 Task: Create a new task in the eCampus project with the summary 'discount and penalty remark option'.
Action: Mouse moved to (937, 14)
Screenshot: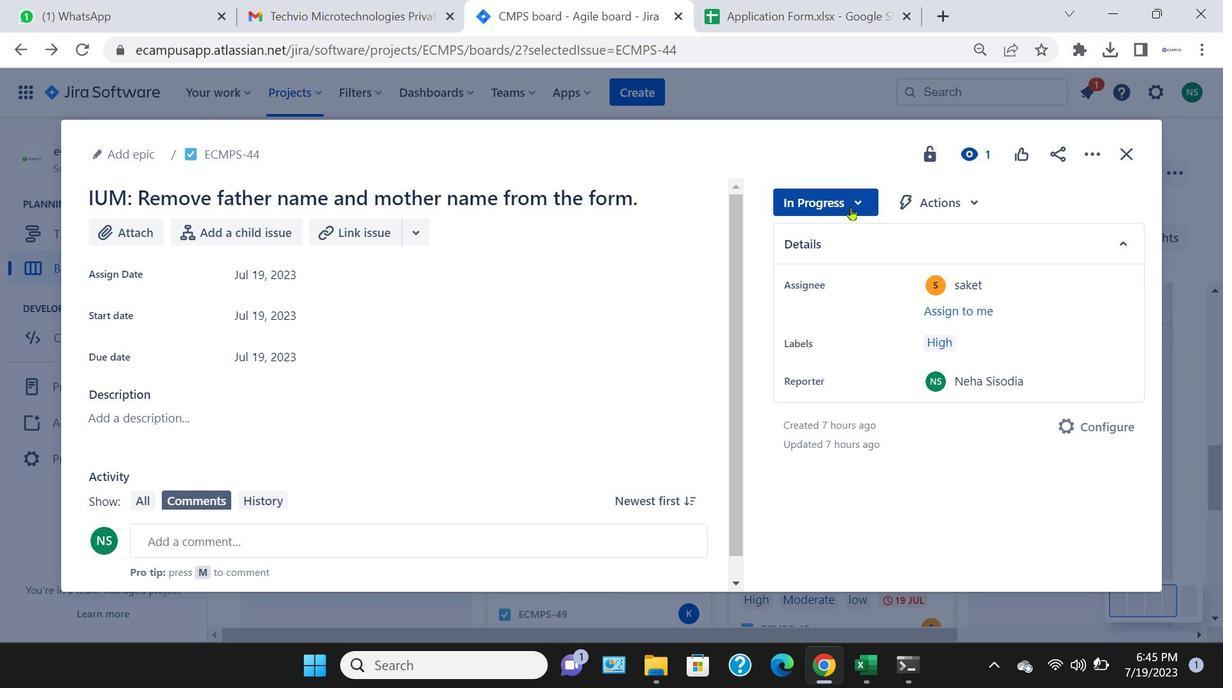 
Action: Mouse pressed left at (937, 14)
Screenshot: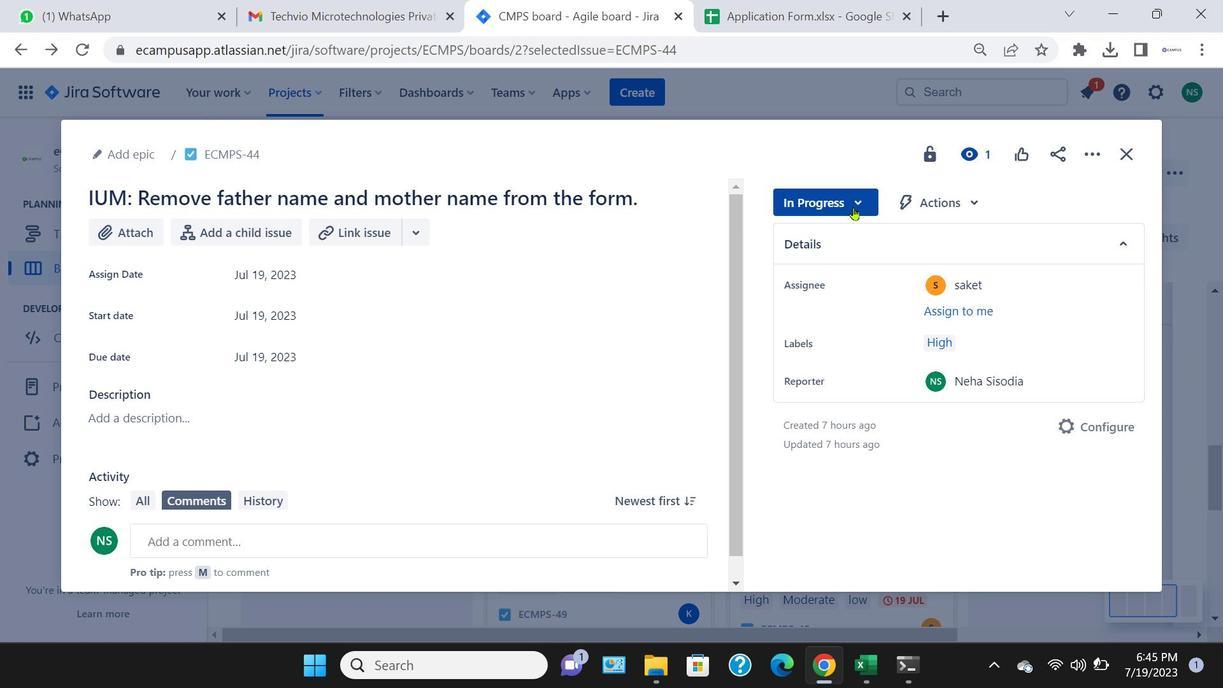 
Action: Mouse moved to (854, 207)
Screenshot: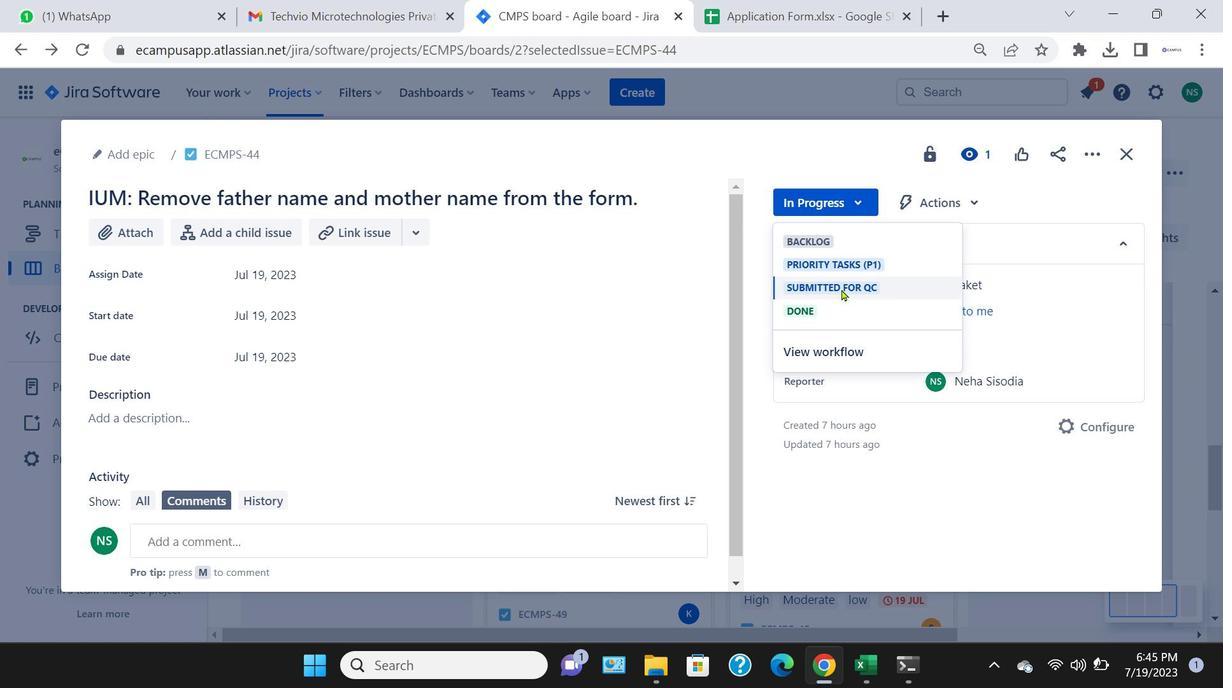 
Action: Mouse pressed left at (854, 207)
Screenshot: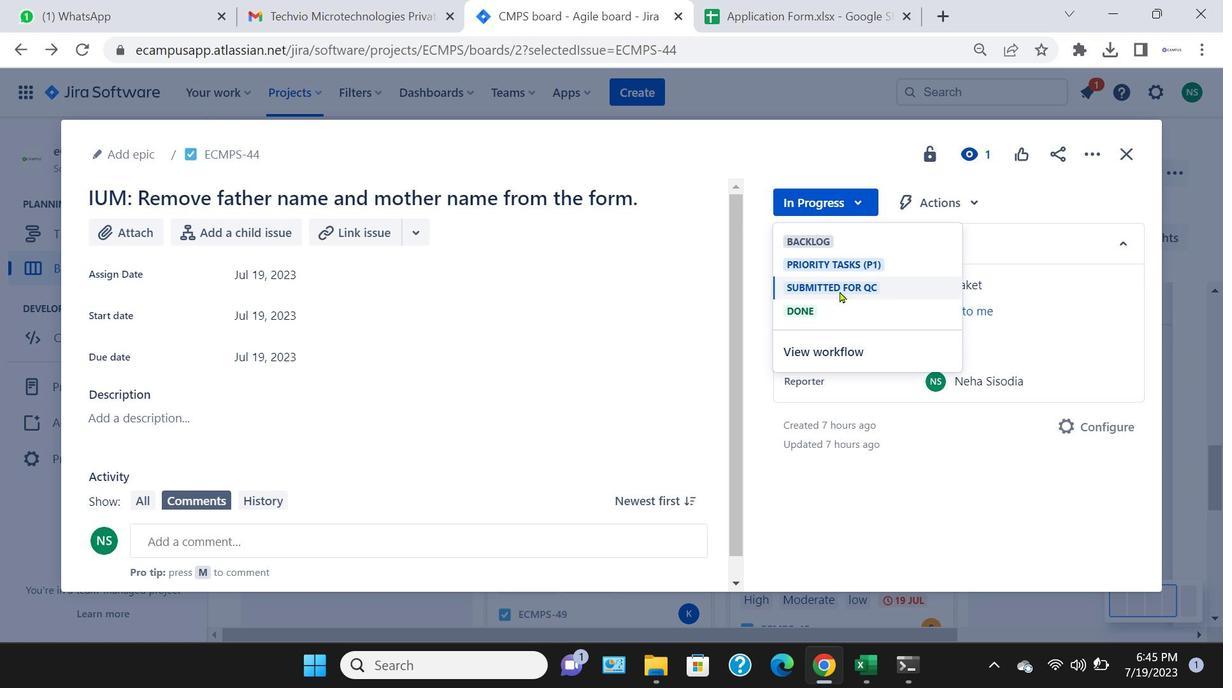
Action: Mouse moved to (821, 306)
Screenshot: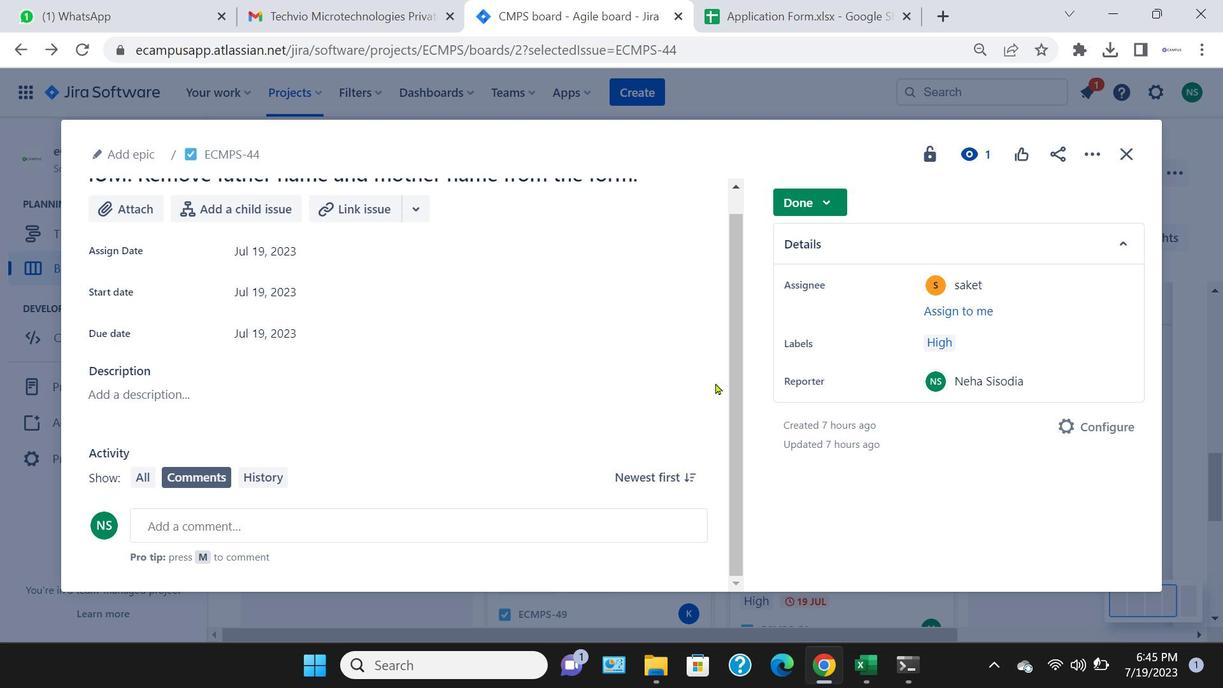 
Action: Mouse pressed left at (821, 306)
Screenshot: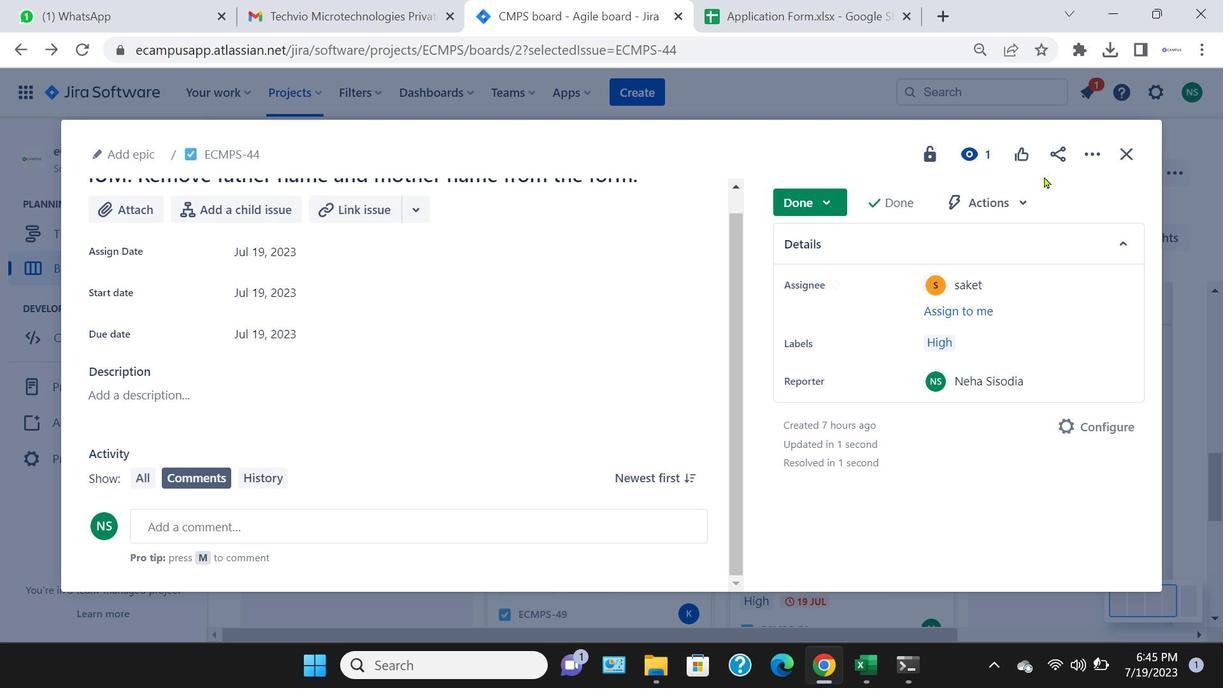 
Action: Mouse moved to (1121, 145)
Screenshot: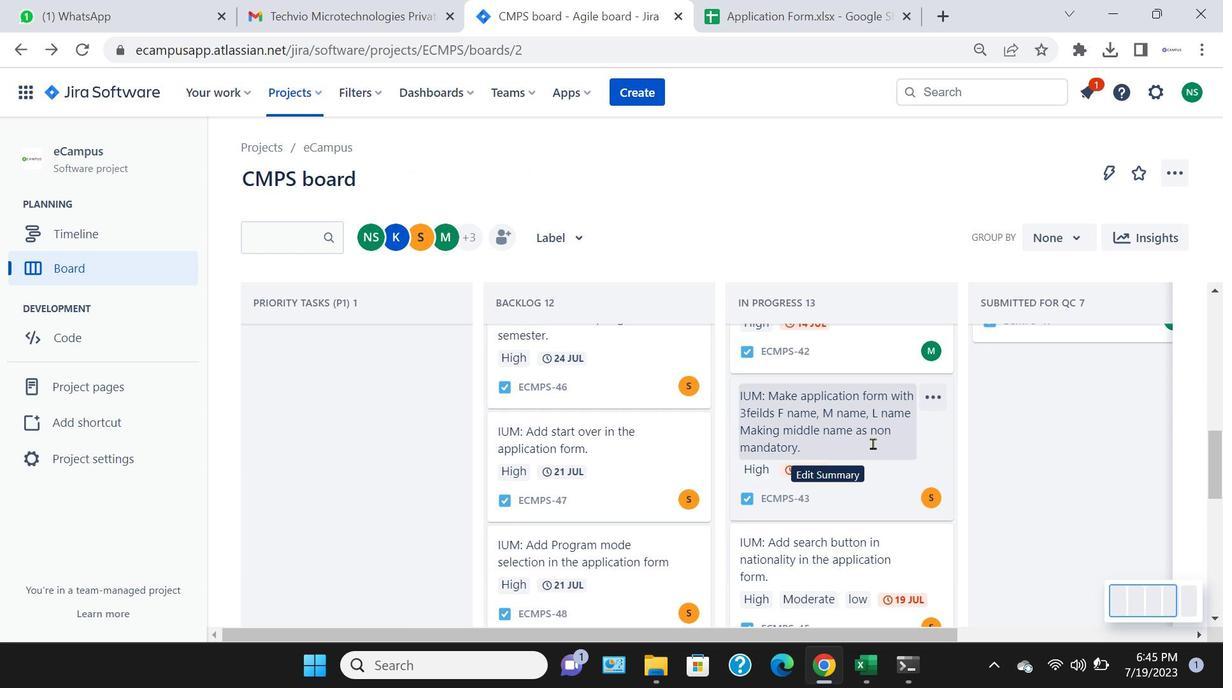 
Action: Mouse pressed left at (1121, 145)
Screenshot: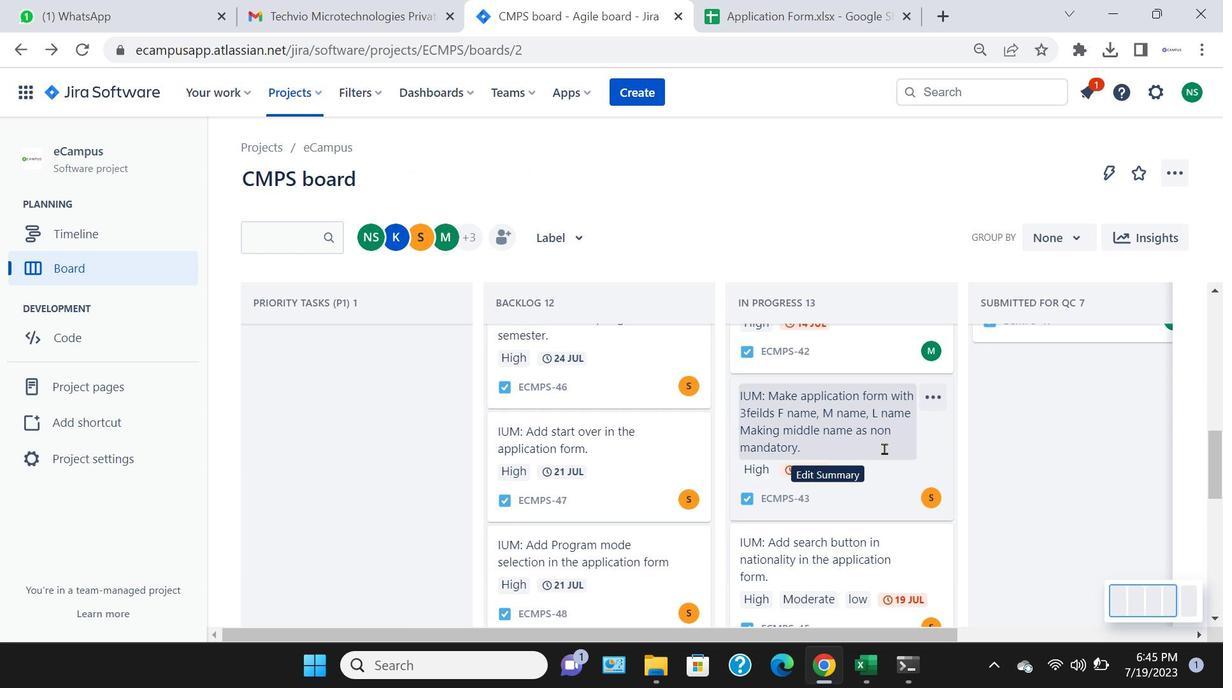 
Action: Mouse moved to (881, 490)
Screenshot: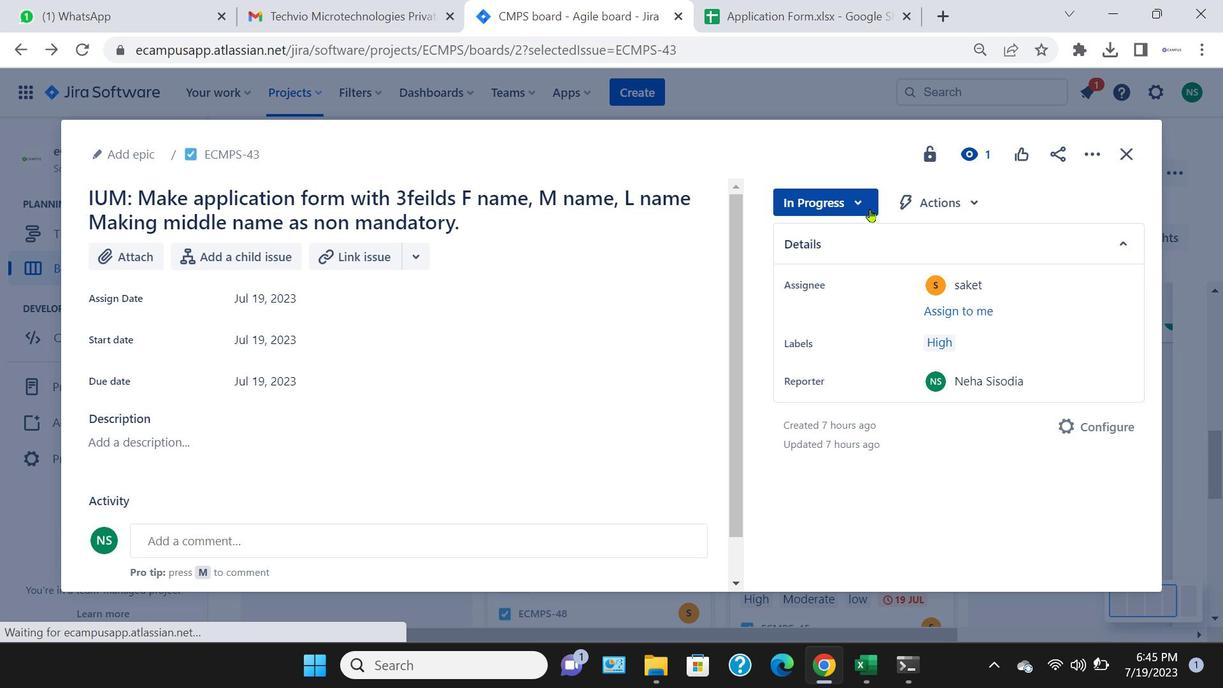 
Action: Mouse pressed left at (881, 490)
Screenshot: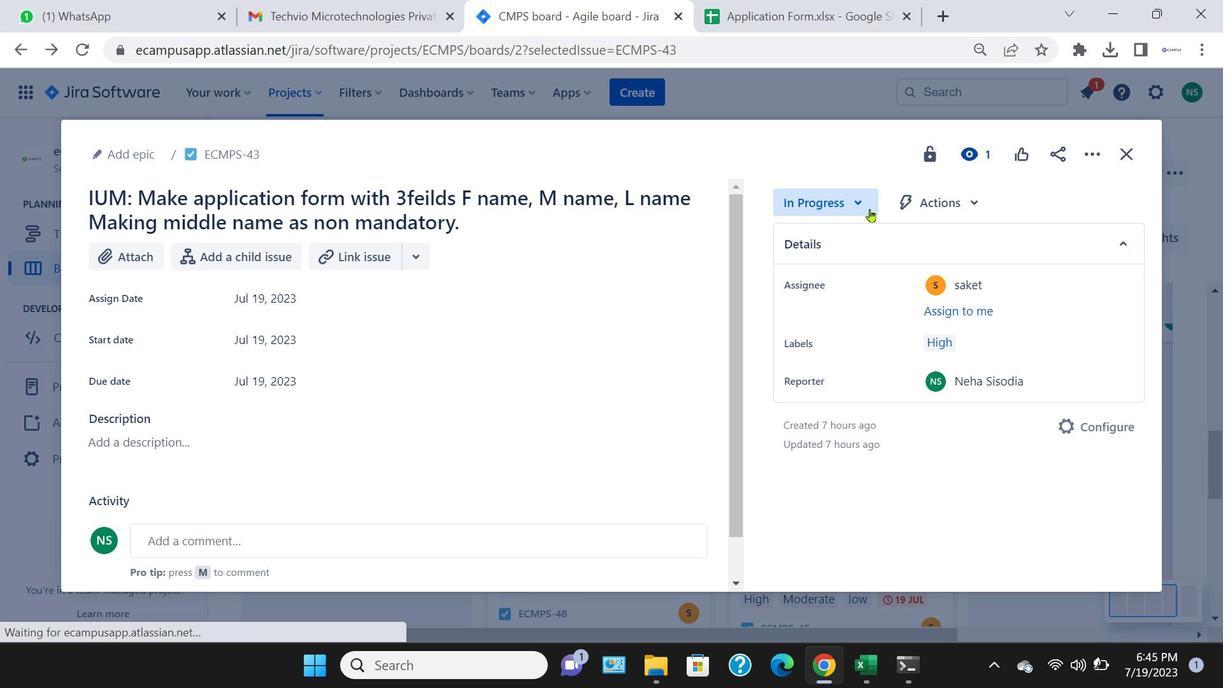 
Action: Mouse moved to (869, 209)
Screenshot: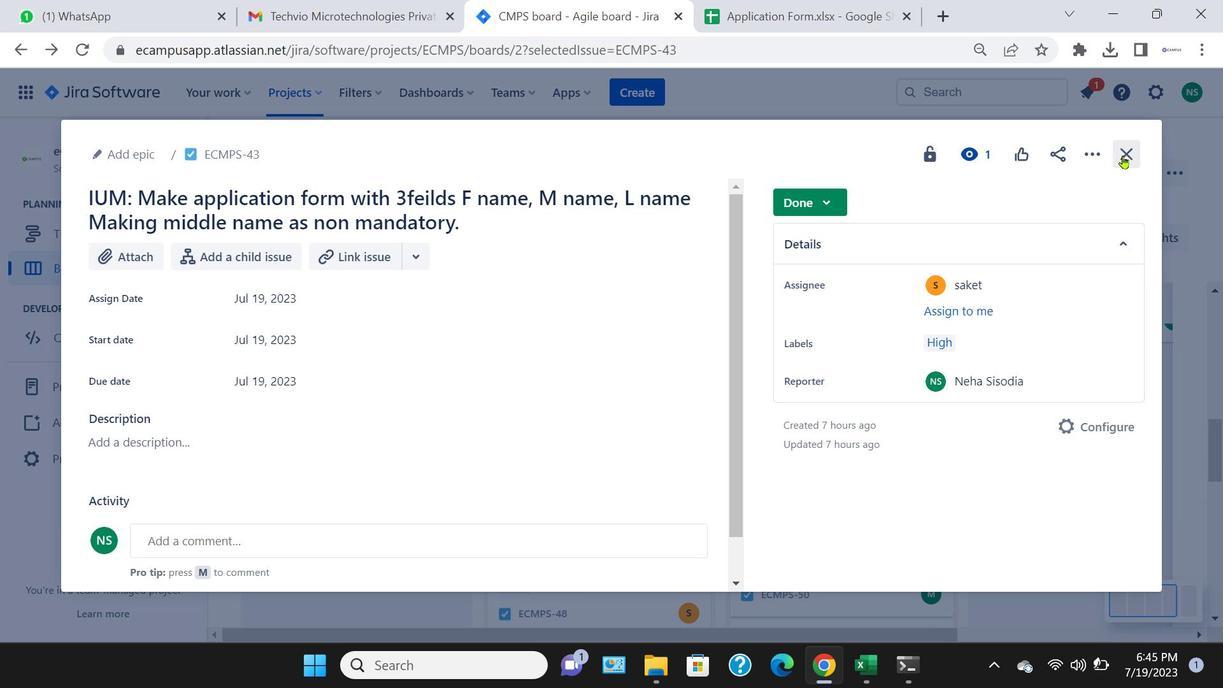 
Action: Mouse pressed left at (869, 209)
Screenshot: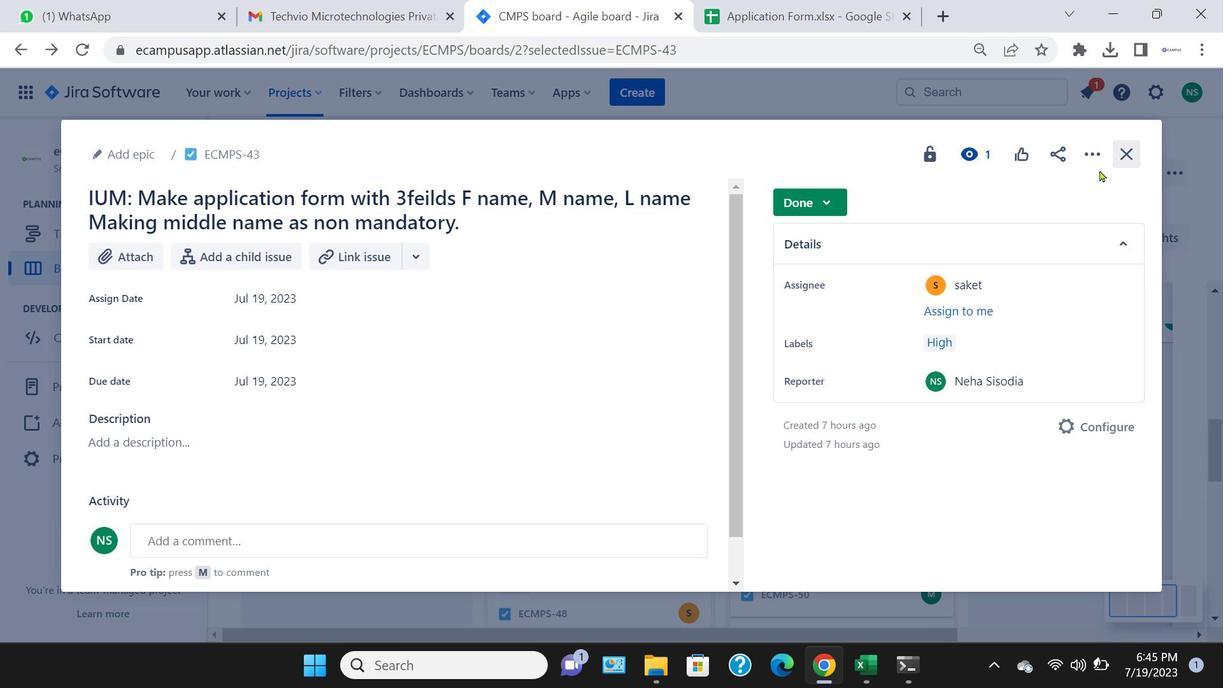 
Action: Mouse moved to (836, 312)
Screenshot: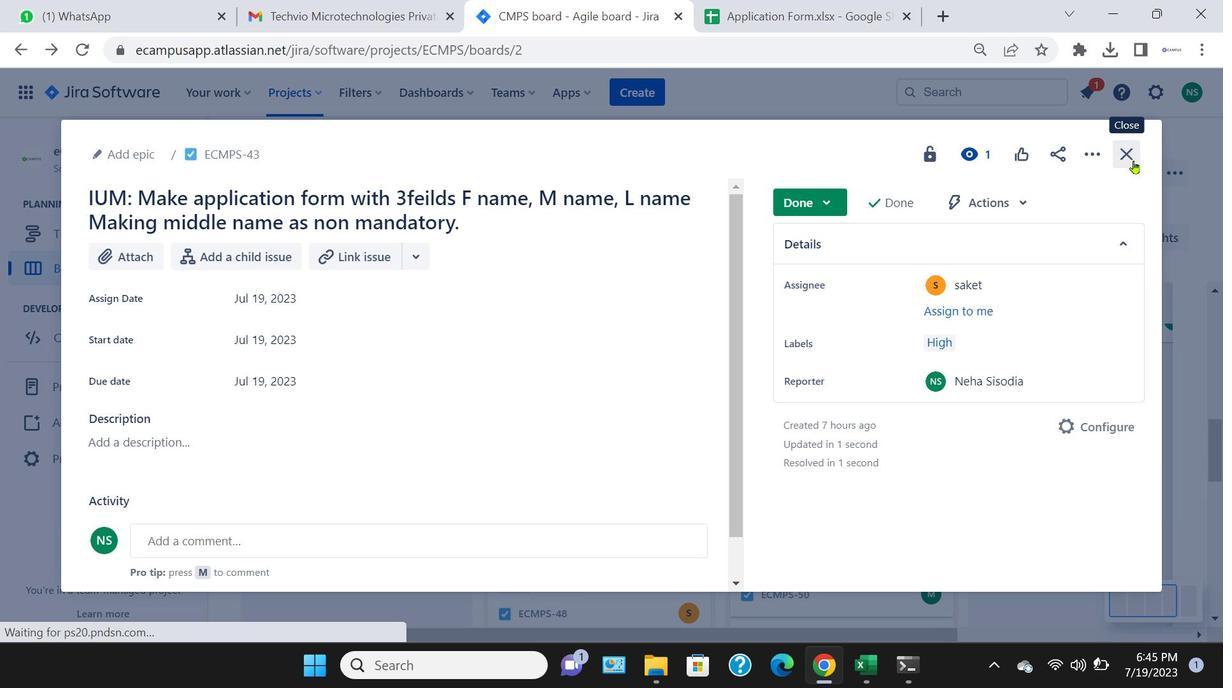 
Action: Mouse pressed left at (836, 312)
Screenshot: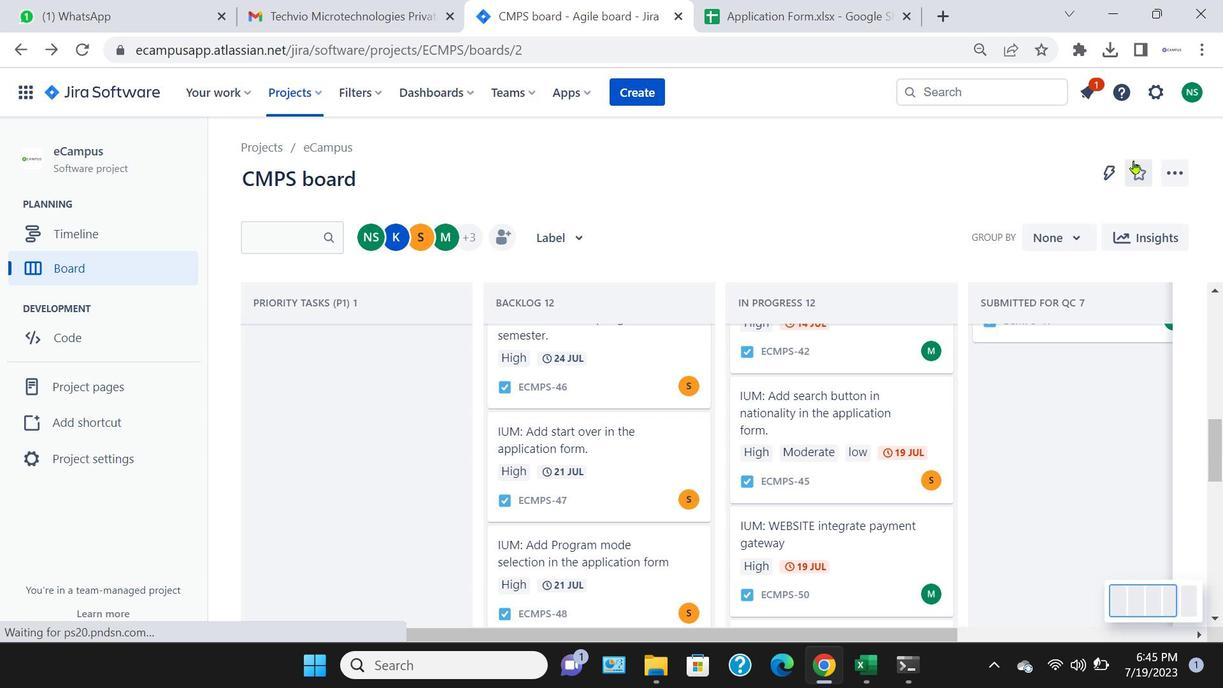 
Action: Mouse moved to (1133, 160)
Screenshot: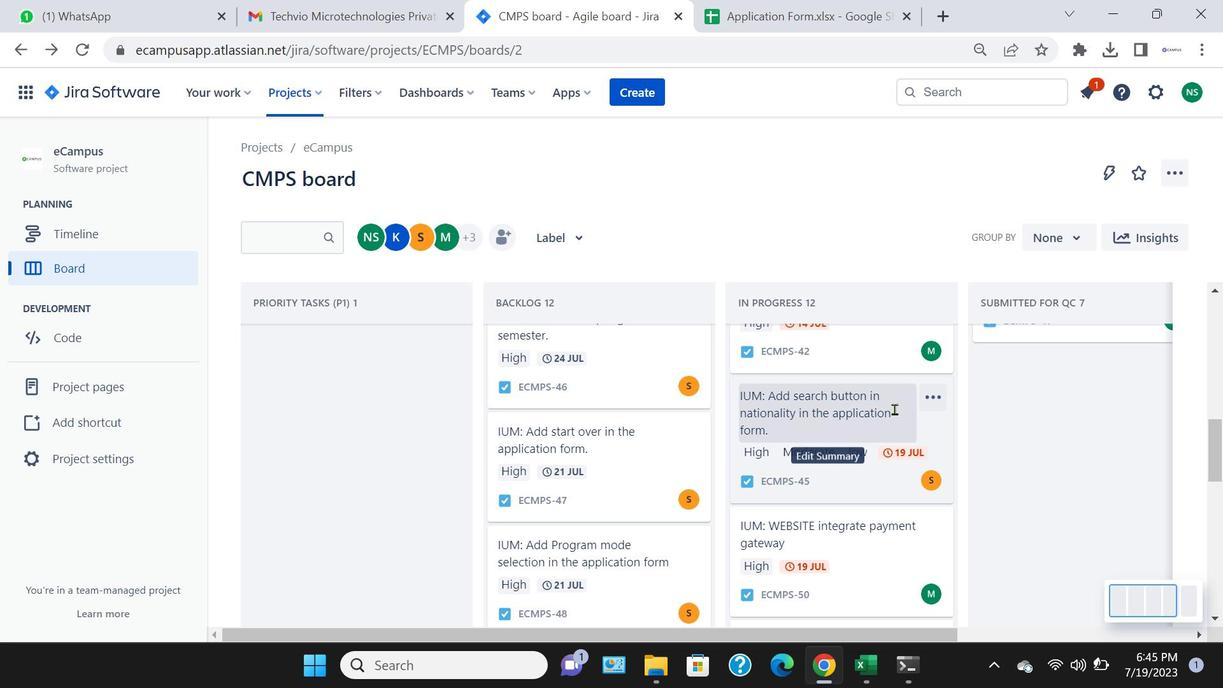 
Action: Mouse pressed left at (1133, 160)
Screenshot: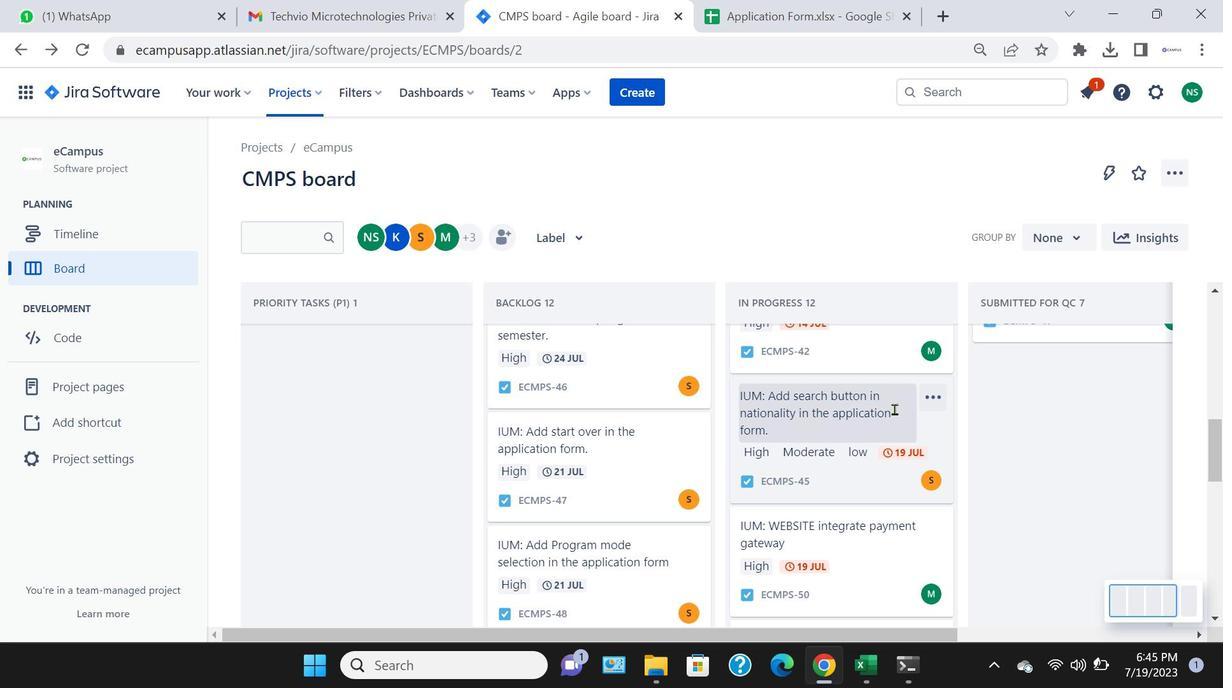 
Action: Mouse moved to (895, 409)
Screenshot: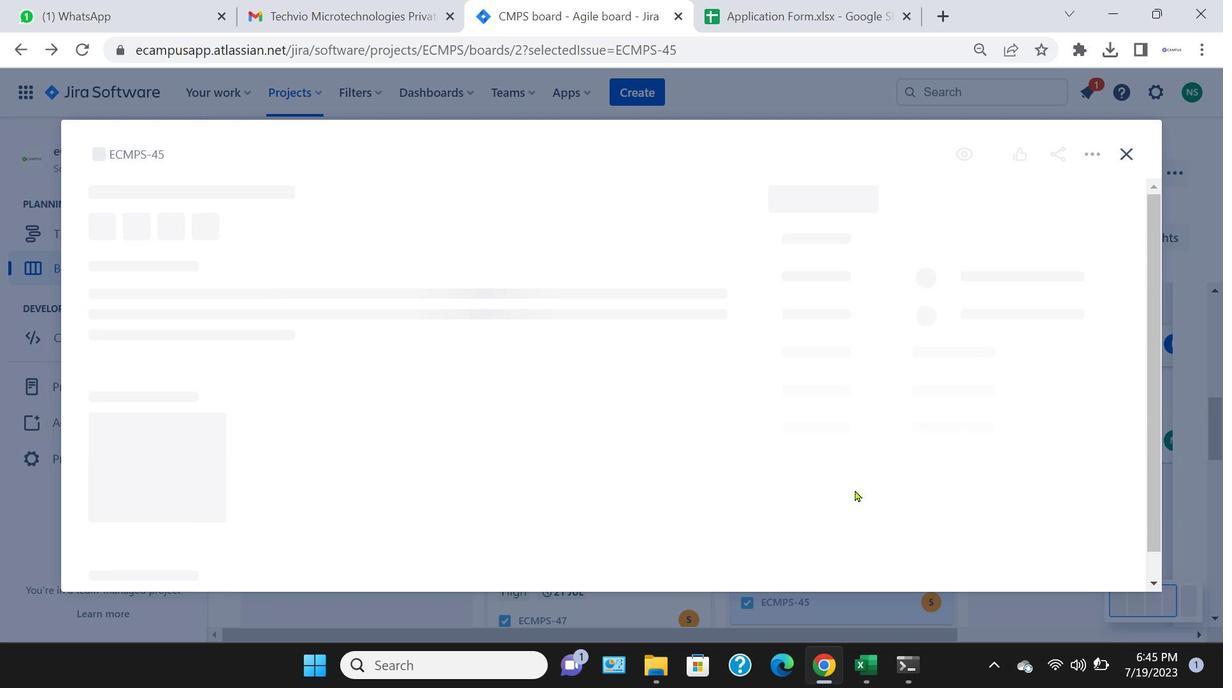
Action: Mouse pressed left at (895, 409)
Screenshot: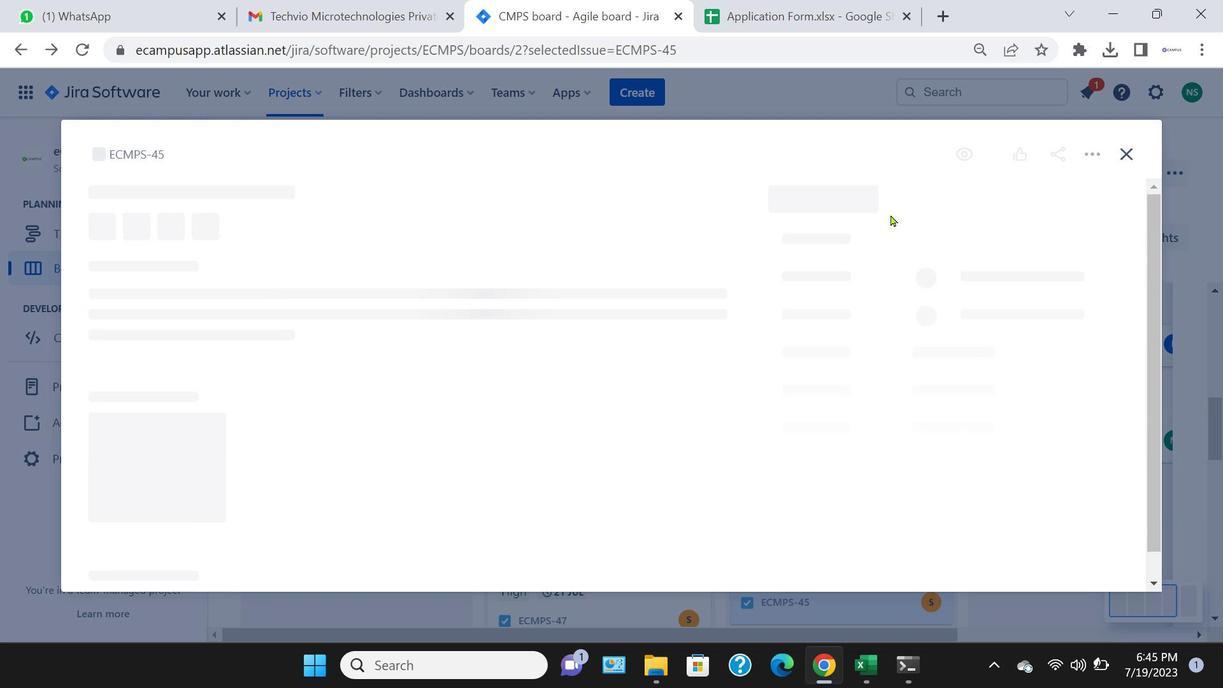 
Action: Mouse moved to (855, 490)
Screenshot: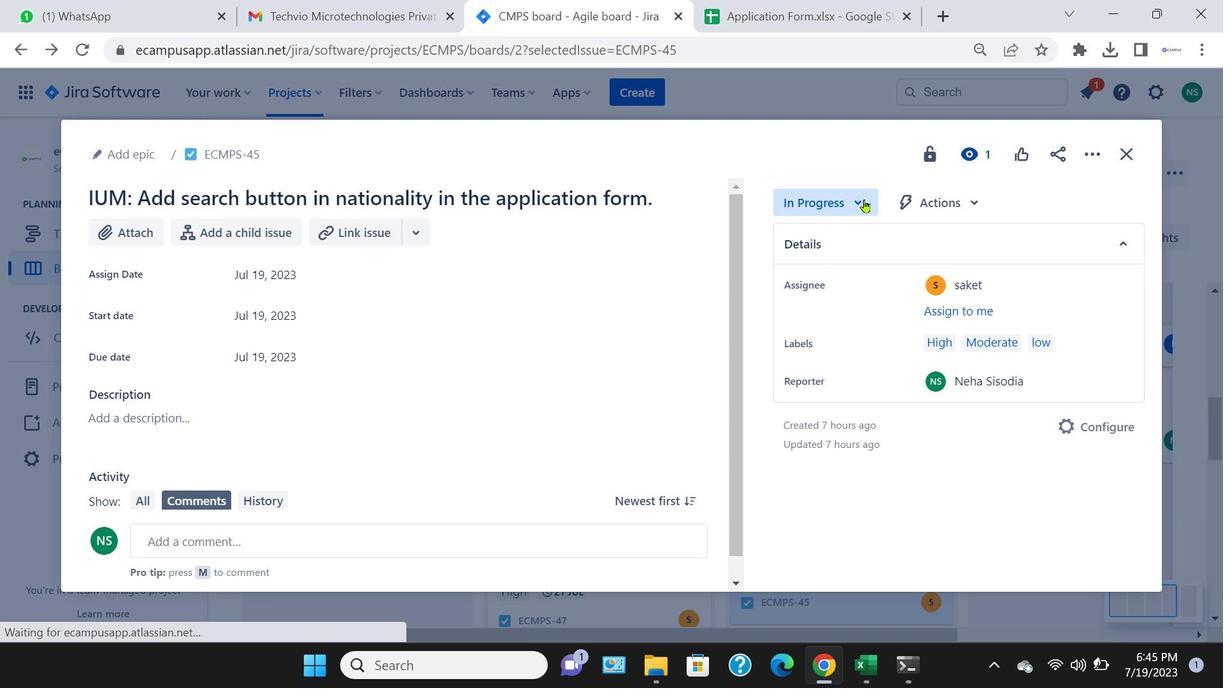 
Action: Mouse pressed left at (855, 490)
Screenshot: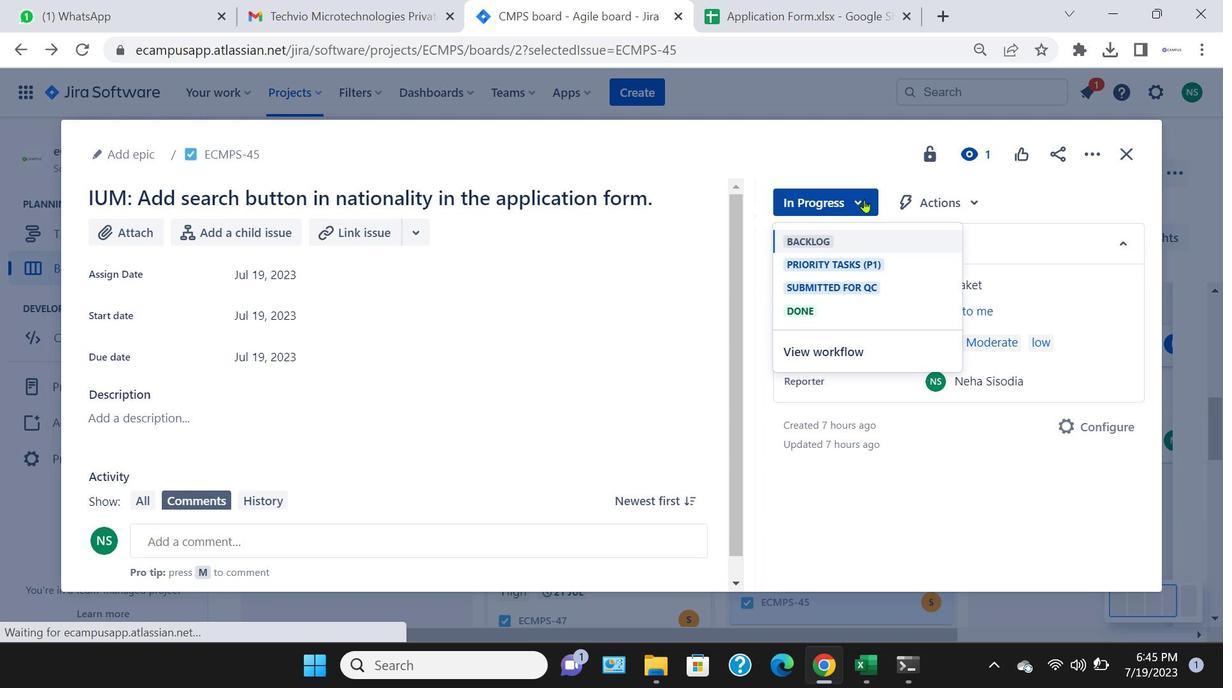 
Action: Mouse moved to (863, 199)
Screenshot: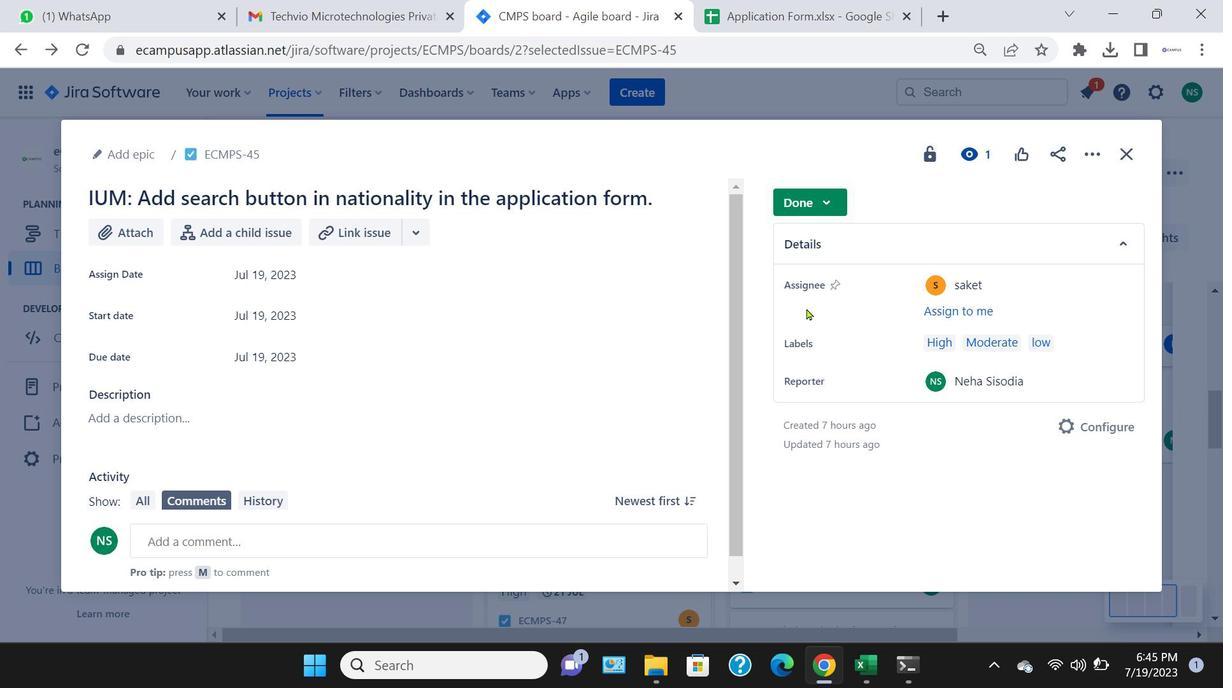 
Action: Mouse pressed left at (863, 199)
Screenshot: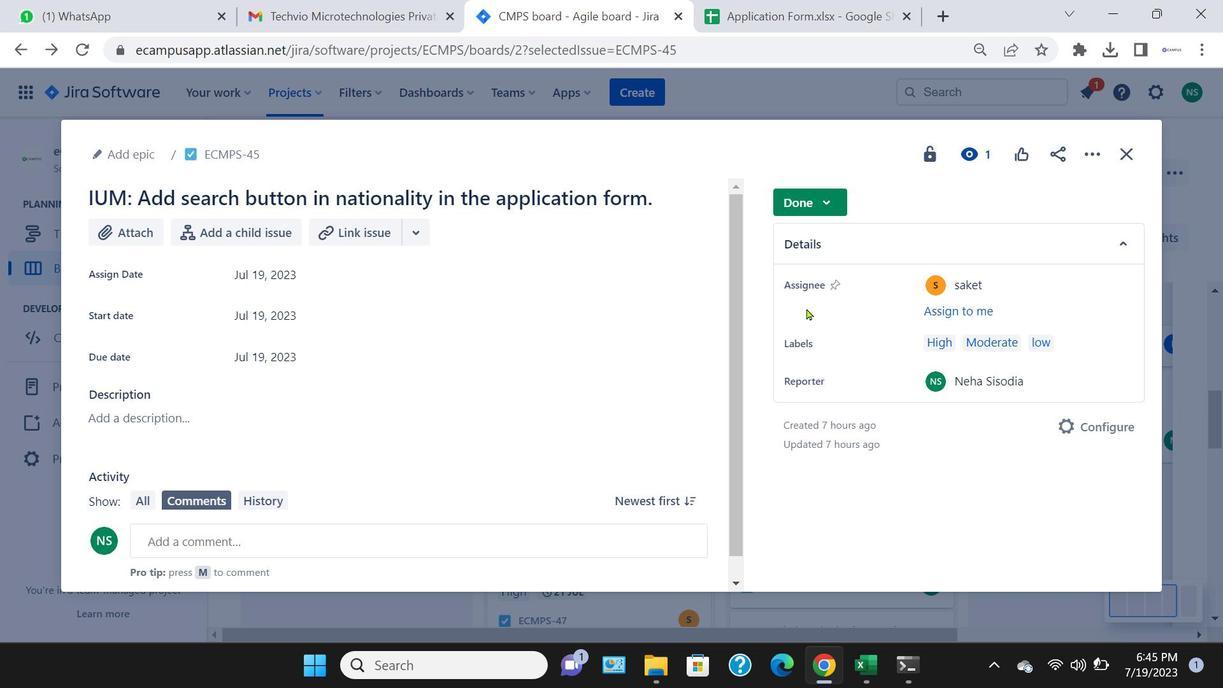 
Action: Mouse moved to (806, 308)
Screenshot: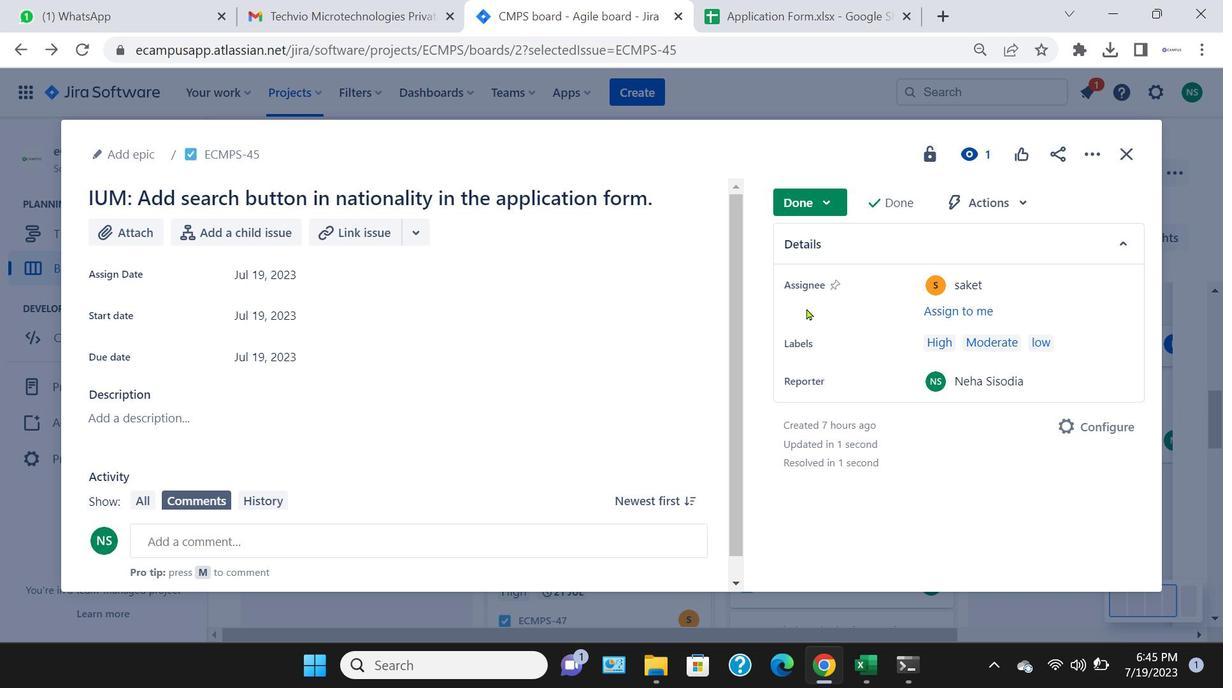 
Action: Mouse pressed left at (806, 308)
Screenshot: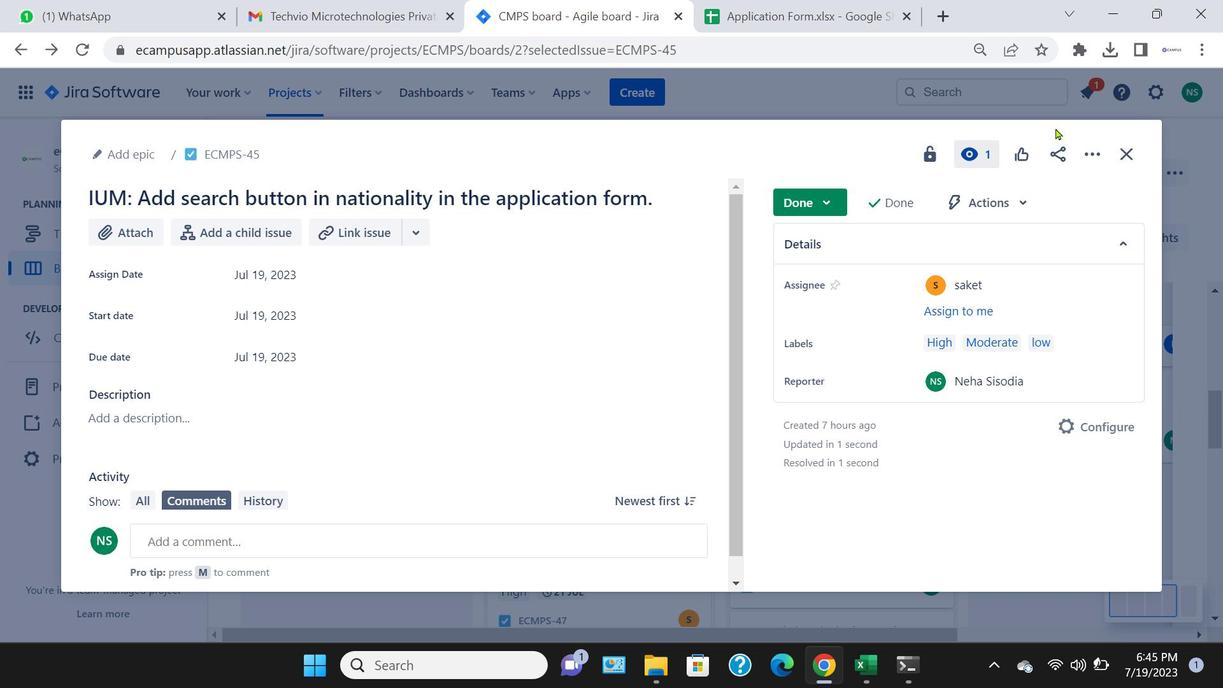 
Action: Mouse moved to (1128, 161)
Screenshot: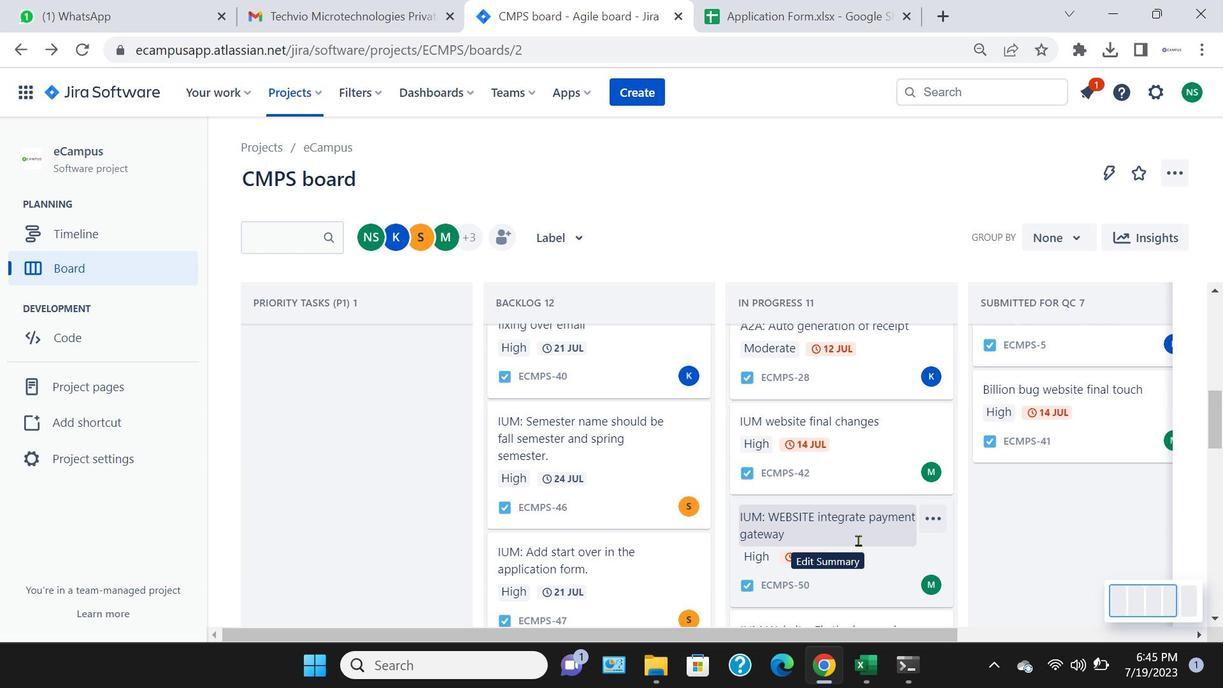 
Action: Mouse pressed left at (1128, 161)
Screenshot: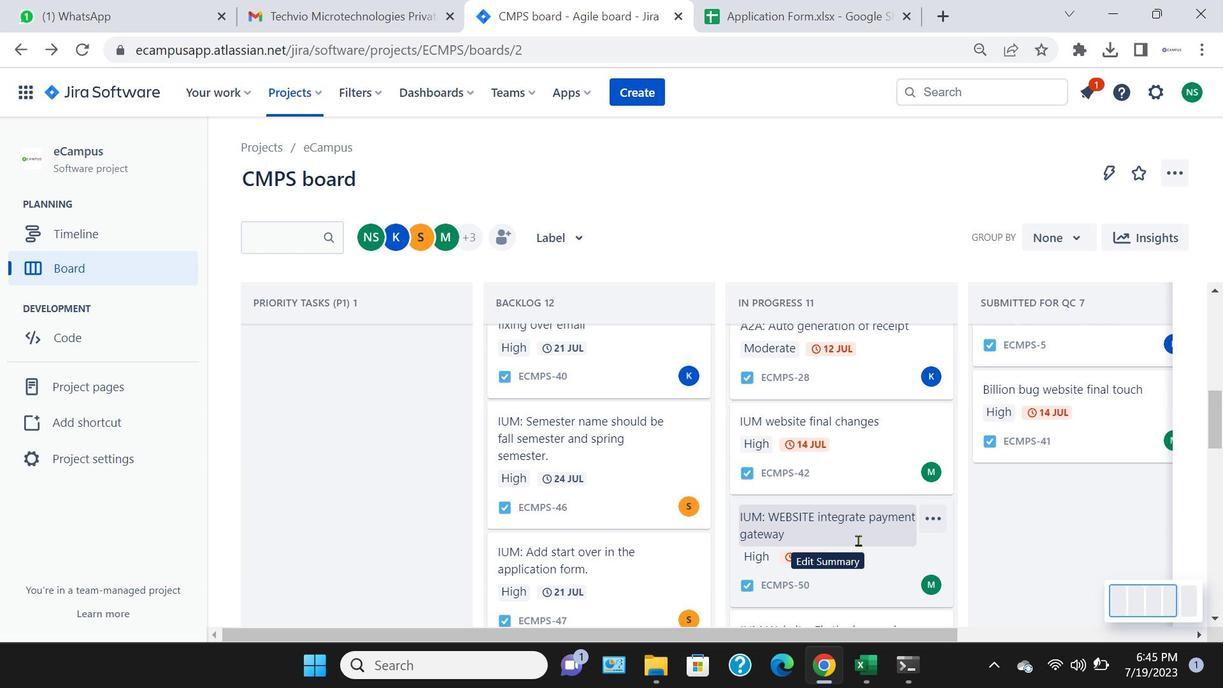 
Action: Mouse moved to (644, 428)
Screenshot: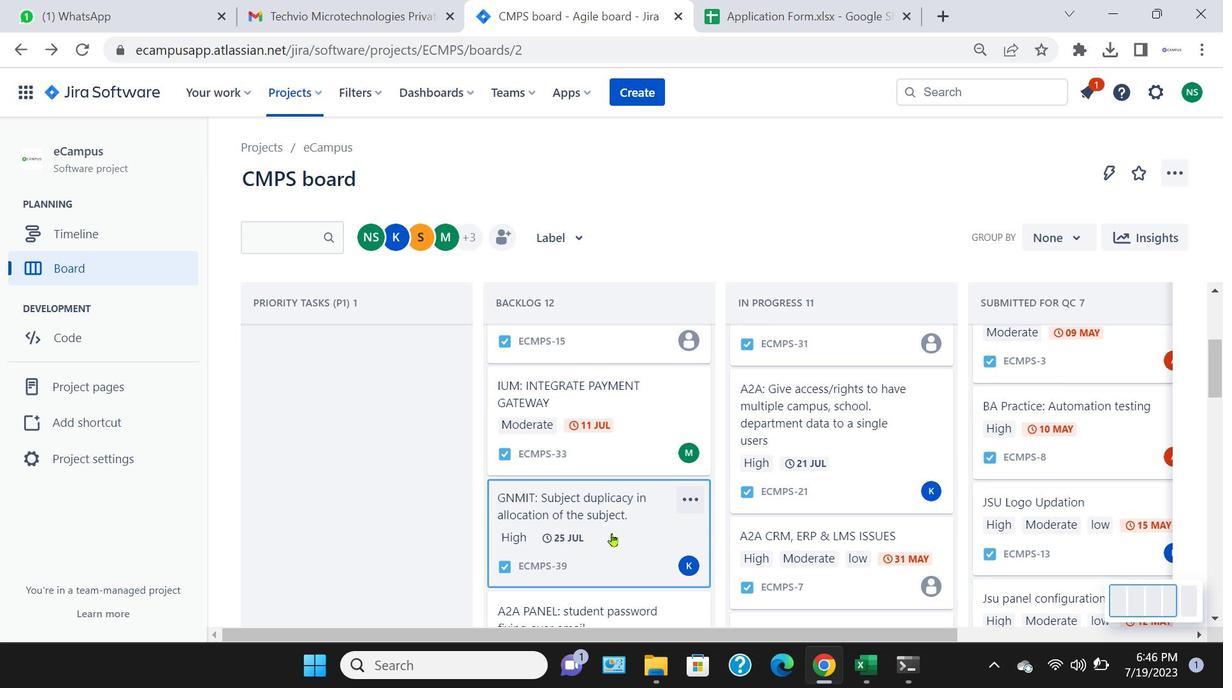 
Action: Mouse pressed left at (644, 428)
Screenshot: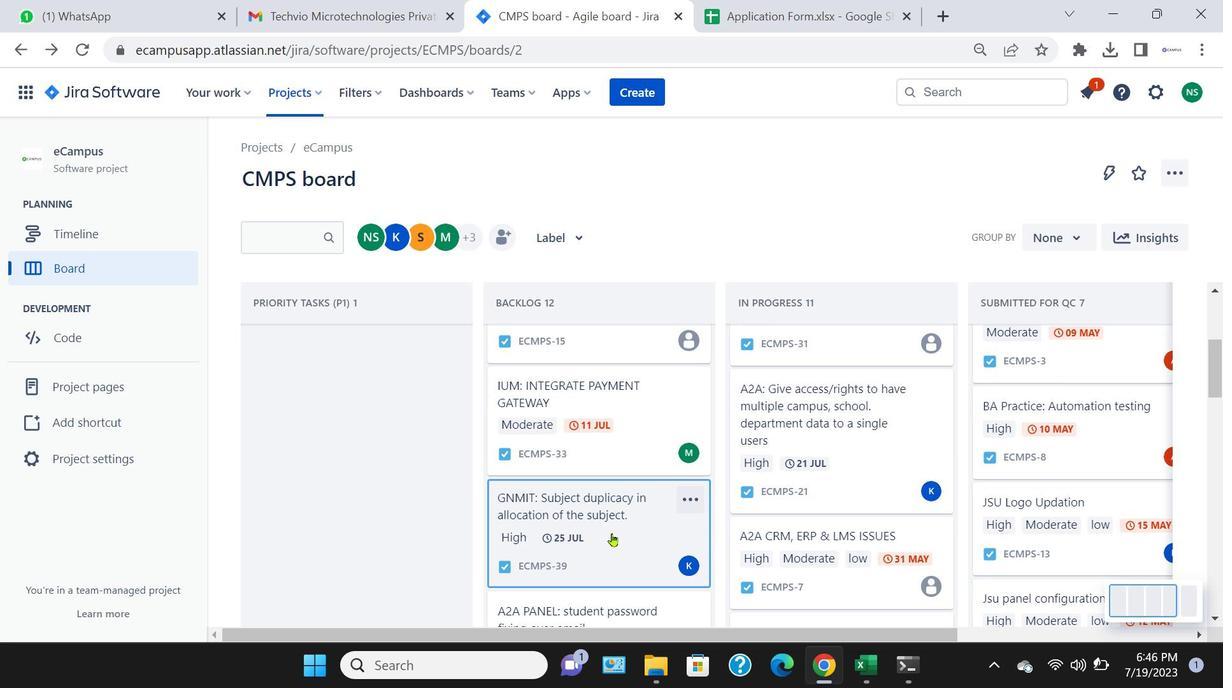 
Action: Mouse moved to (621, 471)
Screenshot: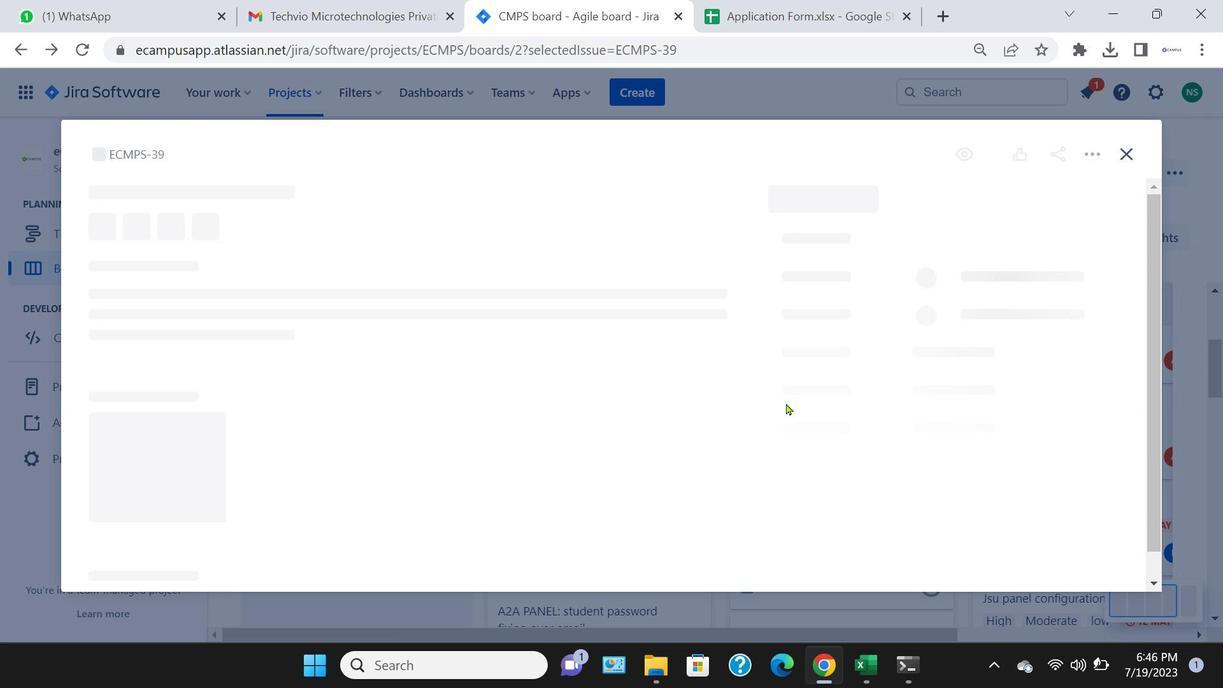 
Action: Mouse pressed left at (621, 471)
Screenshot: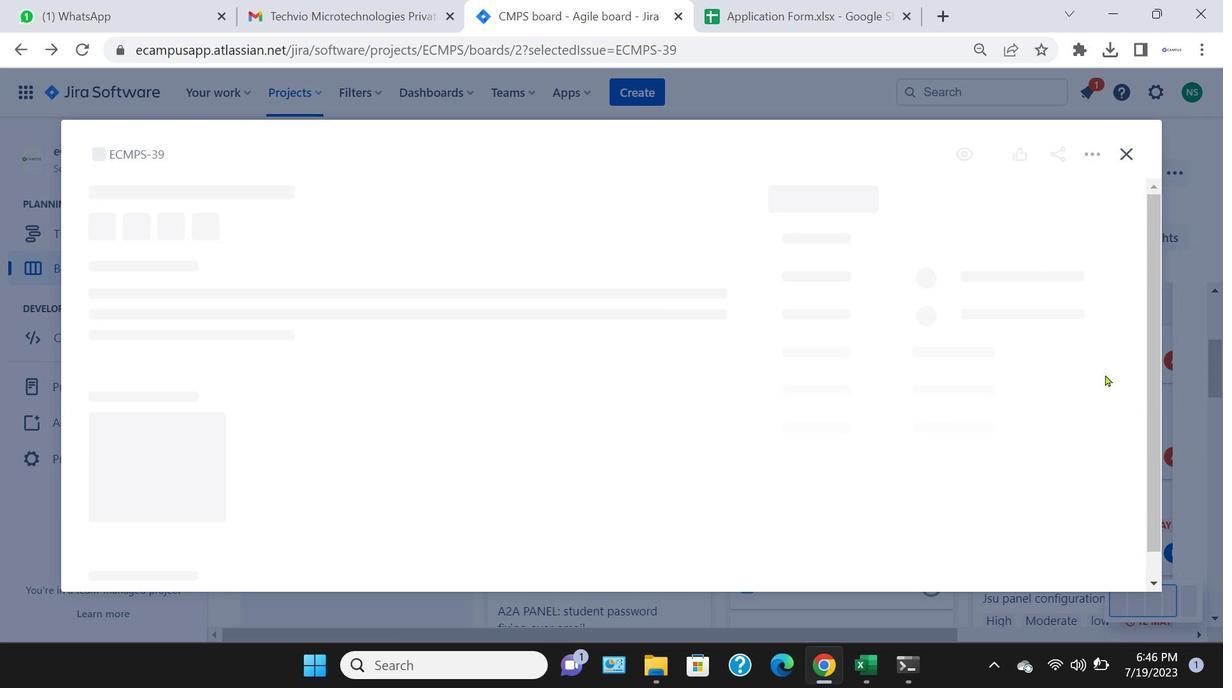
Action: Mouse moved to (611, 533)
Screenshot: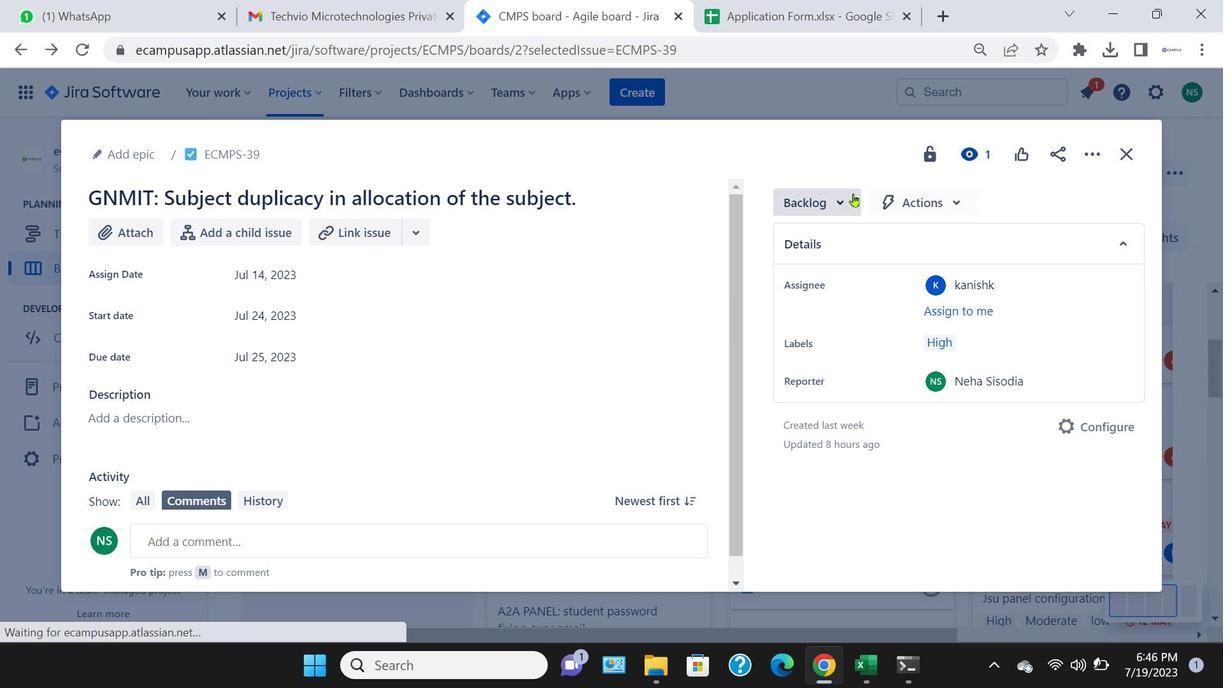
Action: Mouse pressed left at (611, 533)
Screenshot: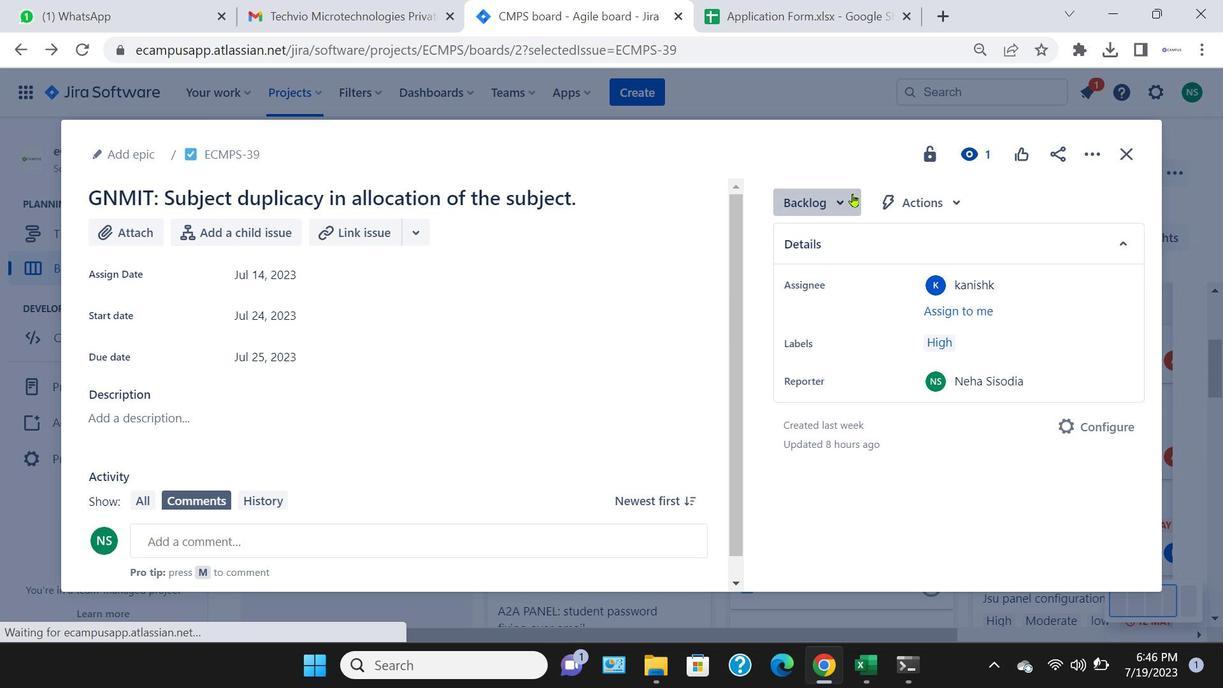 
Action: Mouse moved to (852, 194)
Screenshot: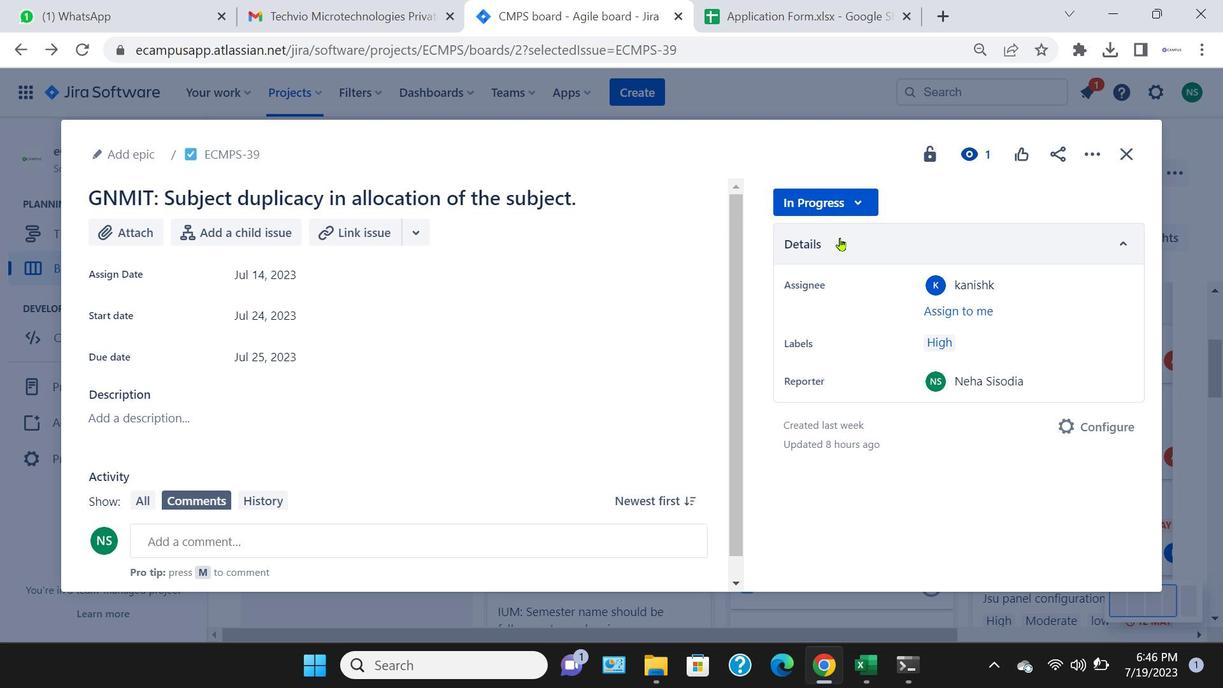 
Action: Mouse pressed left at (852, 194)
Screenshot: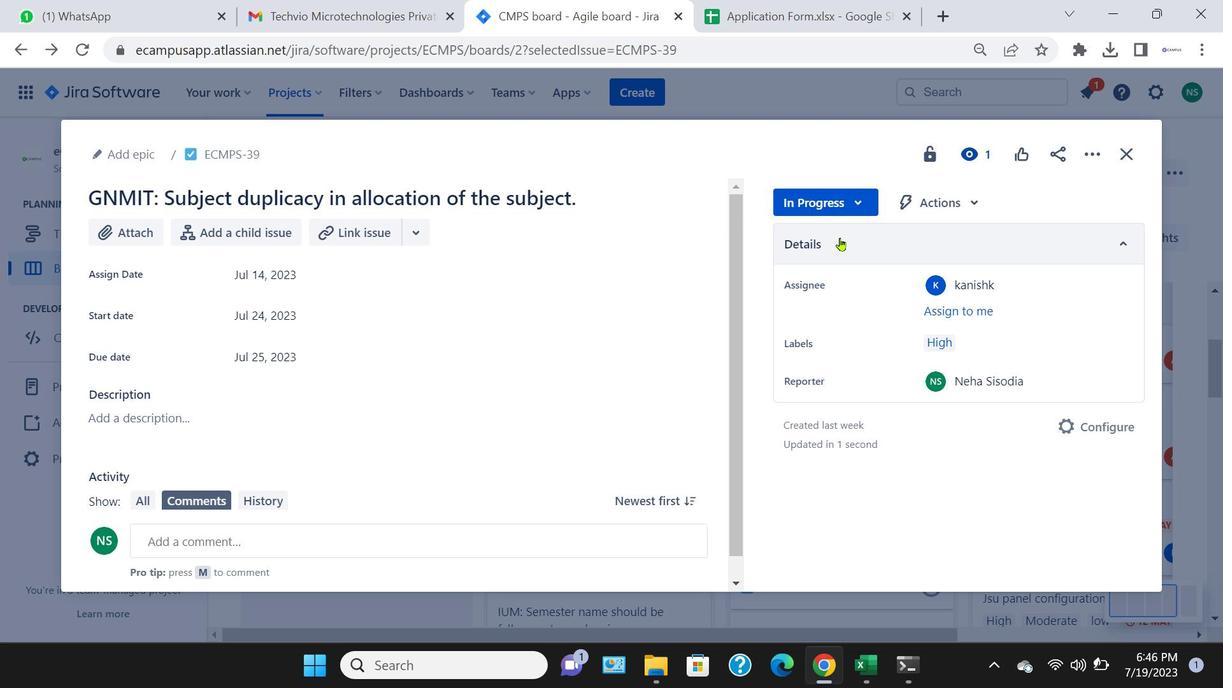 
Action: Mouse moved to (839, 238)
Screenshot: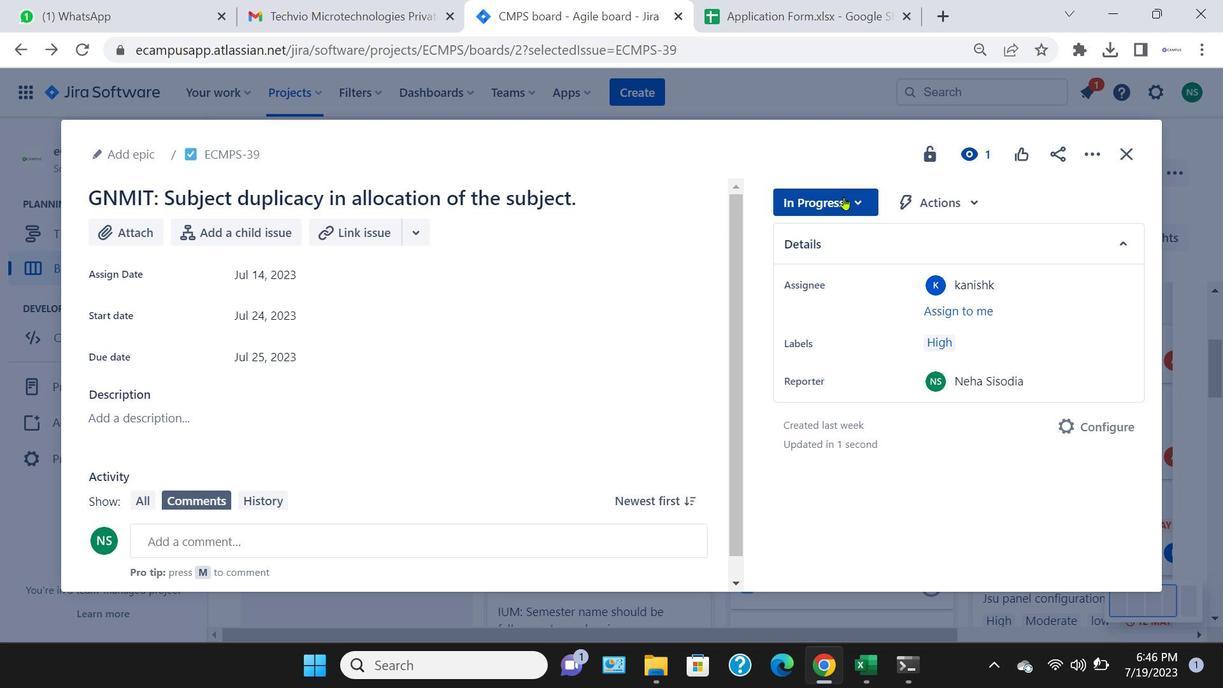 
Action: Mouse pressed left at (839, 238)
Screenshot: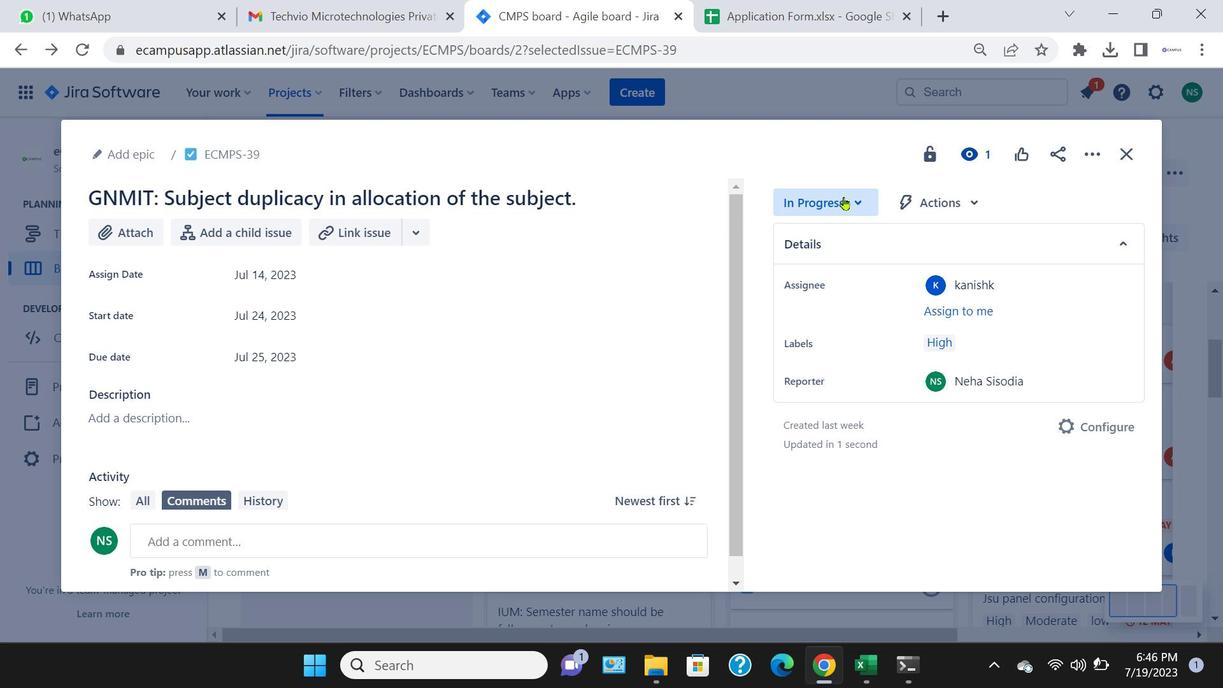
Action: Mouse moved to (843, 196)
Screenshot: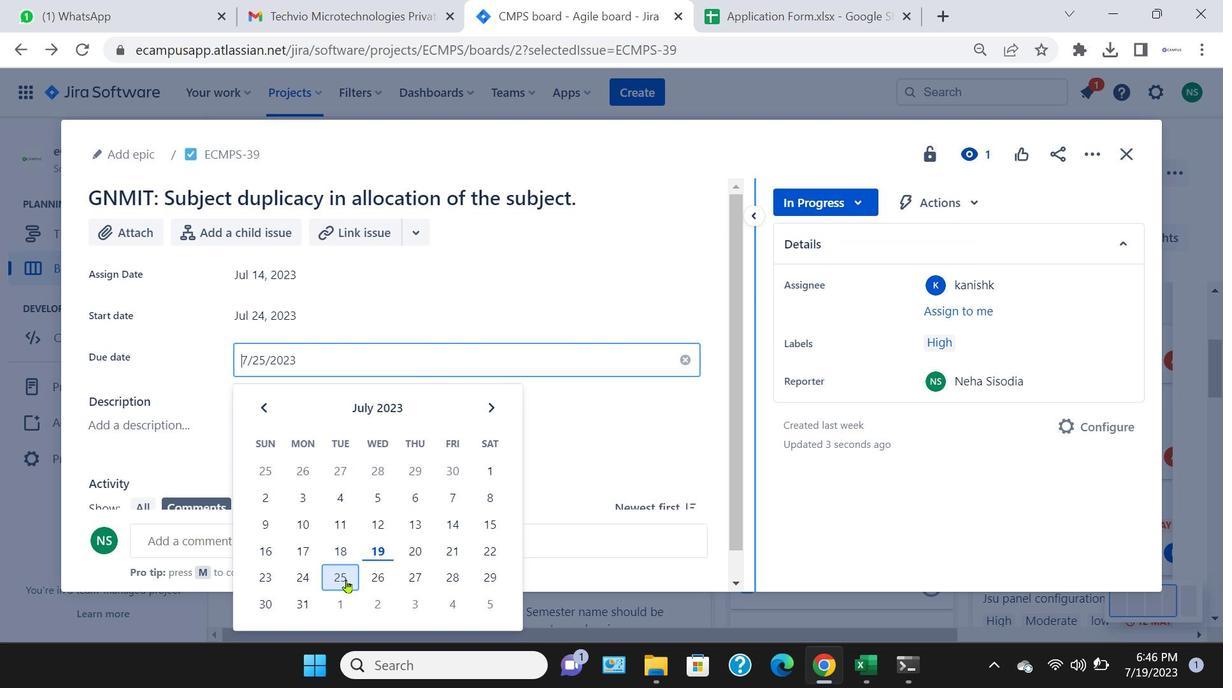 
Action: Mouse pressed left at (843, 196)
Screenshot: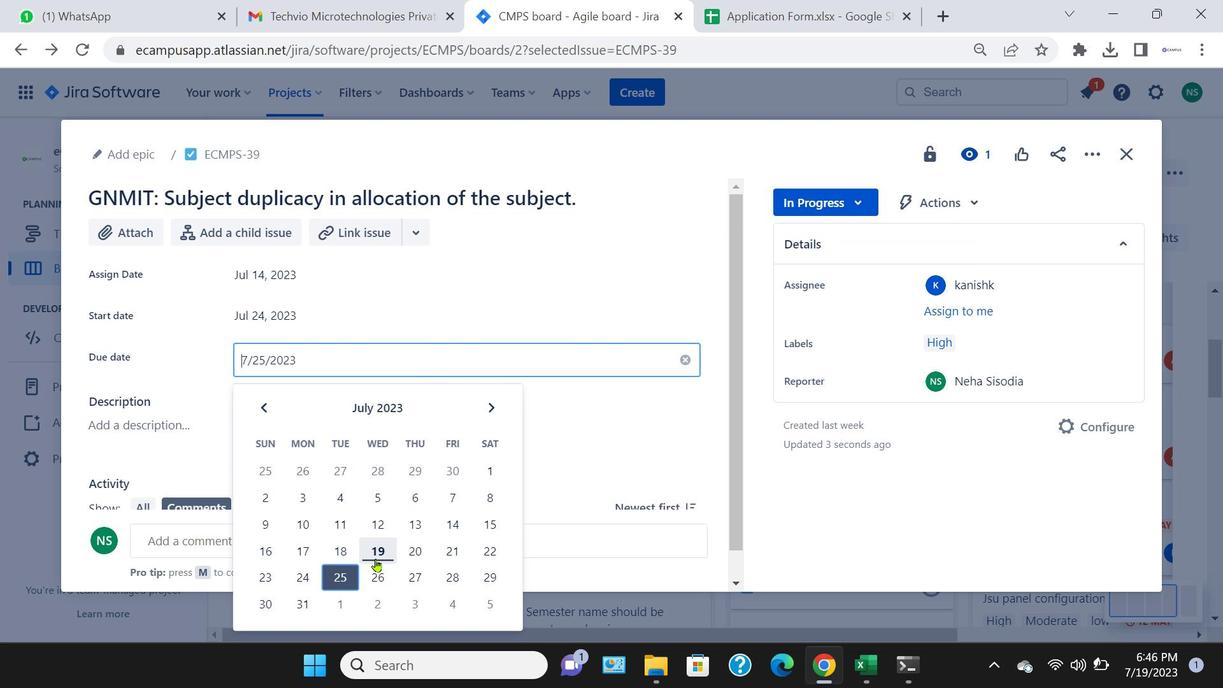 
Action: Mouse moved to (423, 359)
Screenshot: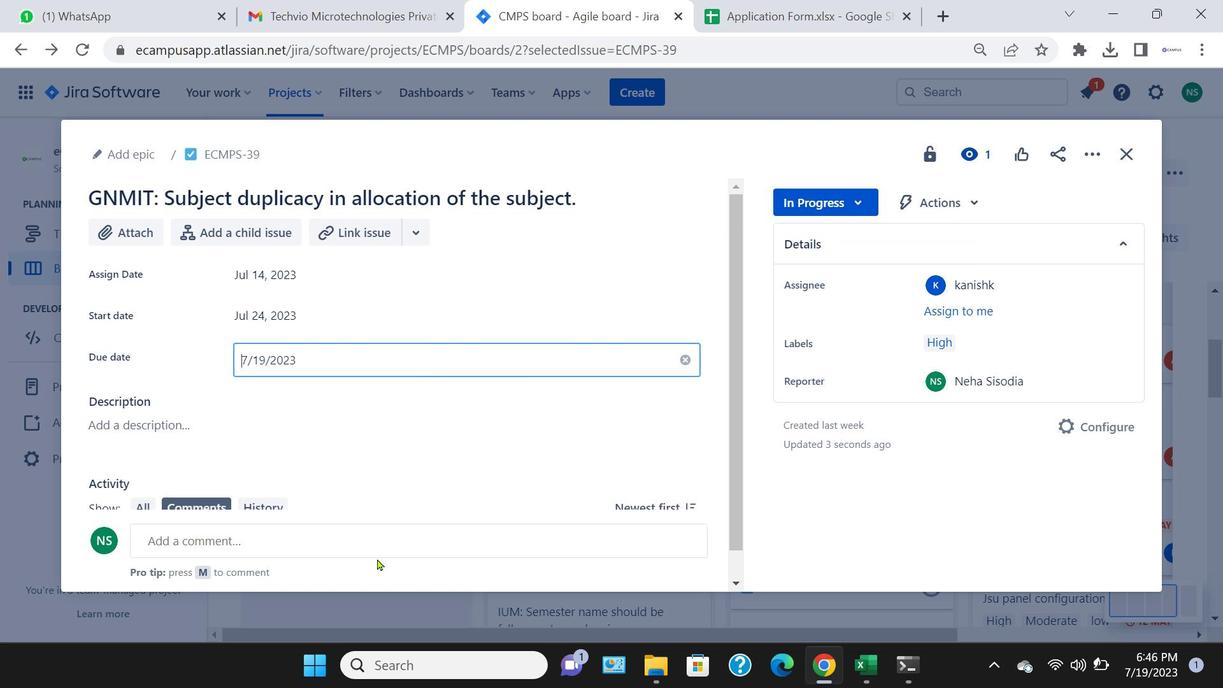 
Action: Mouse pressed left at (423, 359)
Screenshot: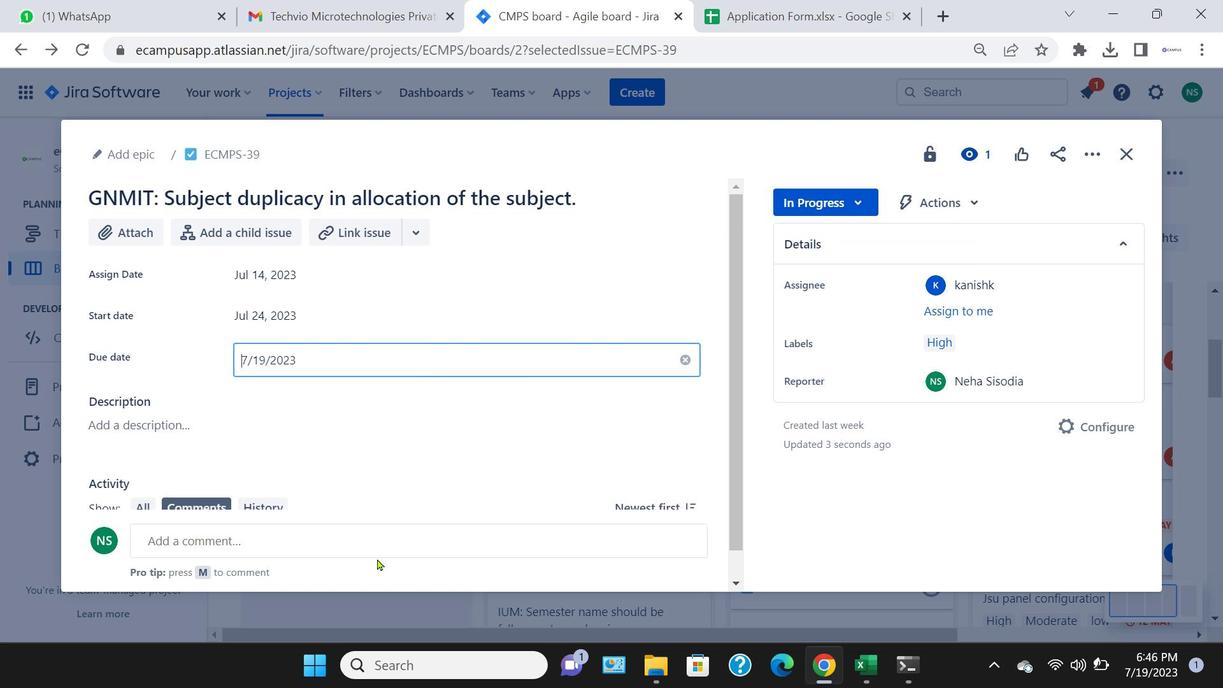 
Action: Mouse moved to (377, 558)
Screenshot: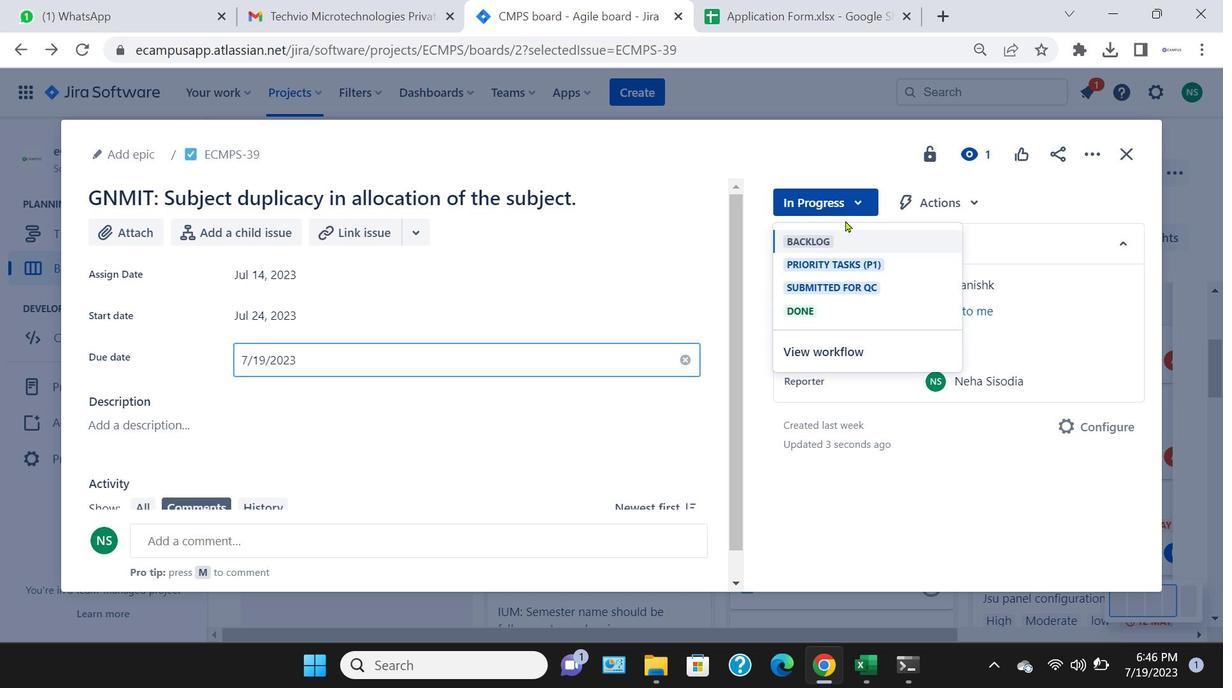 
Action: Mouse pressed left at (377, 558)
Screenshot: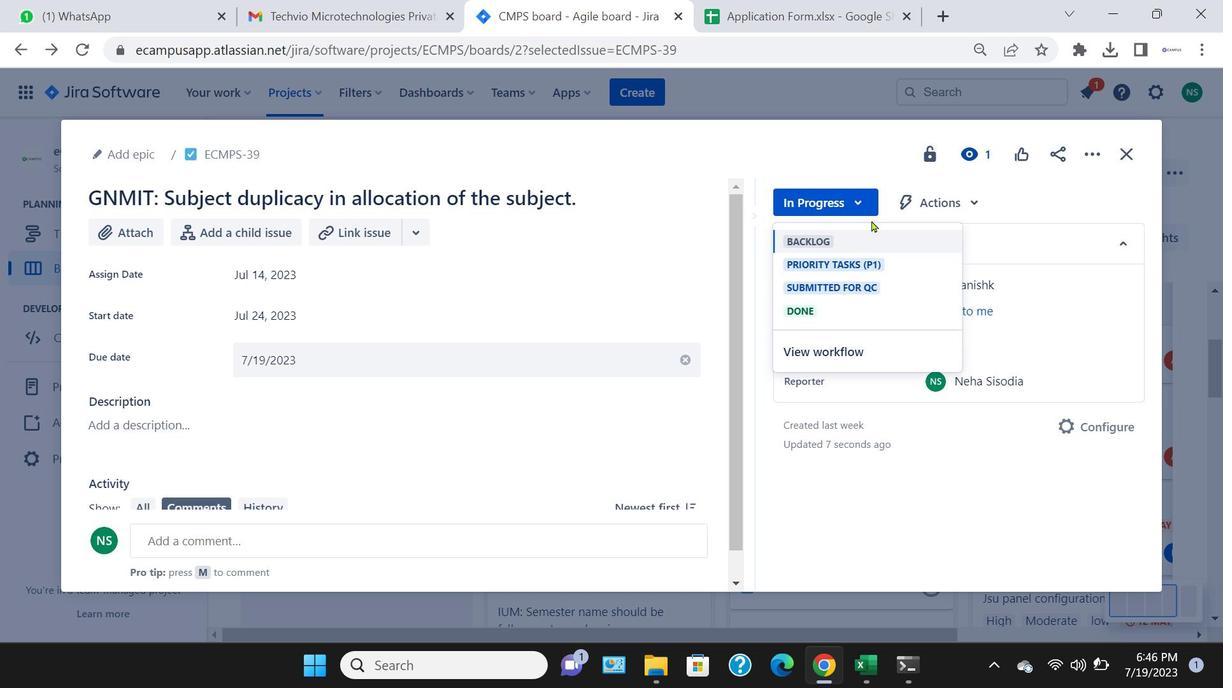 
Action: Mouse moved to (846, 205)
Screenshot: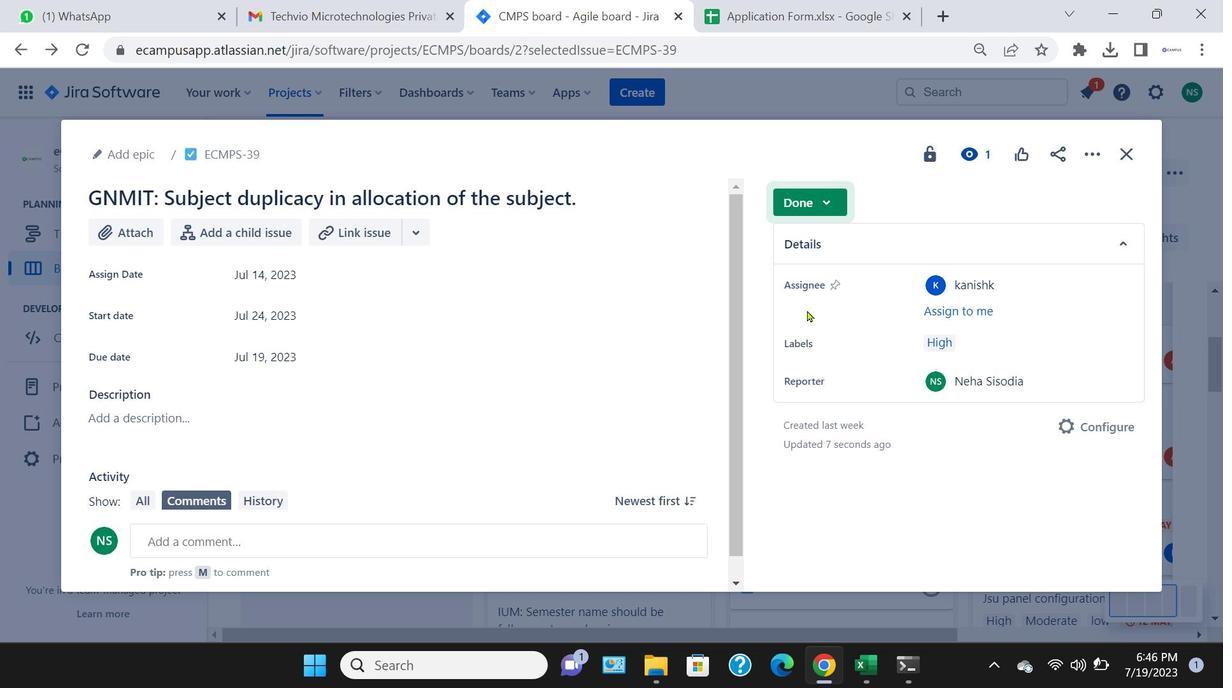 
Action: Mouse pressed left at (846, 205)
Screenshot: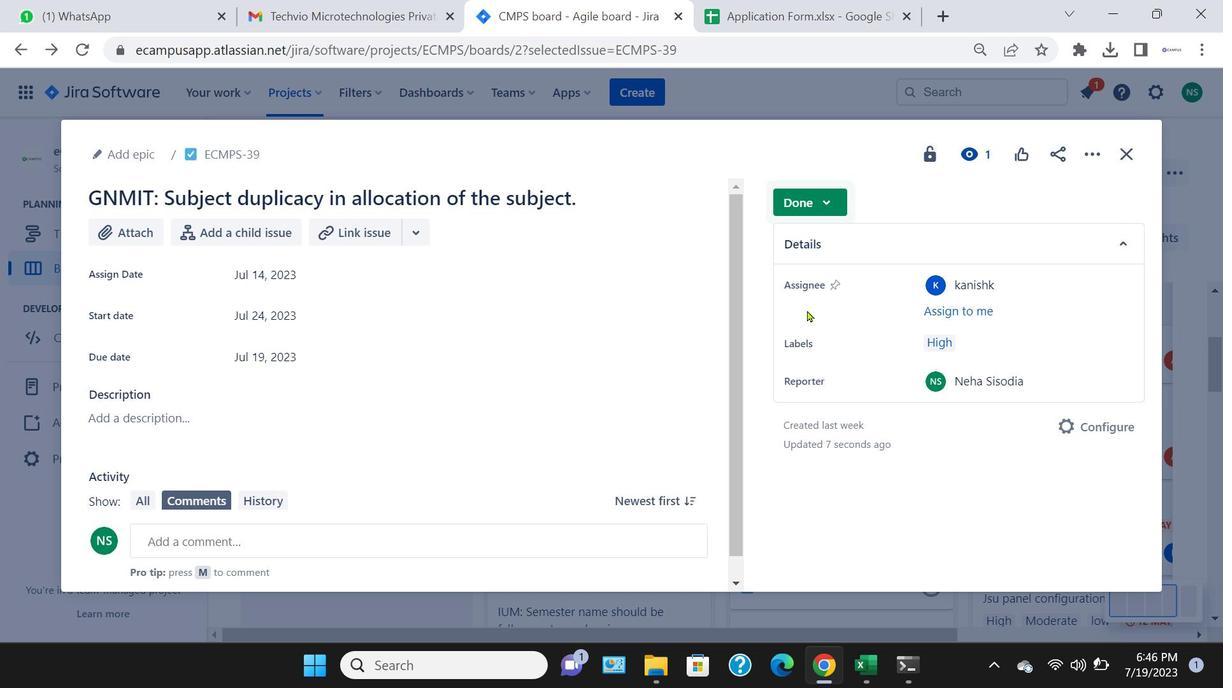 
Action: Mouse moved to (807, 310)
Screenshot: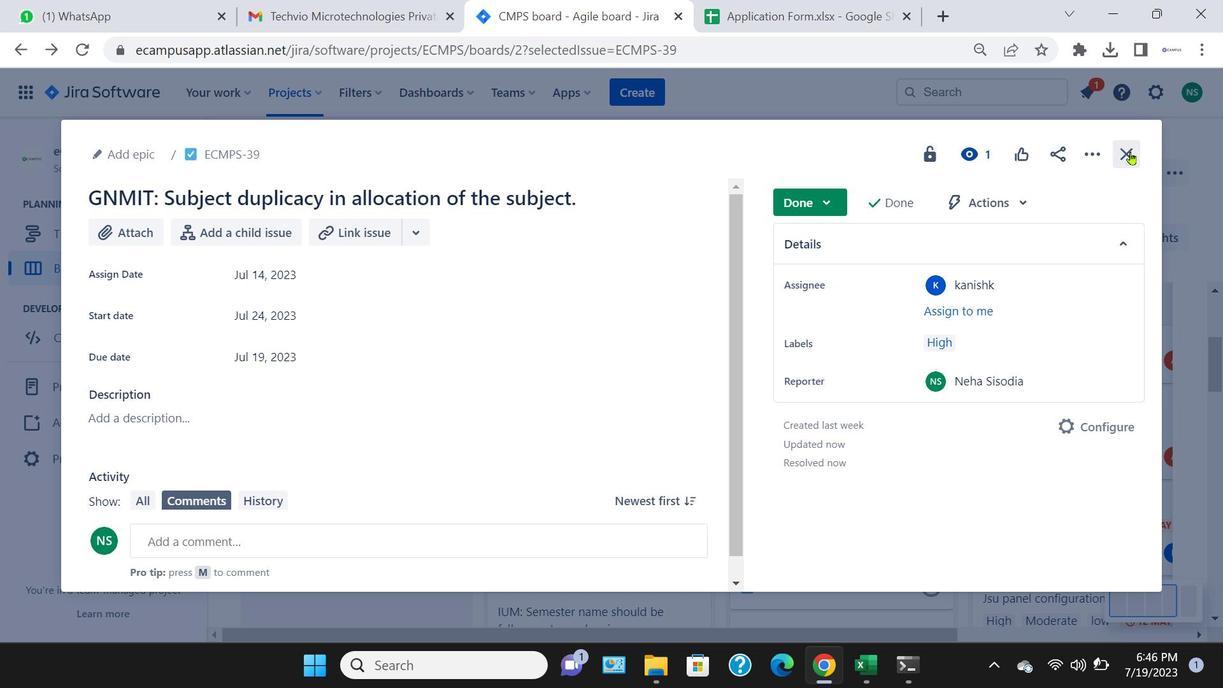 
Action: Mouse pressed left at (807, 310)
Screenshot: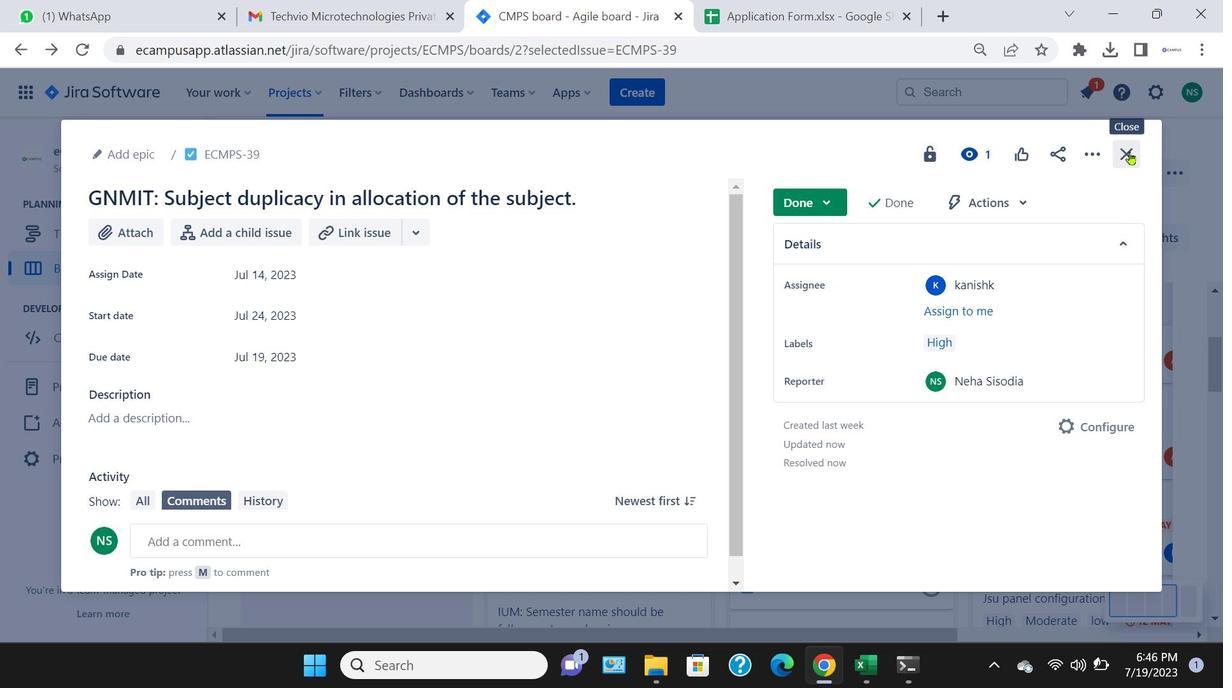 
Action: Mouse moved to (1129, 152)
Screenshot: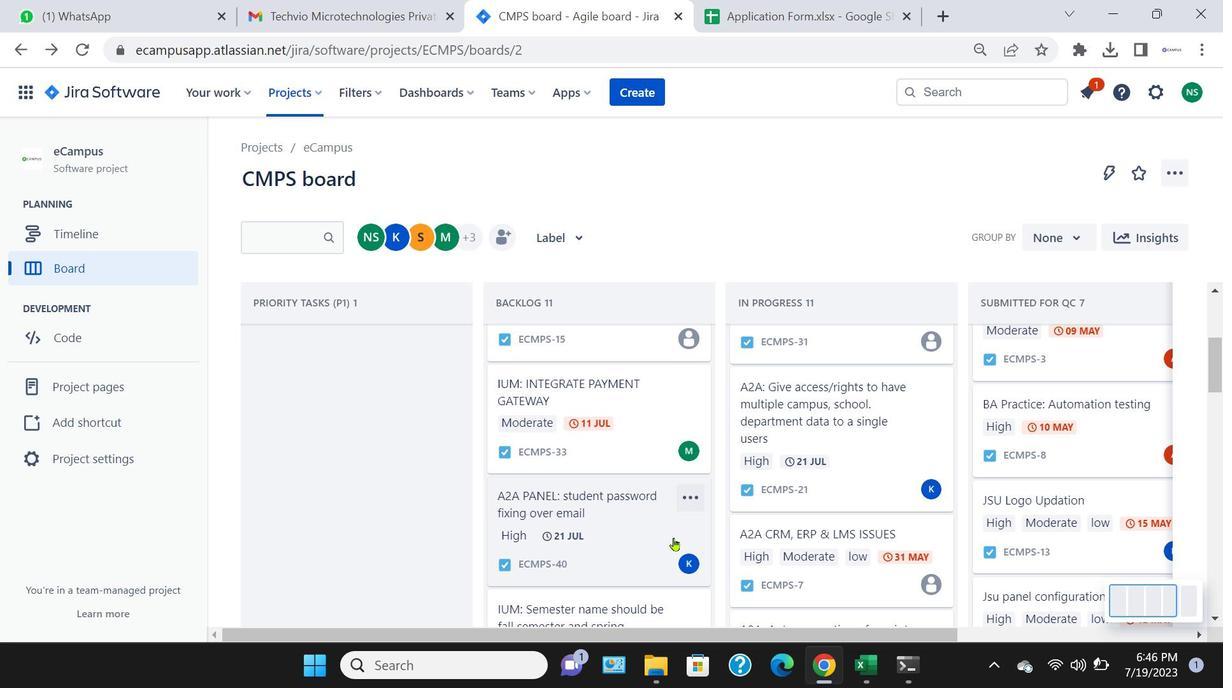 
Action: Mouse pressed left at (1129, 152)
Screenshot: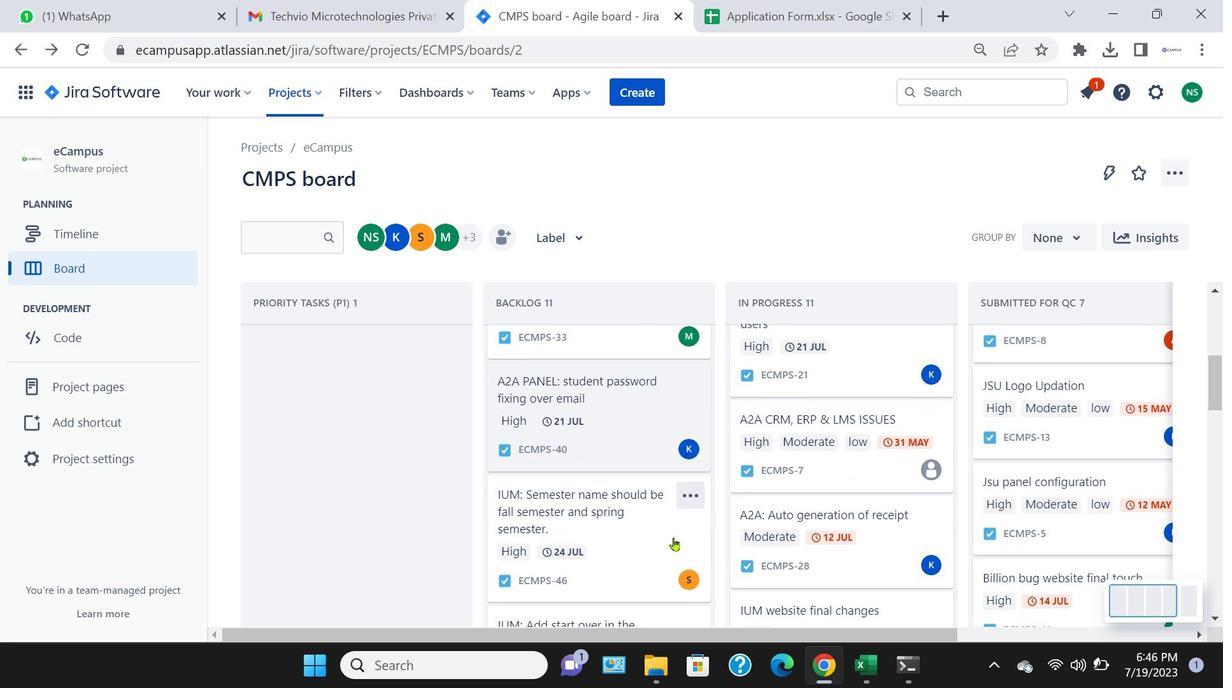 
Action: Mouse moved to (565, 533)
Screenshot: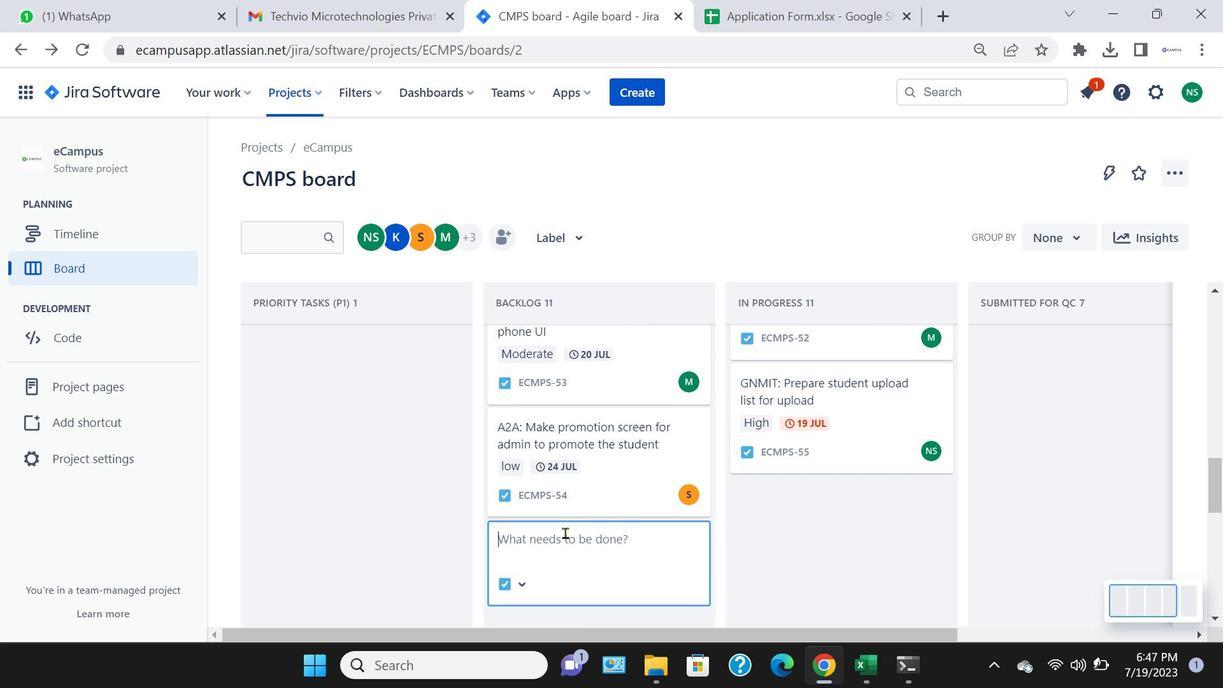 
Action: Mouse pressed left at (565, 533)
Screenshot: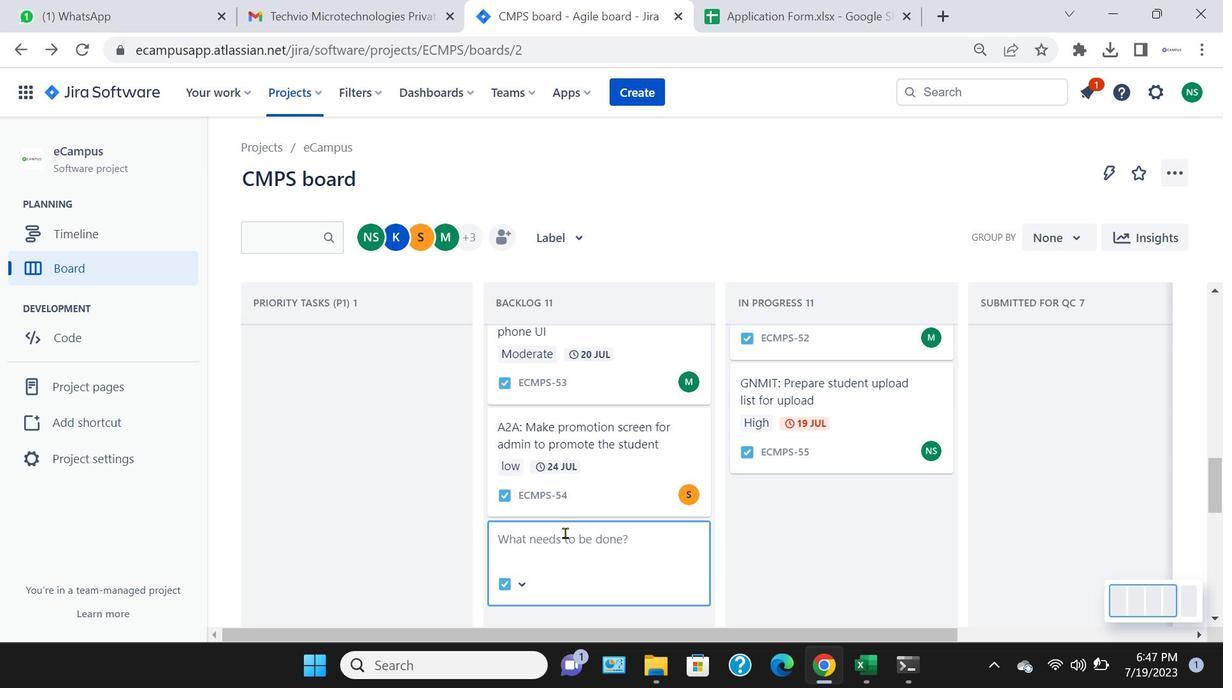 
Action: Mouse moved to (569, 550)
Screenshot: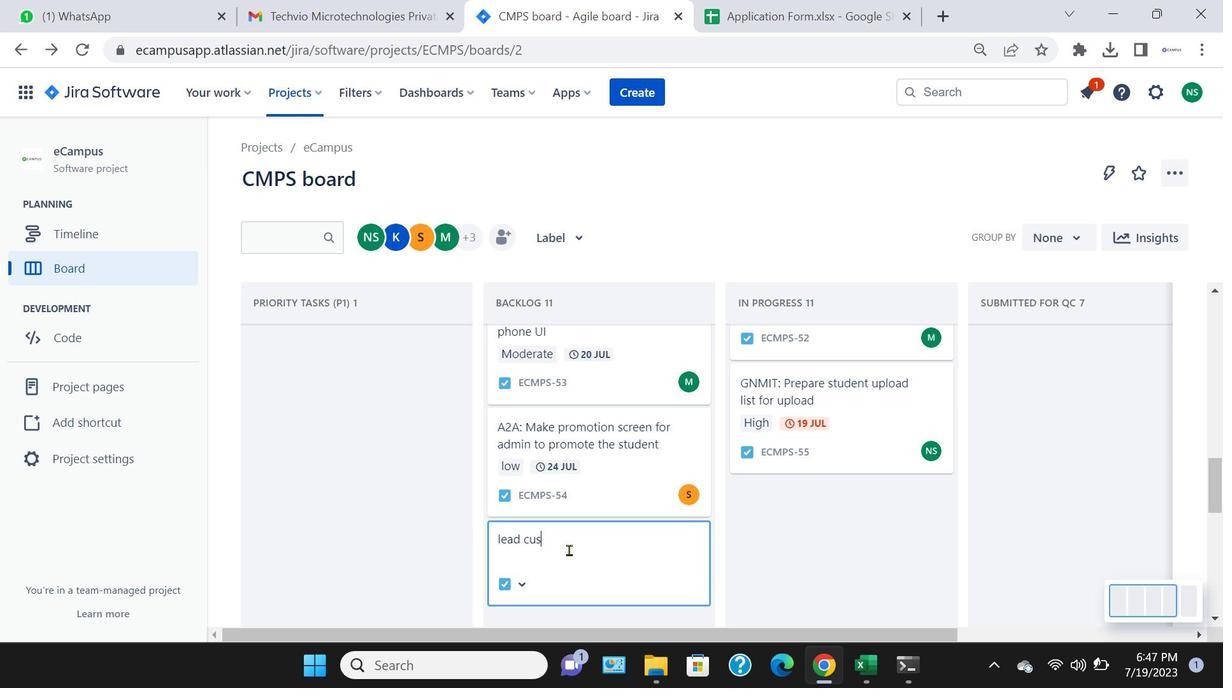 
Action: Key pressed lead<Key.space>custom<Key.space>details<Key.space>in<Key.space>edit<Key.space><Key.caps_lock>API<Key.space><Key.caps_lock>form
Screenshot: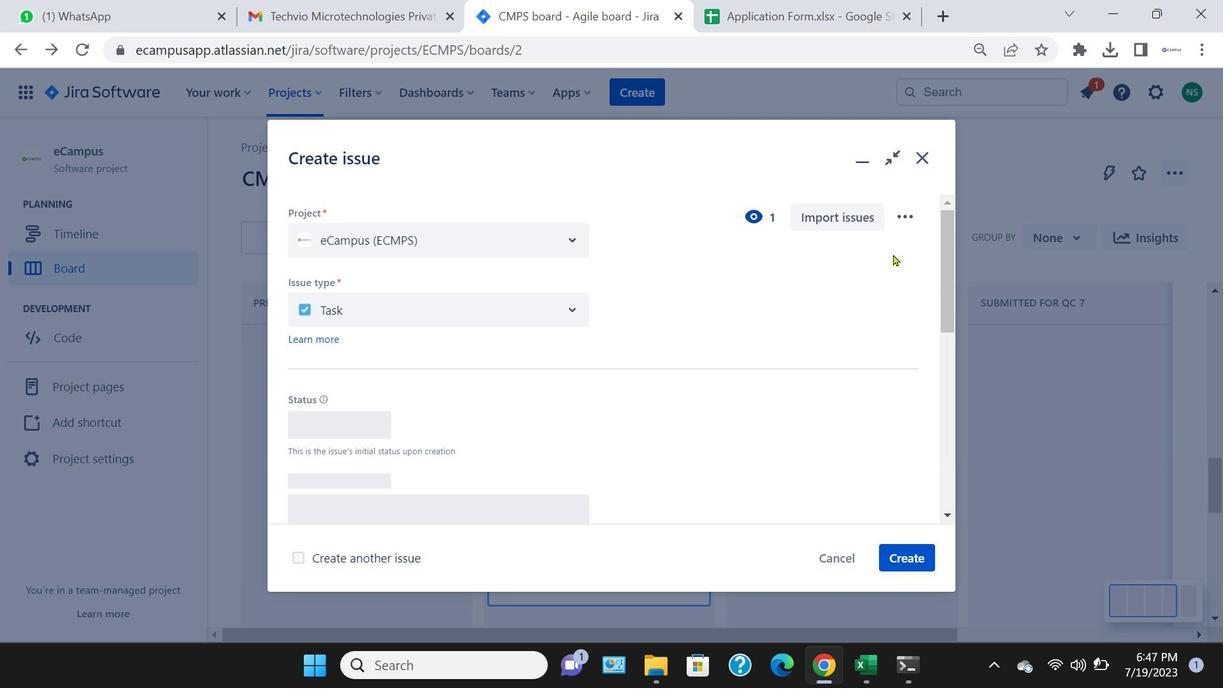 
Action: Mouse moved to (589, 548)
Screenshot: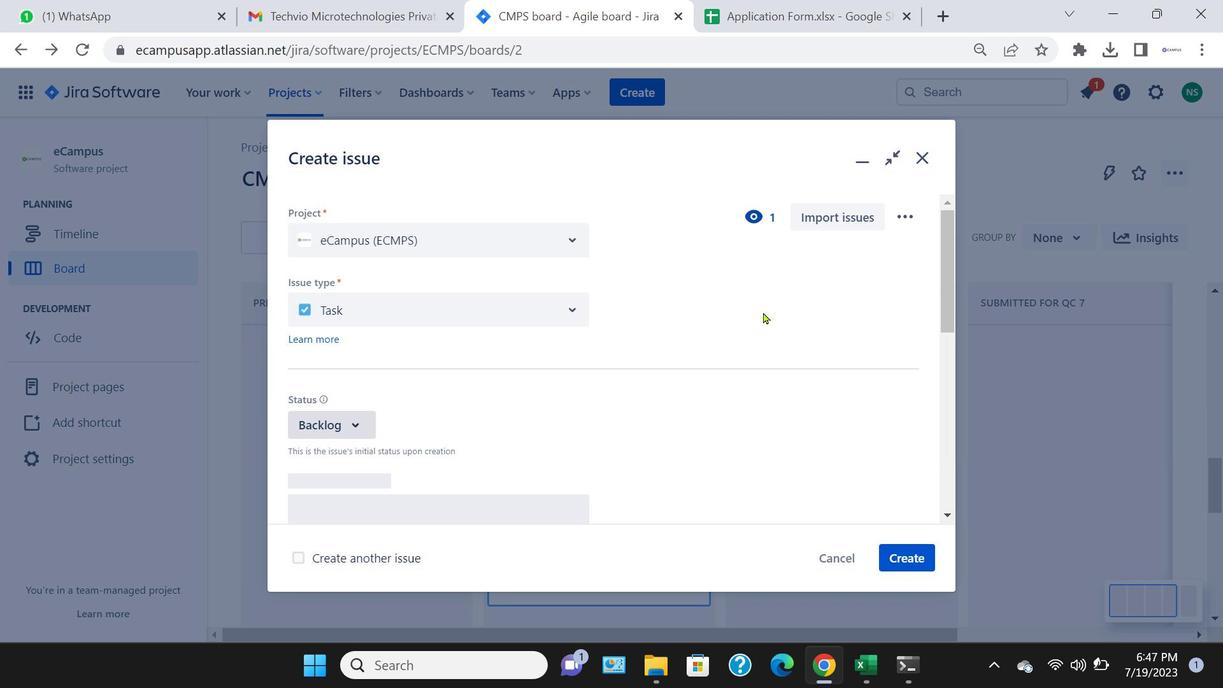 
Action: Key pressed <Key.enter>
Screenshot: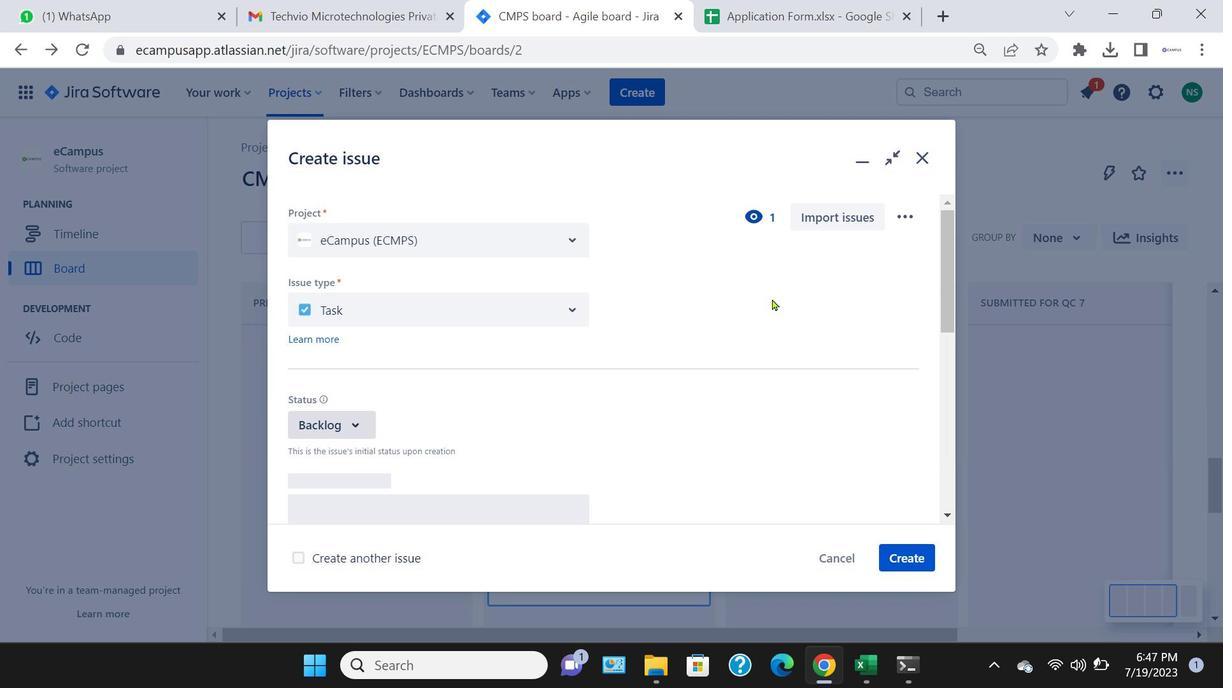 
Action: Mouse moved to (353, 419)
Screenshot: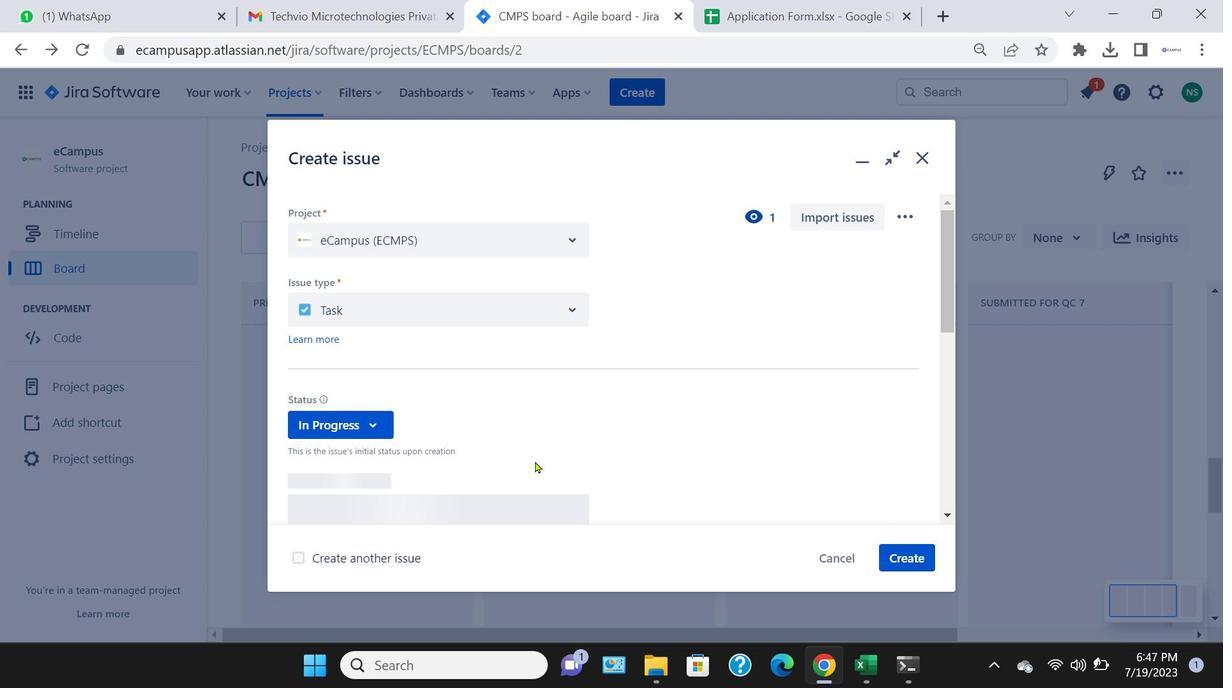 
Action: Mouse pressed left at (353, 419)
Screenshot: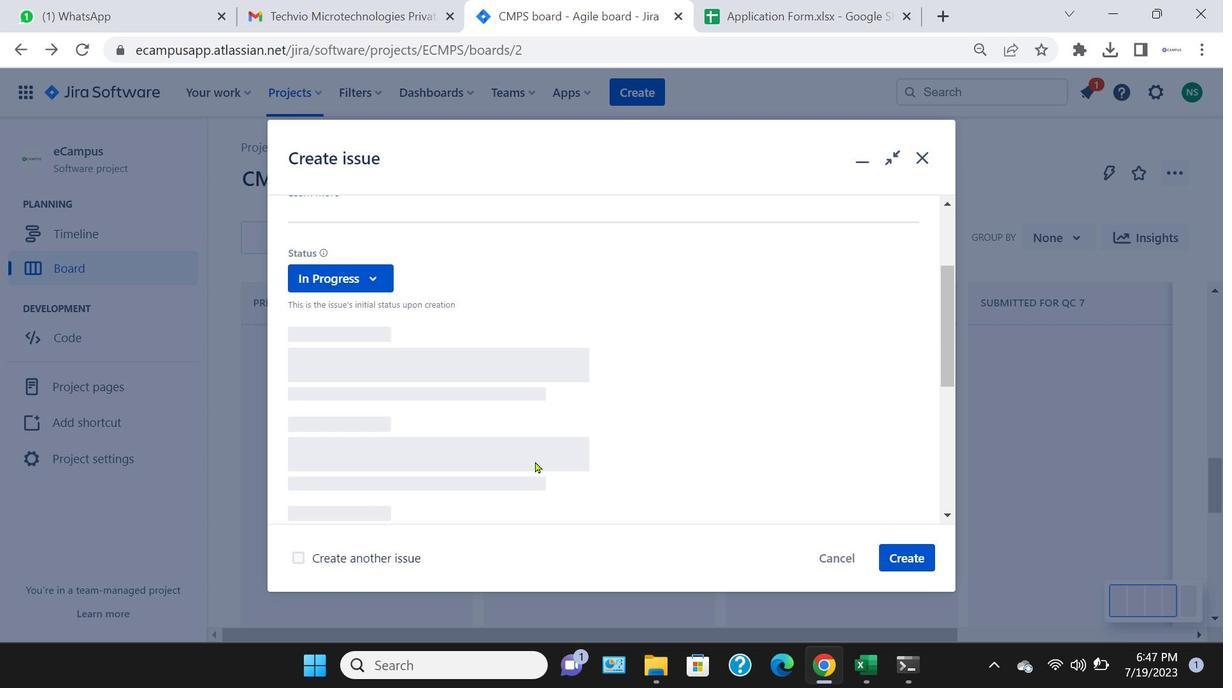 
Action: Mouse moved to (345, 466)
Screenshot: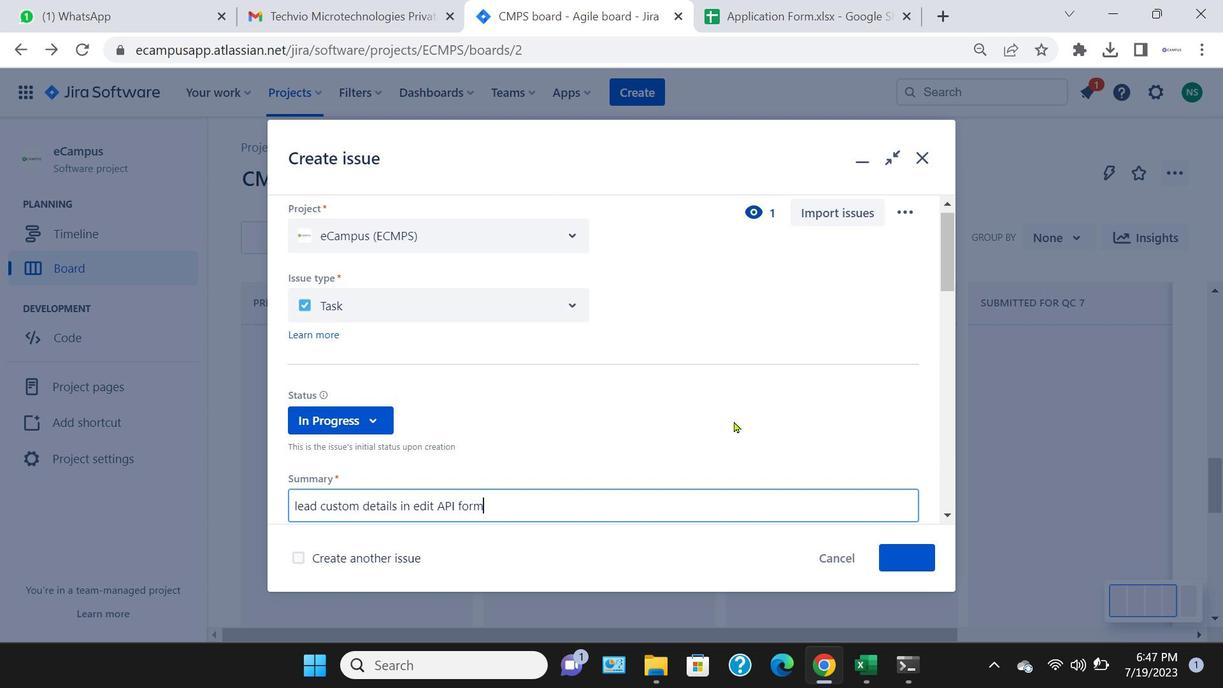 
Action: Mouse pressed left at (345, 466)
Screenshot: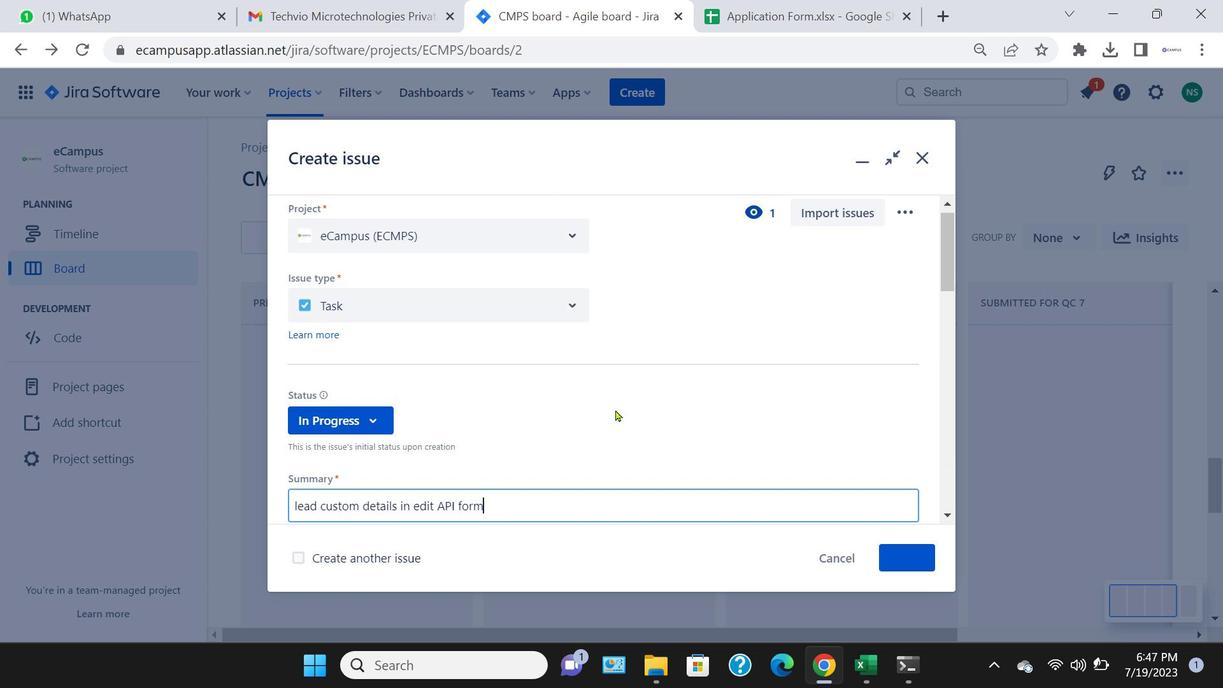 
Action: Mouse moved to (537, 387)
Screenshot: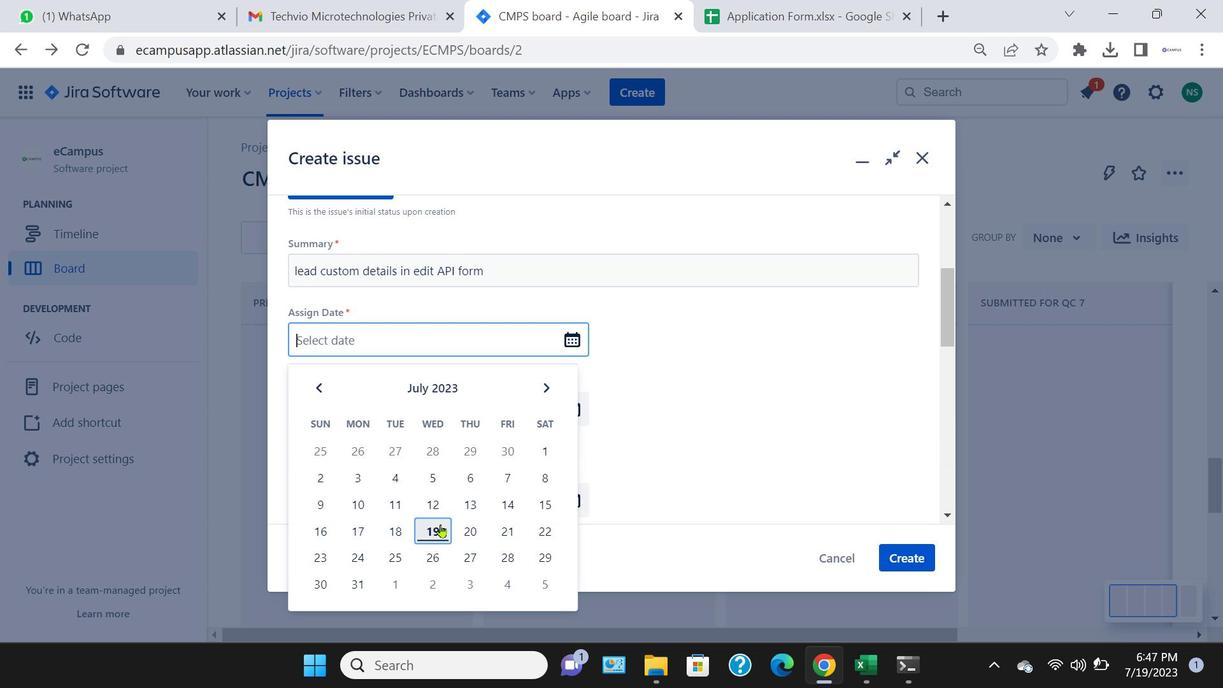 
Action: Mouse pressed left at (537, 387)
Screenshot: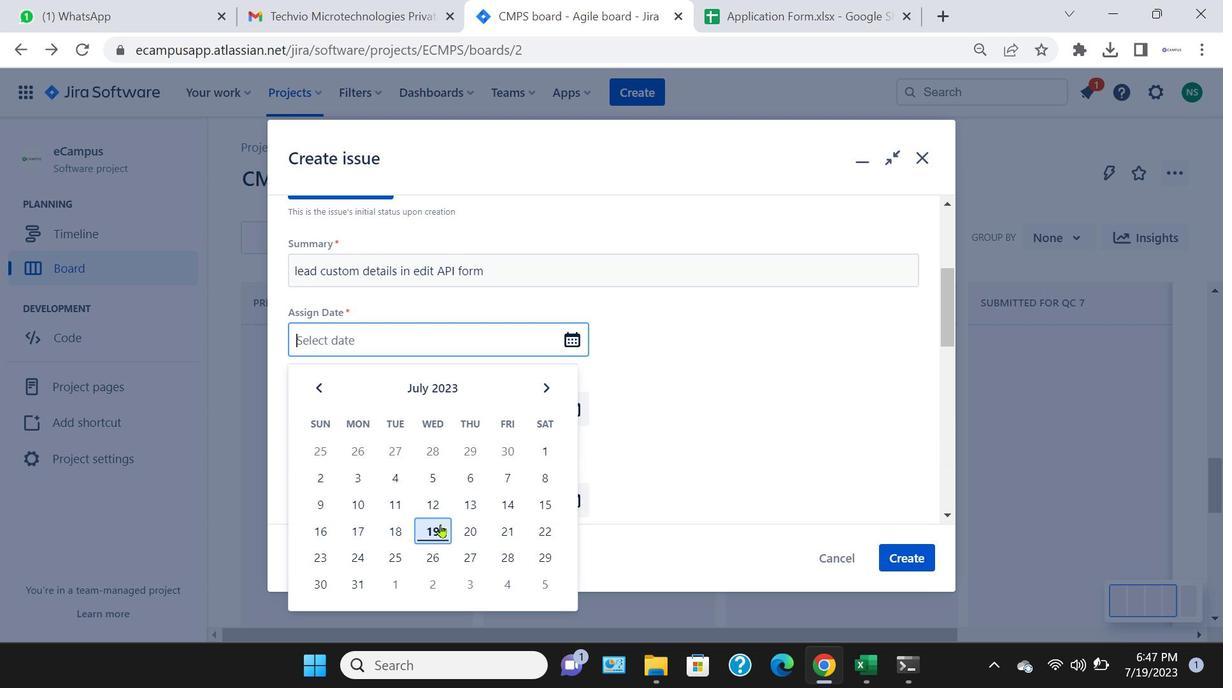 
Action: Mouse moved to (578, 336)
Screenshot: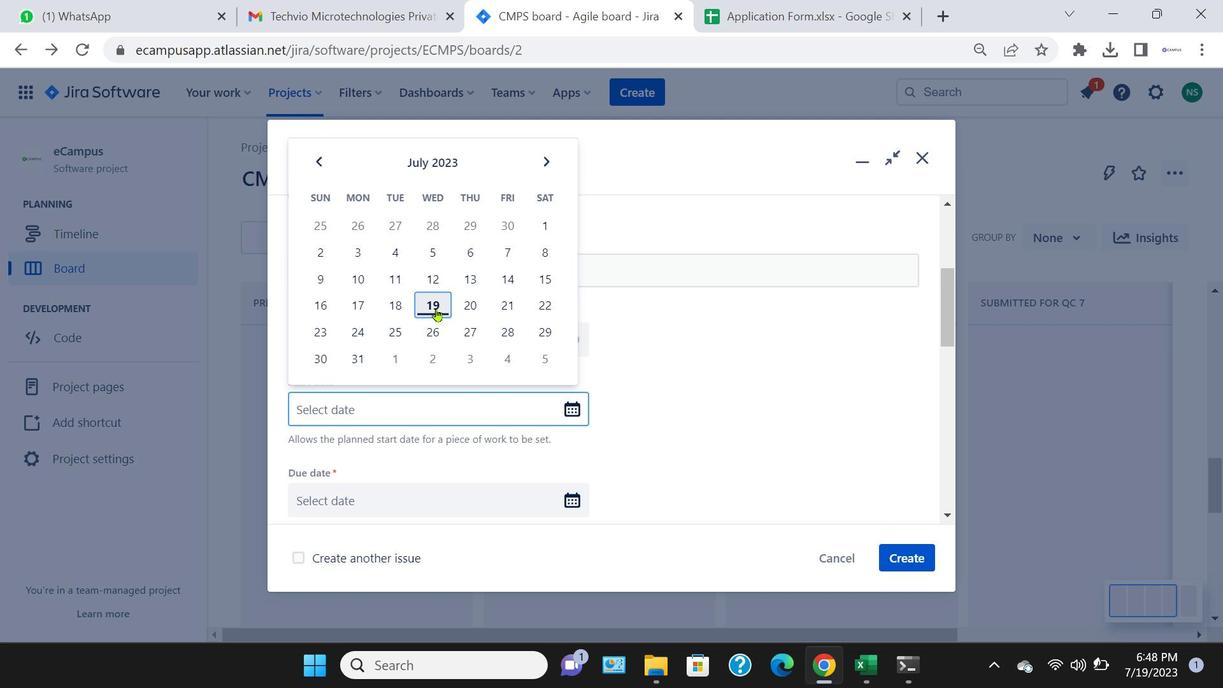 
Action: Mouse pressed left at (578, 336)
Screenshot: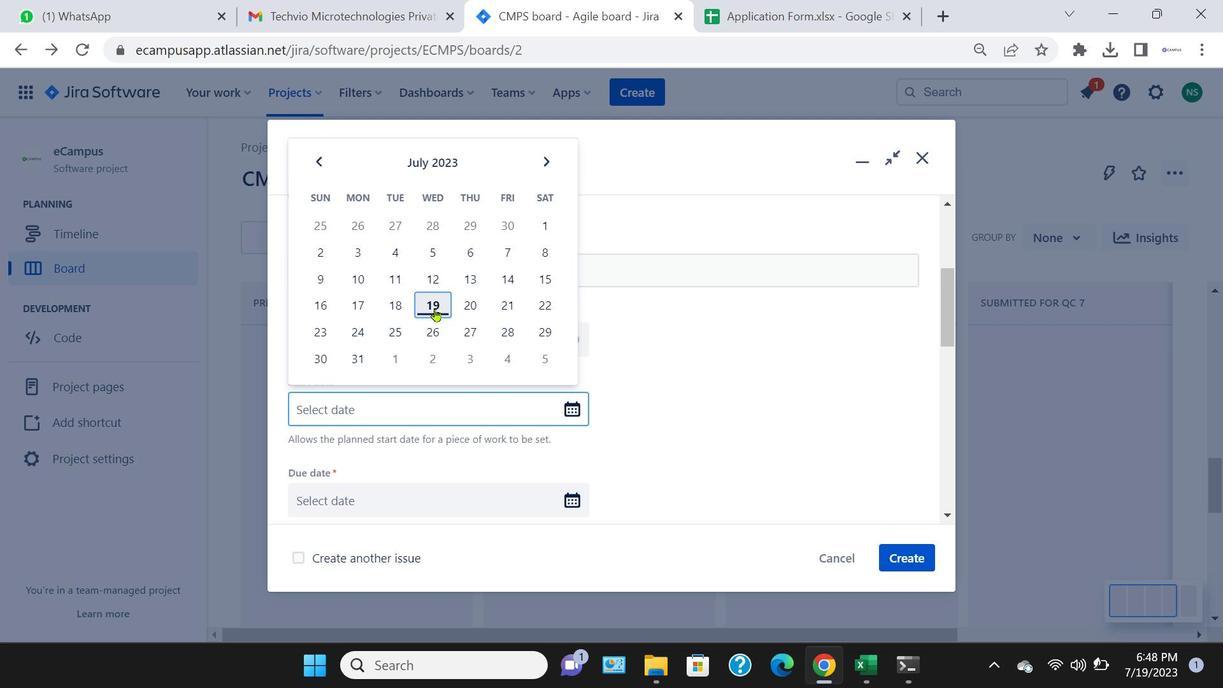 
Action: Mouse moved to (440, 524)
Screenshot: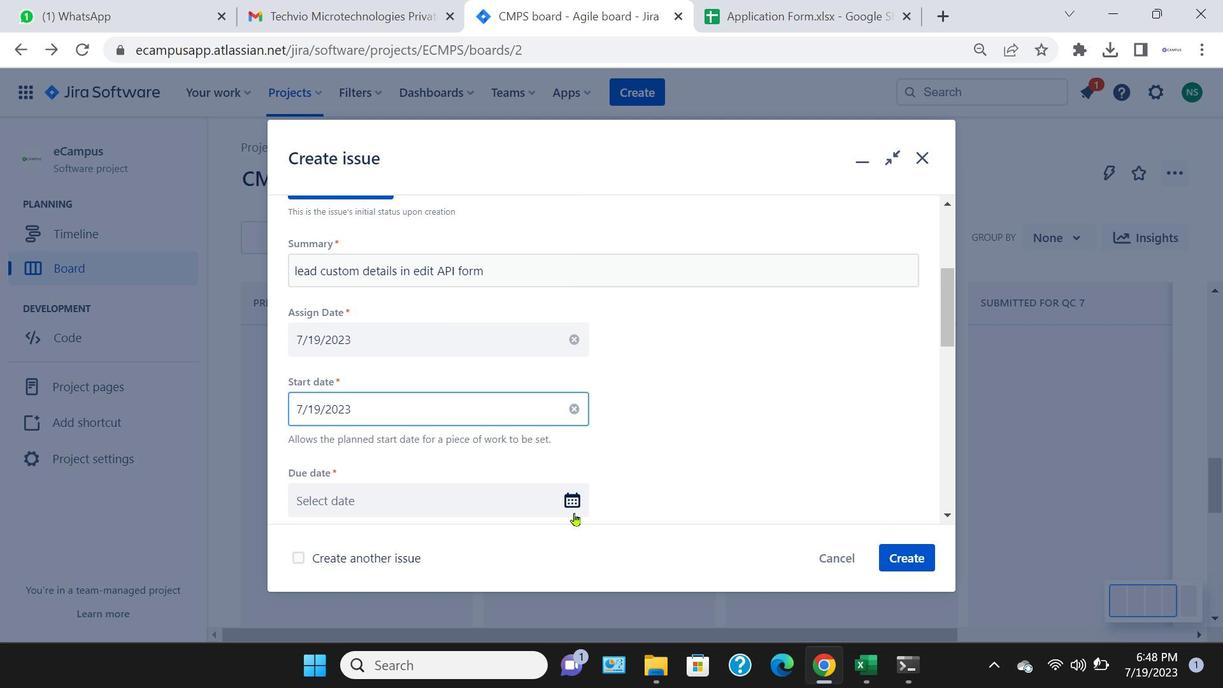 
Action: Mouse pressed left at (440, 524)
Screenshot: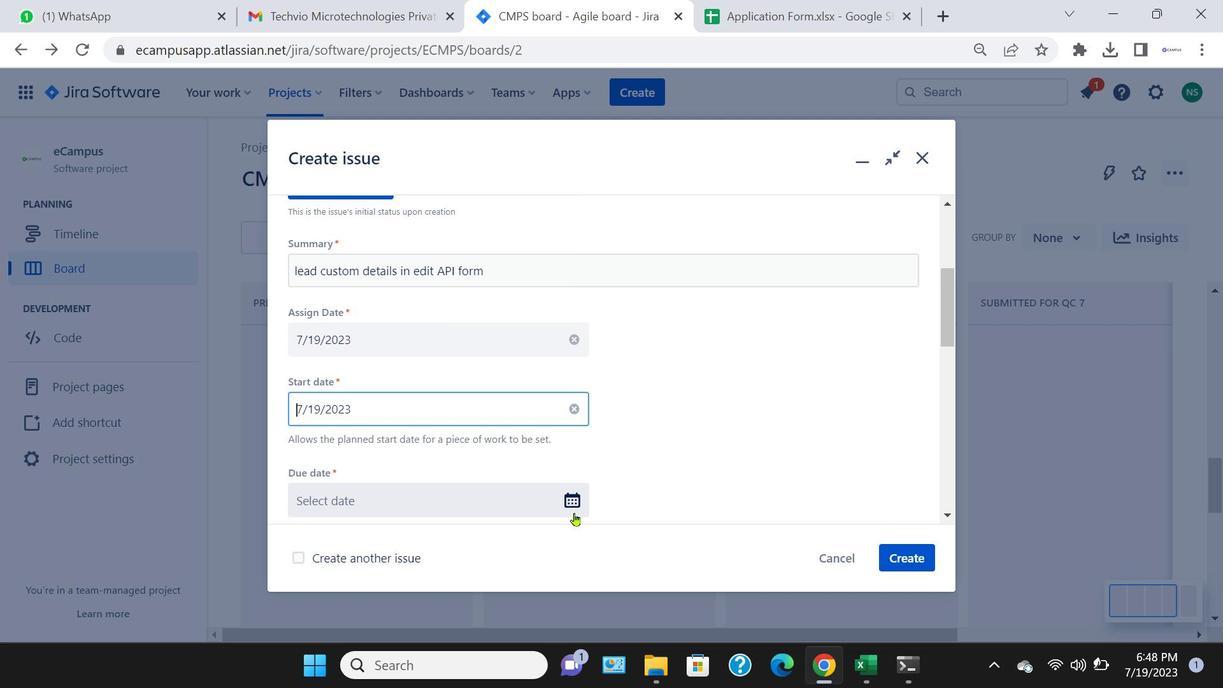 
Action: Mouse moved to (572, 398)
Screenshot: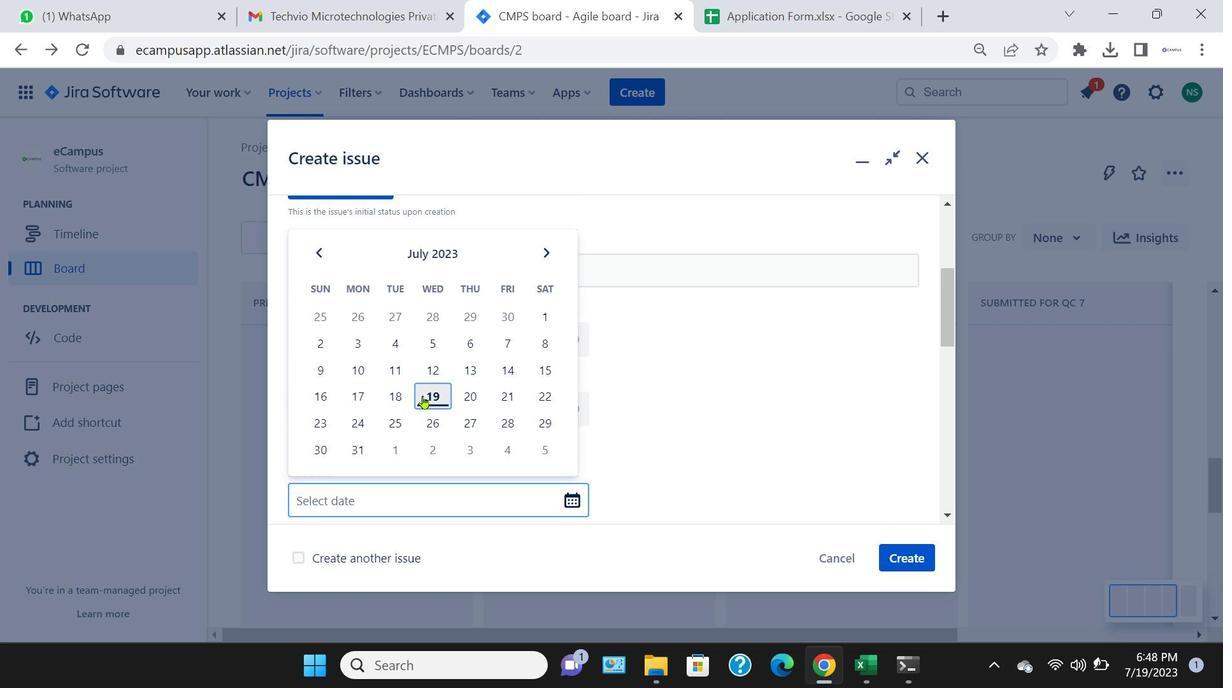 
Action: Mouse pressed left at (572, 398)
Screenshot: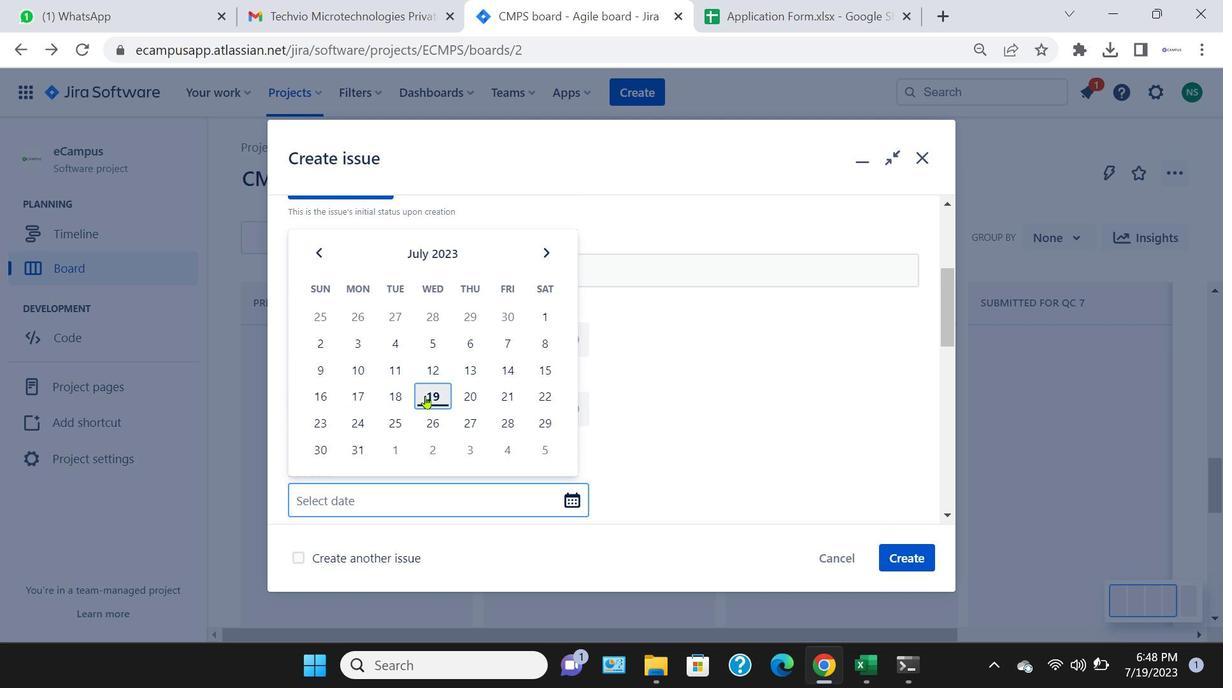 
Action: Mouse moved to (434, 308)
Screenshot: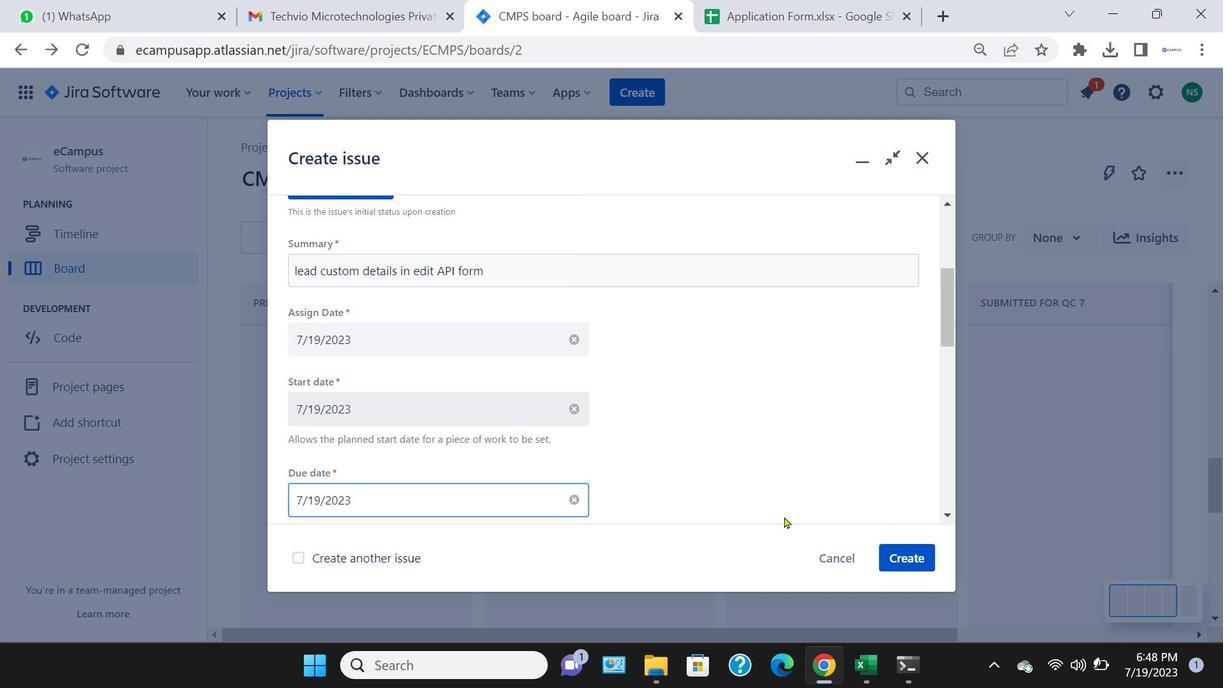 
Action: Mouse pressed left at (434, 308)
Screenshot: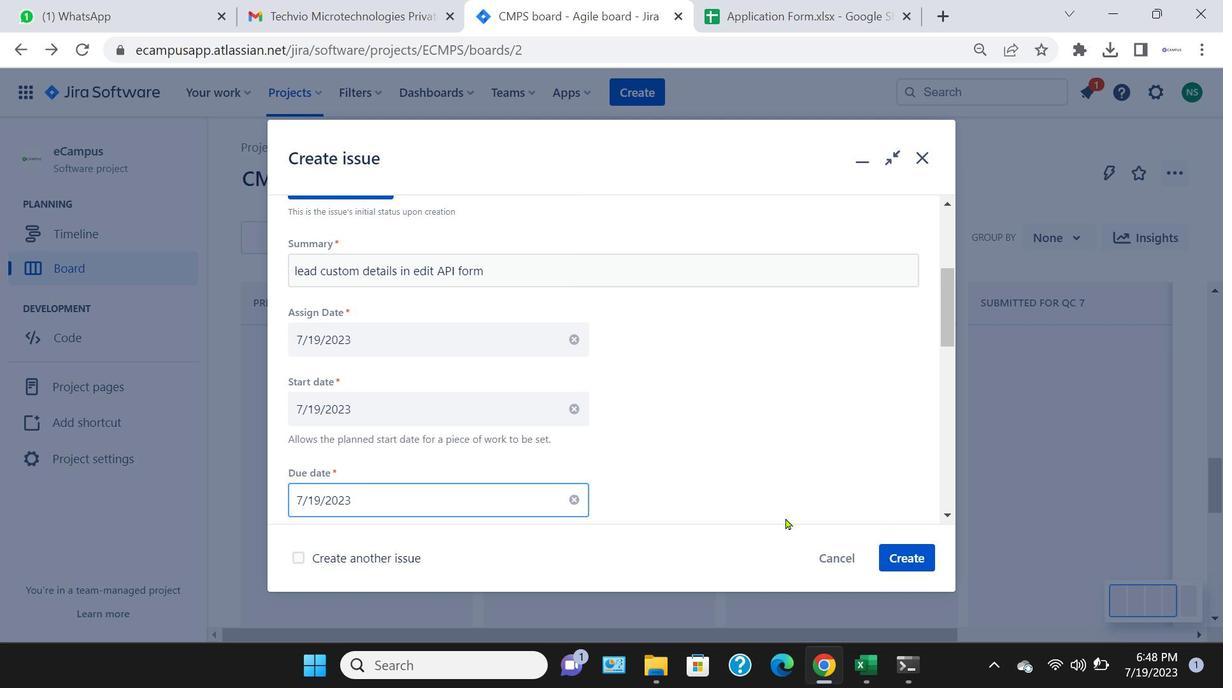 
Action: Mouse moved to (573, 512)
Screenshot: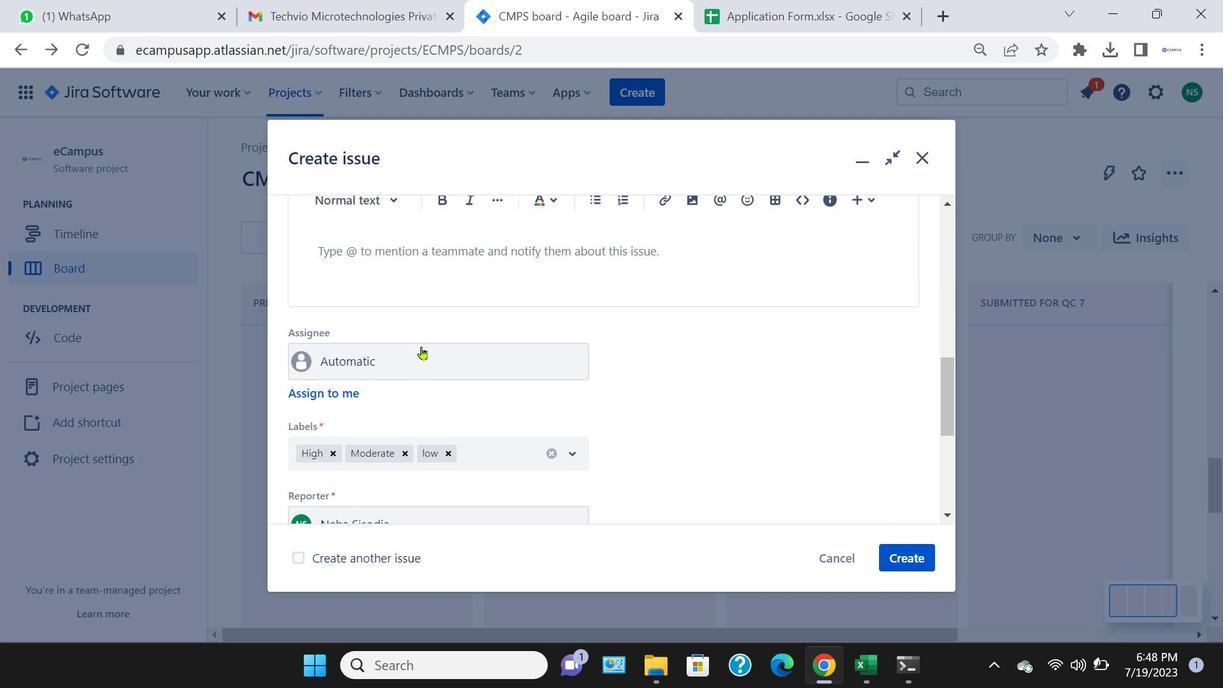 
Action: Mouse pressed left at (573, 512)
Screenshot: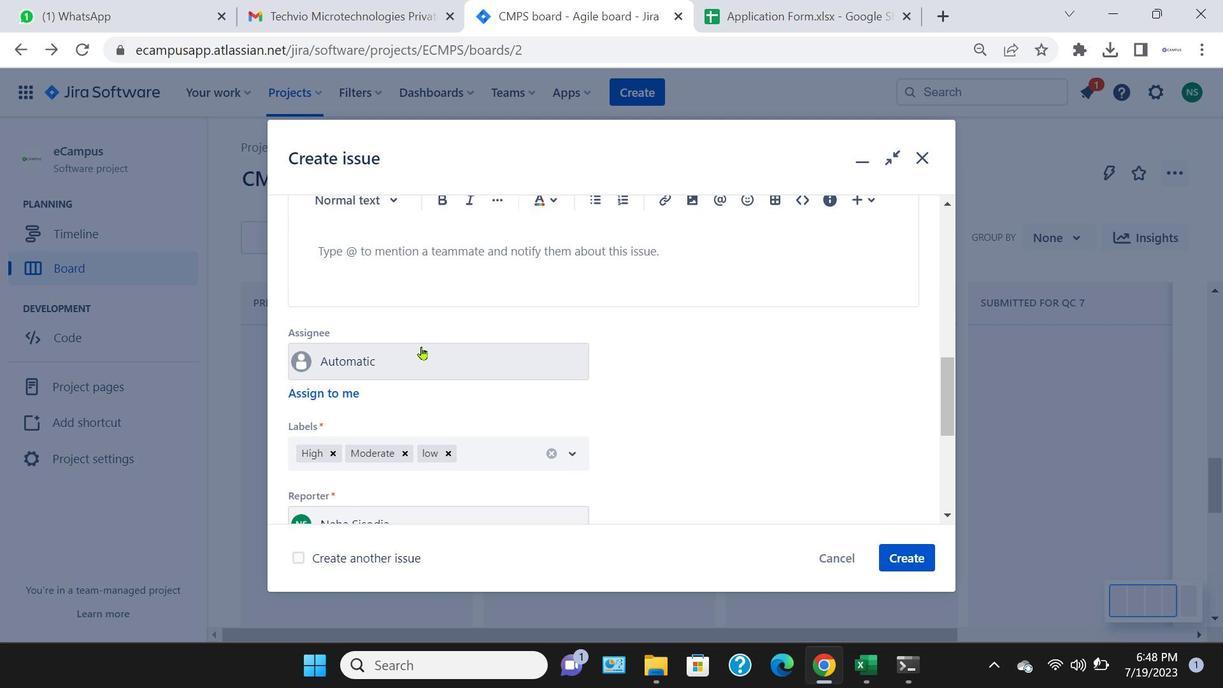 
Action: Mouse moved to (424, 395)
Screenshot: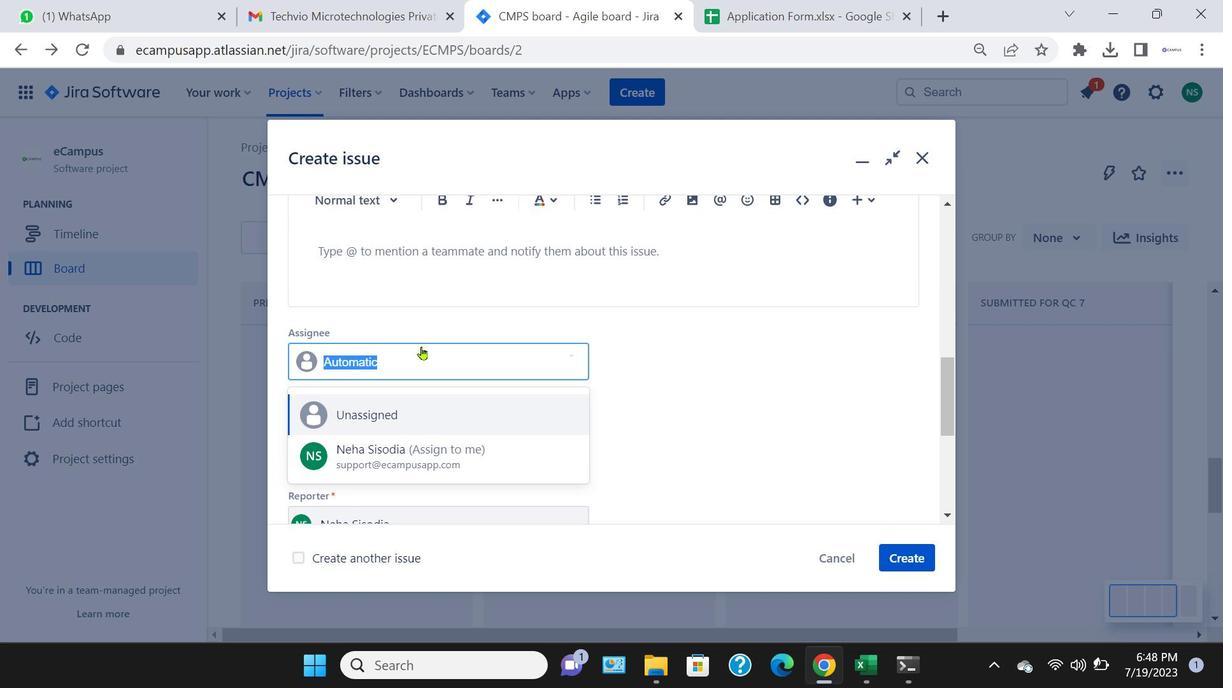 
Action: Mouse pressed left at (424, 395)
Screenshot: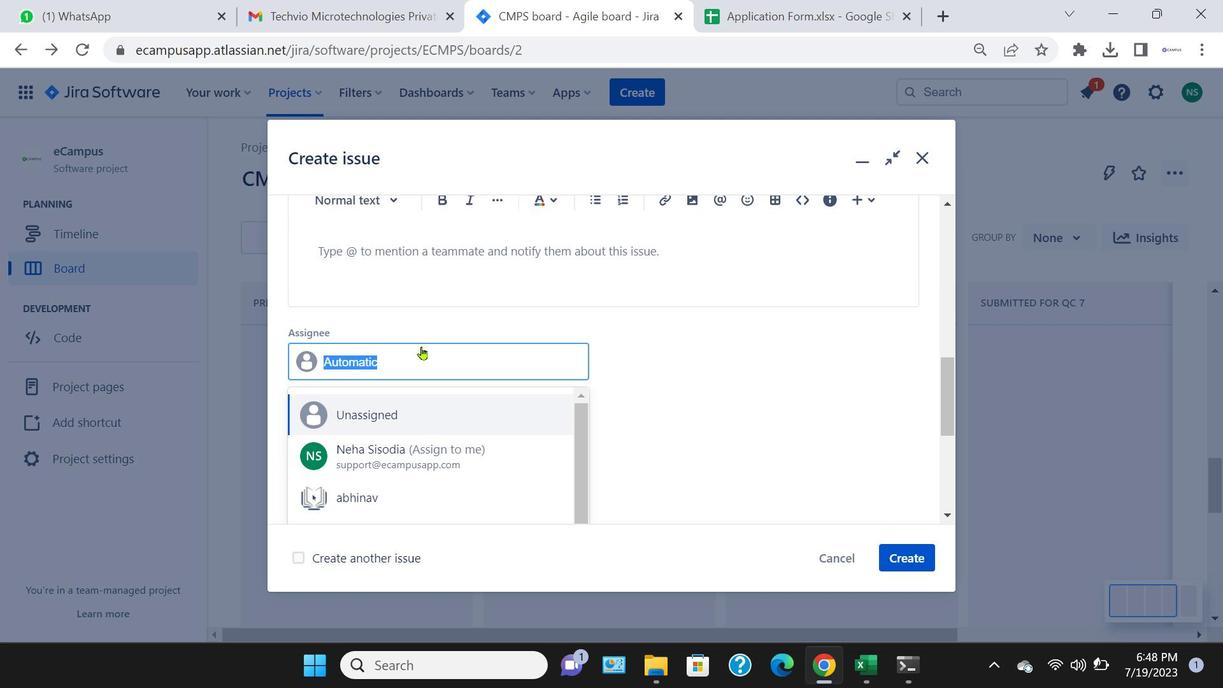 
Action: Mouse moved to (421, 346)
Screenshot: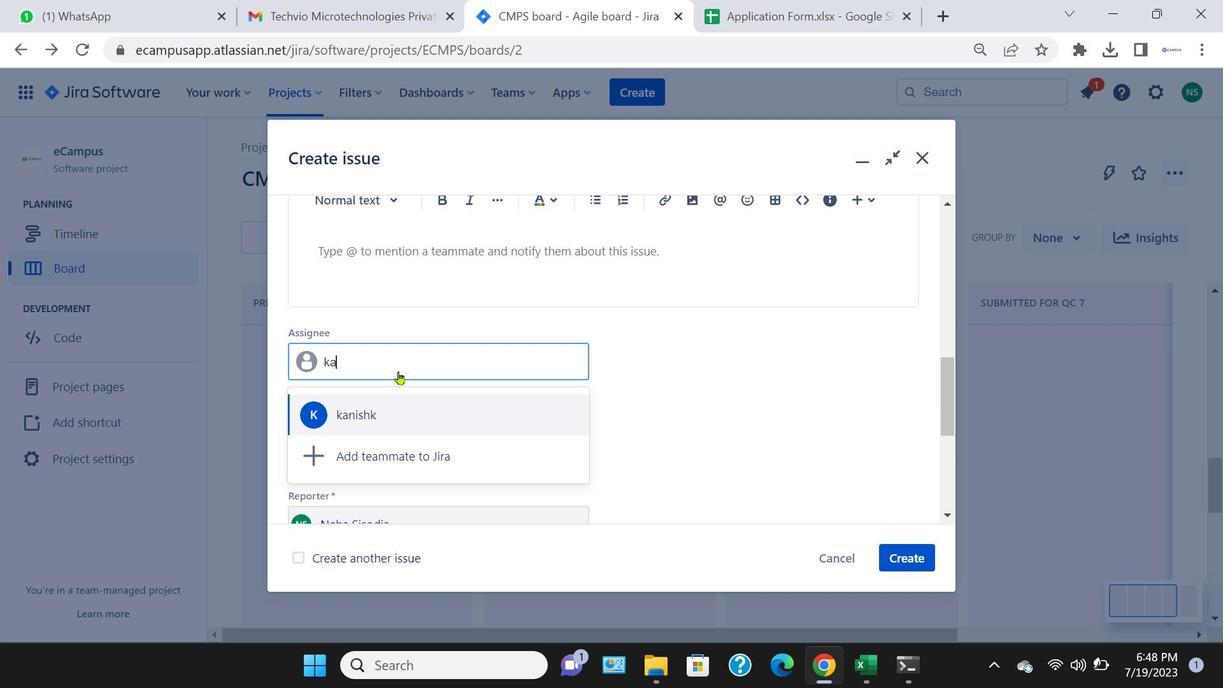 
Action: Mouse pressed left at (421, 346)
Screenshot: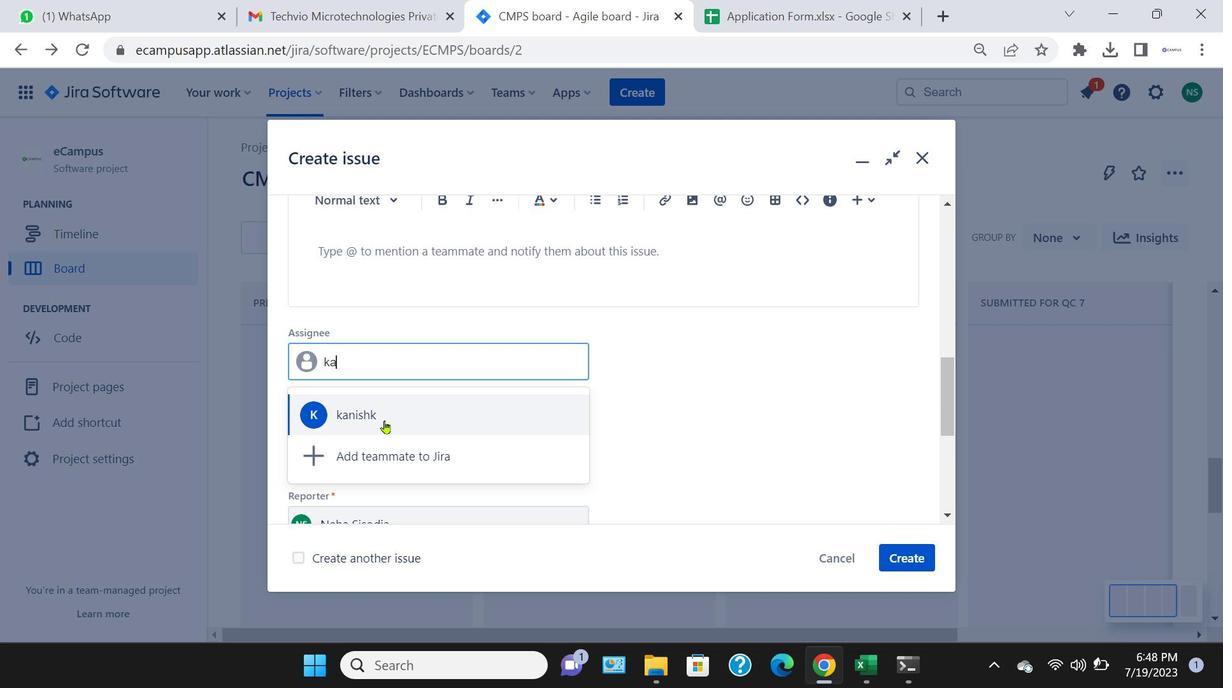 
Action: Key pressed ka
Screenshot: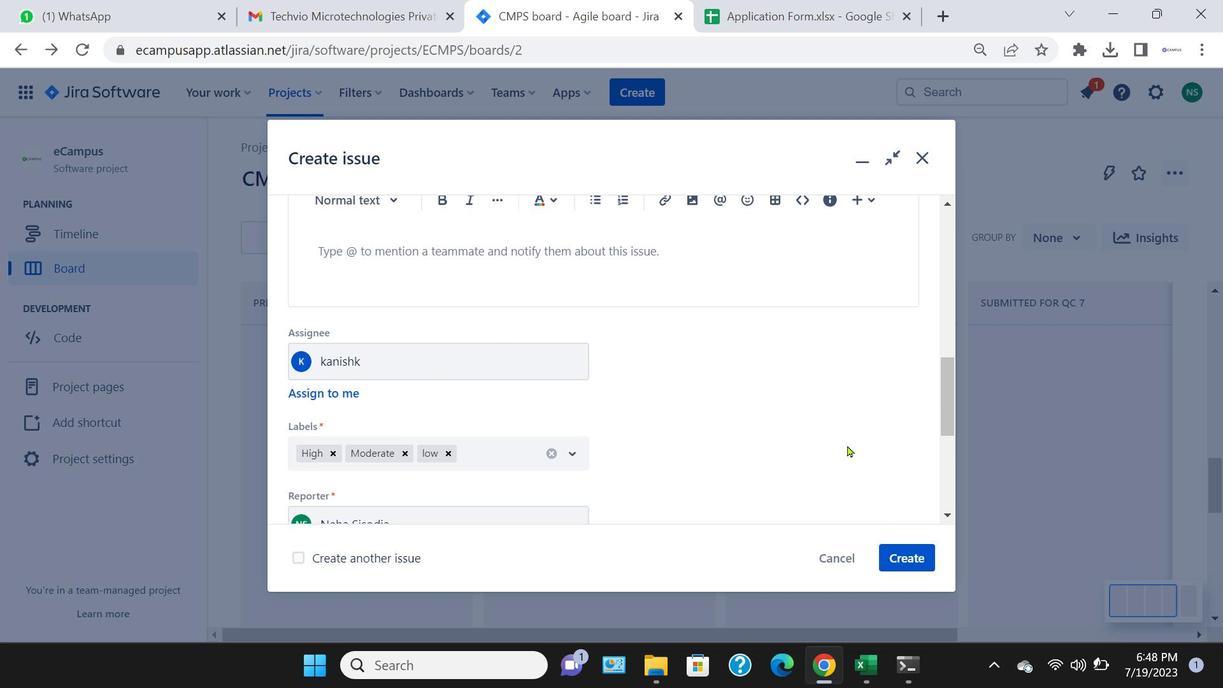 
Action: Mouse moved to (384, 420)
Screenshot: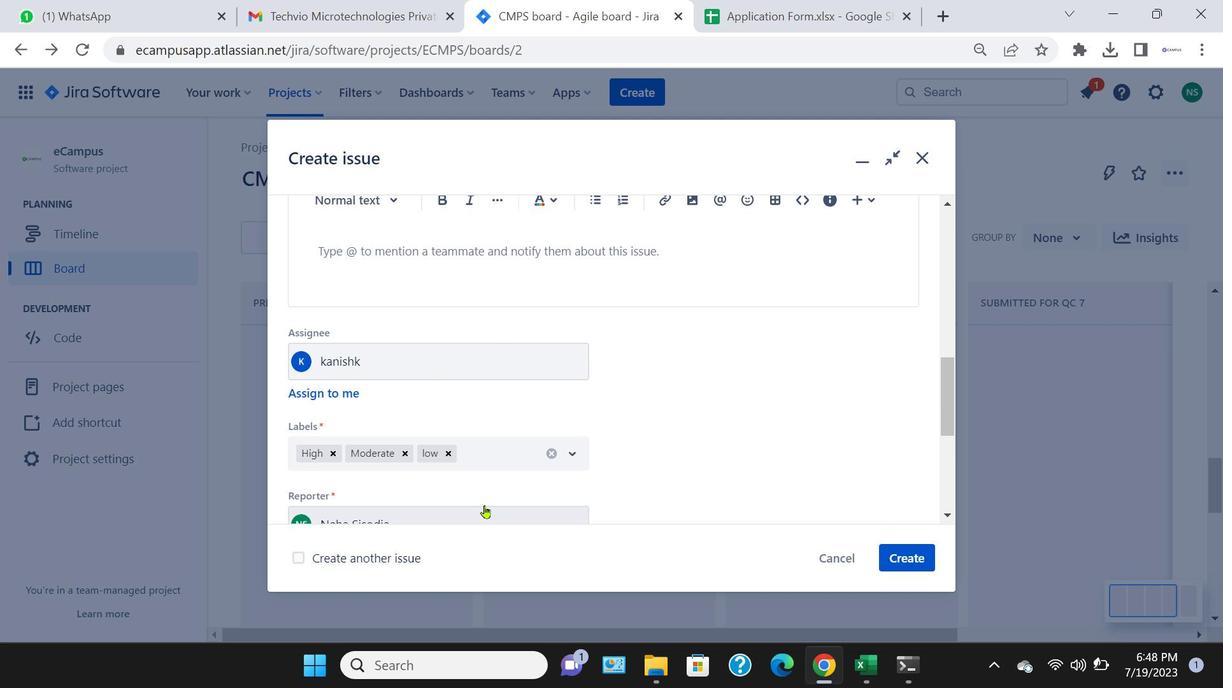 
Action: Mouse pressed left at (384, 420)
Screenshot: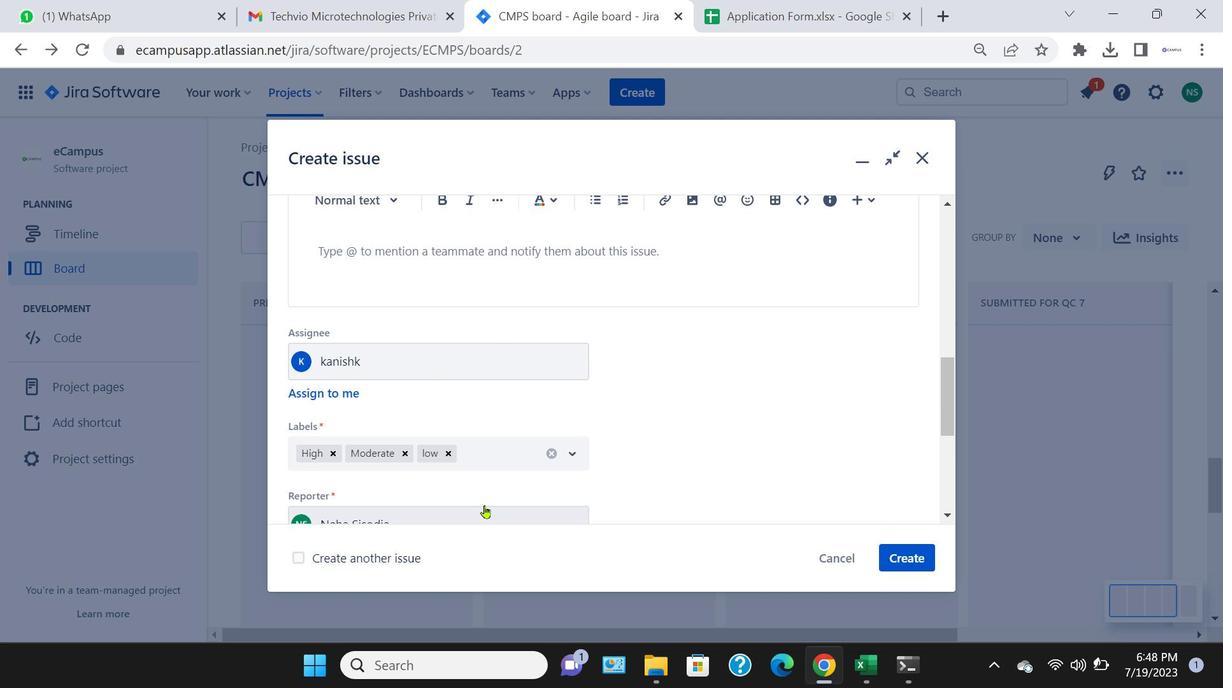 
Action: Mouse moved to (551, 451)
Screenshot: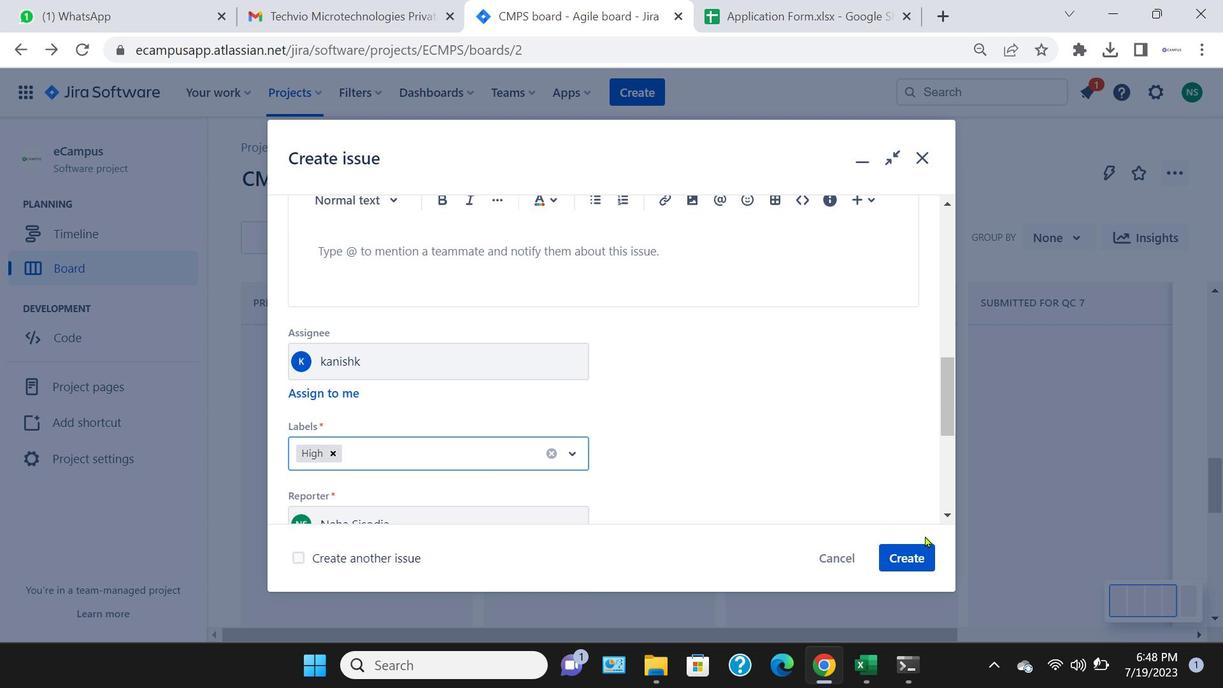 
Action: Mouse pressed left at (551, 451)
Screenshot: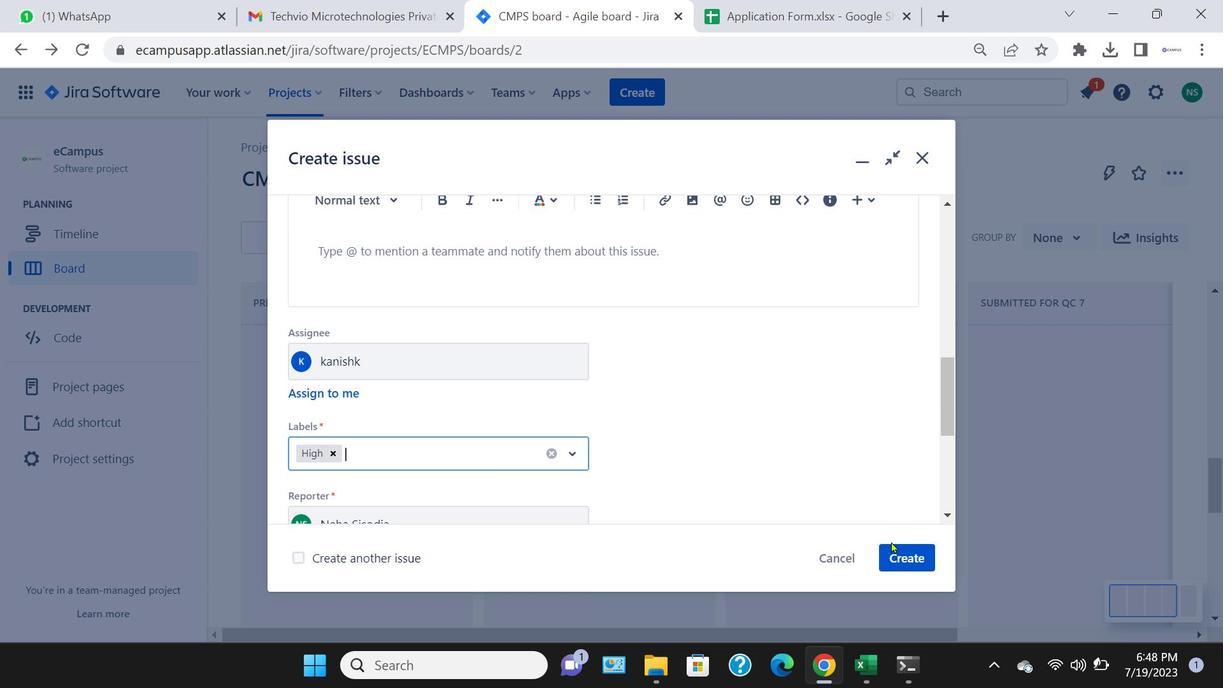 
Action: Mouse moved to (486, 455)
Screenshot: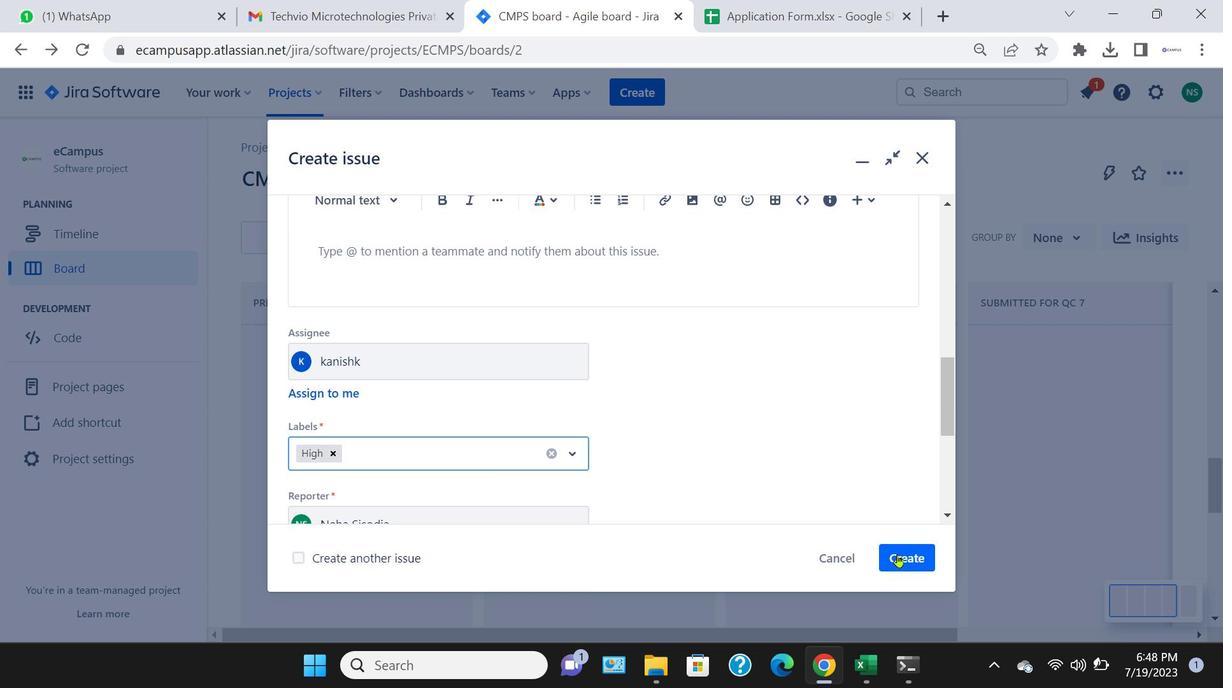 
Action: Mouse pressed left at (486, 455)
Screenshot: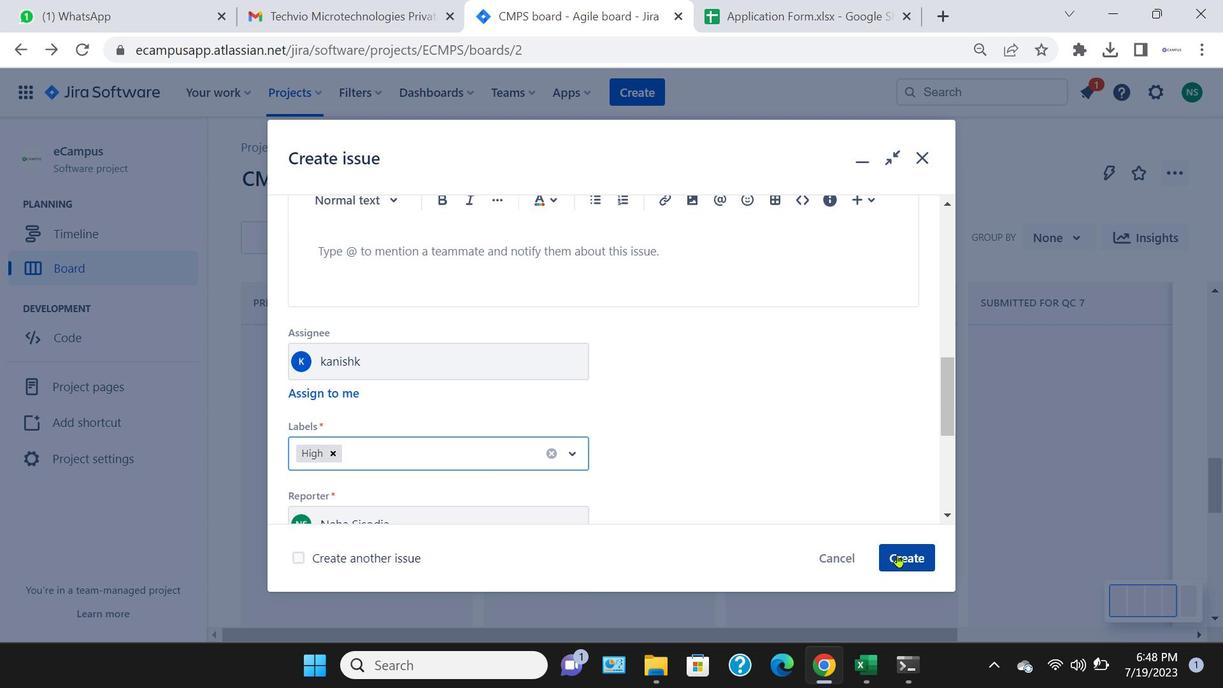 
Action: Mouse moved to (371, 519)
Screenshot: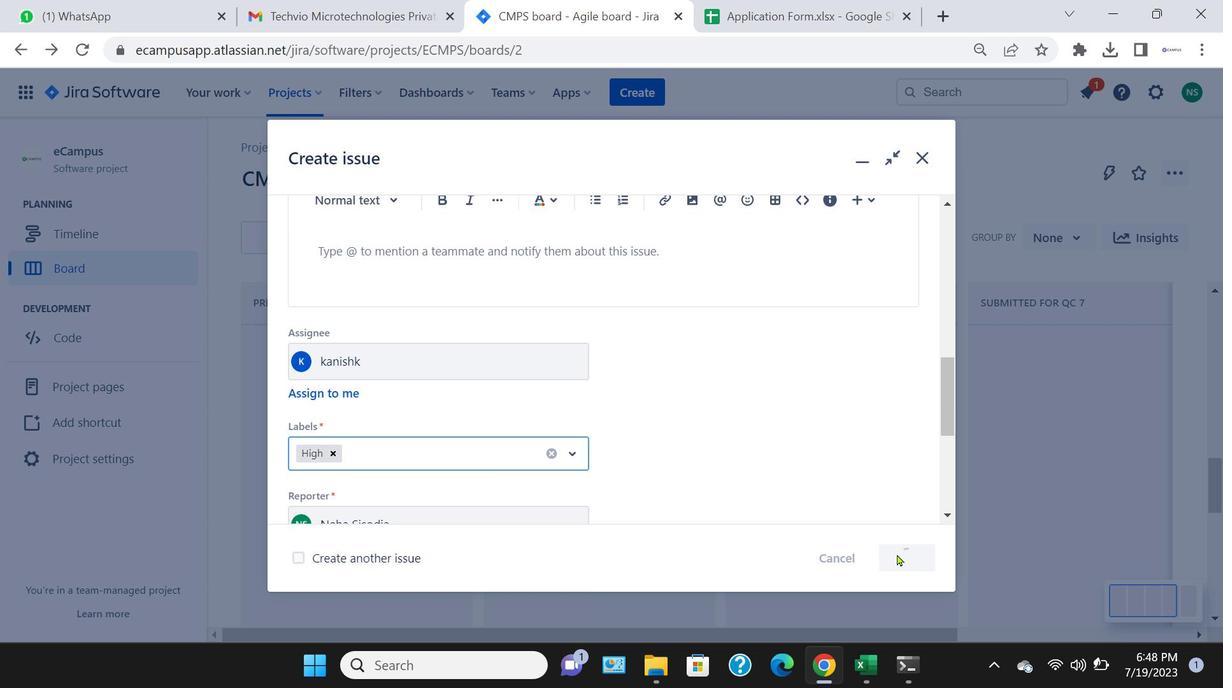 
Action: Mouse pressed left at (371, 519)
Screenshot: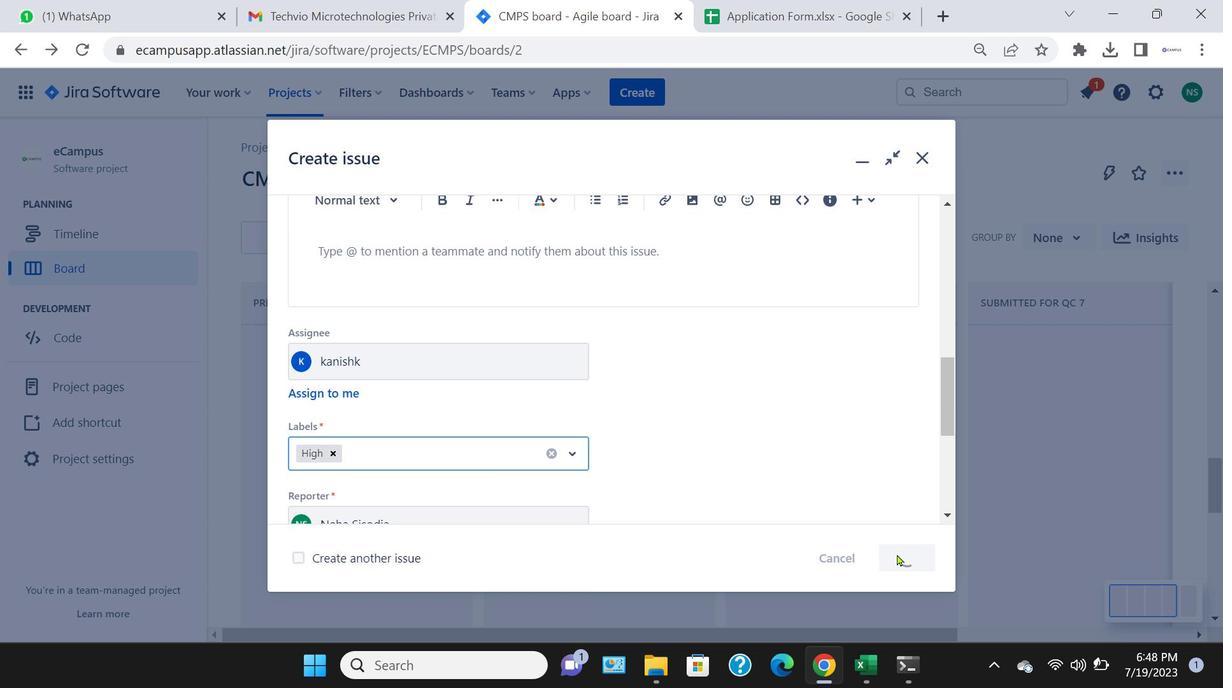 
Action: Mouse moved to (897, 554)
Screenshot: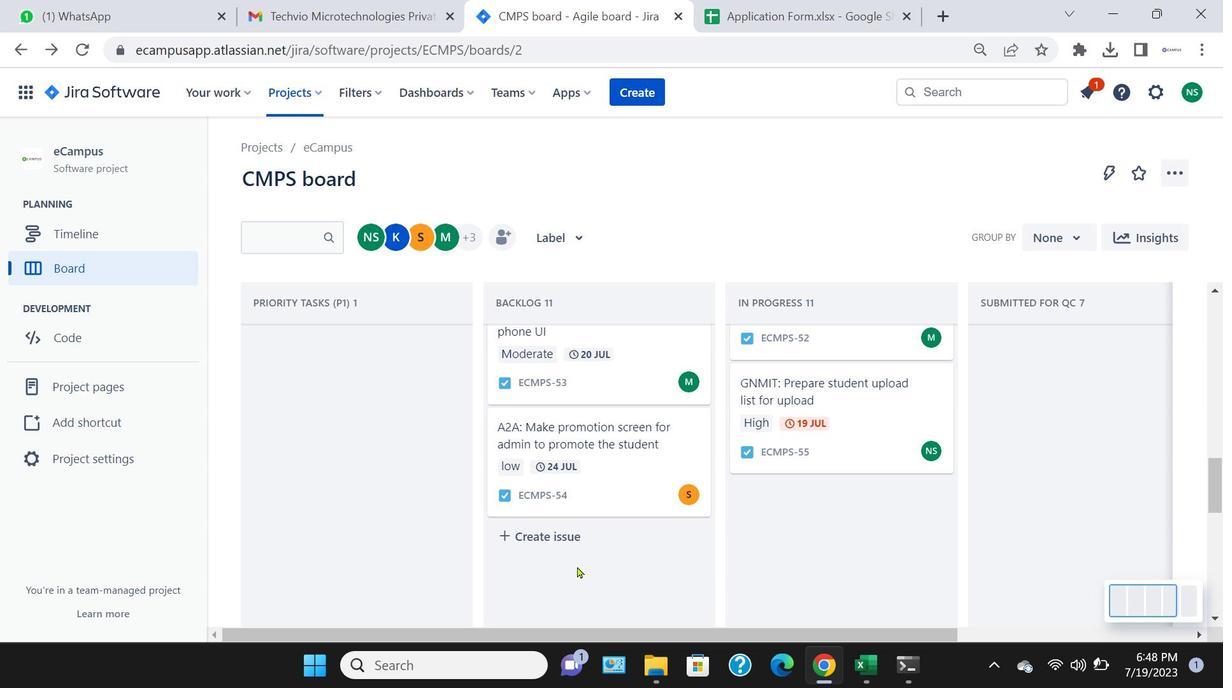 
Action: Mouse pressed left at (897, 554)
Screenshot: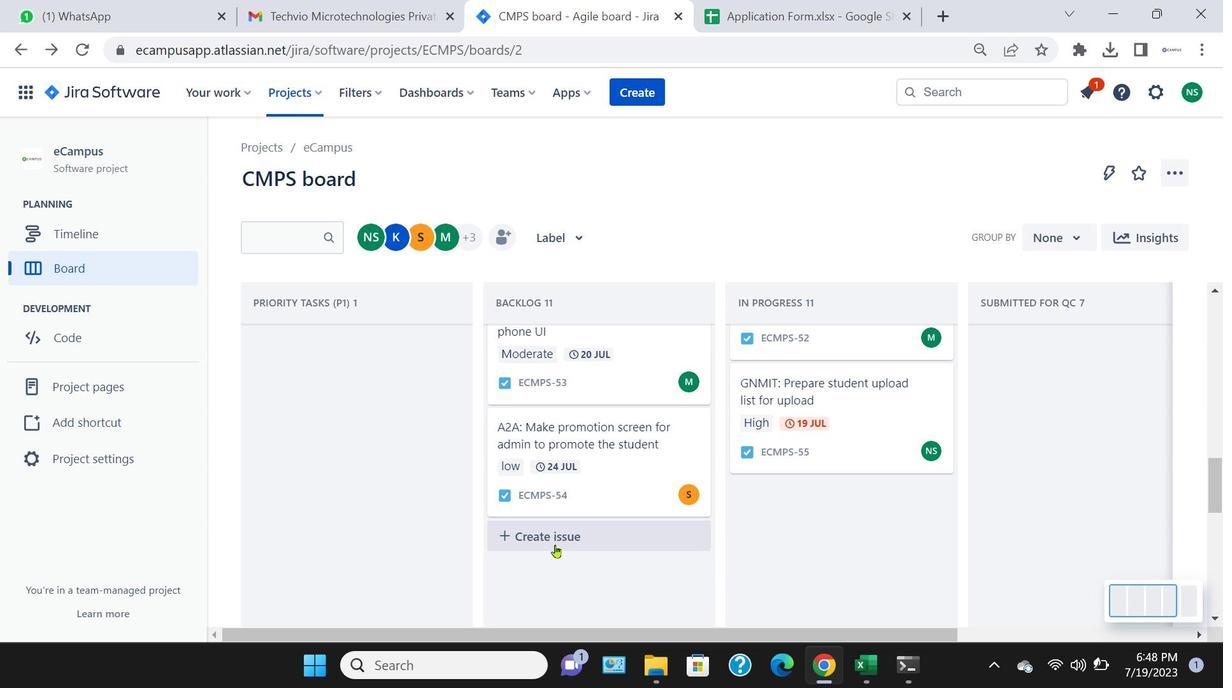 
Action: Mouse moved to (551, 538)
Screenshot: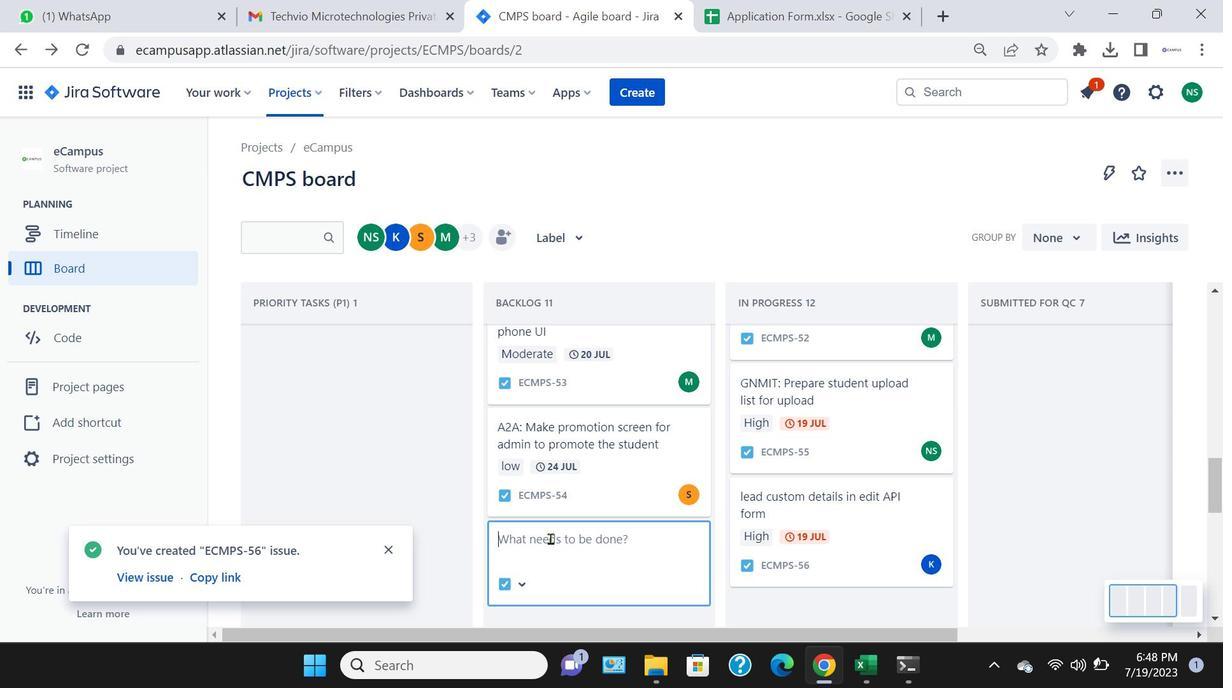 
Action: Mouse pressed left at (551, 538)
Screenshot: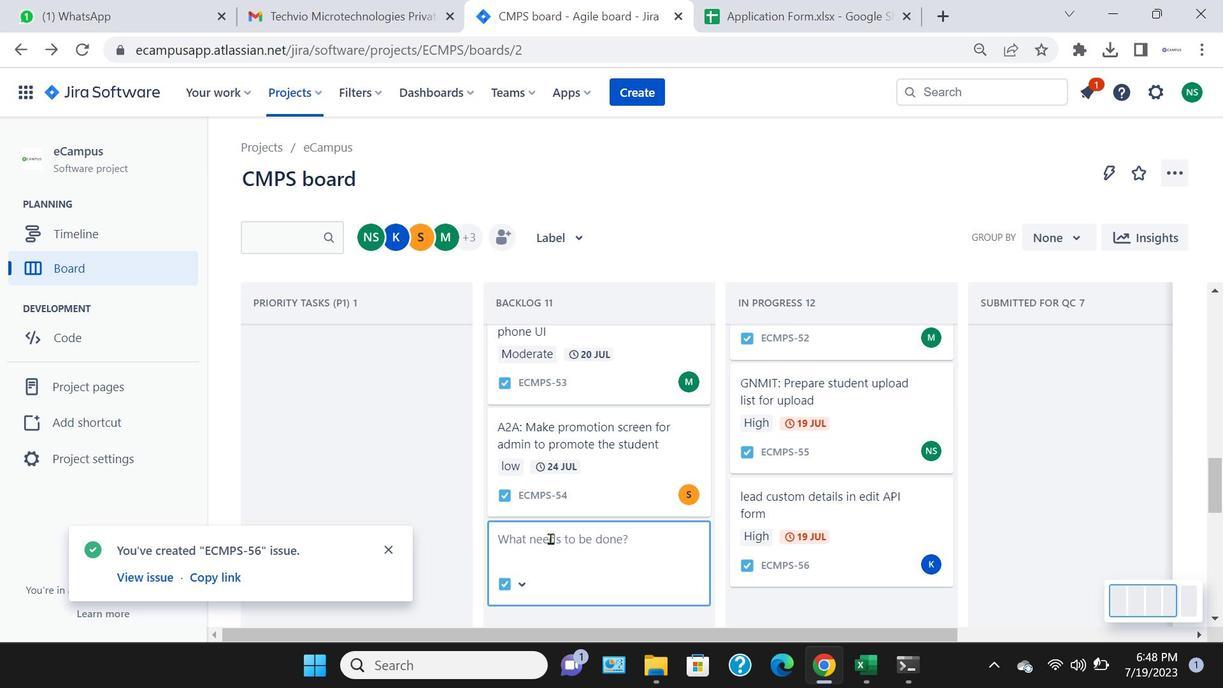 
Action: Key pressed modifi<Key.backspace>y<Key.space>name<Key.space>column<Key.space>in<Key.space>find<Key.space>program<Key.space>by<Key.space>campus<Key.enter>
Screenshot: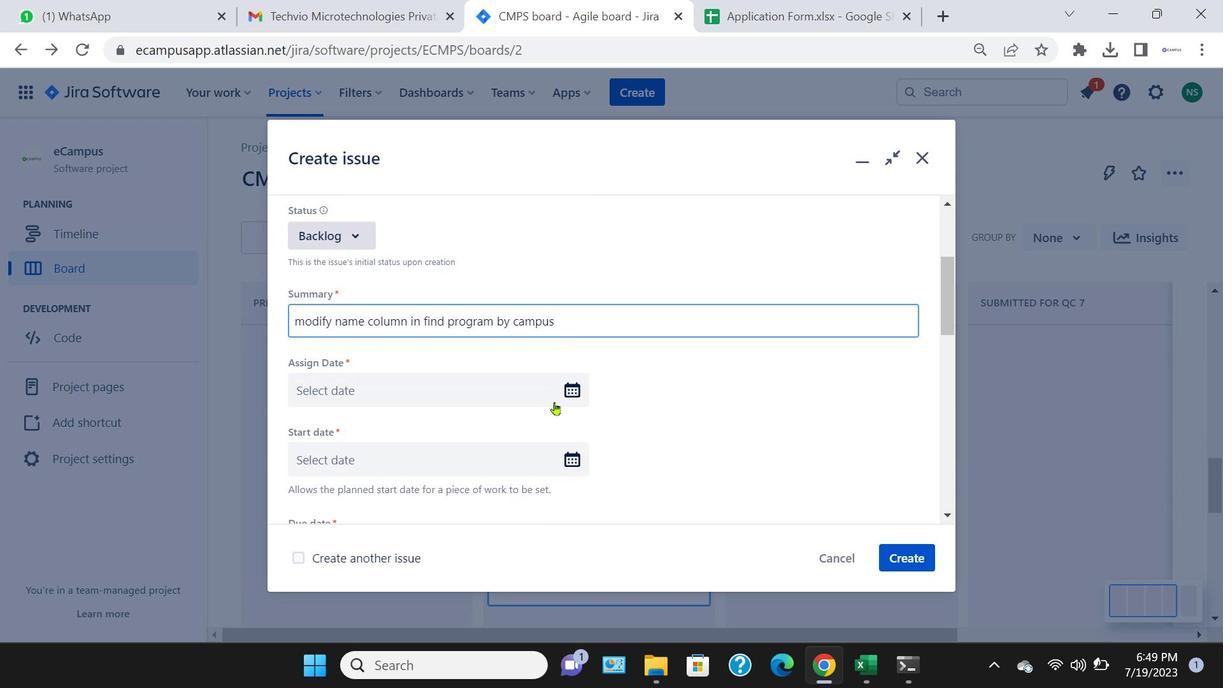 
Action: Mouse moved to (332, 227)
Screenshot: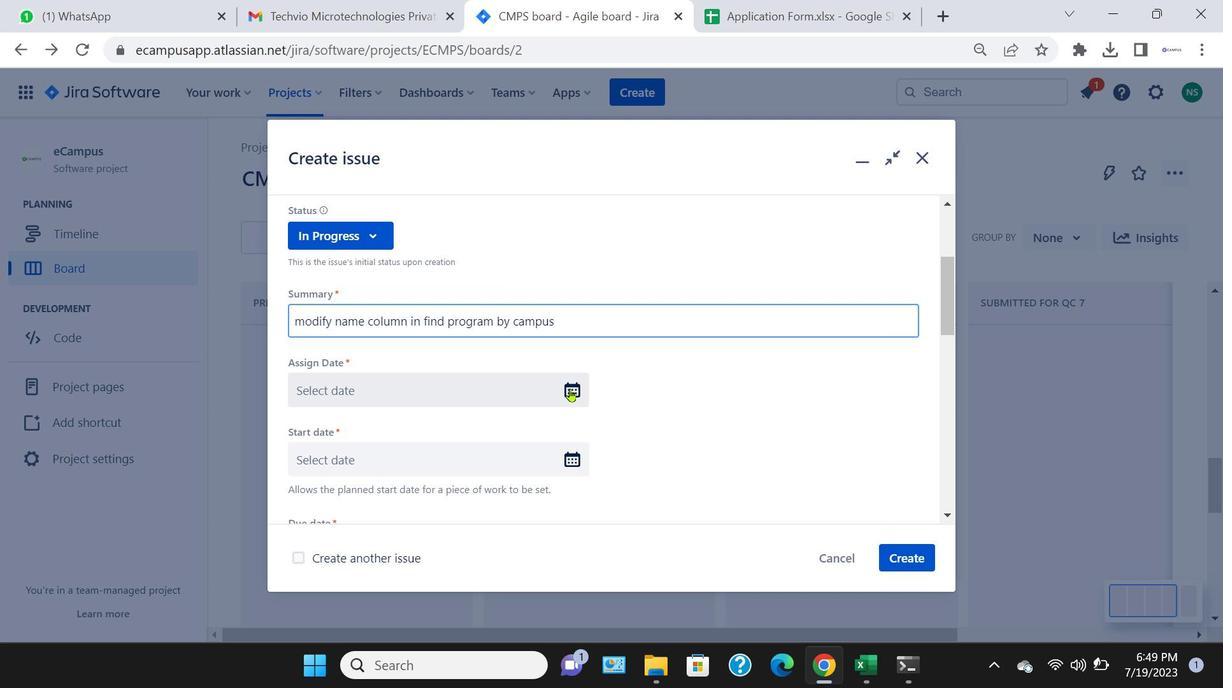 
Action: Mouse pressed left at (332, 227)
Screenshot: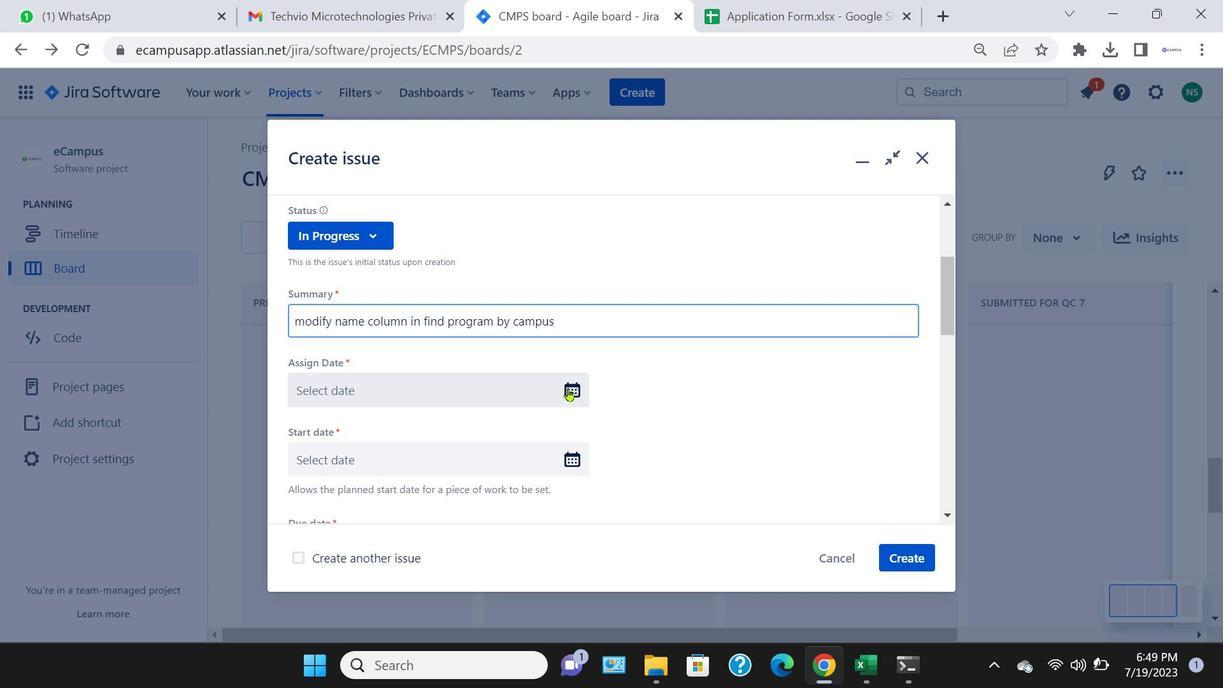 
Action: Mouse moved to (353, 273)
Screenshot: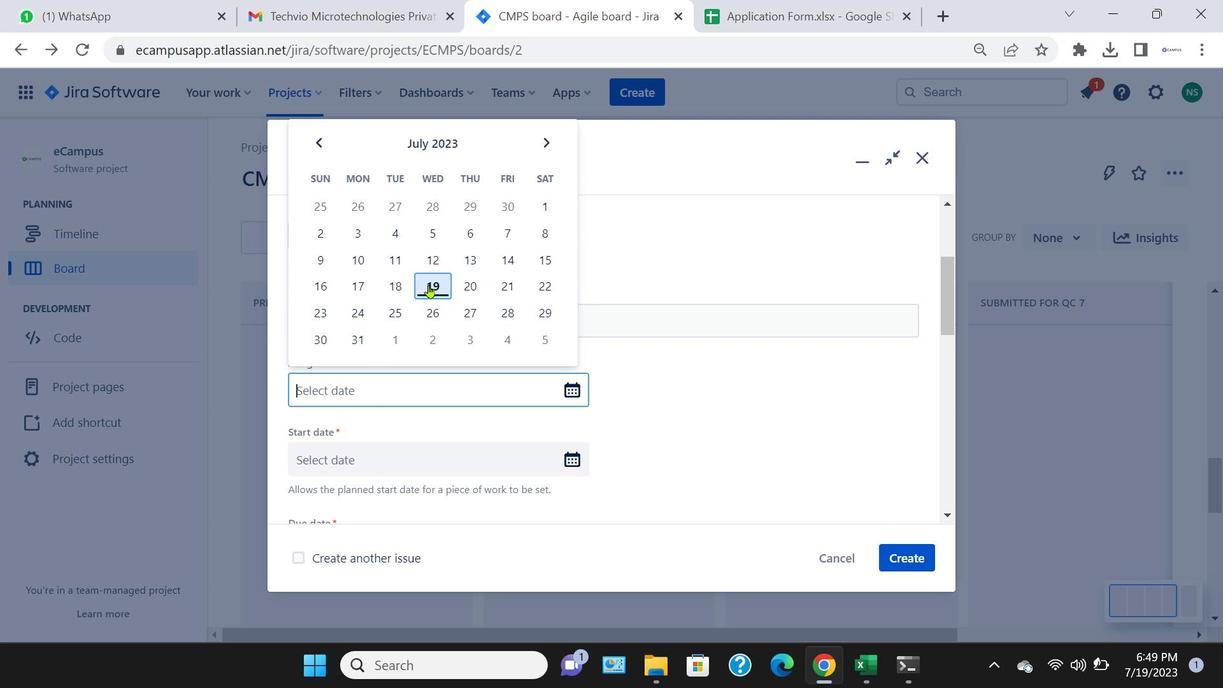 
Action: Mouse pressed left at (353, 273)
Screenshot: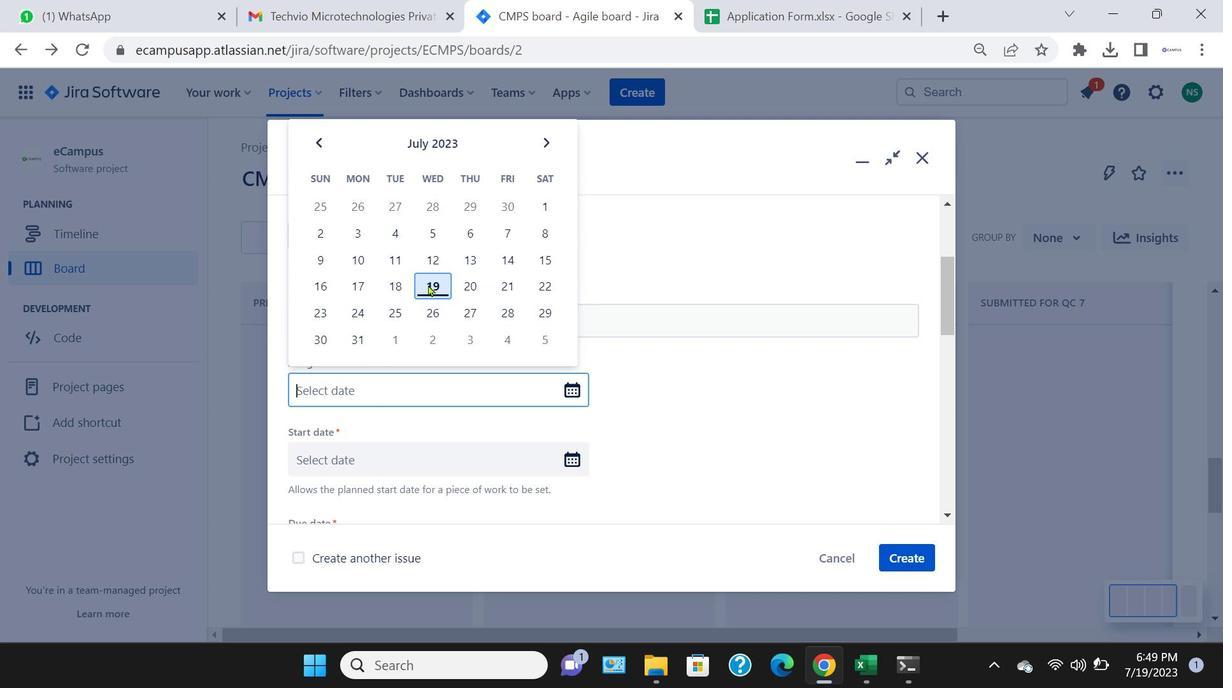 
Action: Mouse moved to (566, 387)
Screenshot: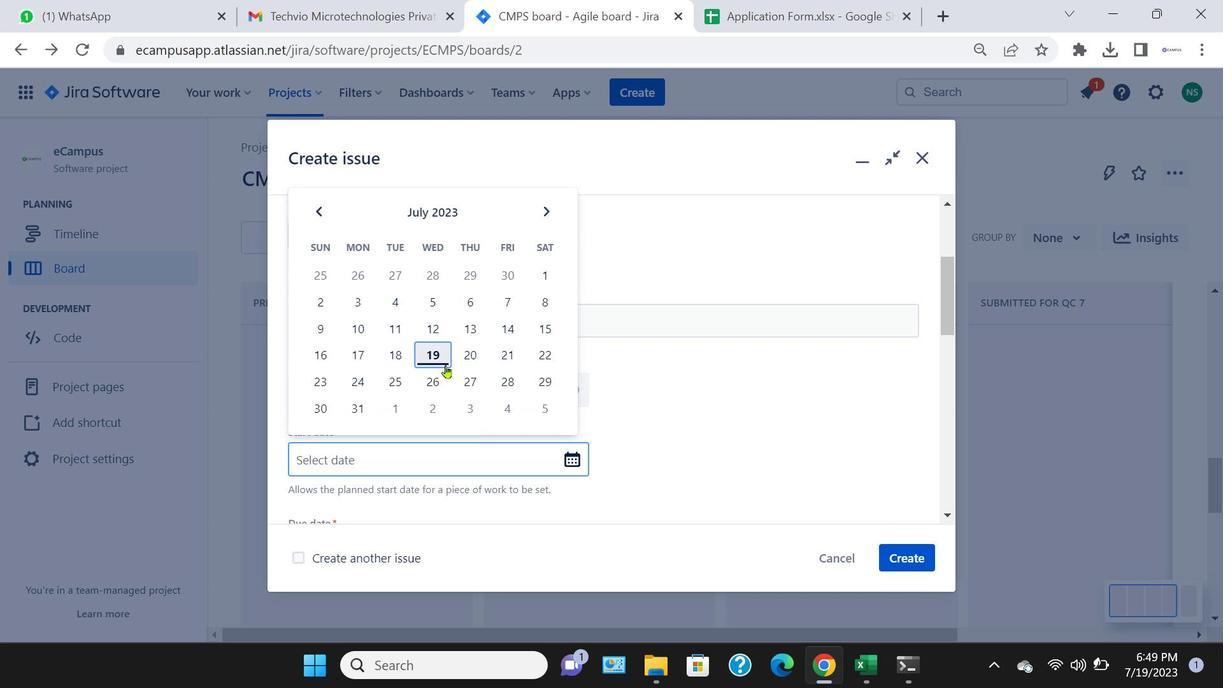 
Action: Mouse pressed left at (566, 387)
Screenshot: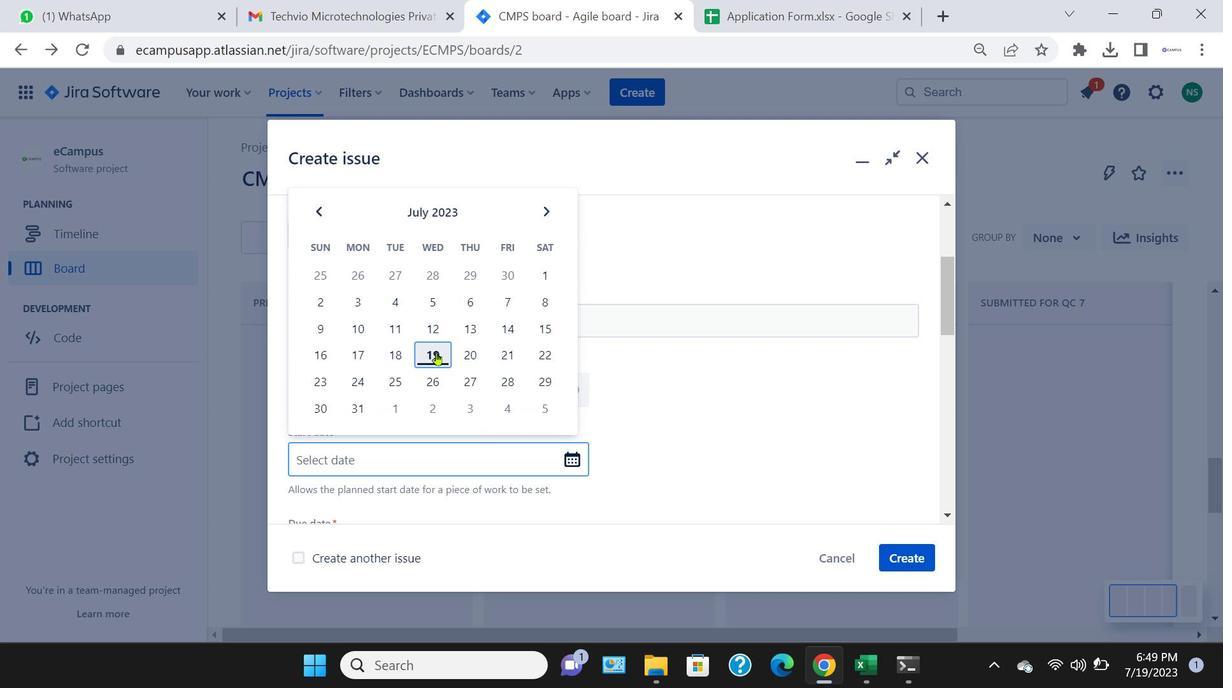
Action: Mouse moved to (428, 284)
Screenshot: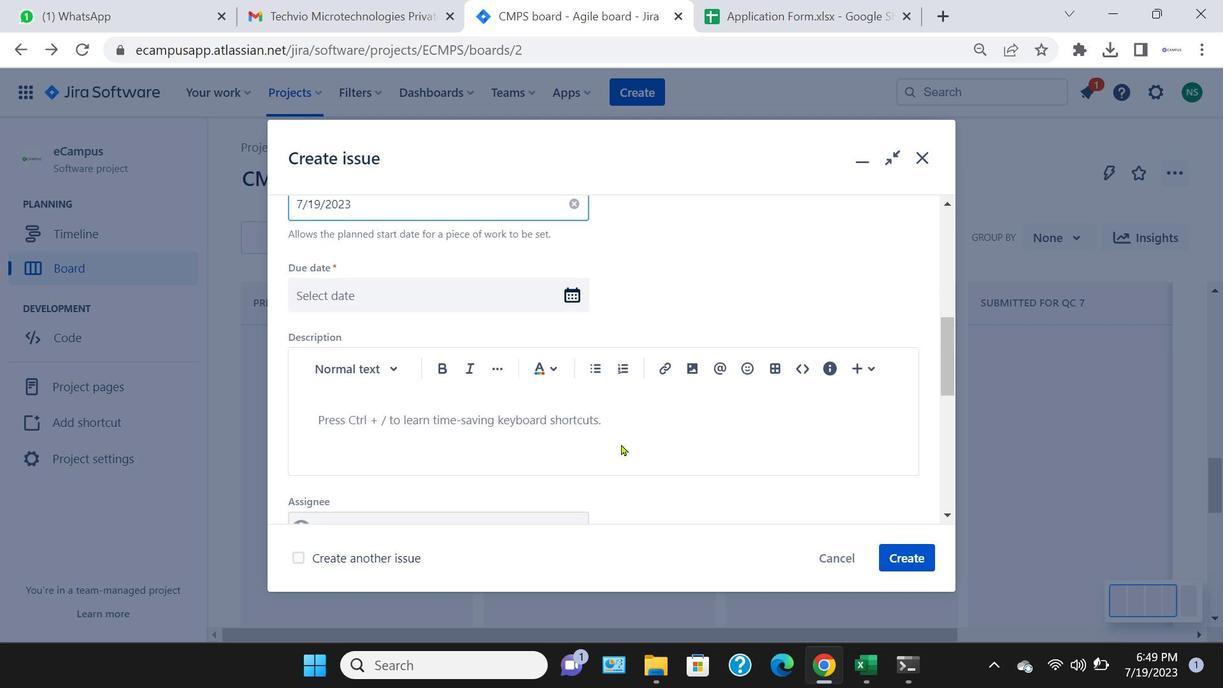 
Action: Mouse pressed left at (428, 284)
Screenshot: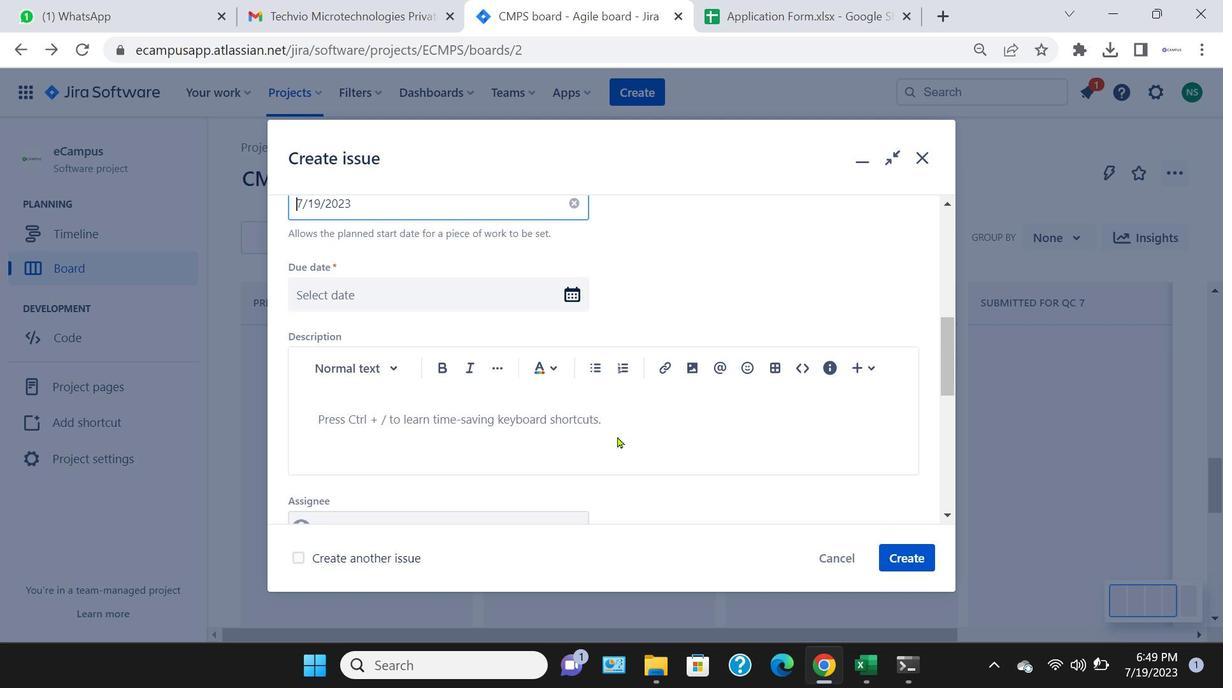 
Action: Mouse moved to (571, 457)
Screenshot: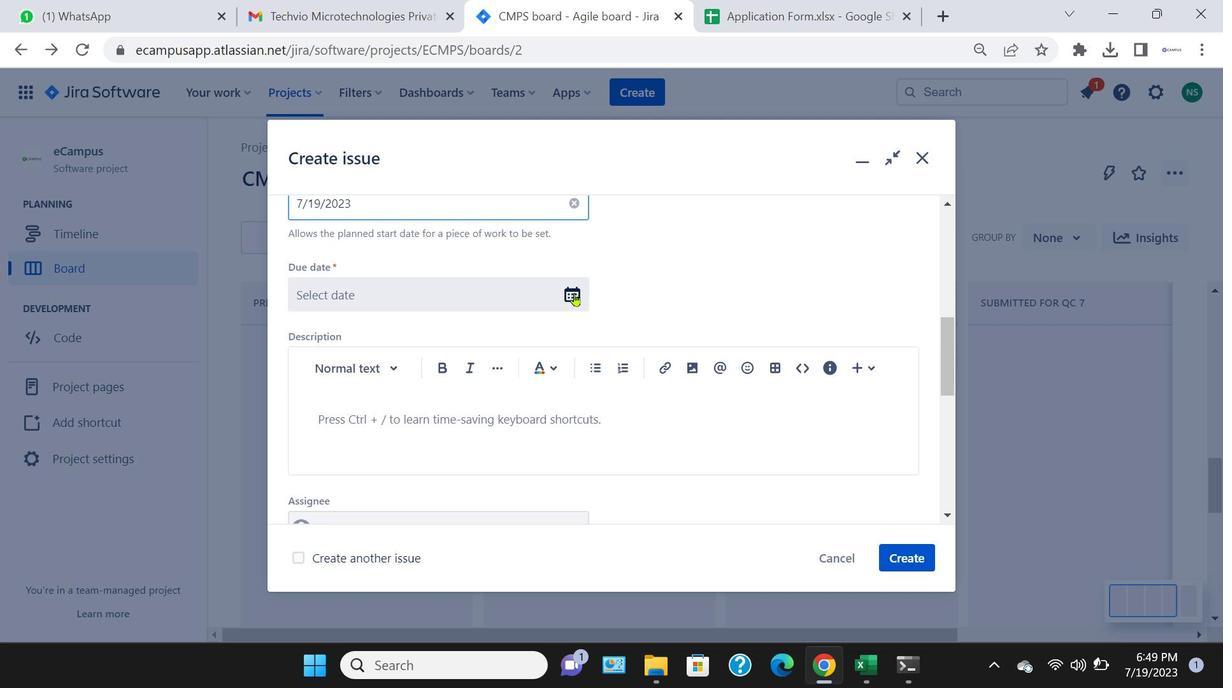 
Action: Mouse pressed left at (571, 457)
Screenshot: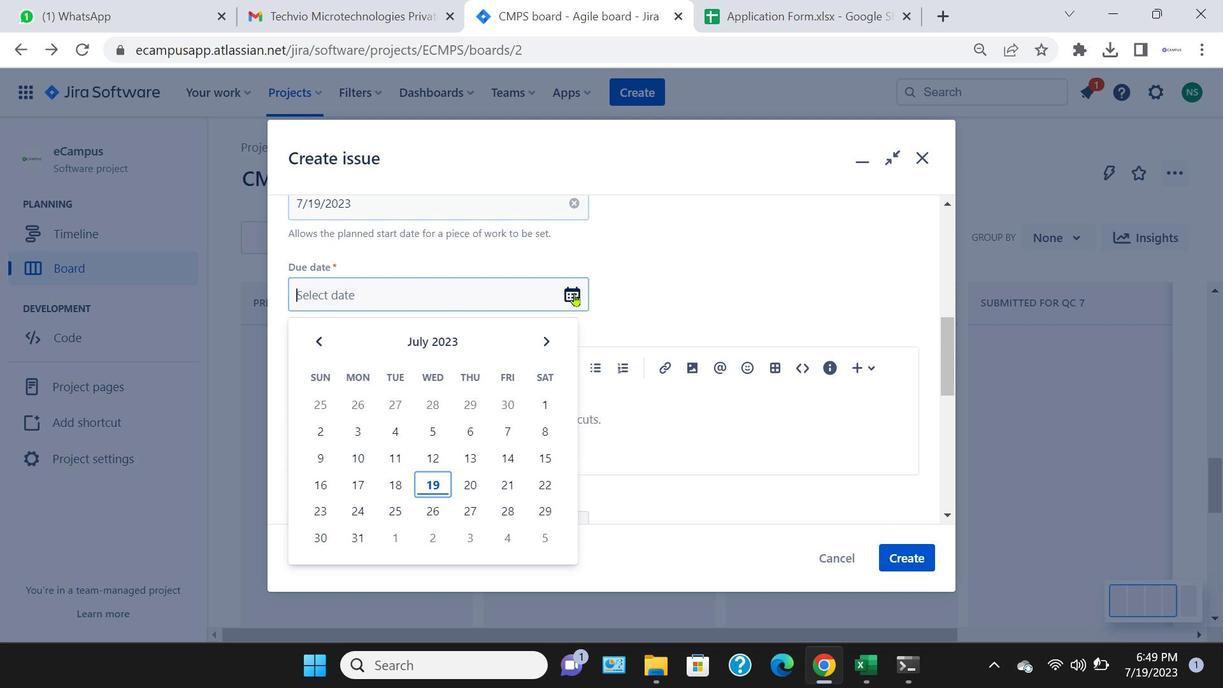 
Action: Mouse moved to (435, 352)
Screenshot: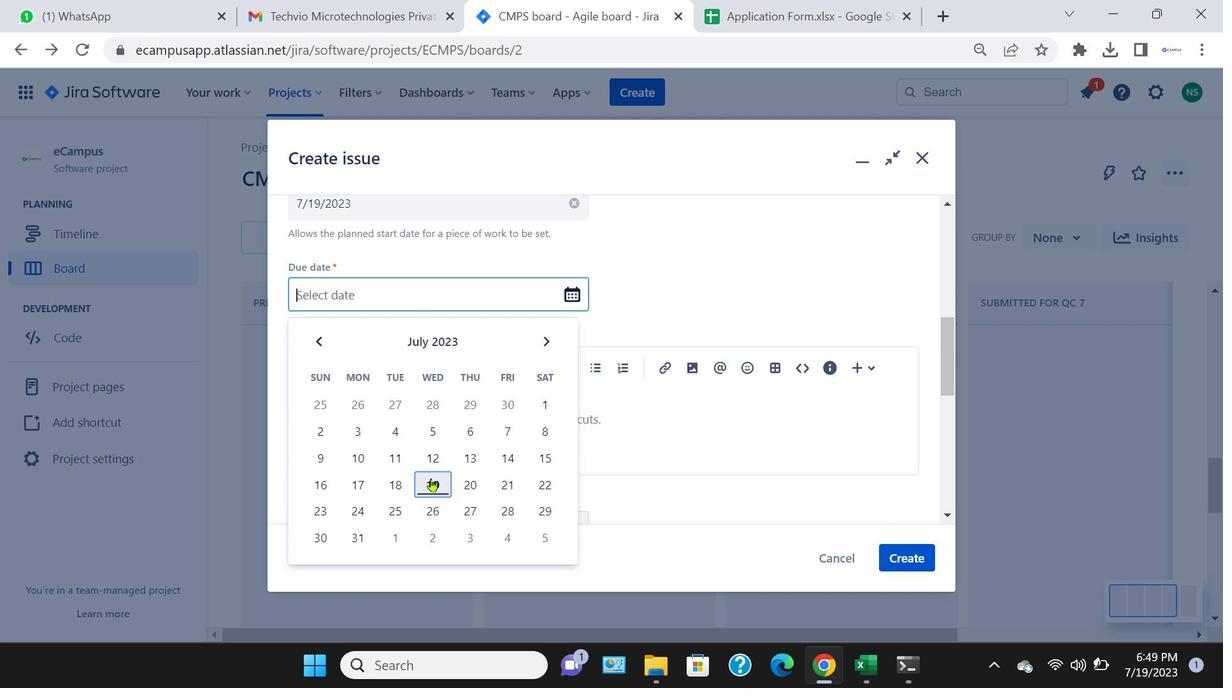
Action: Mouse pressed left at (435, 352)
Screenshot: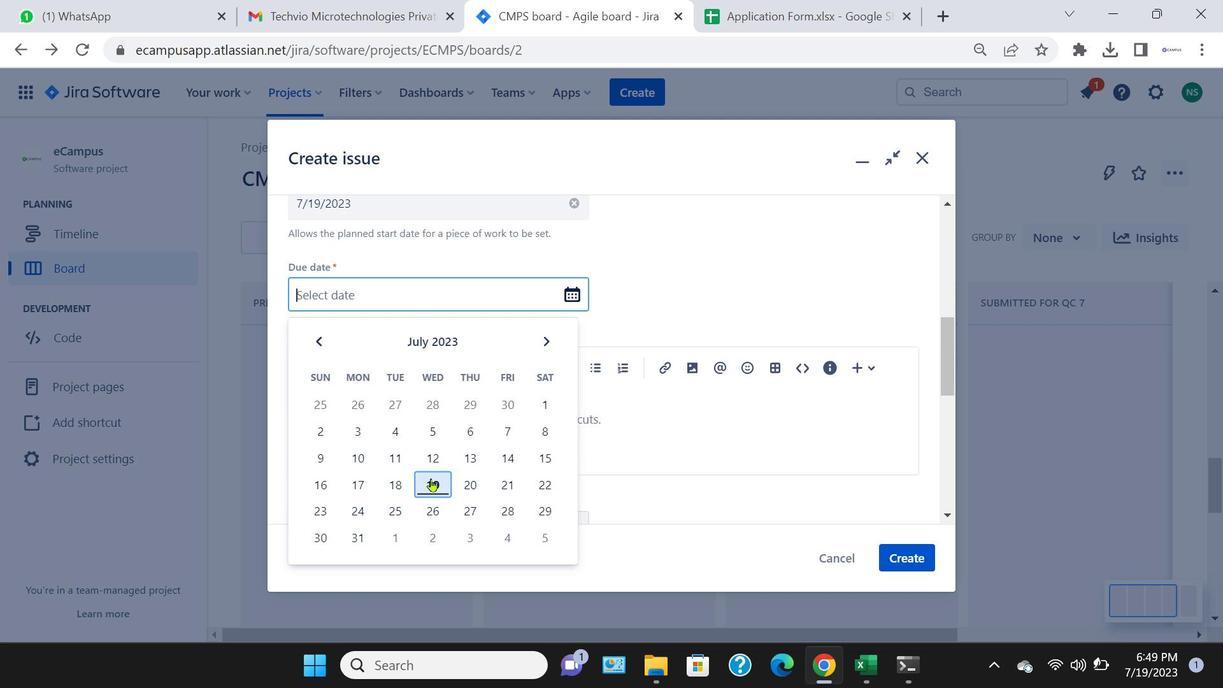 
Action: Mouse moved to (573, 293)
Screenshot: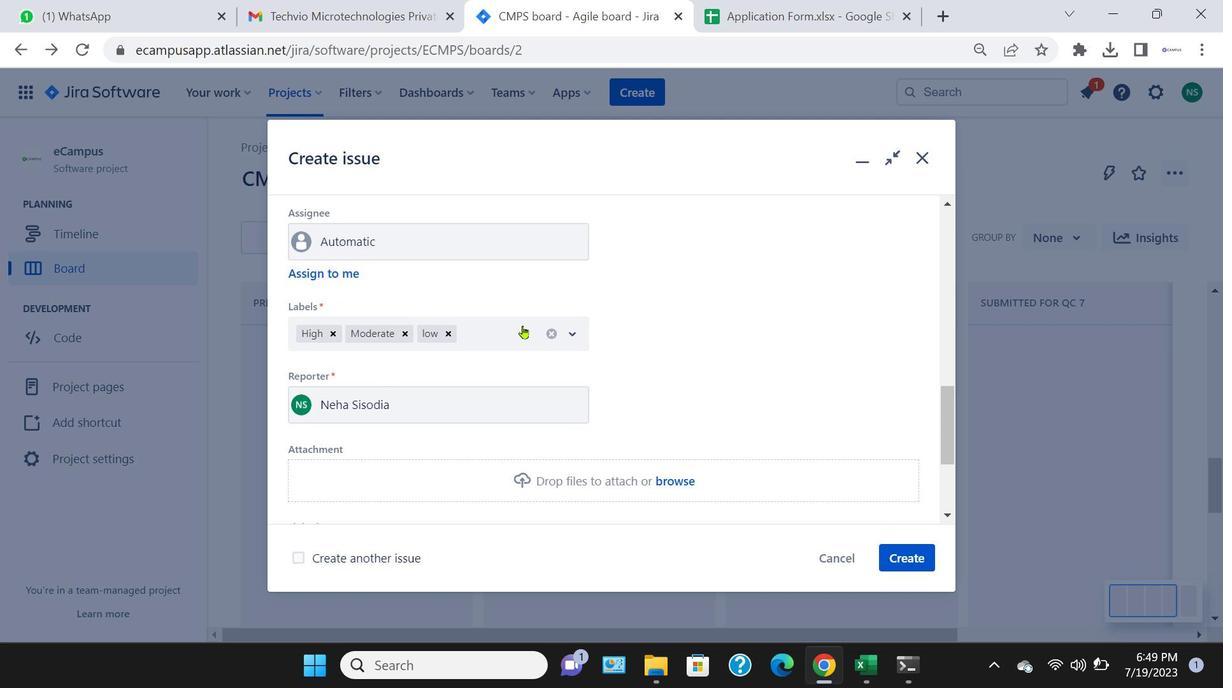 
Action: Mouse pressed left at (573, 293)
Screenshot: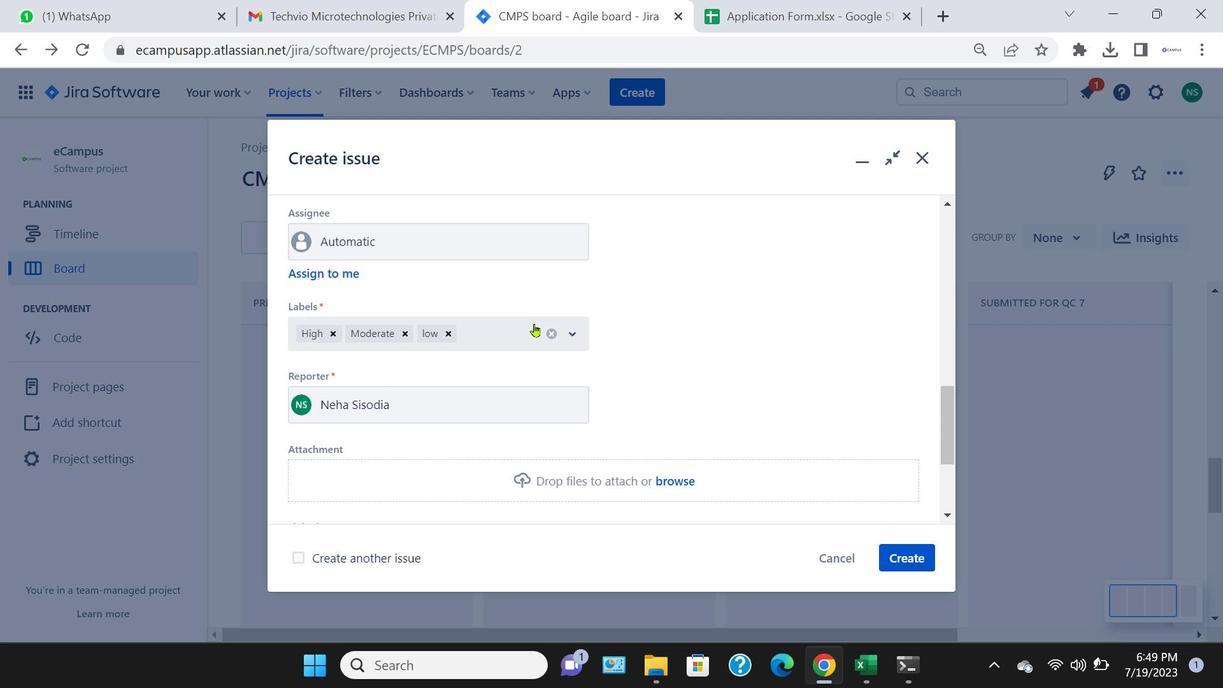 
Action: Mouse moved to (430, 478)
Screenshot: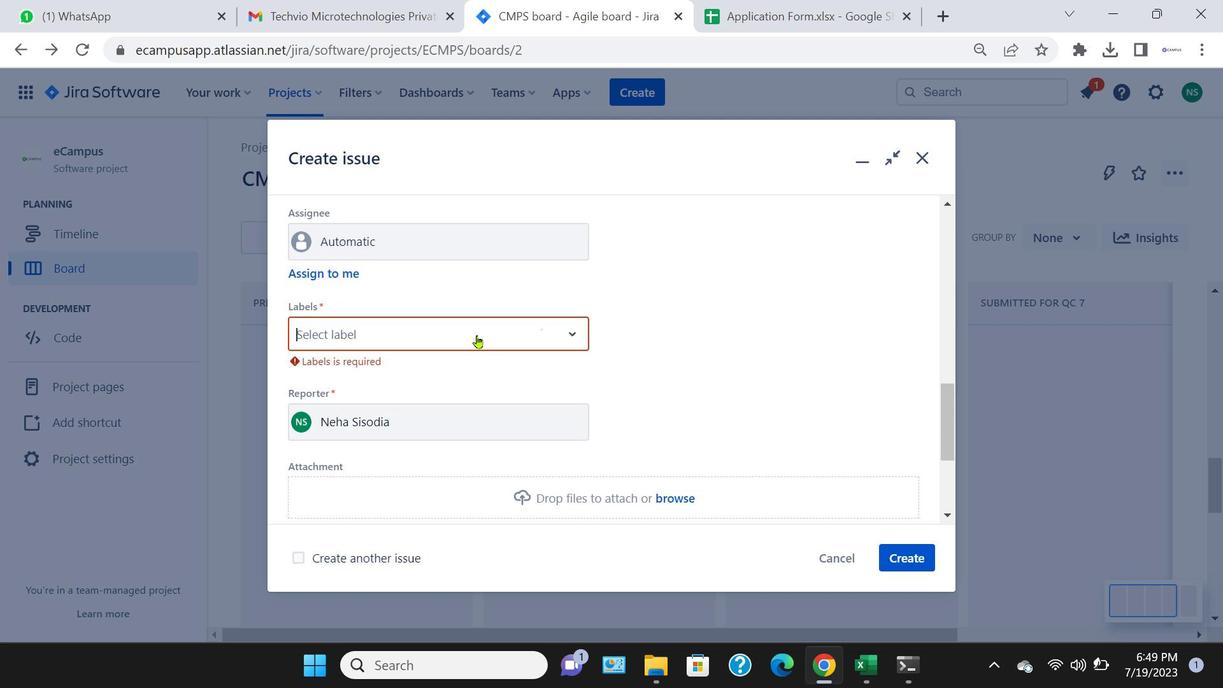 
Action: Mouse pressed left at (430, 478)
Screenshot: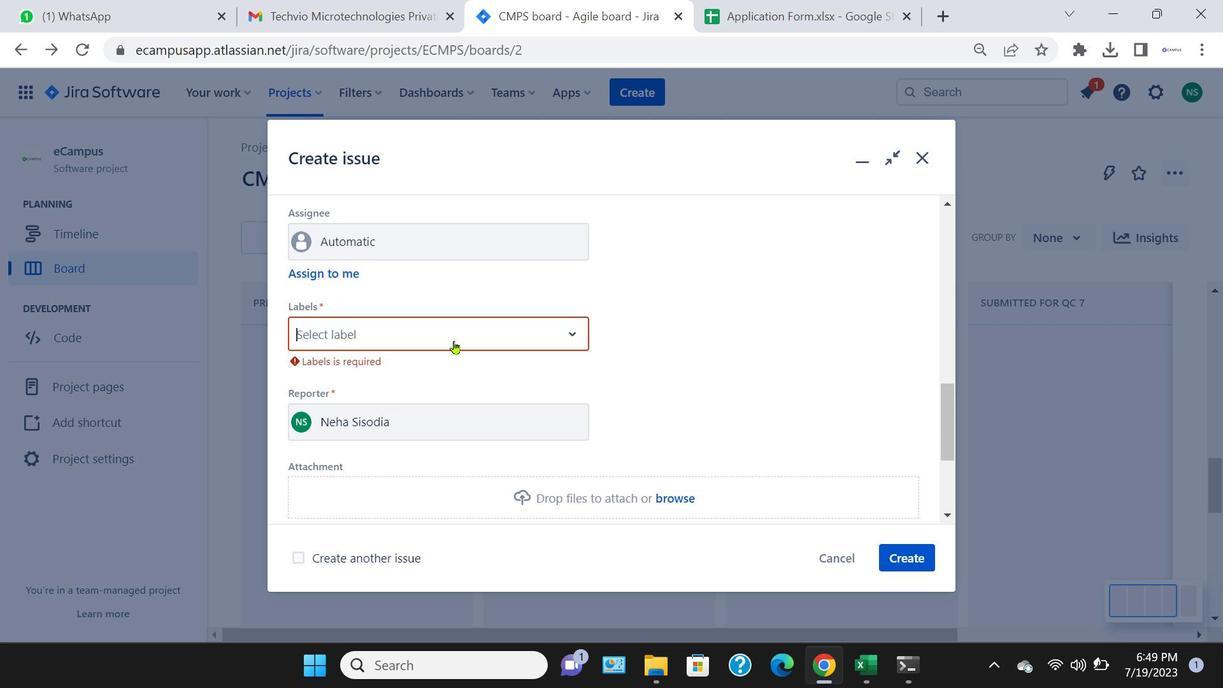 
Action: Mouse moved to (553, 333)
Screenshot: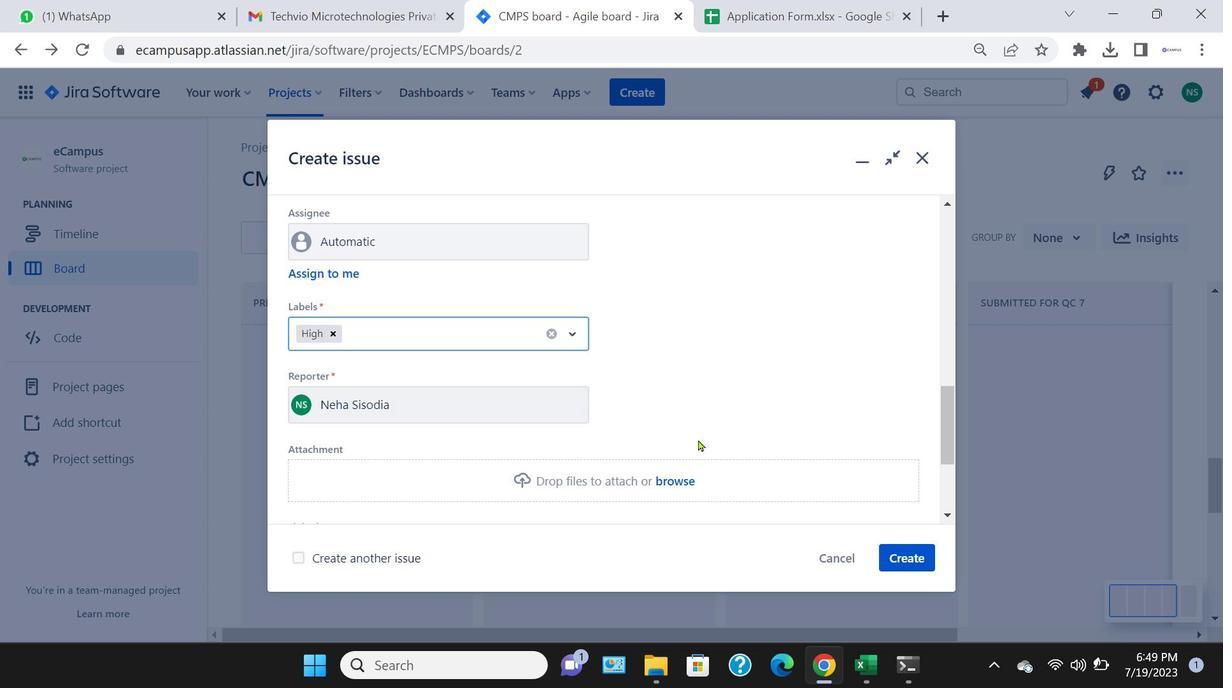 
Action: Mouse pressed left at (553, 333)
Screenshot: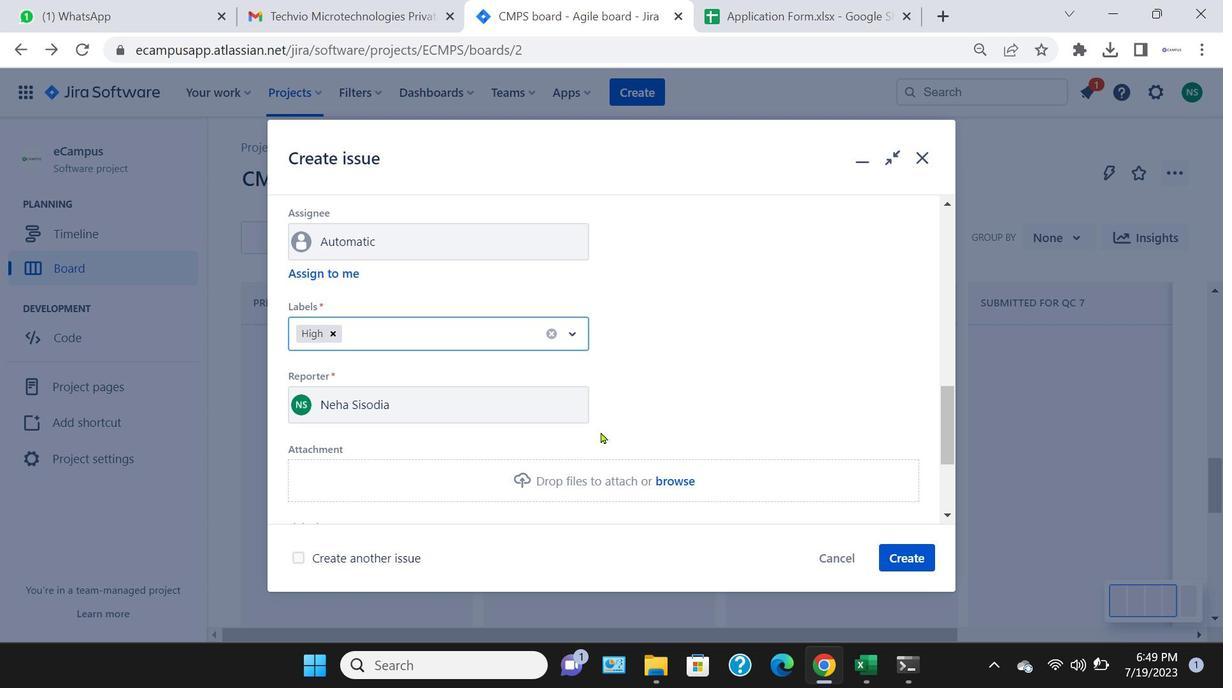 
Action: Mouse moved to (451, 338)
Screenshot: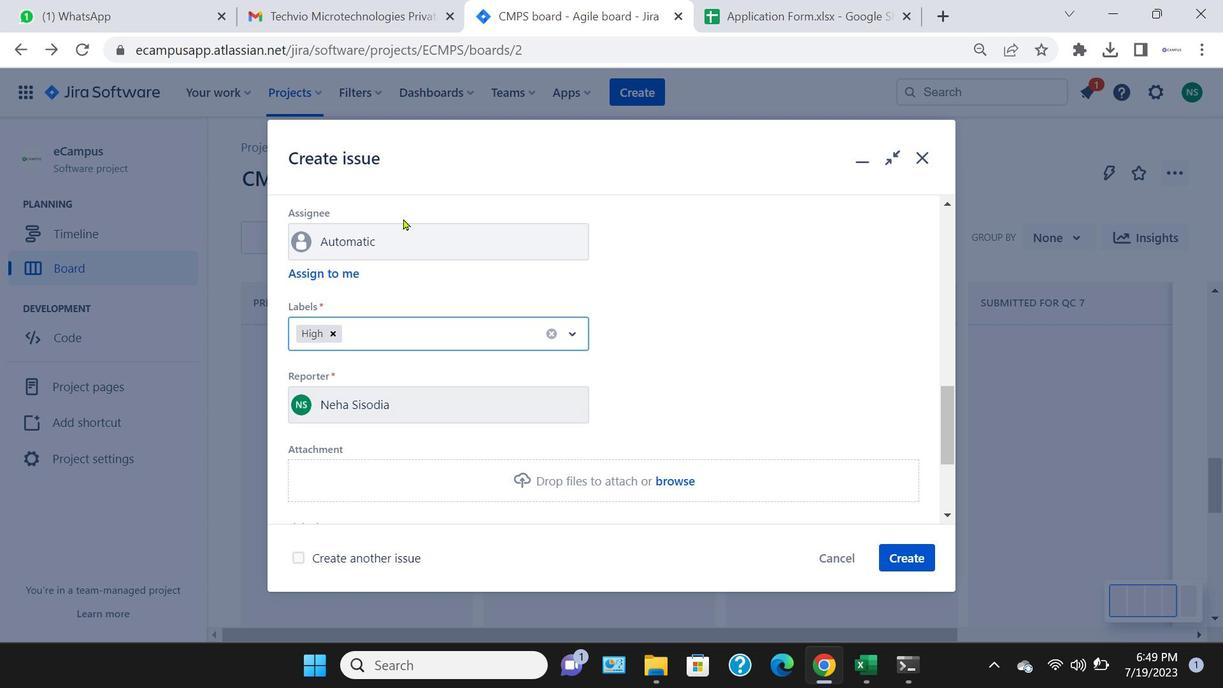 
Action: Mouse pressed left at (451, 338)
Screenshot: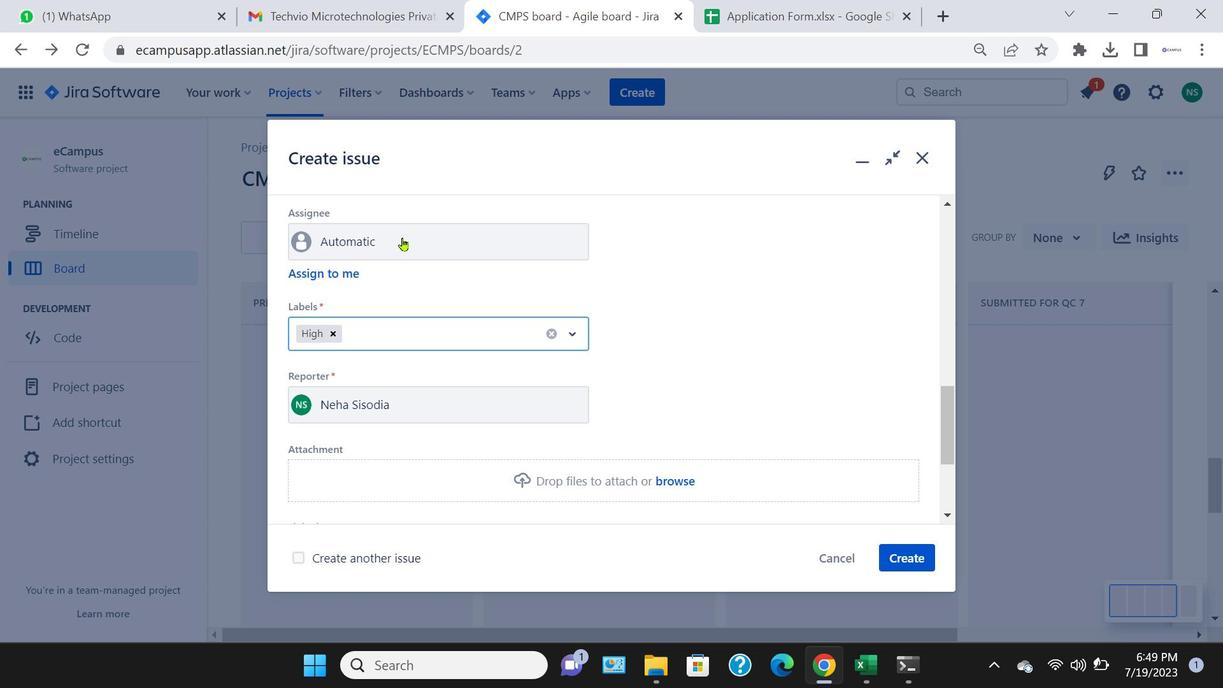 
Action: Mouse moved to (368, 394)
Screenshot: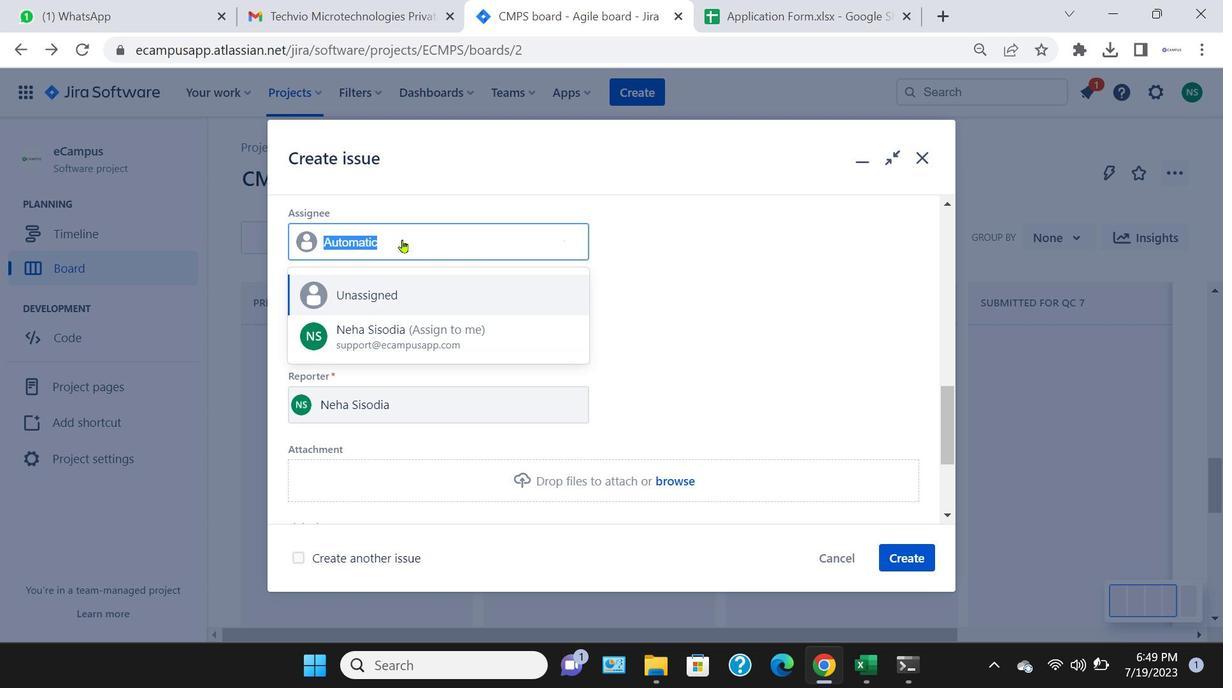 
Action: Mouse pressed left at (368, 394)
Screenshot: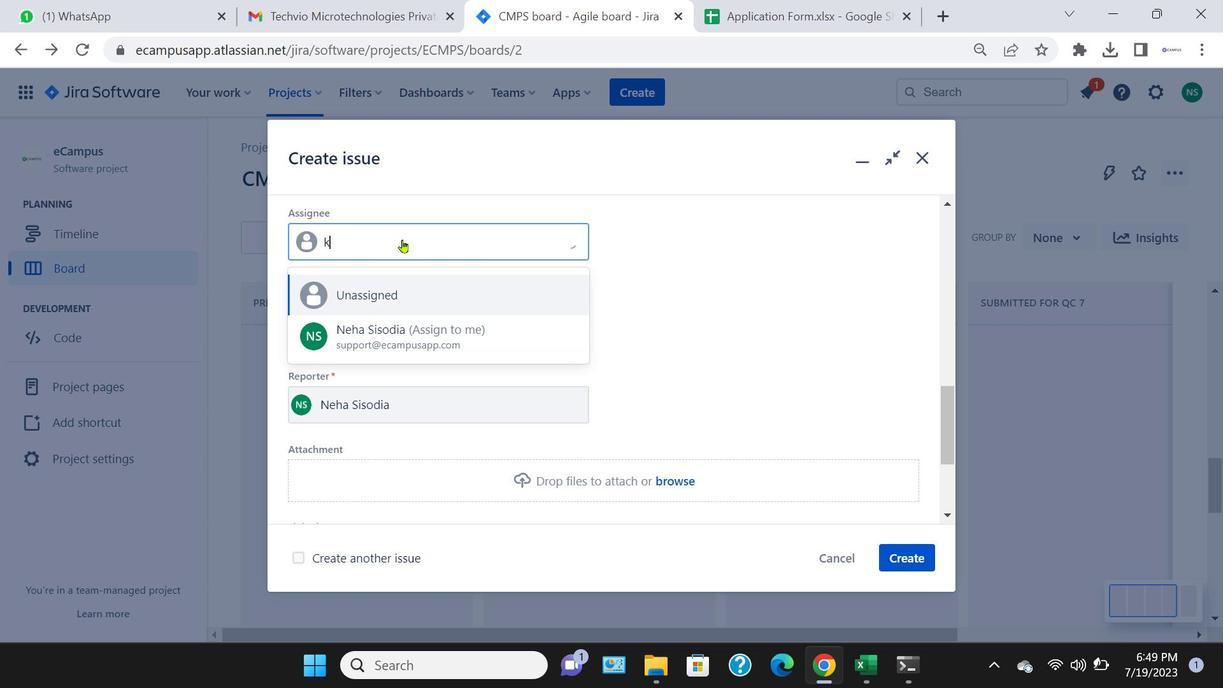 
Action: Mouse moved to (401, 239)
Screenshot: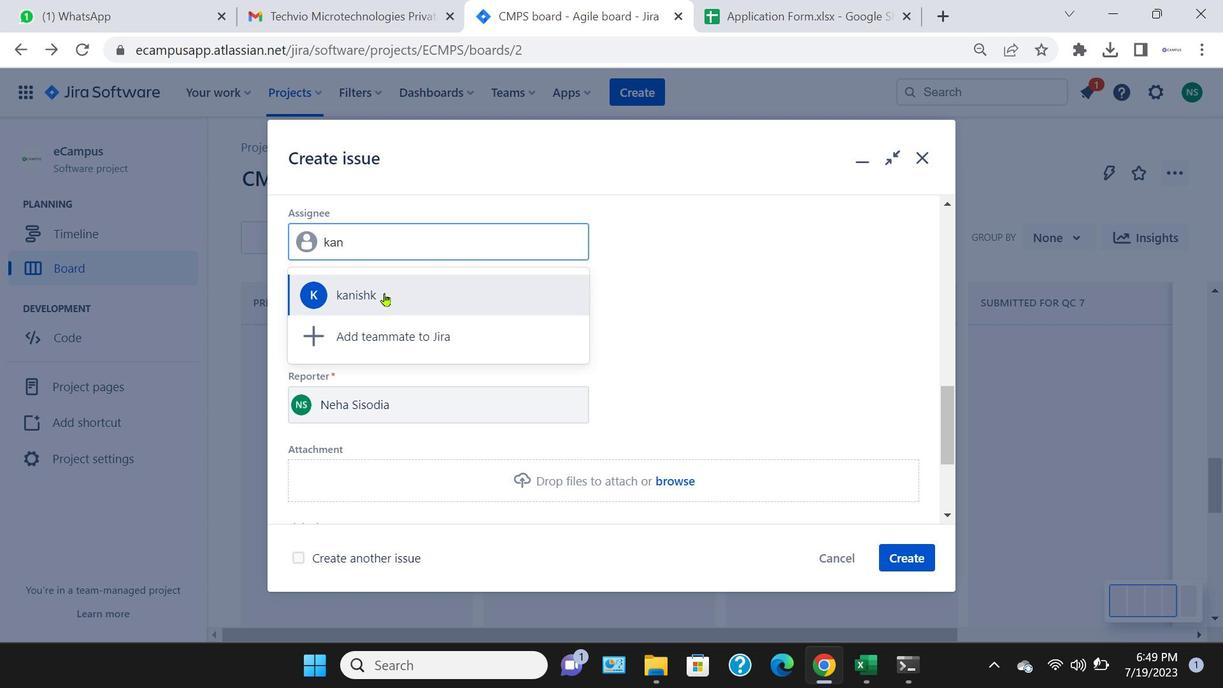 
Action: Mouse pressed left at (401, 239)
Screenshot: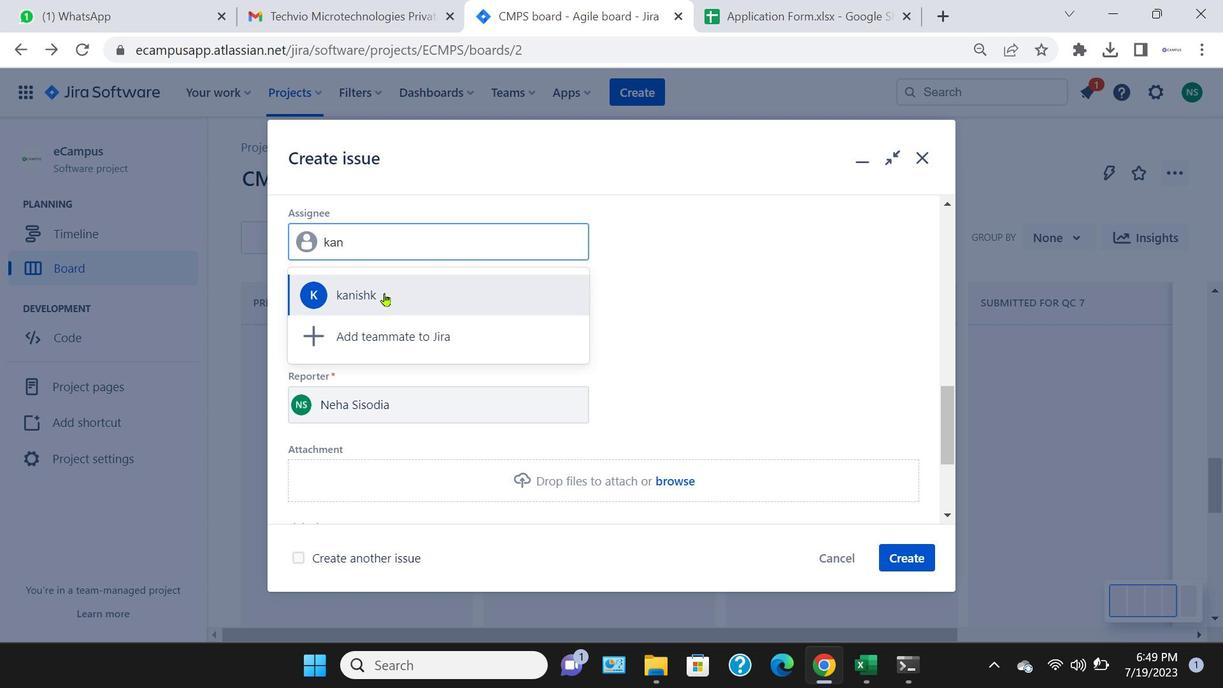 
Action: Key pressed kan
Screenshot: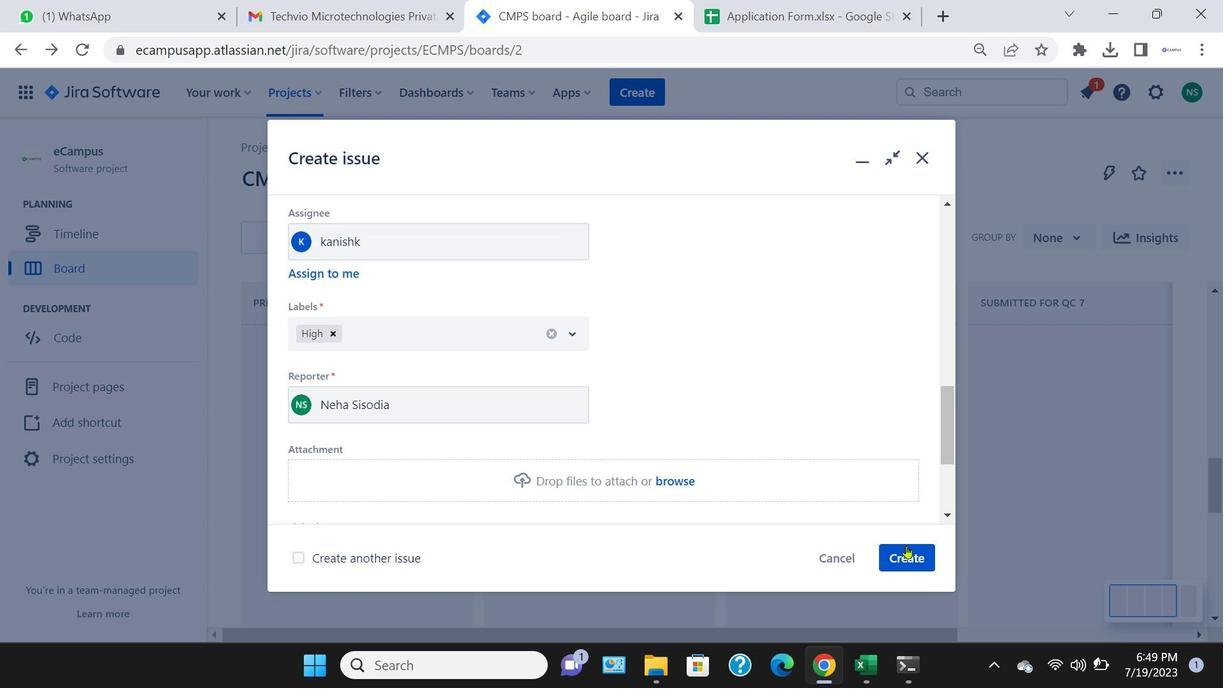 
Action: Mouse moved to (384, 293)
Screenshot: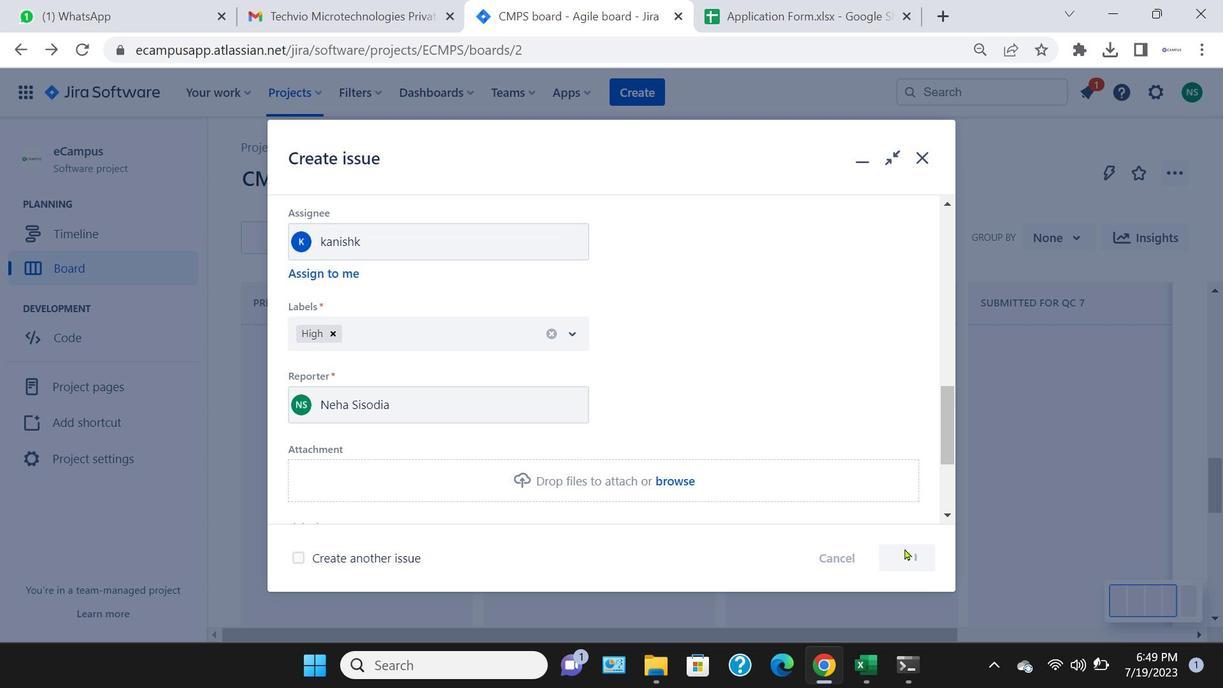 
Action: Mouse pressed left at (384, 293)
Screenshot: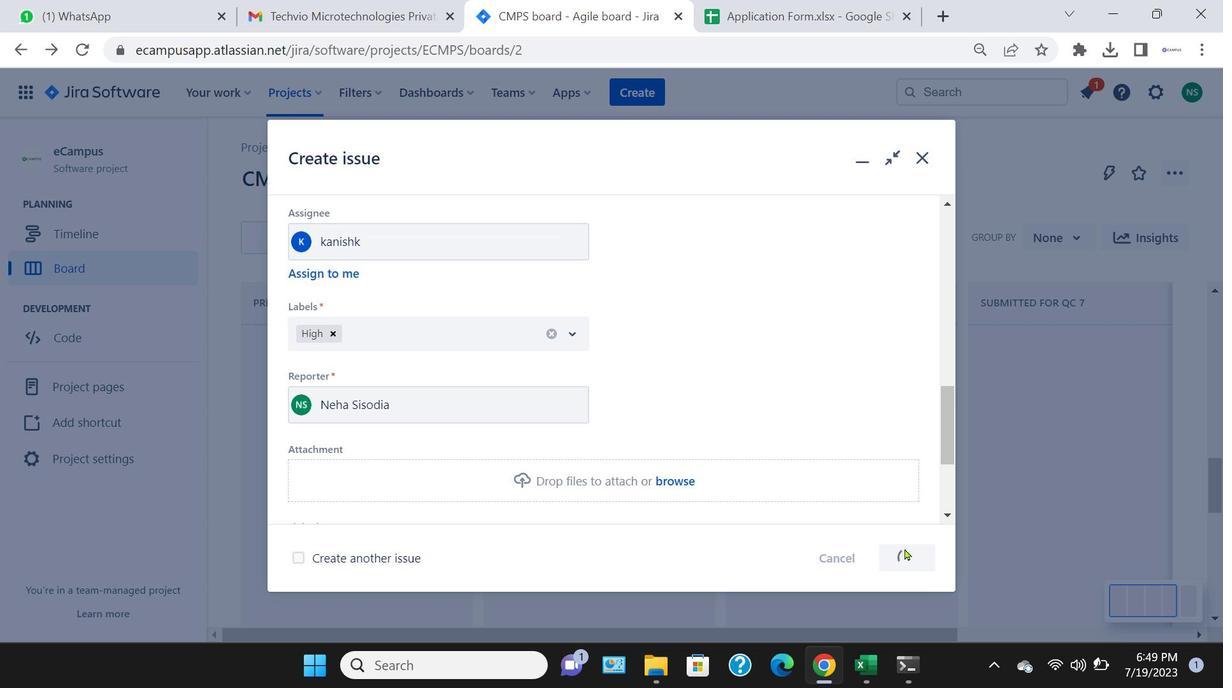 
Action: Mouse moved to (905, 548)
Screenshot: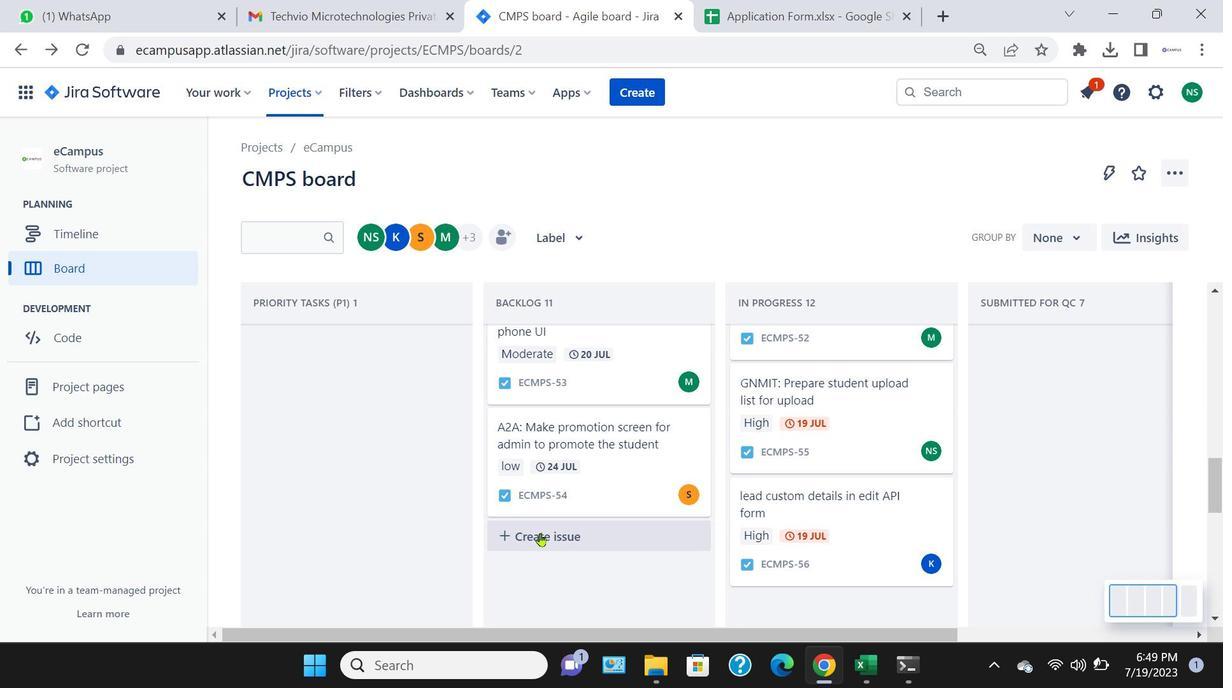 
Action: Mouse pressed left at (905, 548)
Screenshot: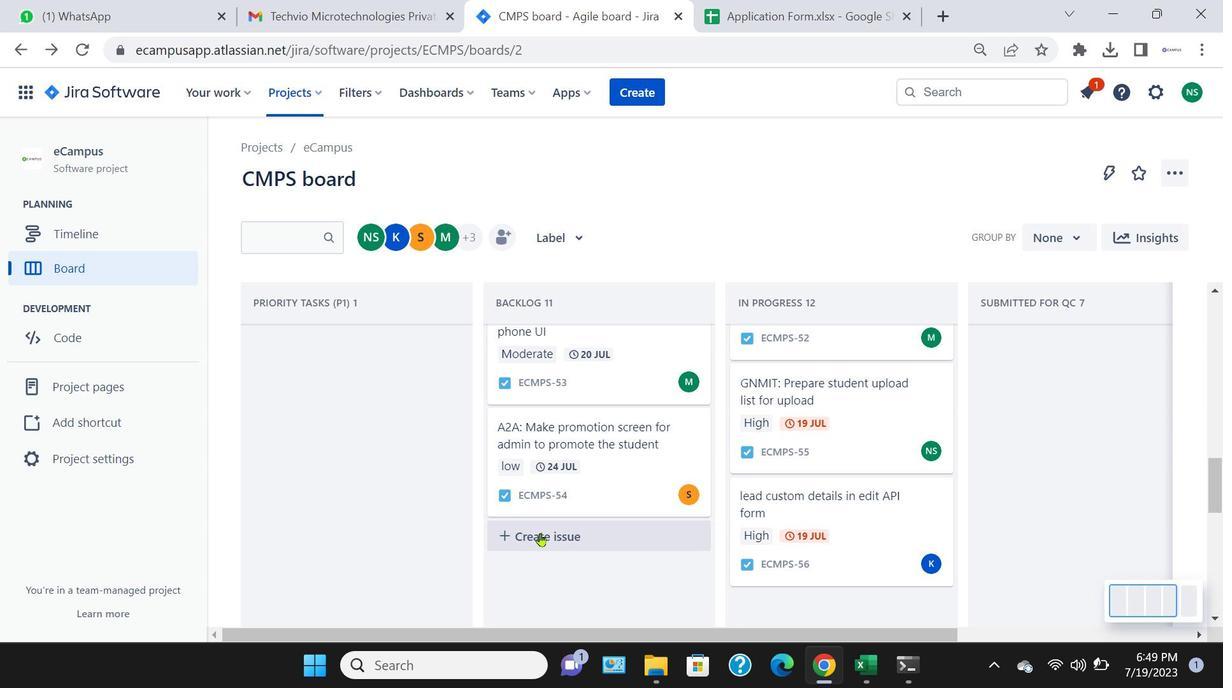 
Action: Mouse moved to (539, 533)
Screenshot: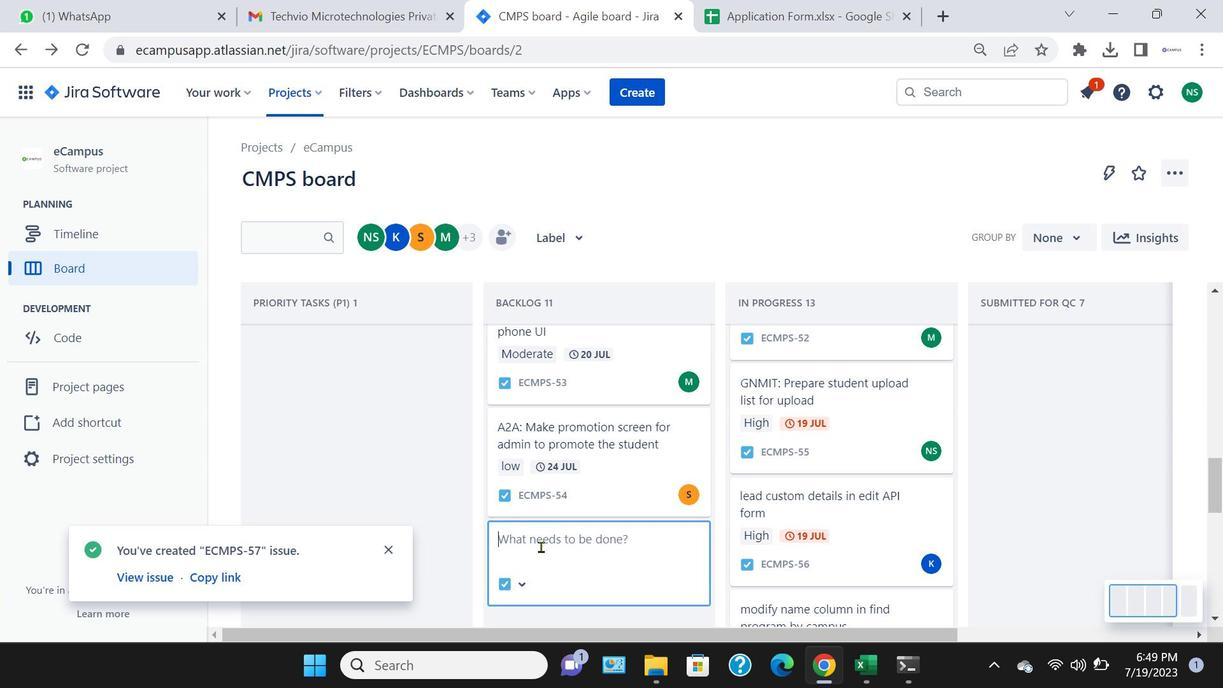 
Action: Mouse pressed left at (539, 533)
Screenshot: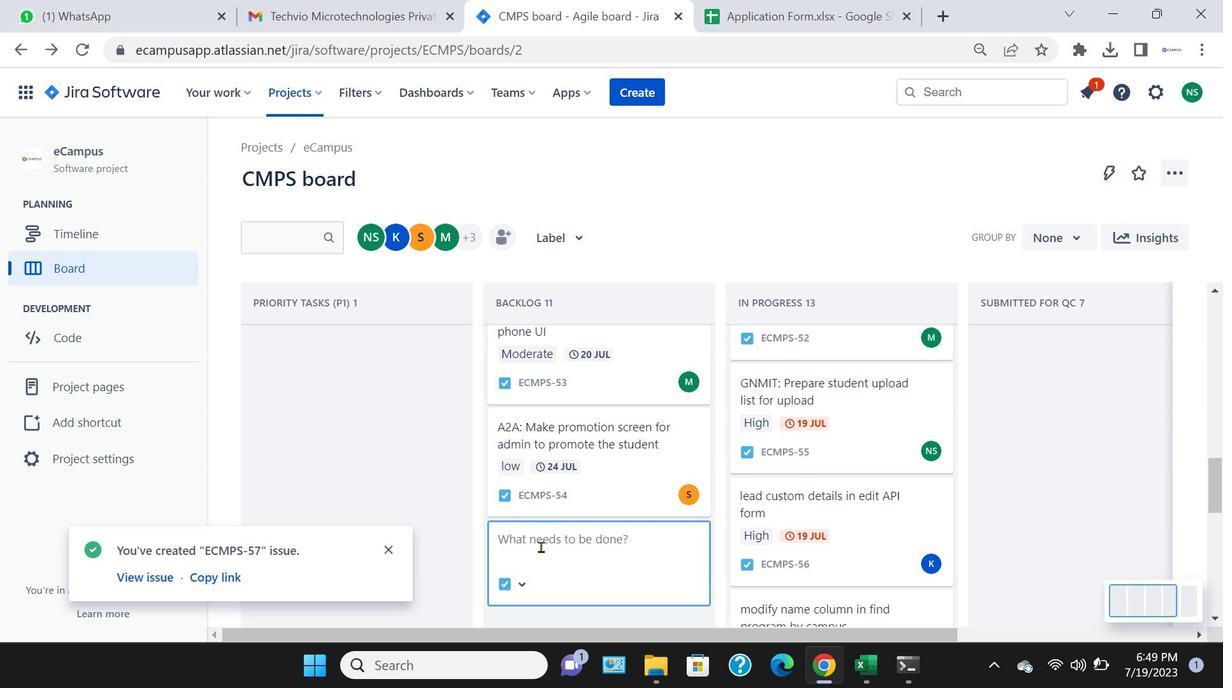 
Action: Mouse moved to (542, 547)
Screenshot: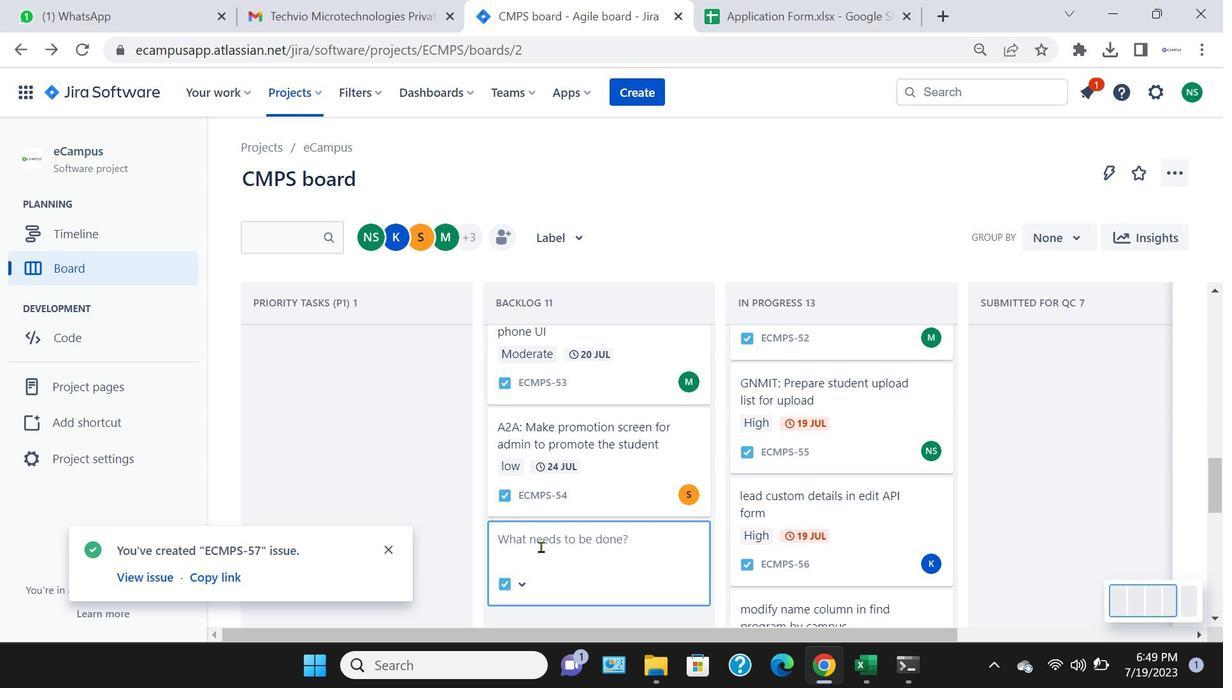 
Action: Mouse pressed left at (542, 547)
Screenshot: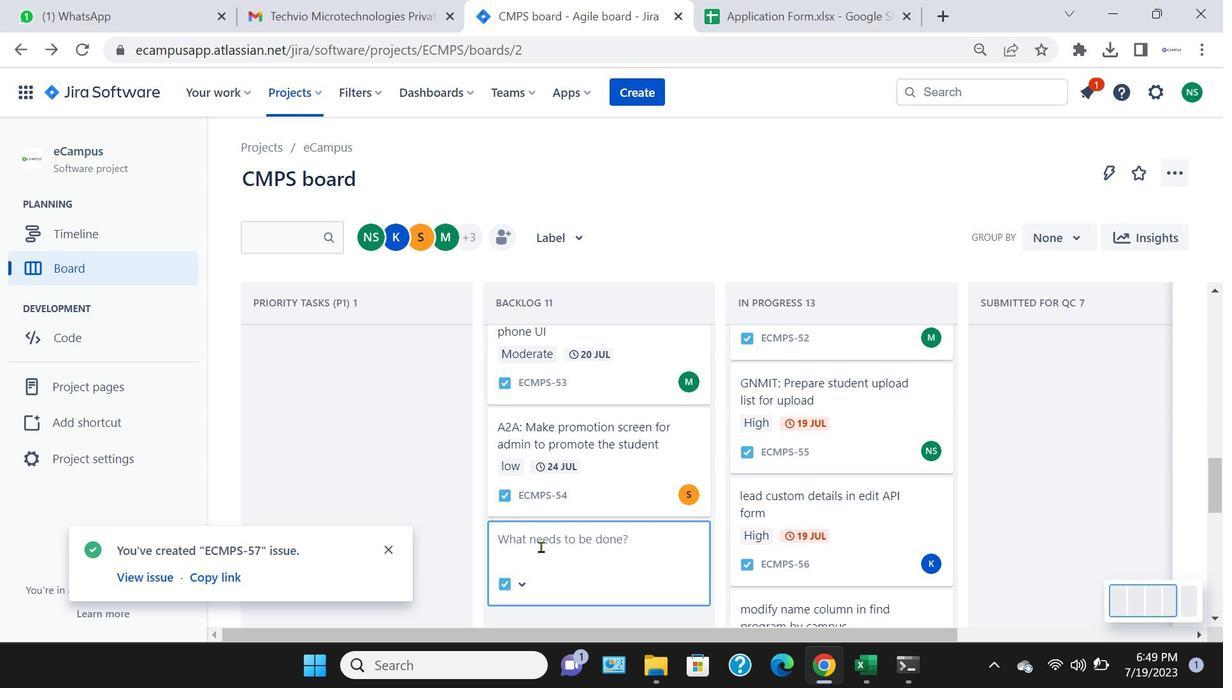 
Action: Key pressed <Key.caps_lock>H<Key.caps_lock>it<Key.space>error<Key.space>on<Key.space>lead<Key.space>punch<Key.enter>
Screenshot: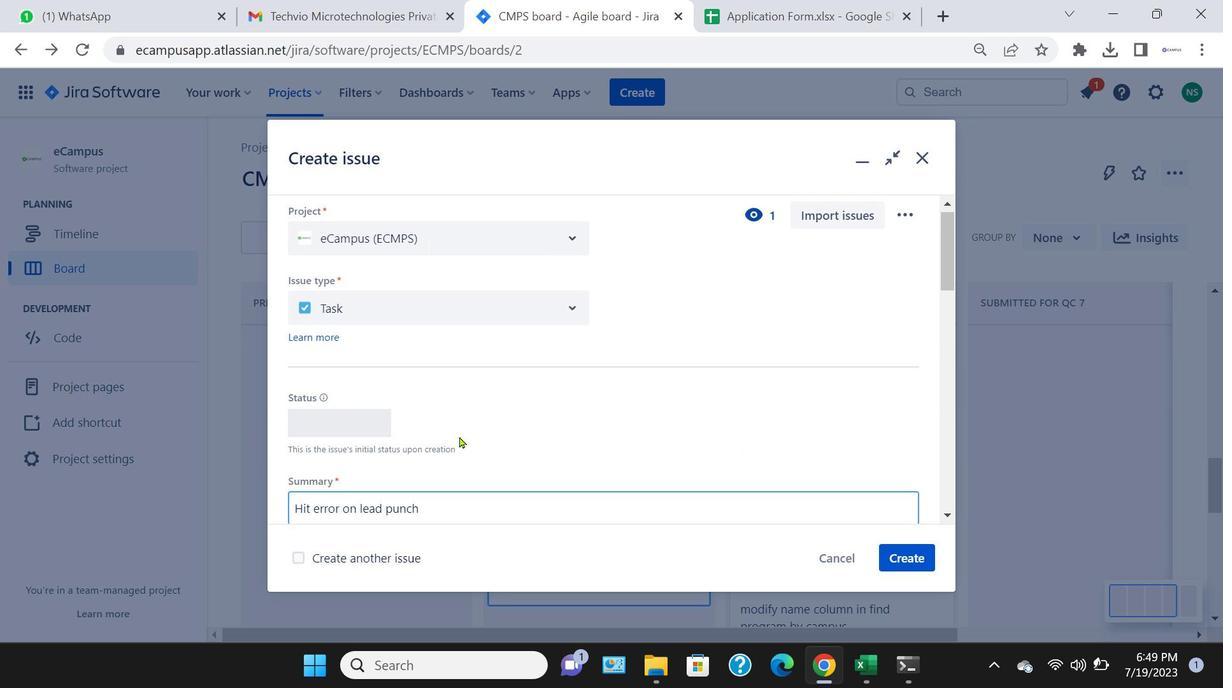 
Action: Mouse moved to (366, 426)
Screenshot: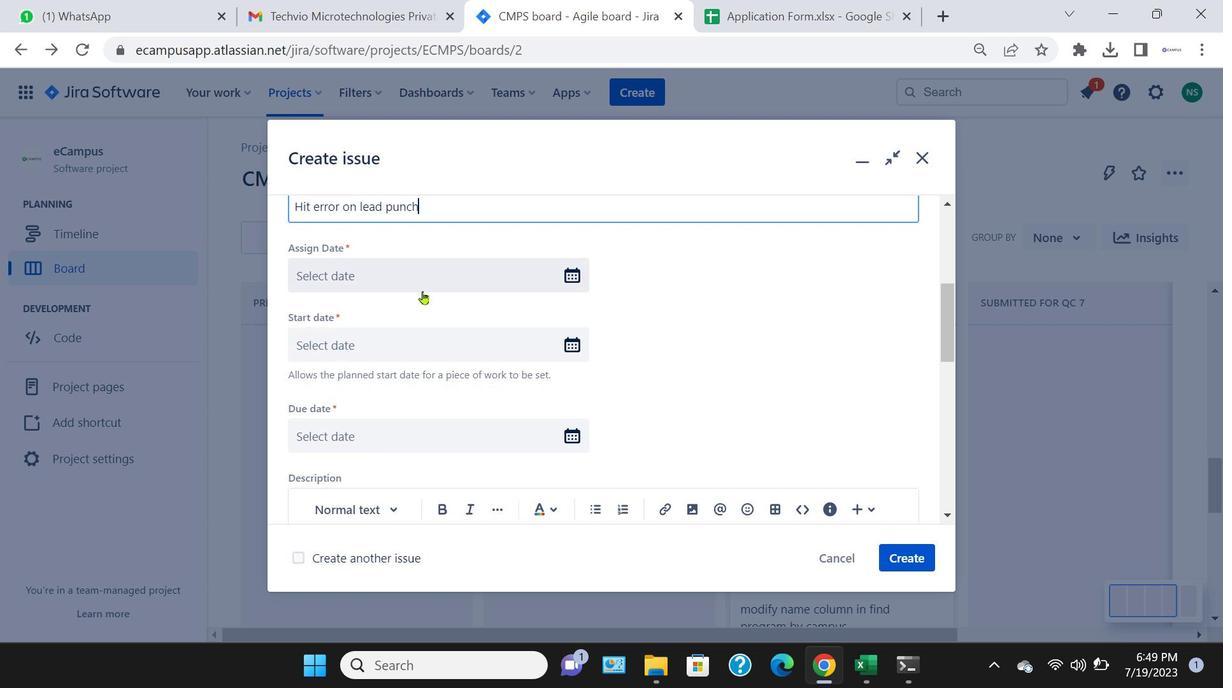 
Action: Mouse pressed left at (366, 426)
Screenshot: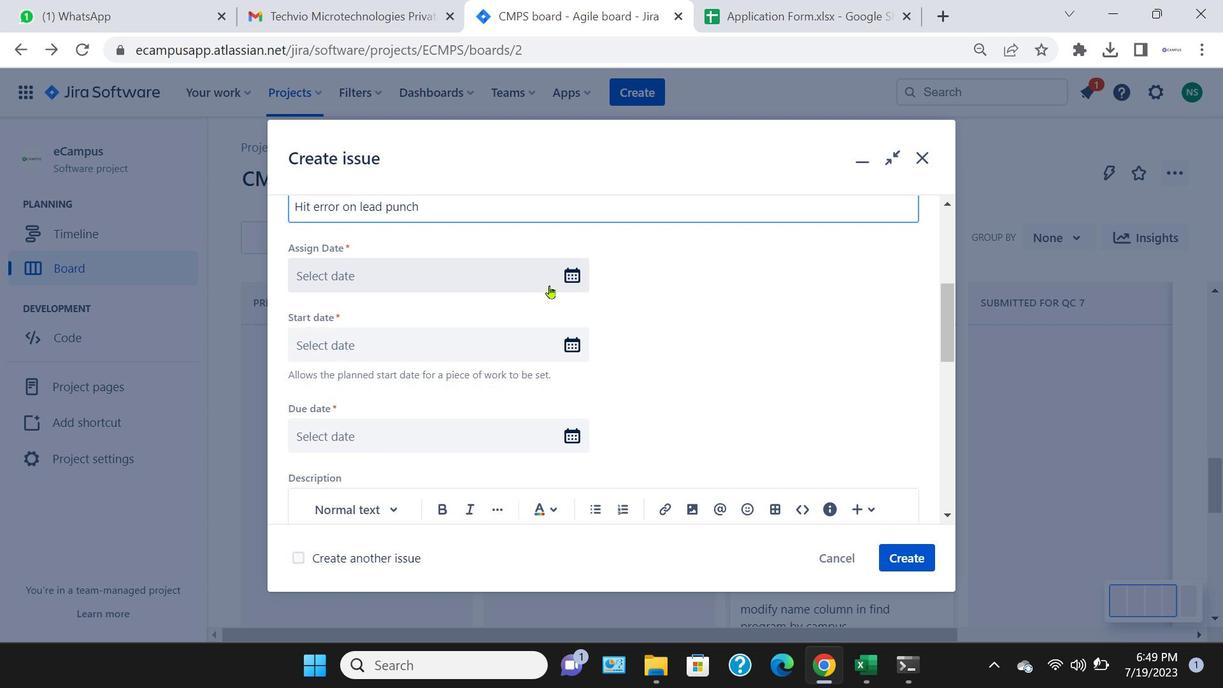 
Action: Mouse moved to (369, 461)
Screenshot: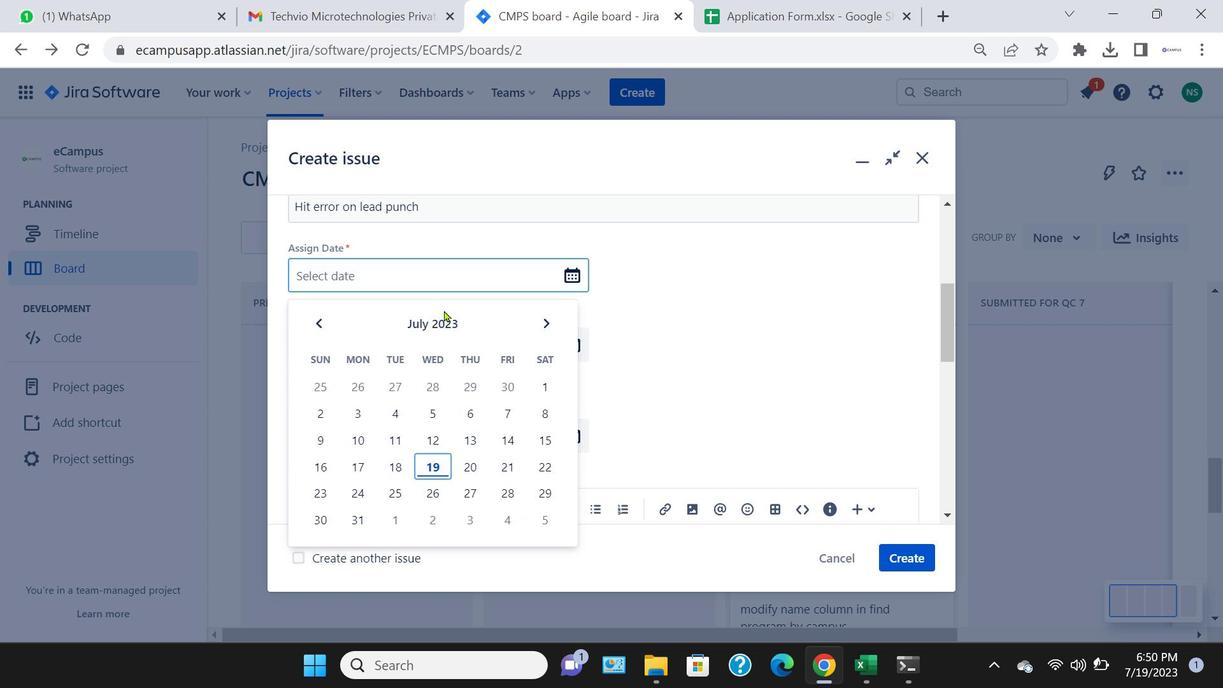 
Action: Mouse pressed left at (369, 461)
Screenshot: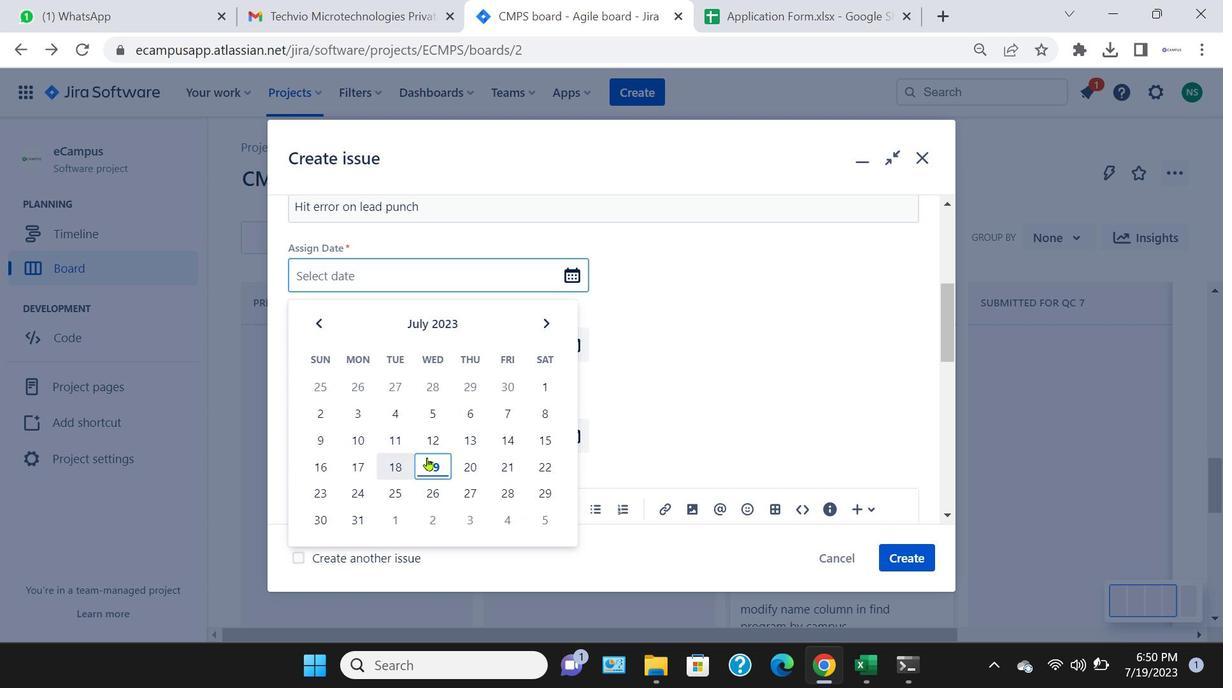 
Action: Mouse moved to (568, 279)
Screenshot: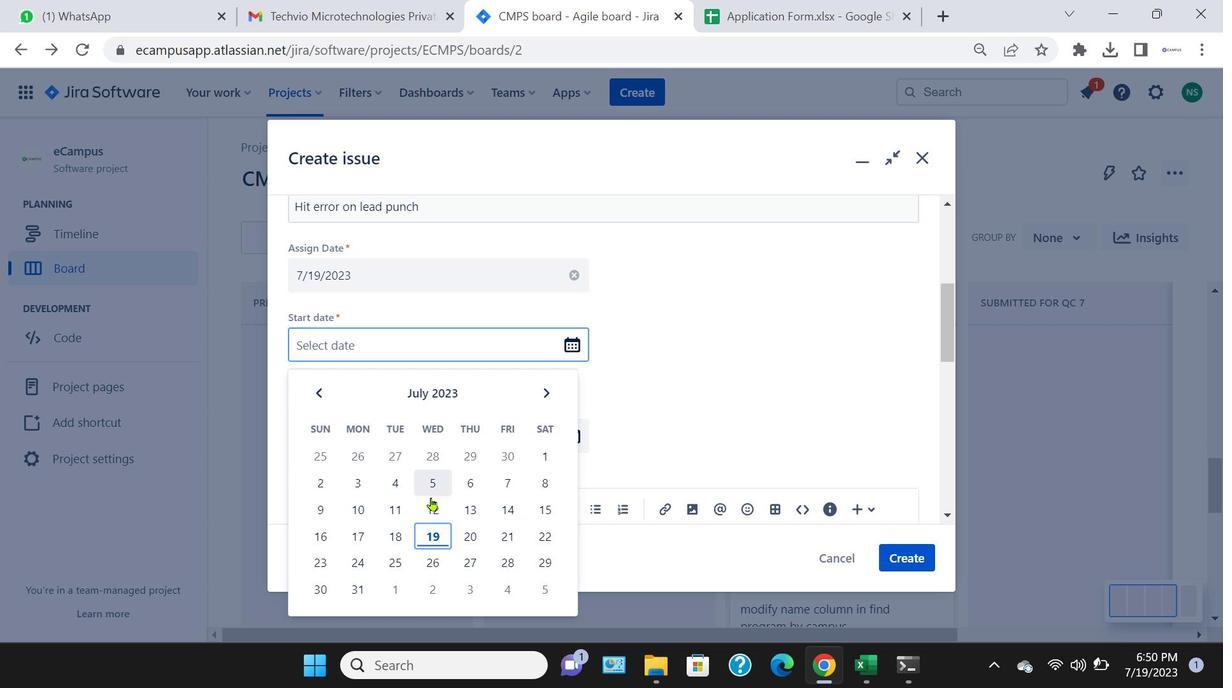 
Action: Mouse pressed left at (568, 279)
Screenshot: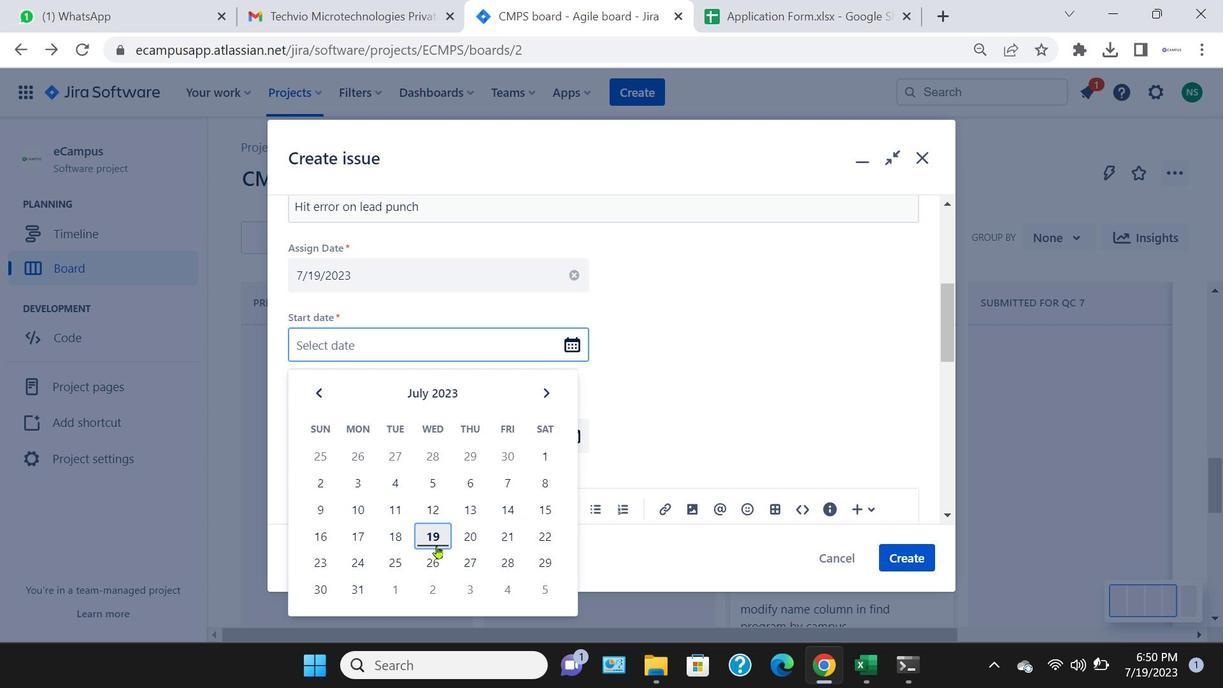 
Action: Mouse moved to (431, 460)
Screenshot: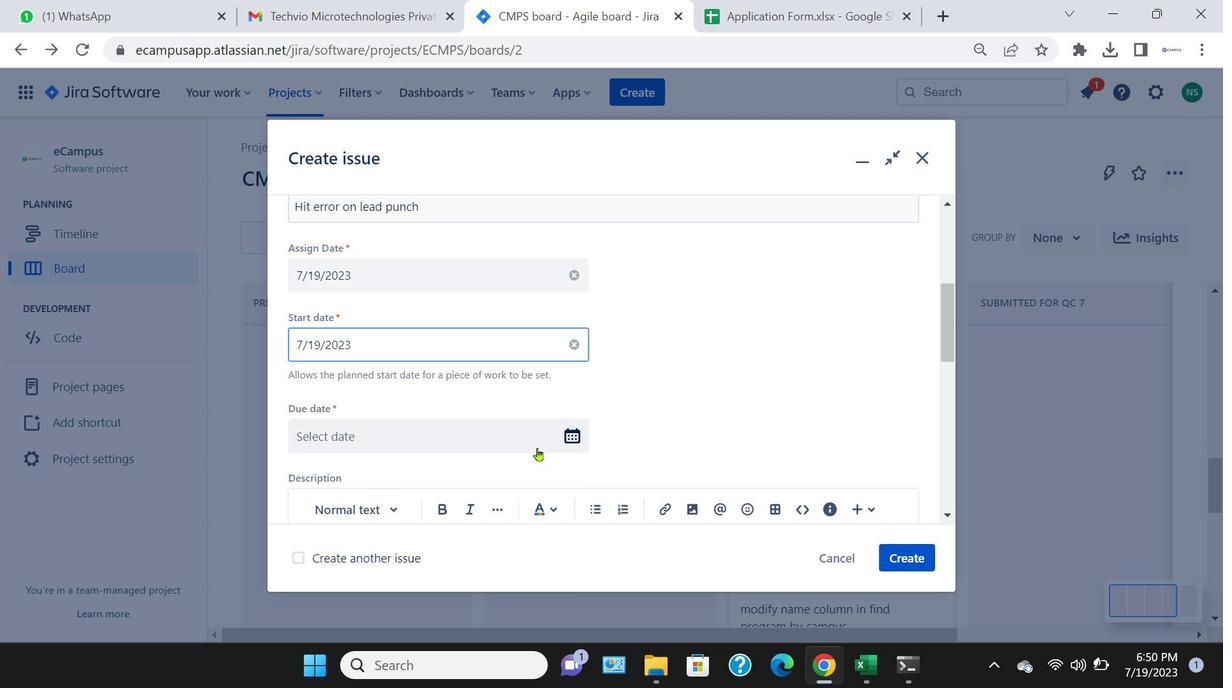 
Action: Mouse pressed left at (431, 460)
Screenshot: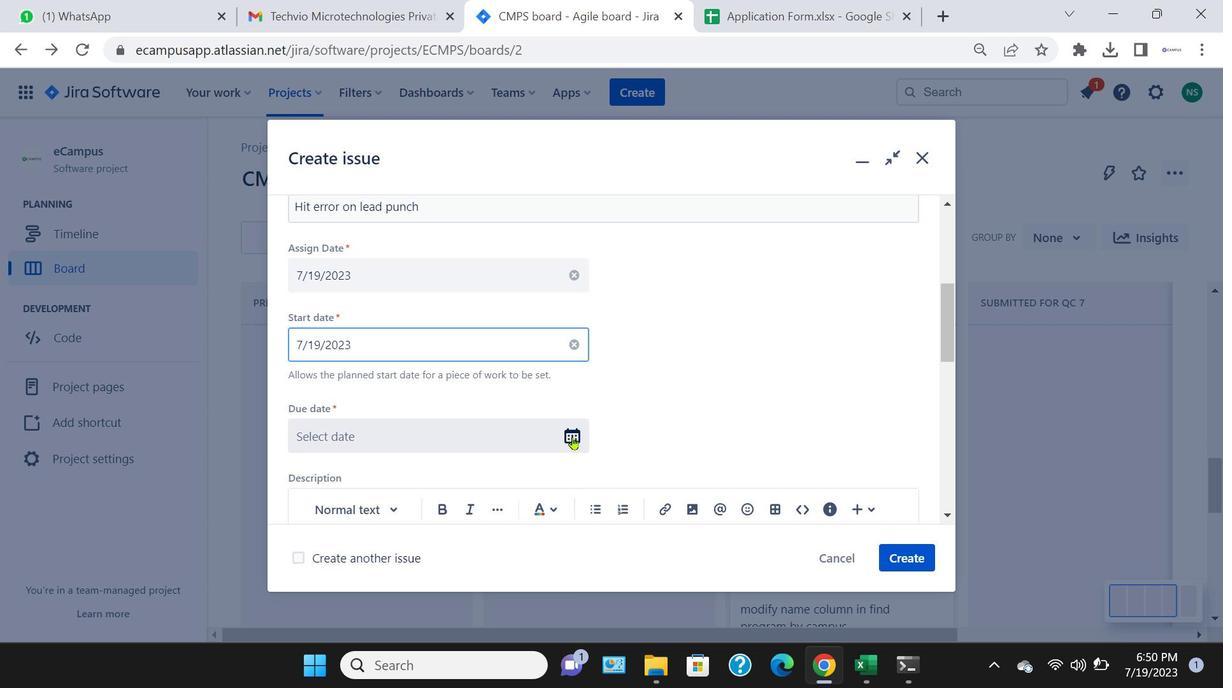 
Action: Mouse moved to (571, 342)
Screenshot: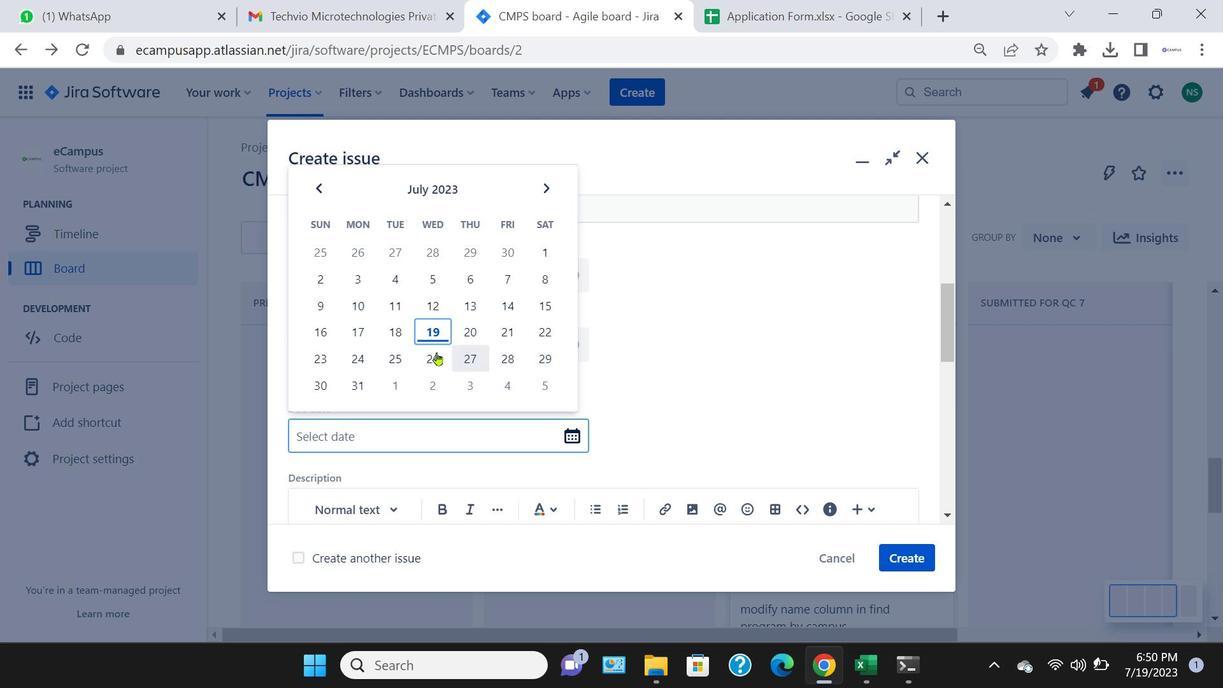 
Action: Mouse pressed left at (571, 342)
Screenshot: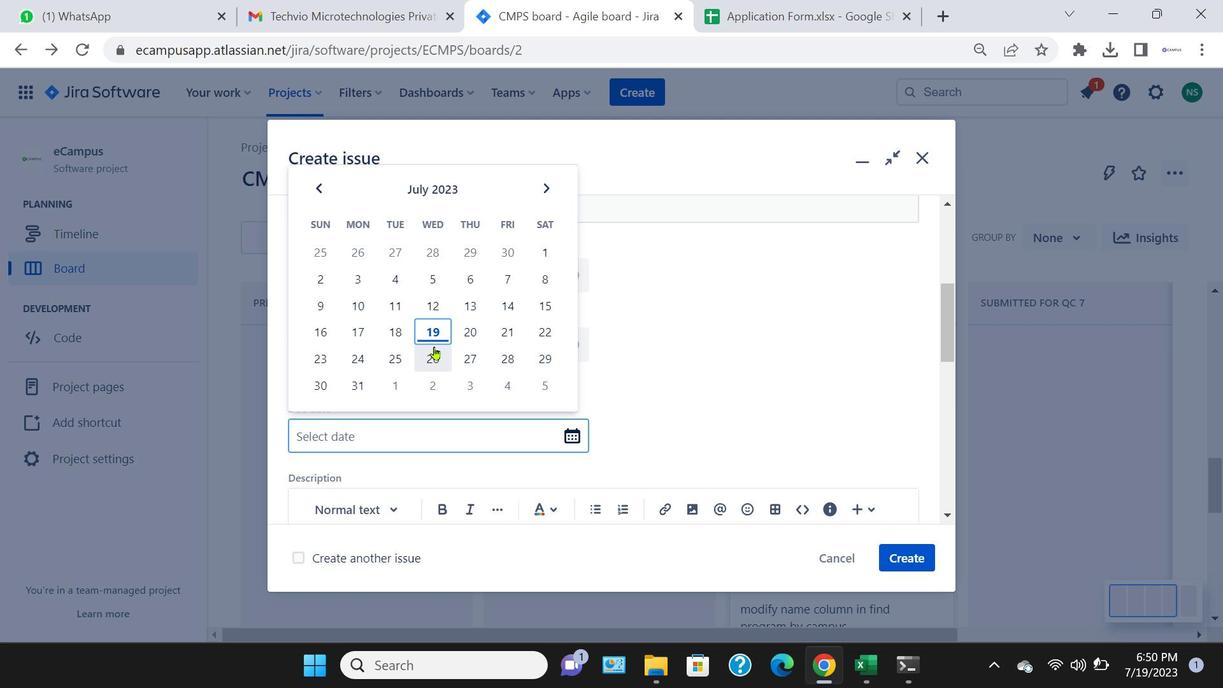 
Action: Mouse moved to (437, 544)
Screenshot: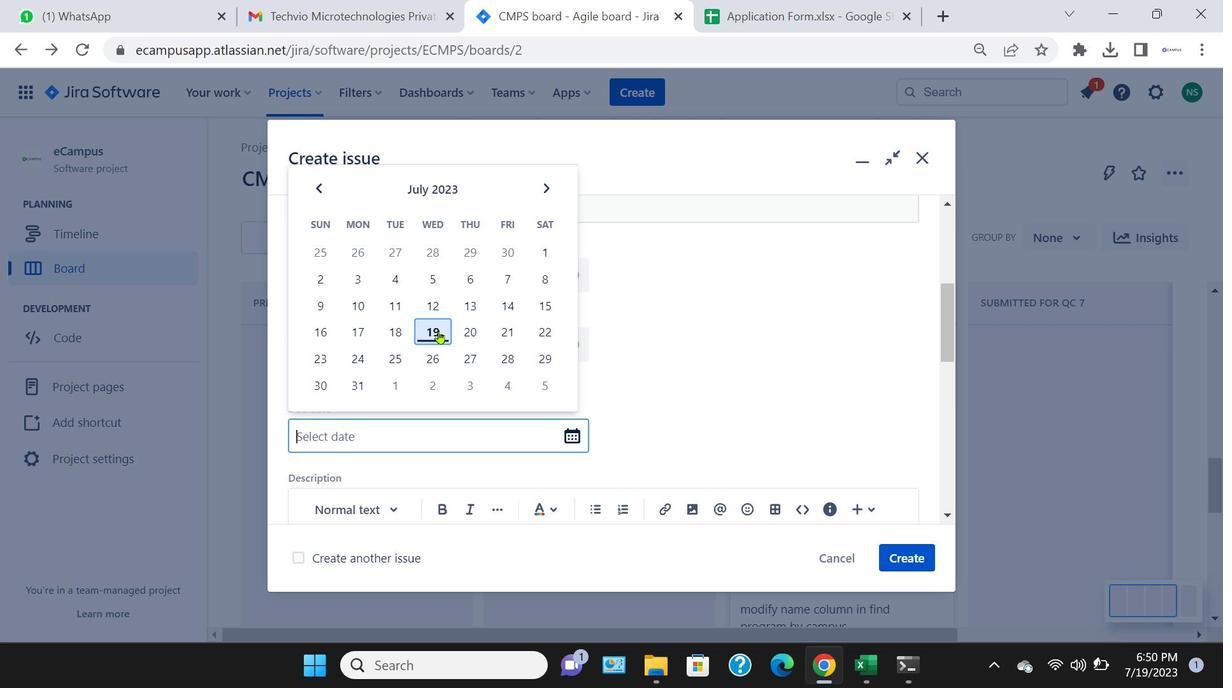 
Action: Mouse pressed left at (437, 544)
Screenshot: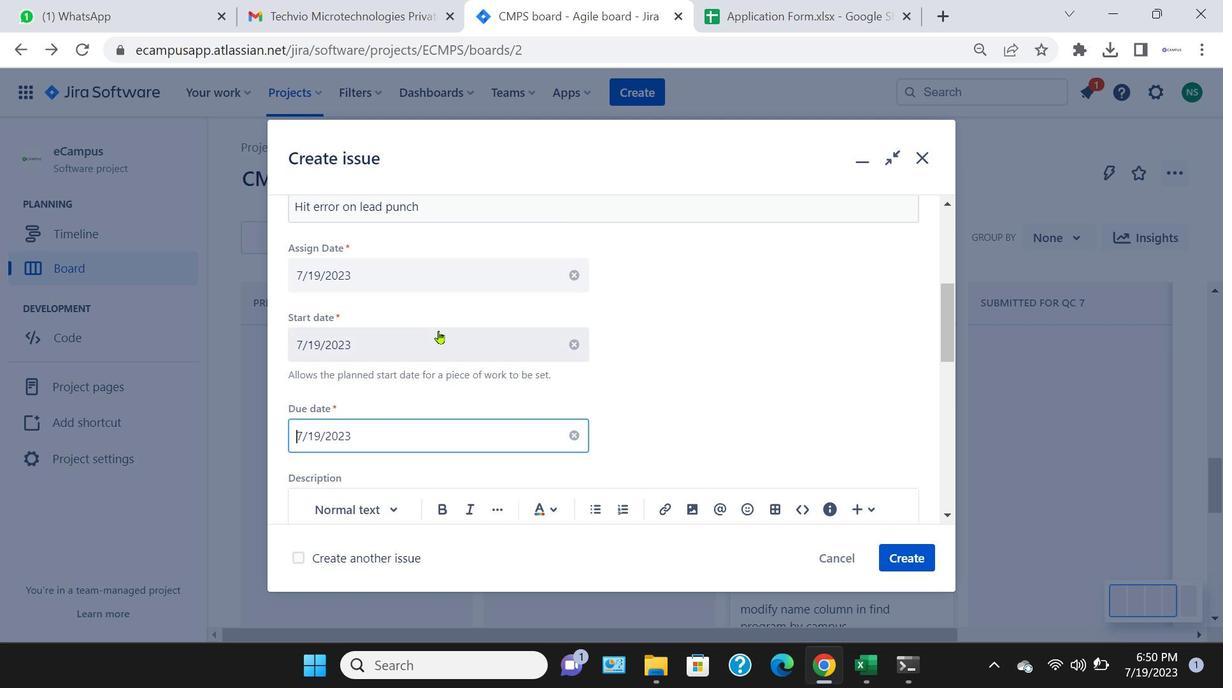 
Action: Mouse moved to (578, 433)
Screenshot: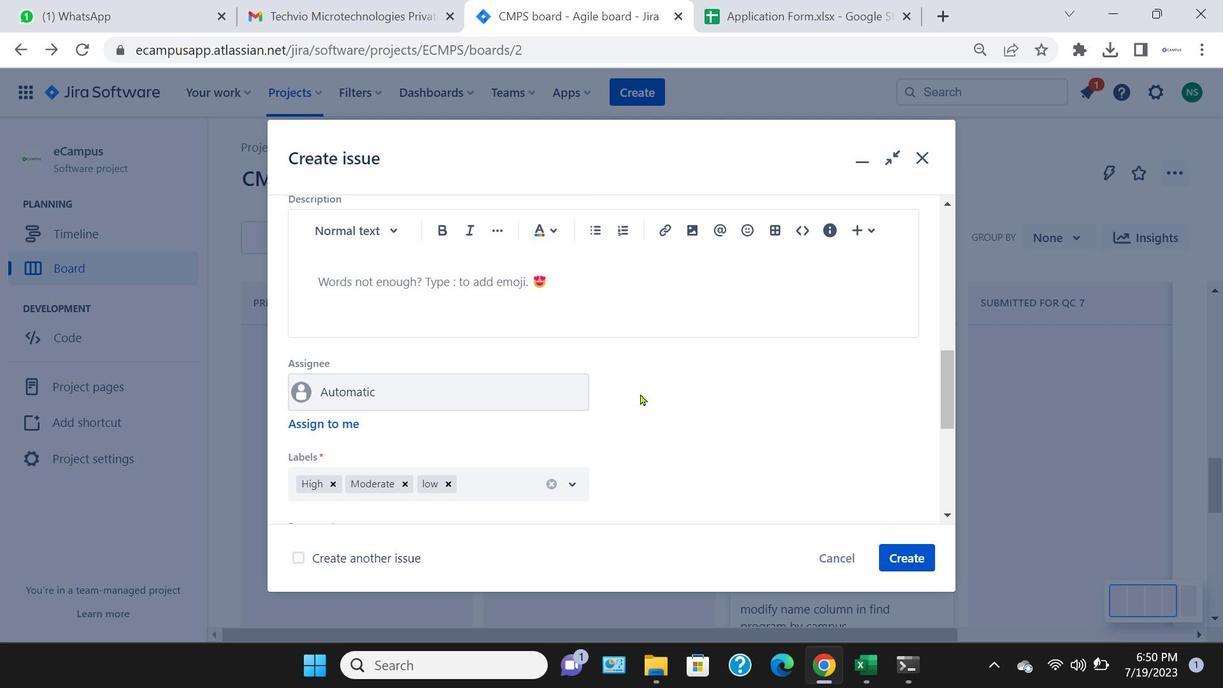 
Action: Mouse pressed left at (578, 433)
Screenshot: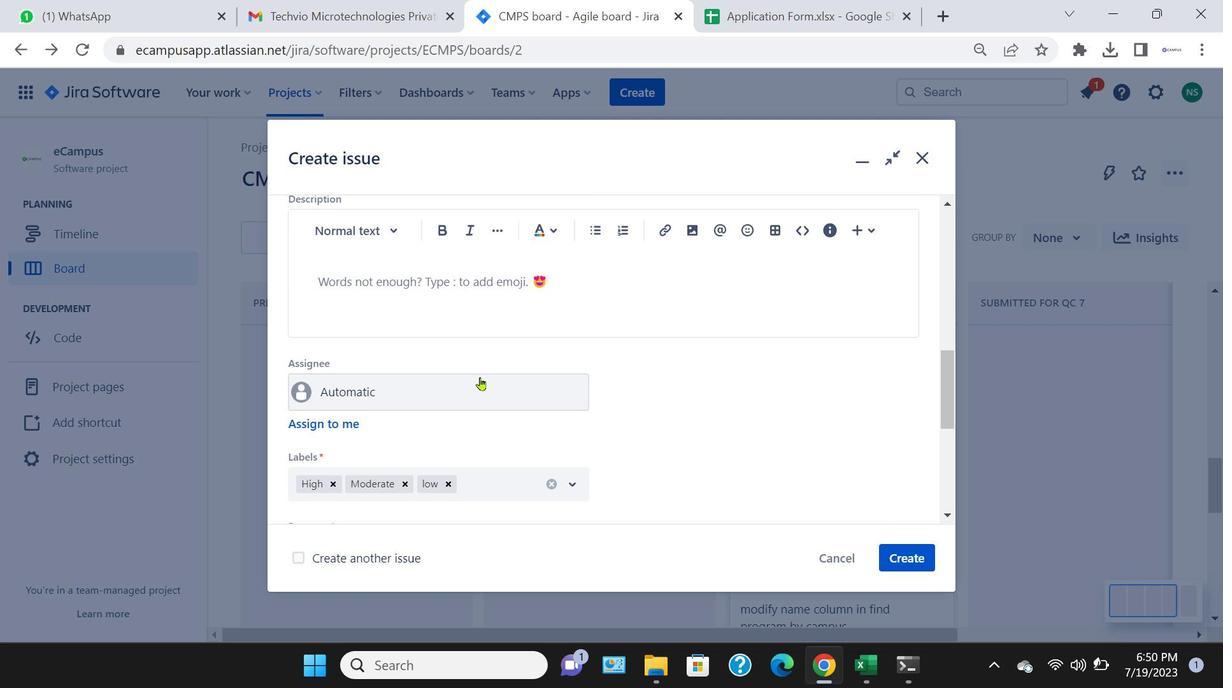 
Action: Mouse moved to (438, 330)
Screenshot: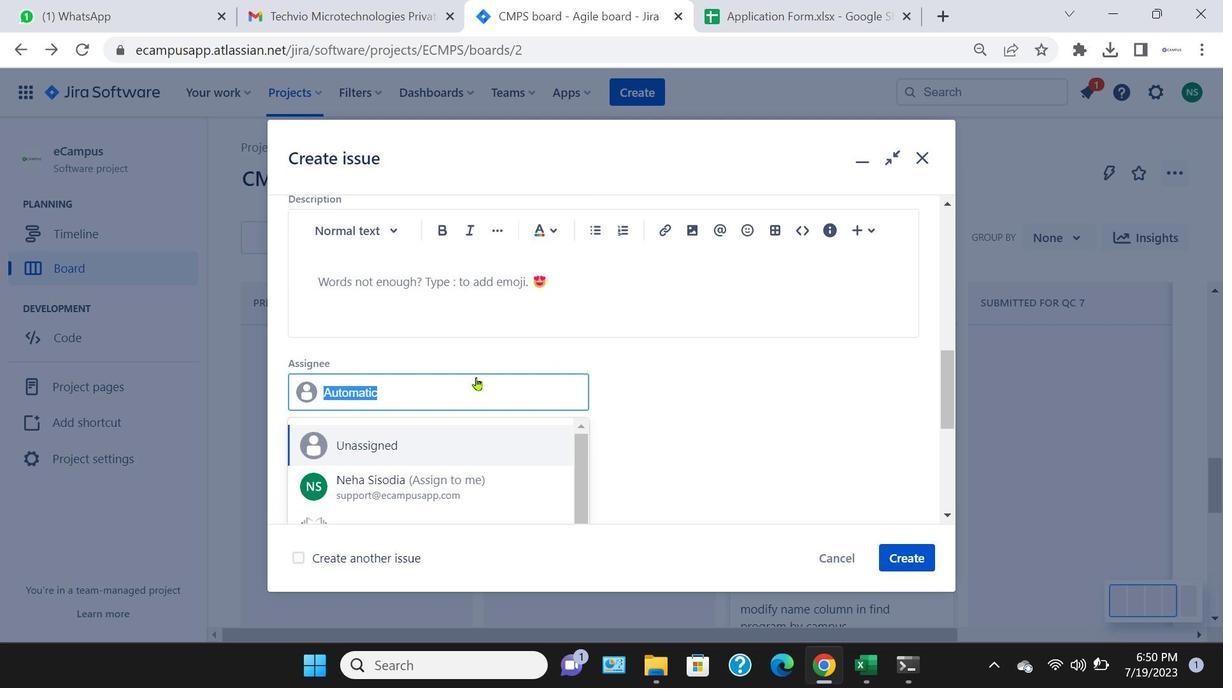 
Action: Mouse pressed left at (438, 330)
Screenshot: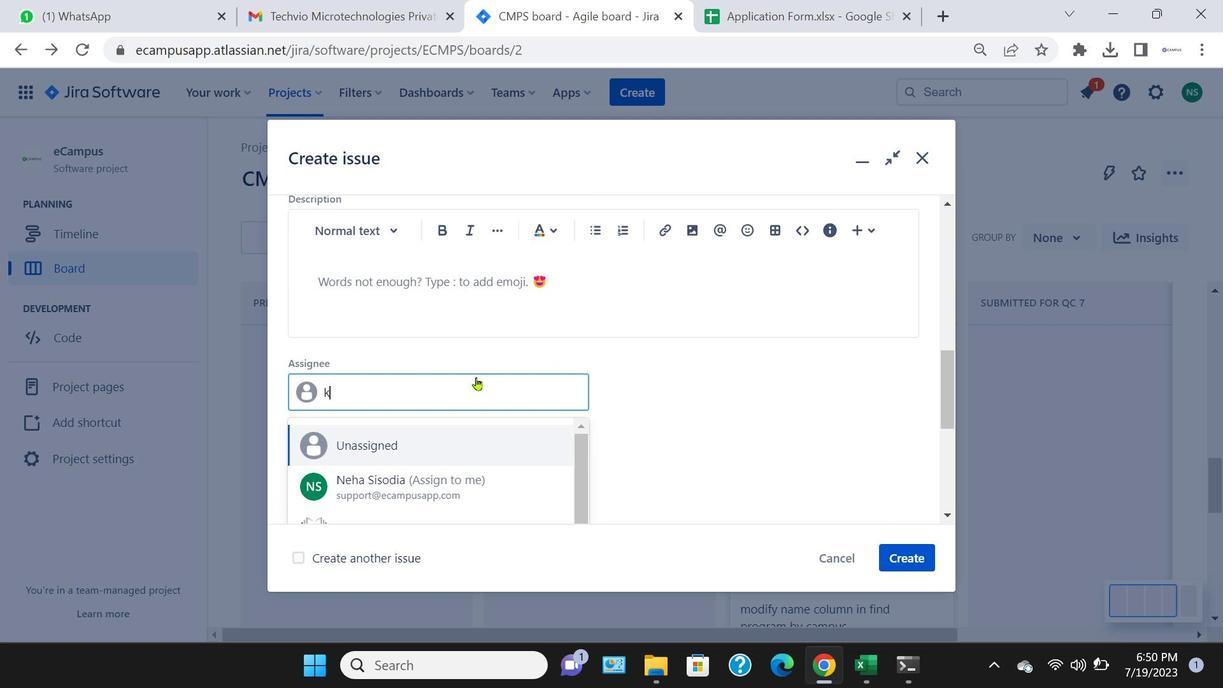 
Action: Mouse moved to (475, 377)
Screenshot: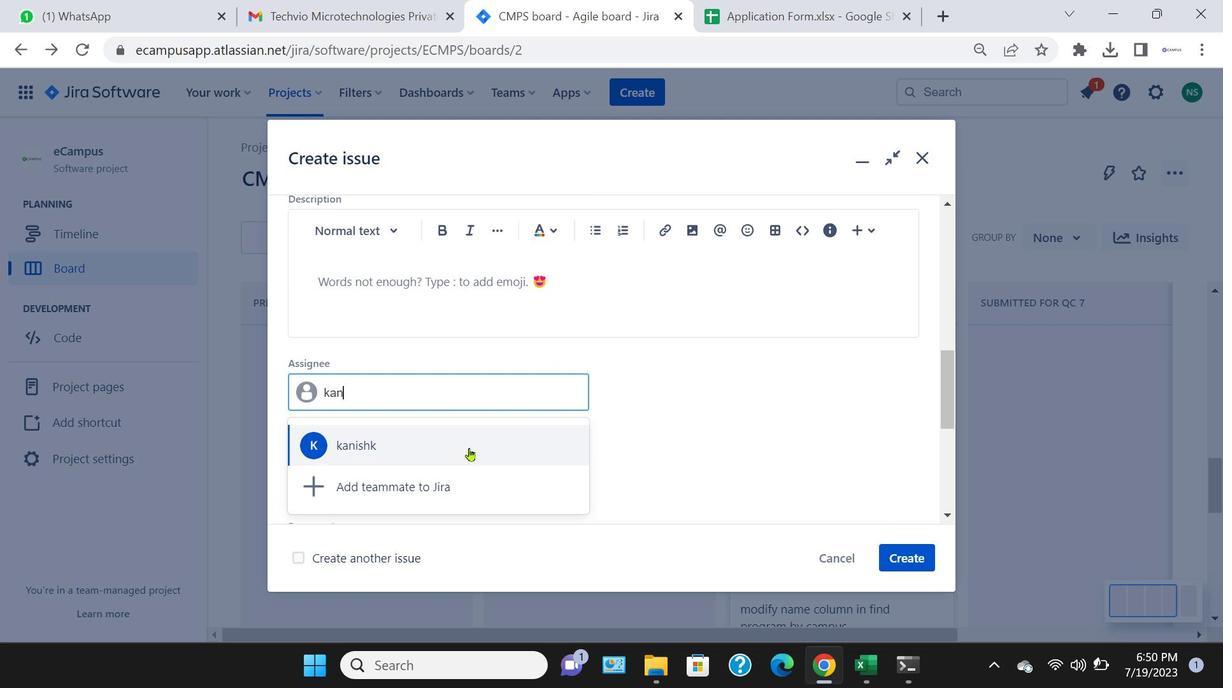 
Action: Mouse pressed left at (475, 377)
Screenshot: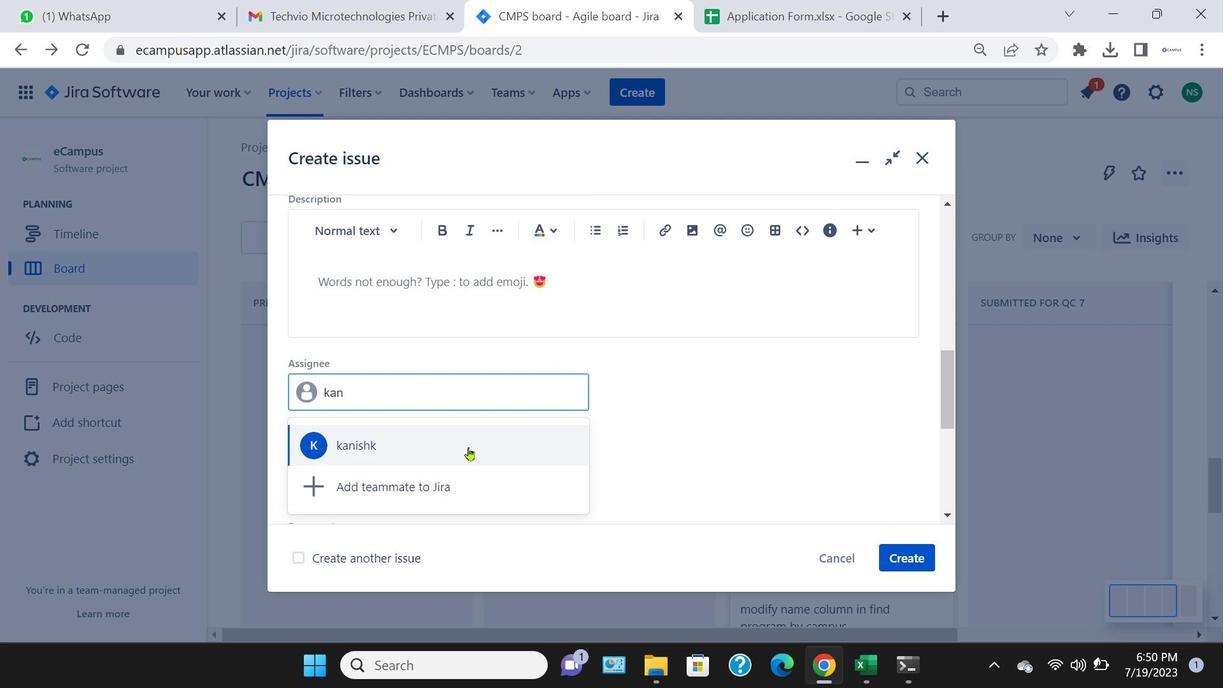 
Action: Key pressed kan
Screenshot: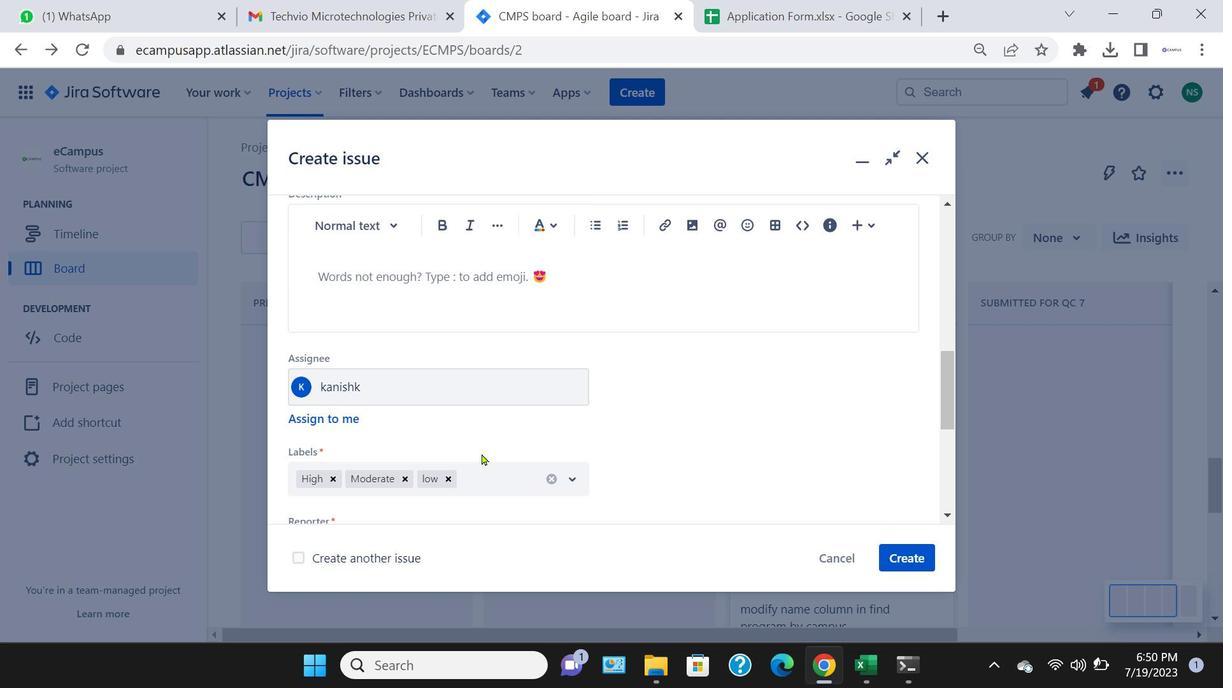 
Action: Mouse moved to (468, 447)
Screenshot: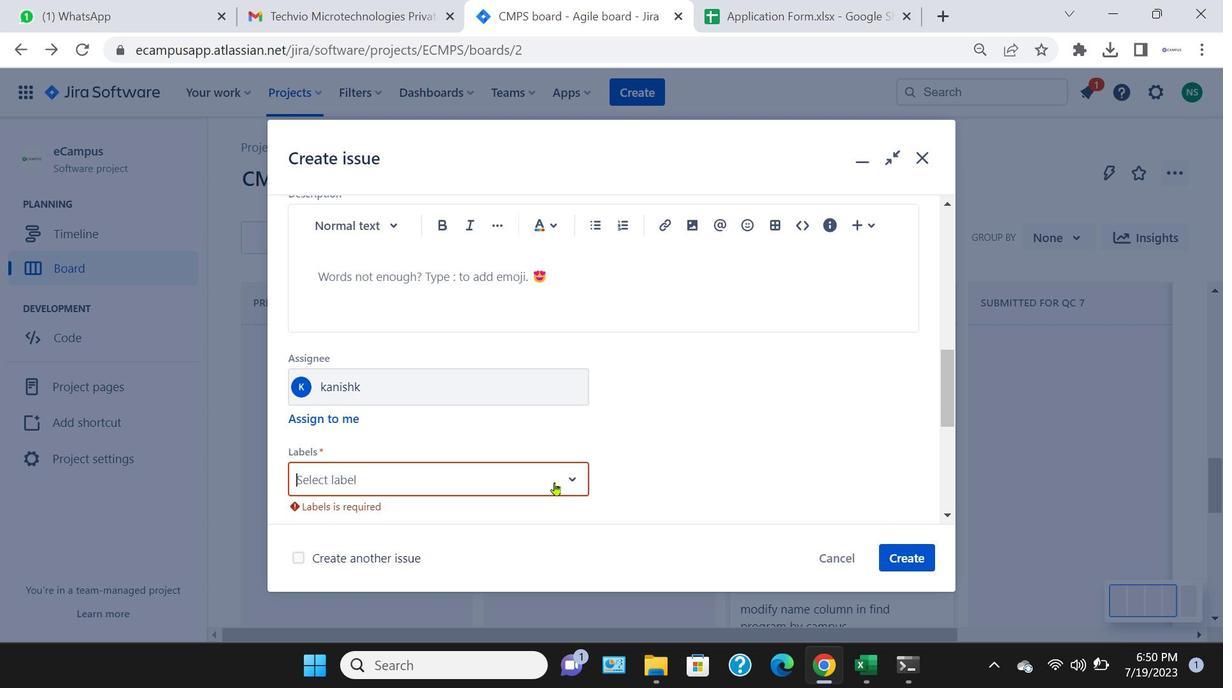 
Action: Mouse pressed left at (468, 447)
Screenshot: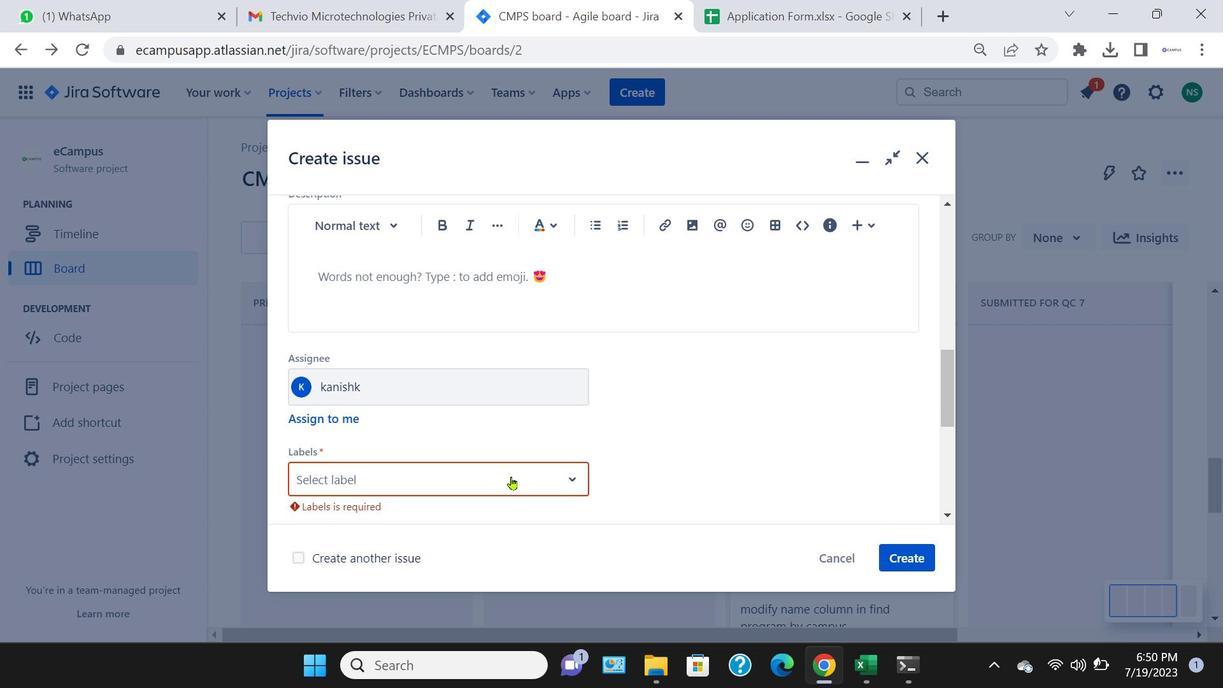 
Action: Mouse moved to (554, 482)
Screenshot: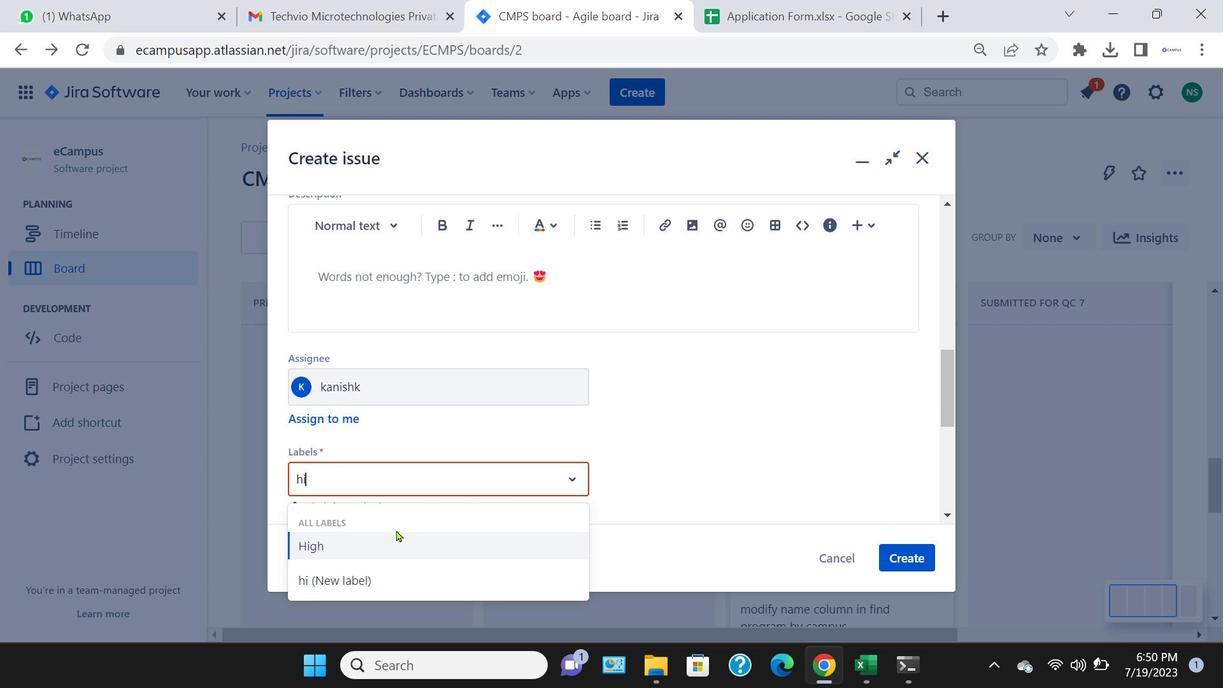 
Action: Mouse pressed left at (554, 482)
Screenshot: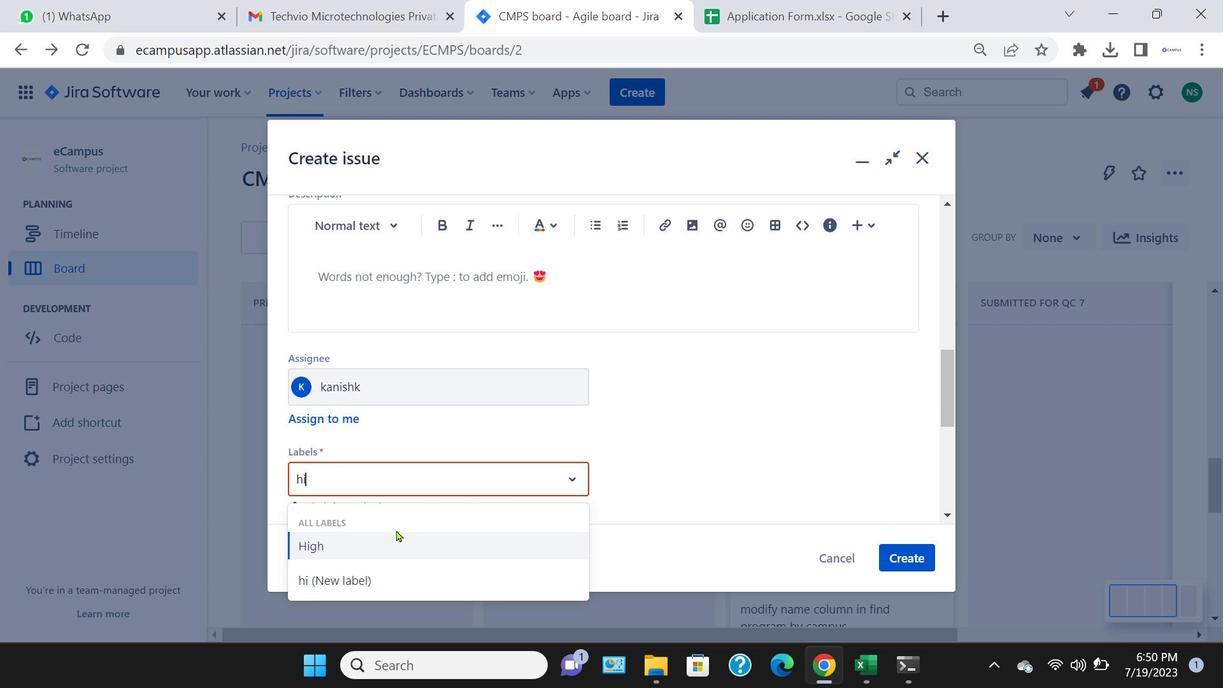 
Action: Mouse moved to (510, 477)
Screenshot: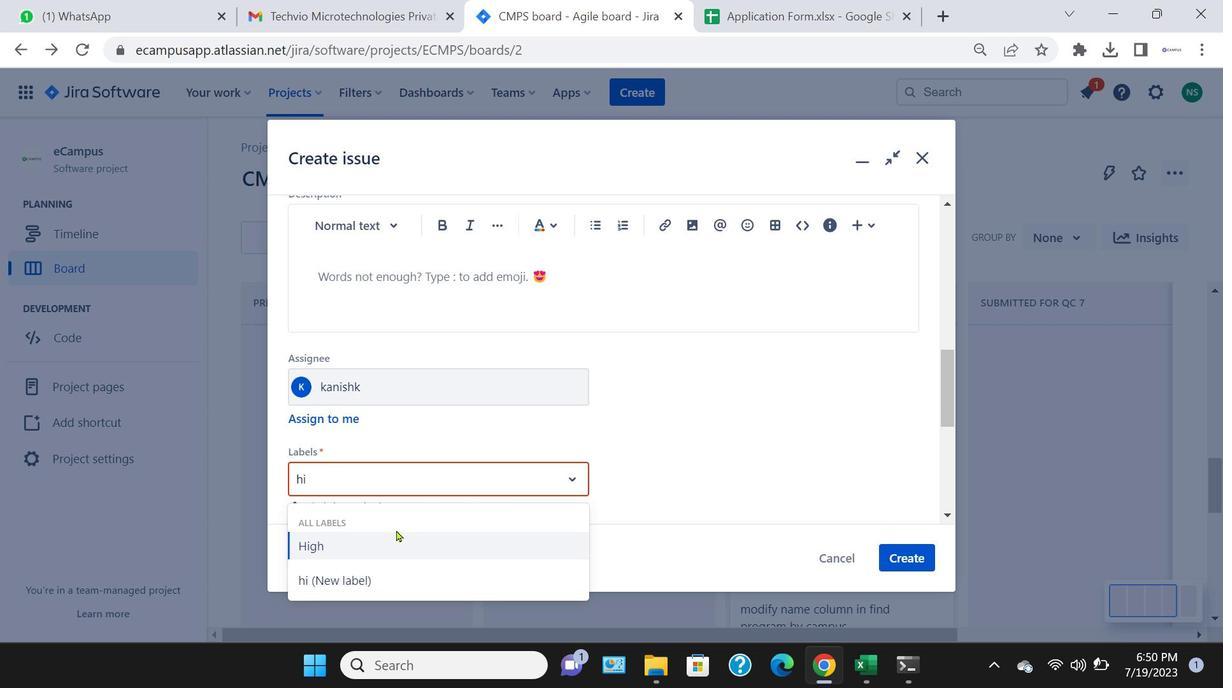 
Action: Mouse pressed left at (510, 477)
Screenshot: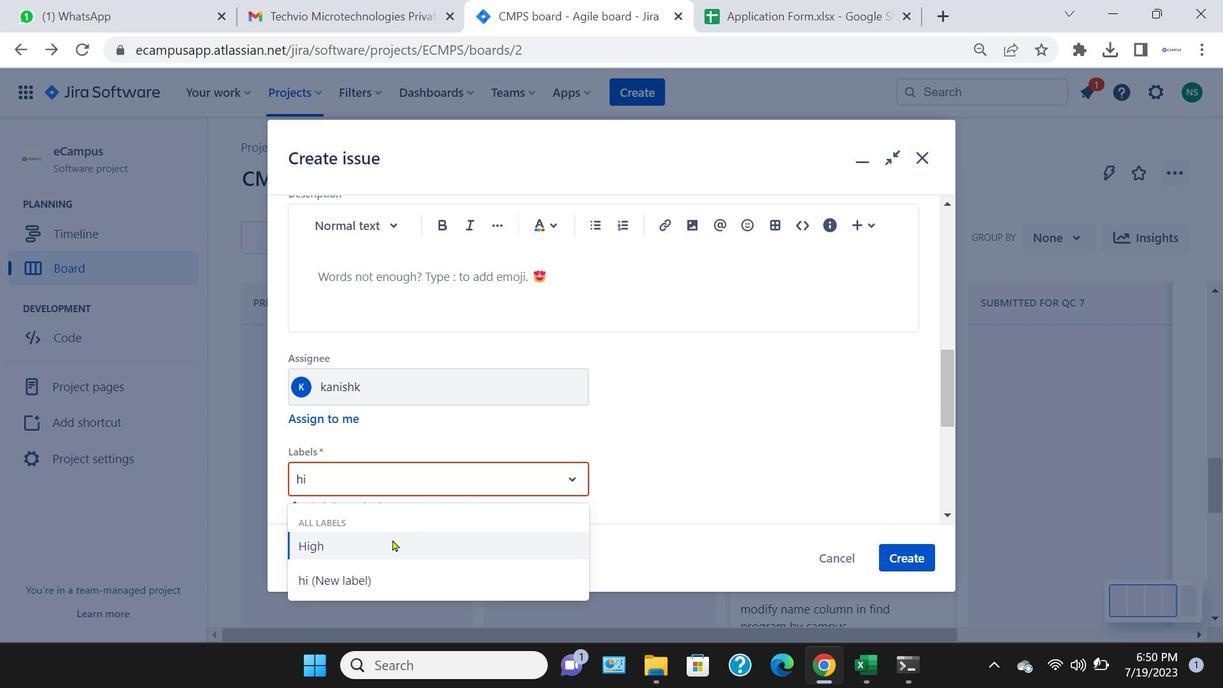 
Action: Key pressed hi
Screenshot: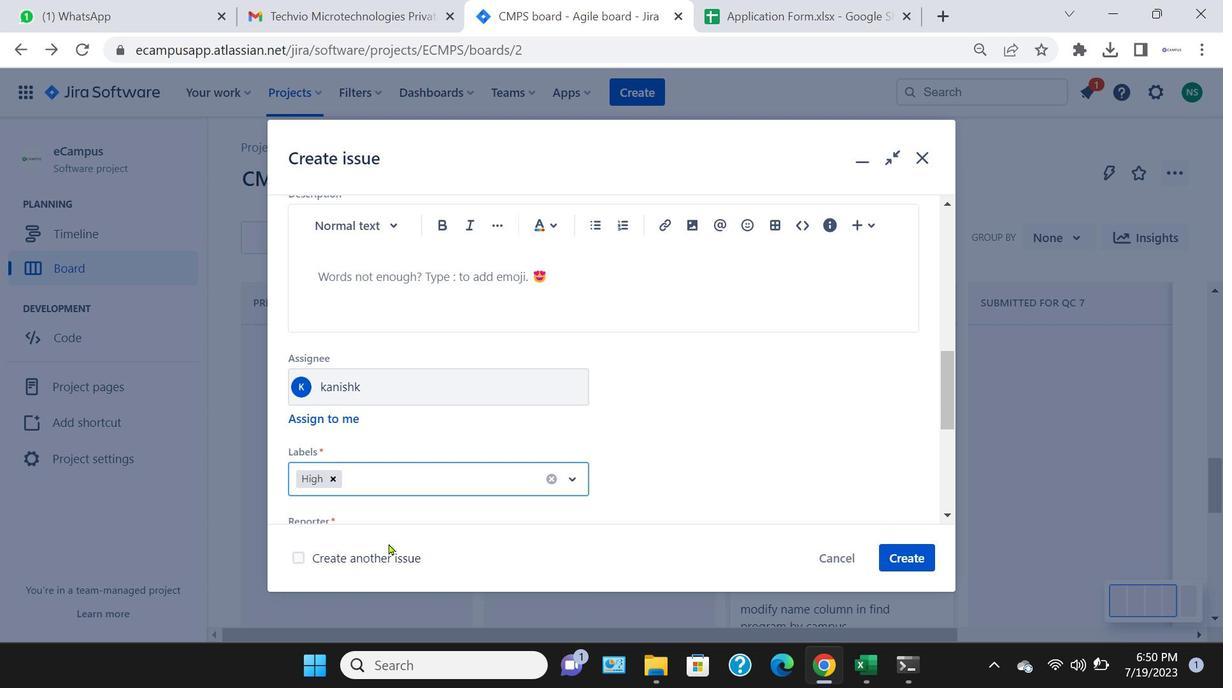 
Action: Mouse moved to (396, 530)
Screenshot: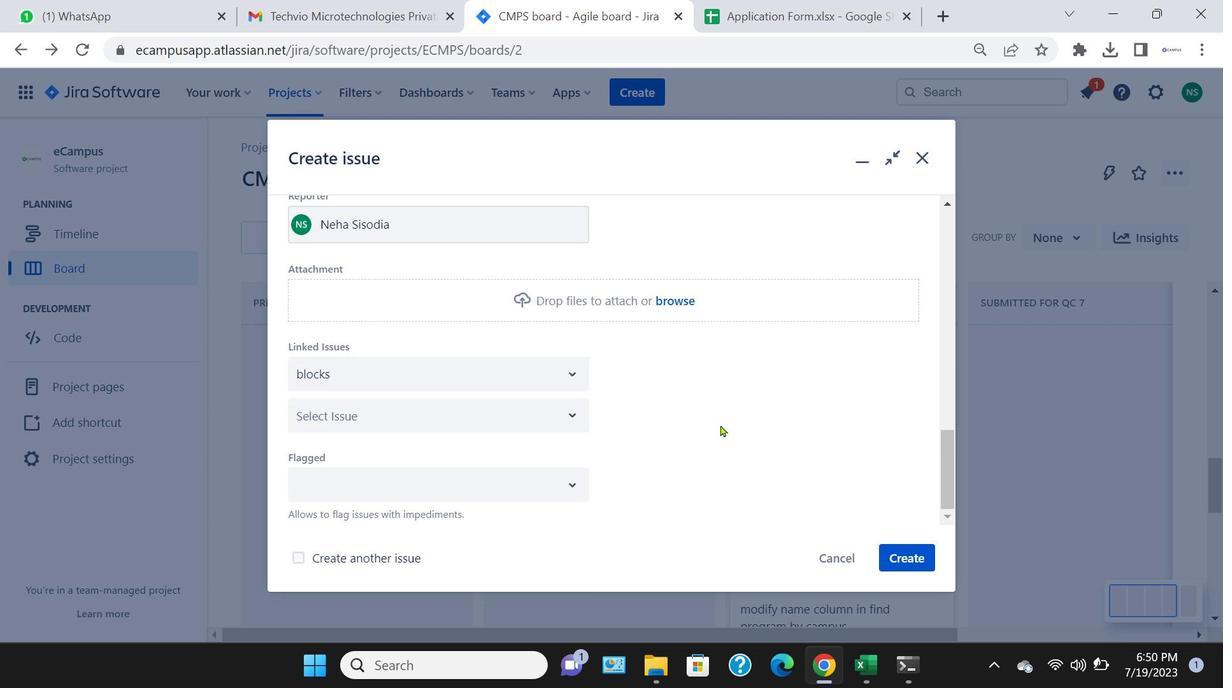 
Action: Mouse pressed left at (396, 530)
Screenshot: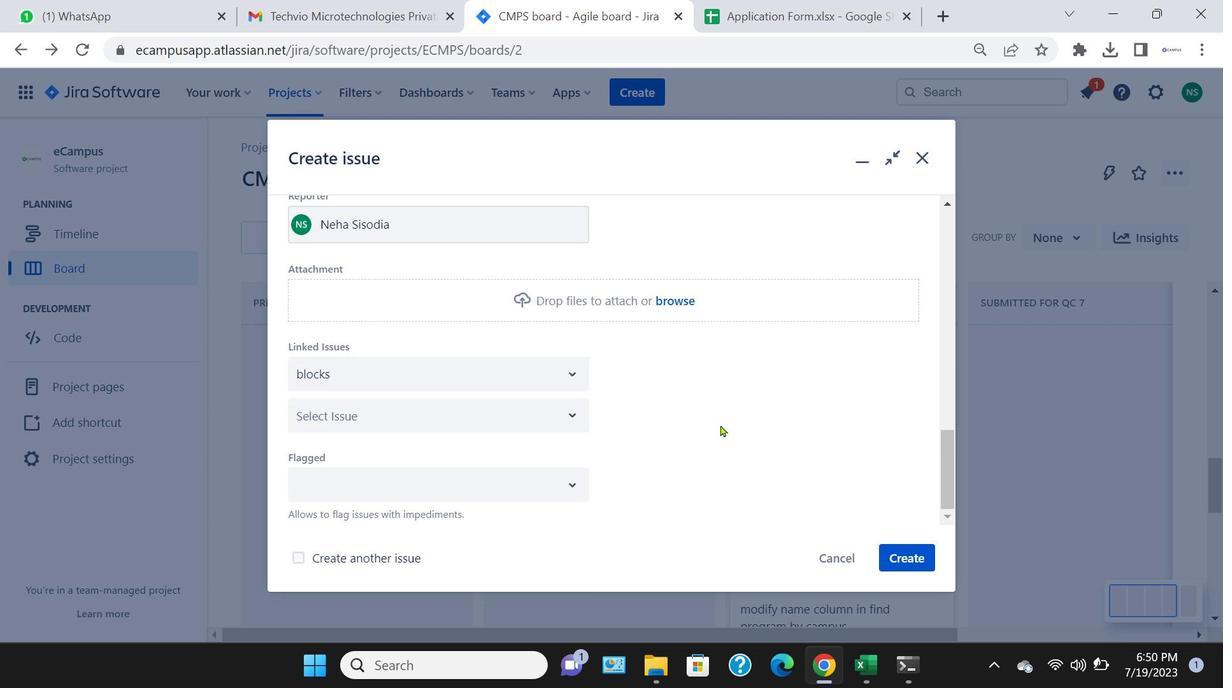 
Action: Mouse moved to (388, 544)
Screenshot: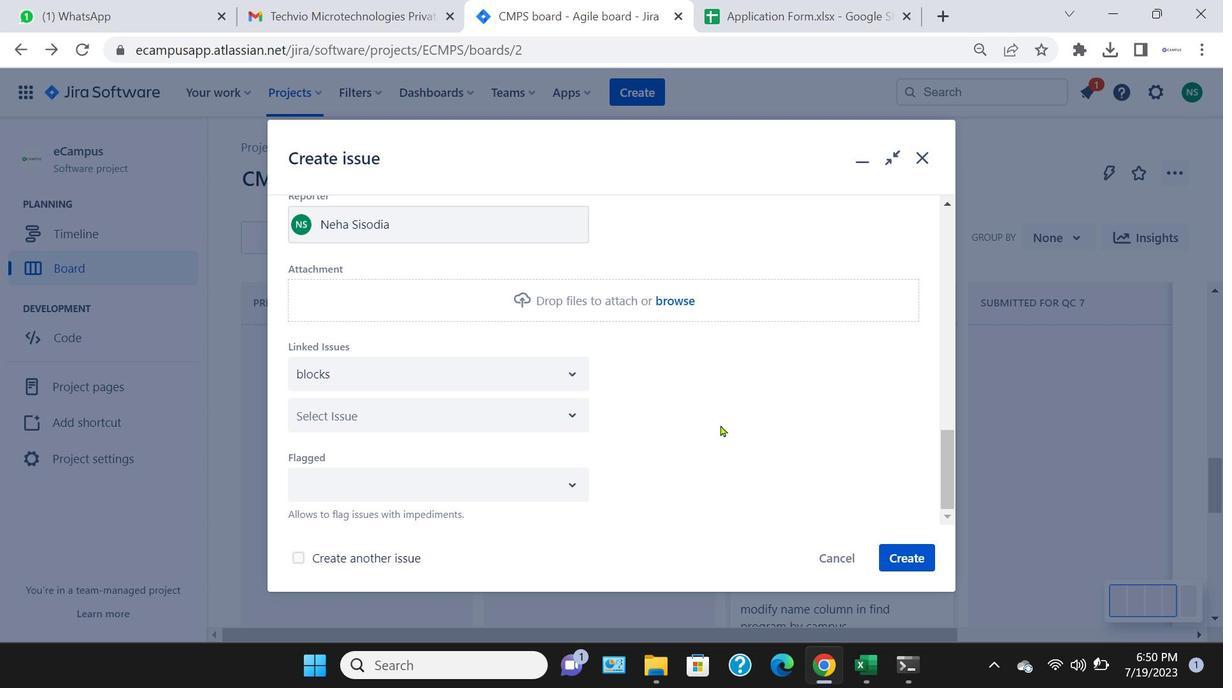 
Action: Mouse pressed left at (388, 544)
Screenshot: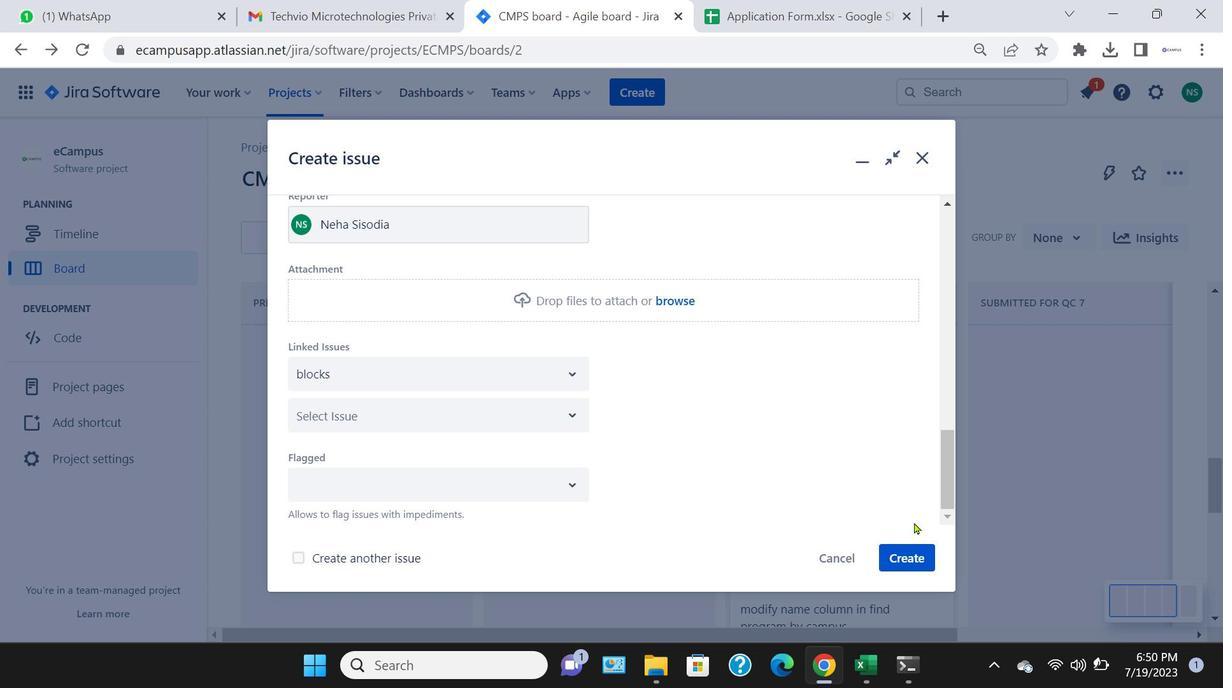 
Action: Mouse moved to (907, 556)
Screenshot: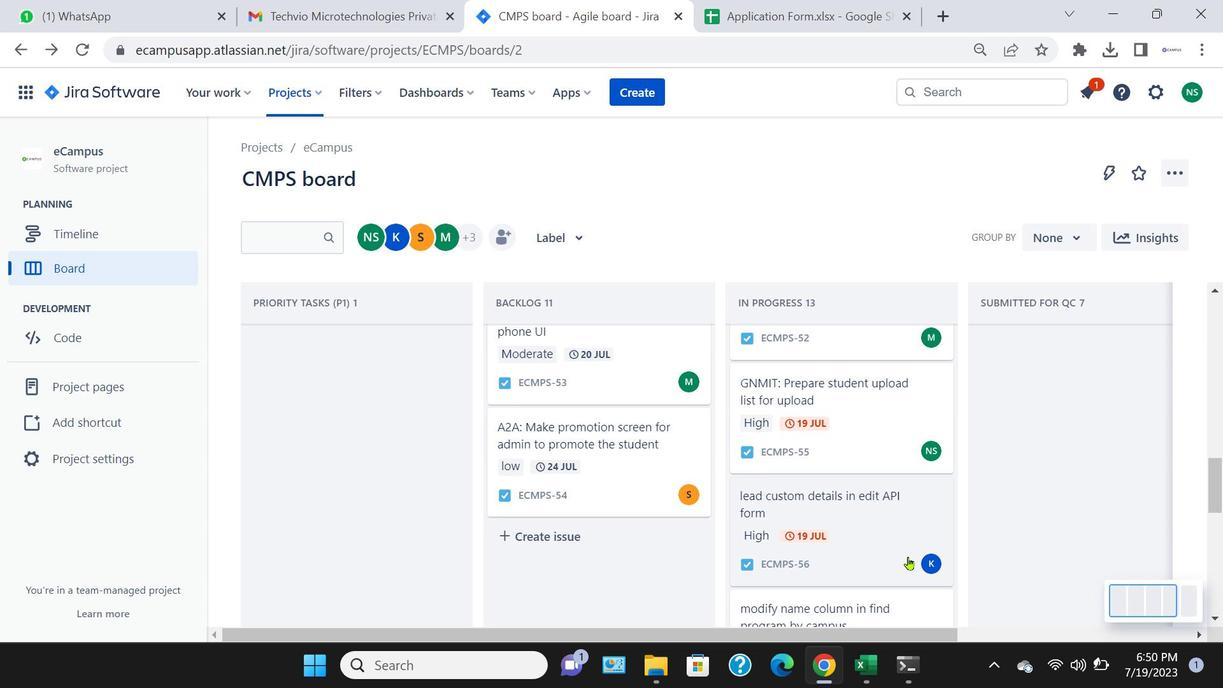 
Action: Mouse pressed left at (907, 556)
Screenshot: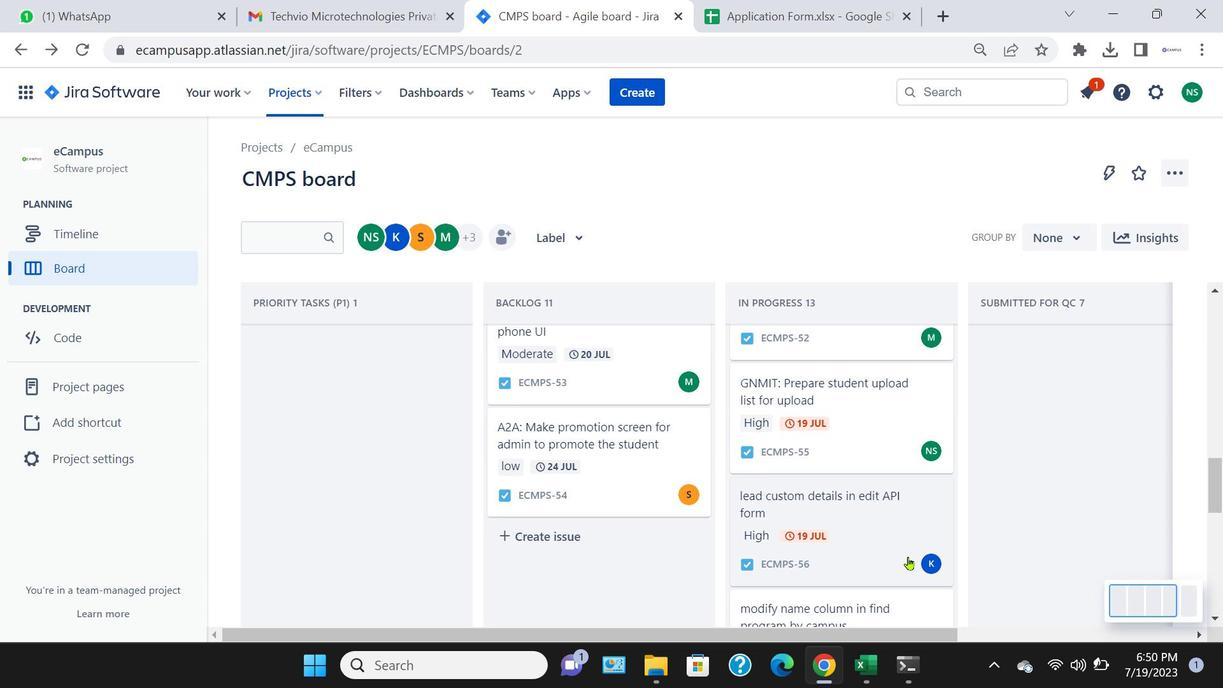 
Action: Mouse moved to (558, 531)
Screenshot: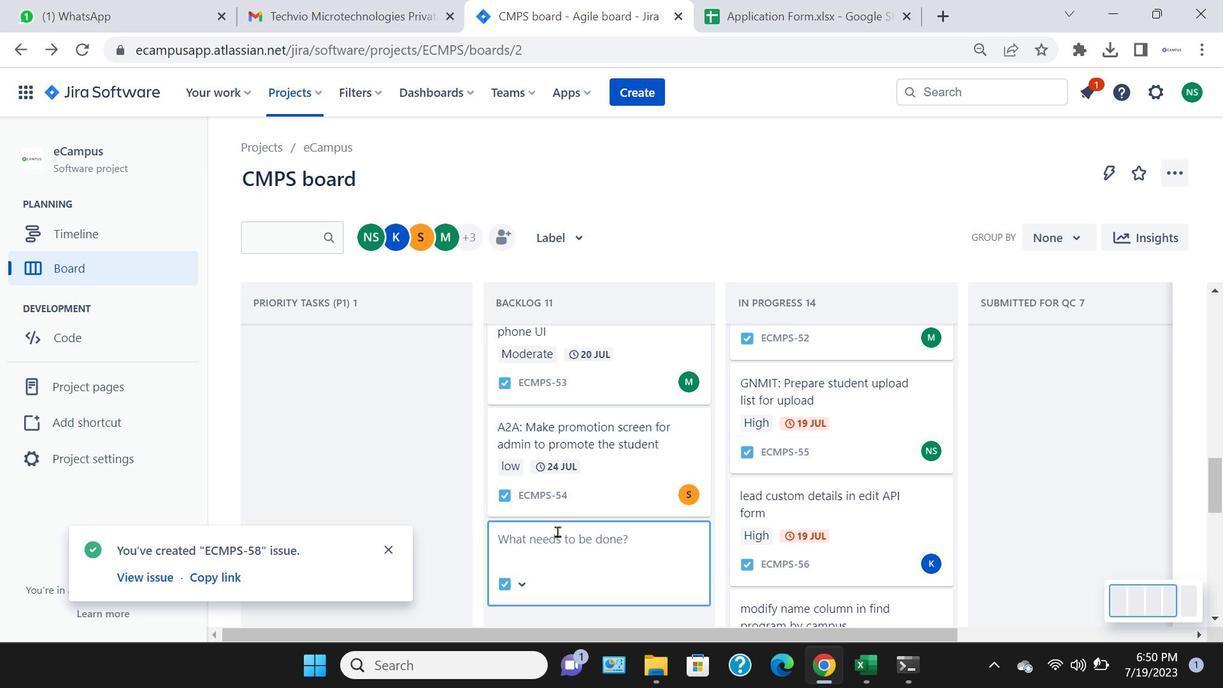 
Action: Mouse pressed left at (558, 531)
Screenshot: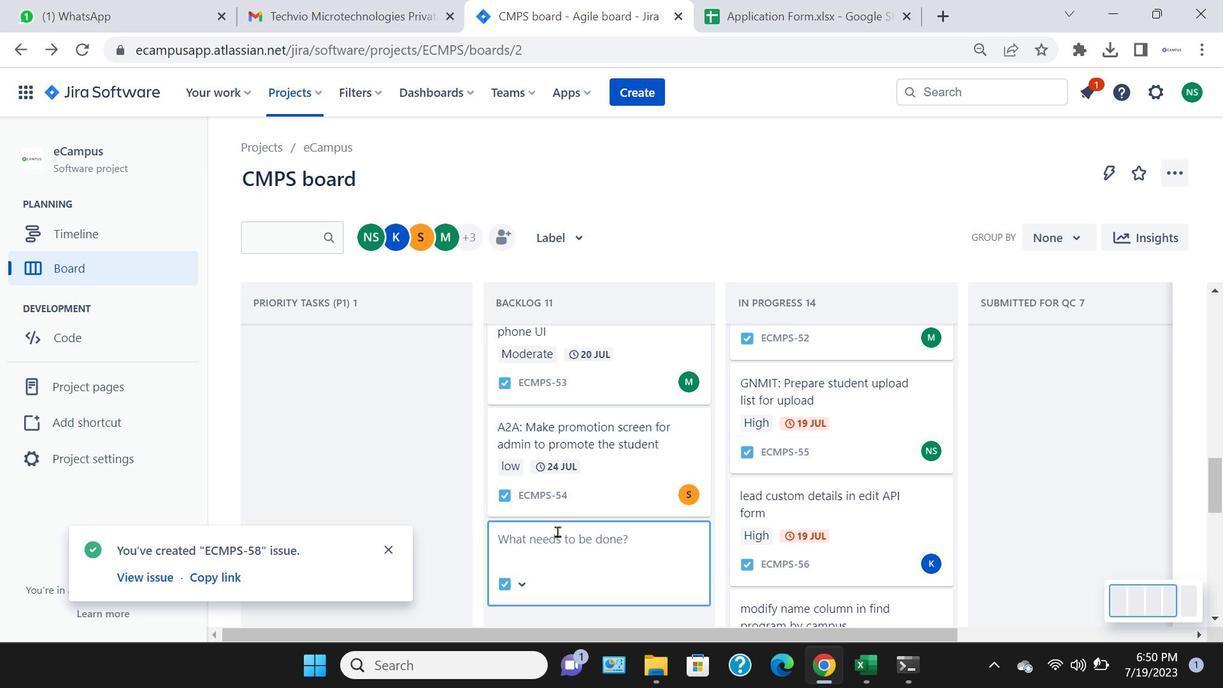 
Action: Key pressed discount<Key.space>and<Key.space>penalty<Key.space>remark<Key.space>option<Key.space>
Screenshot: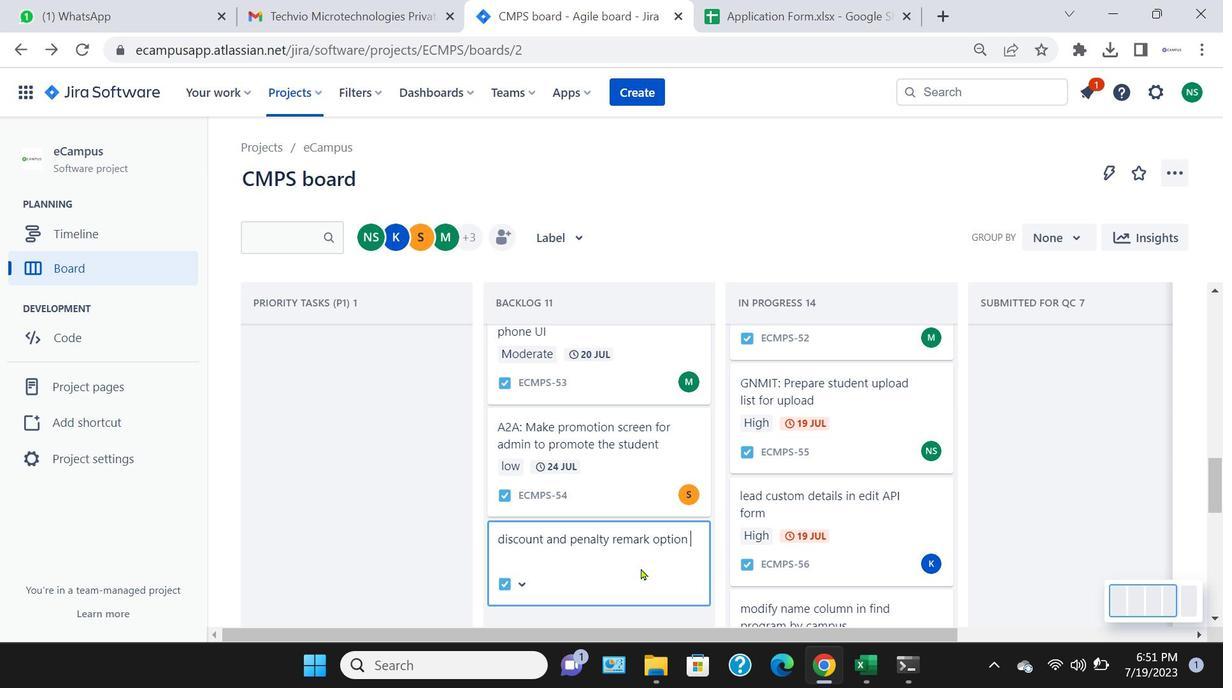 
Action: Mouse moved to (644, 565)
Screenshot: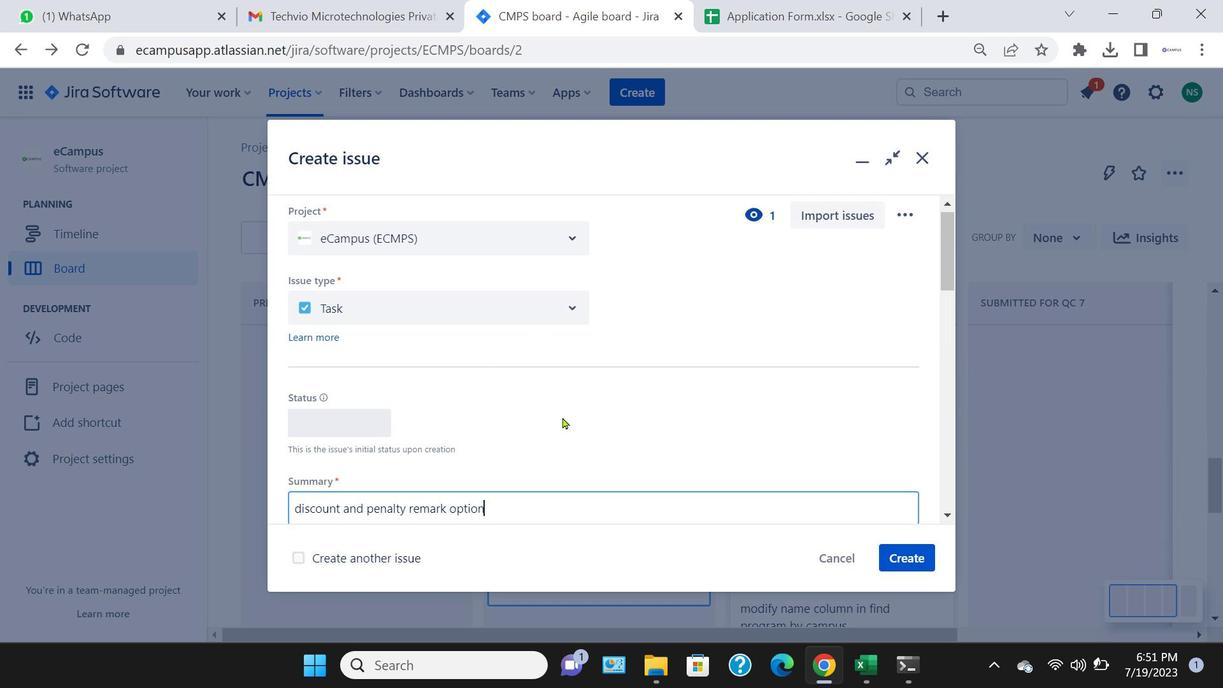 
Action: Key pressed <Key.enter>
Screenshot: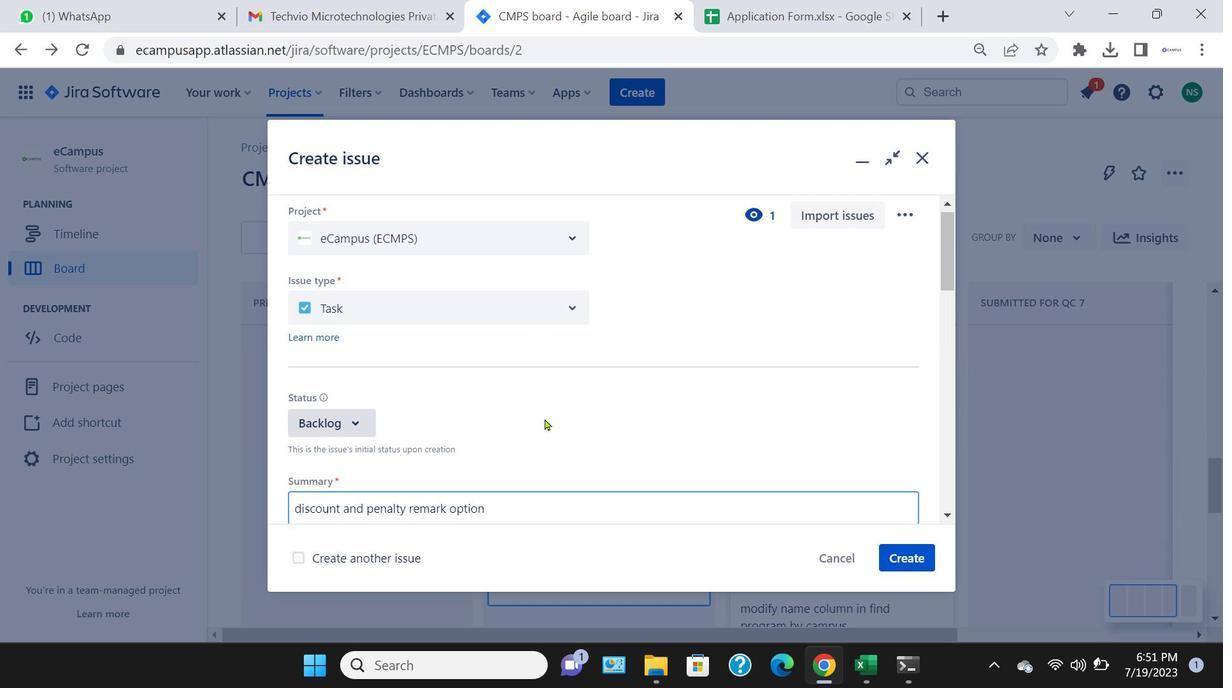 
Action: Mouse moved to (356, 320)
Screenshot: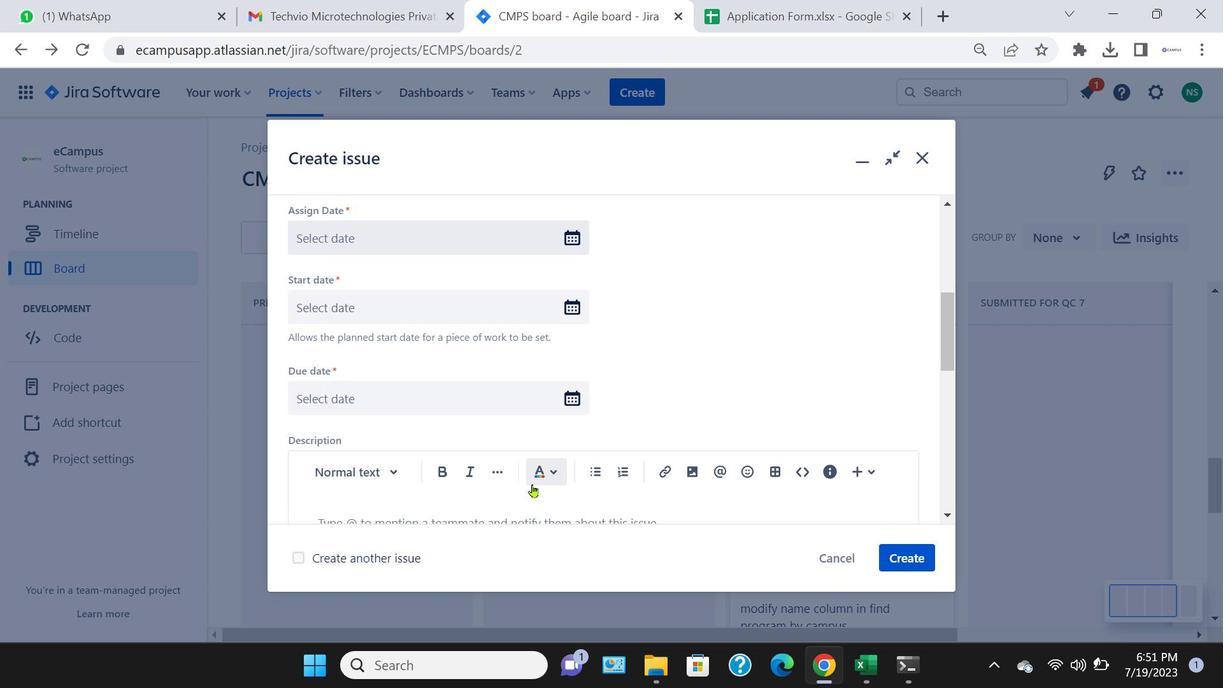 
Action: Mouse pressed left at (356, 320)
Screenshot: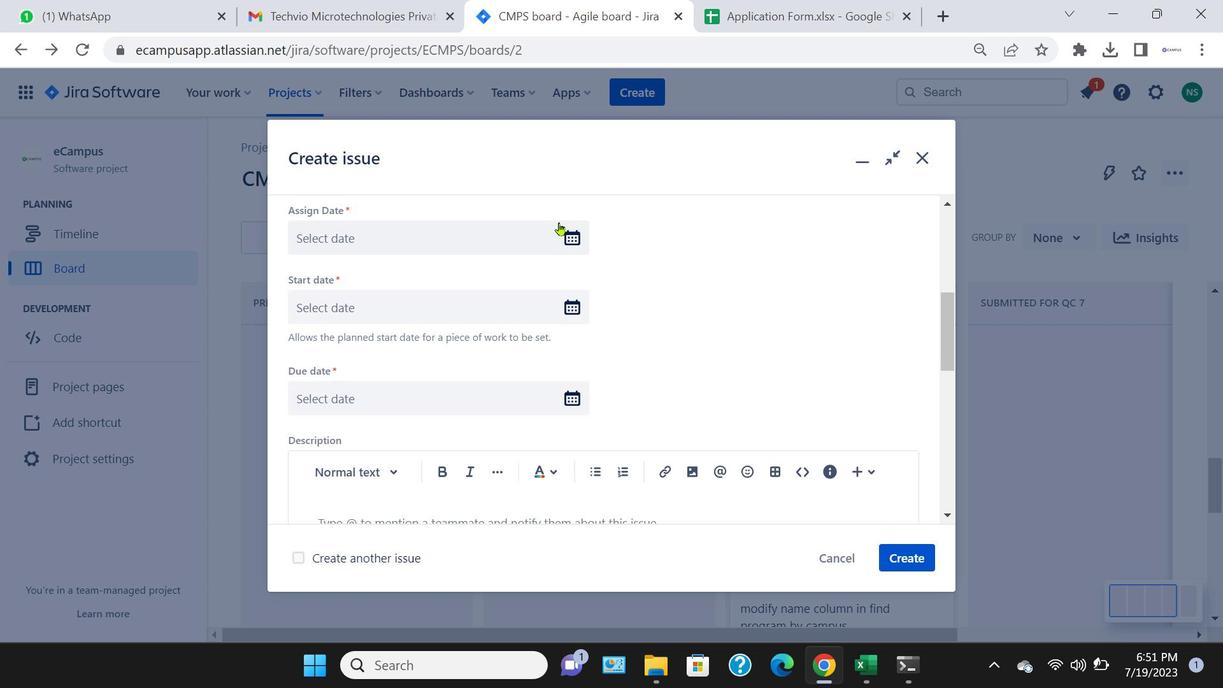
Action: Mouse moved to (345, 355)
Screenshot: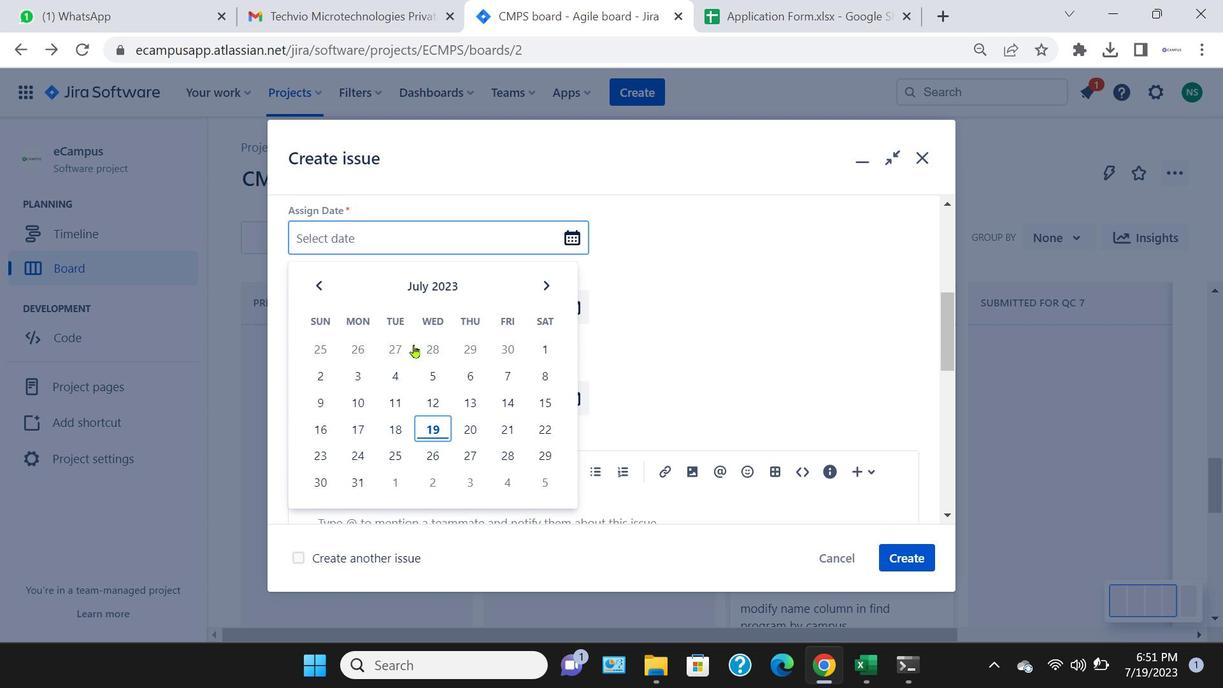 
Action: Mouse pressed left at (345, 355)
Screenshot: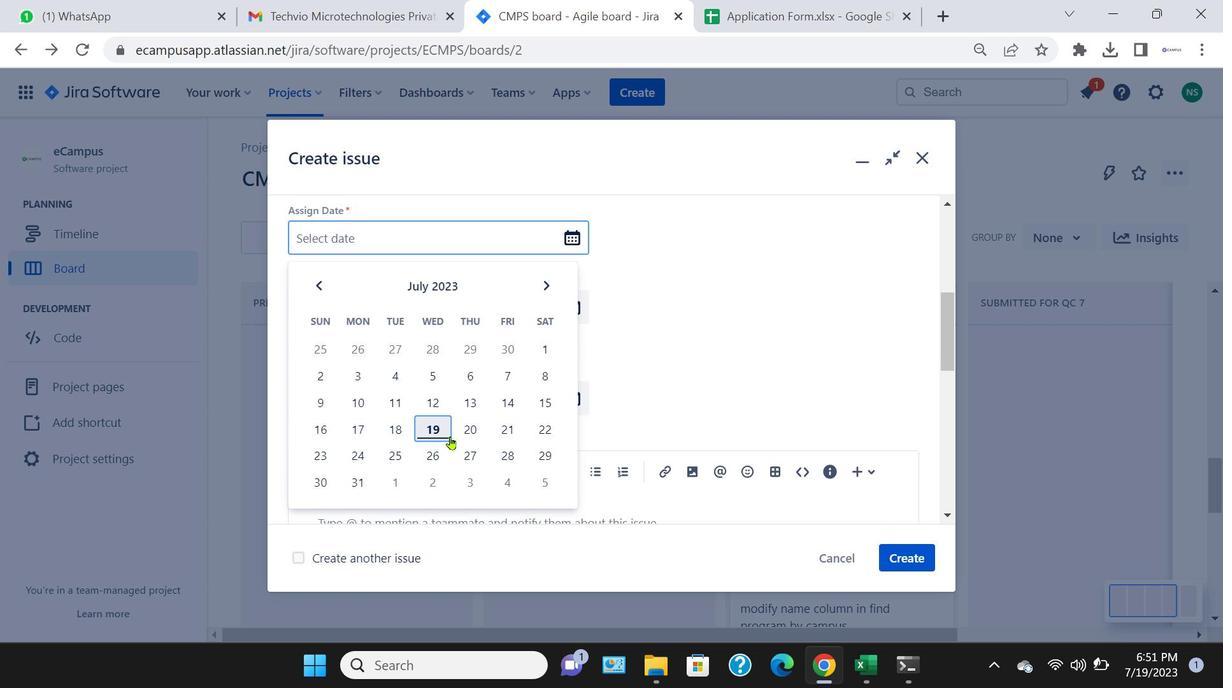 
Action: Mouse moved to (572, 240)
Screenshot: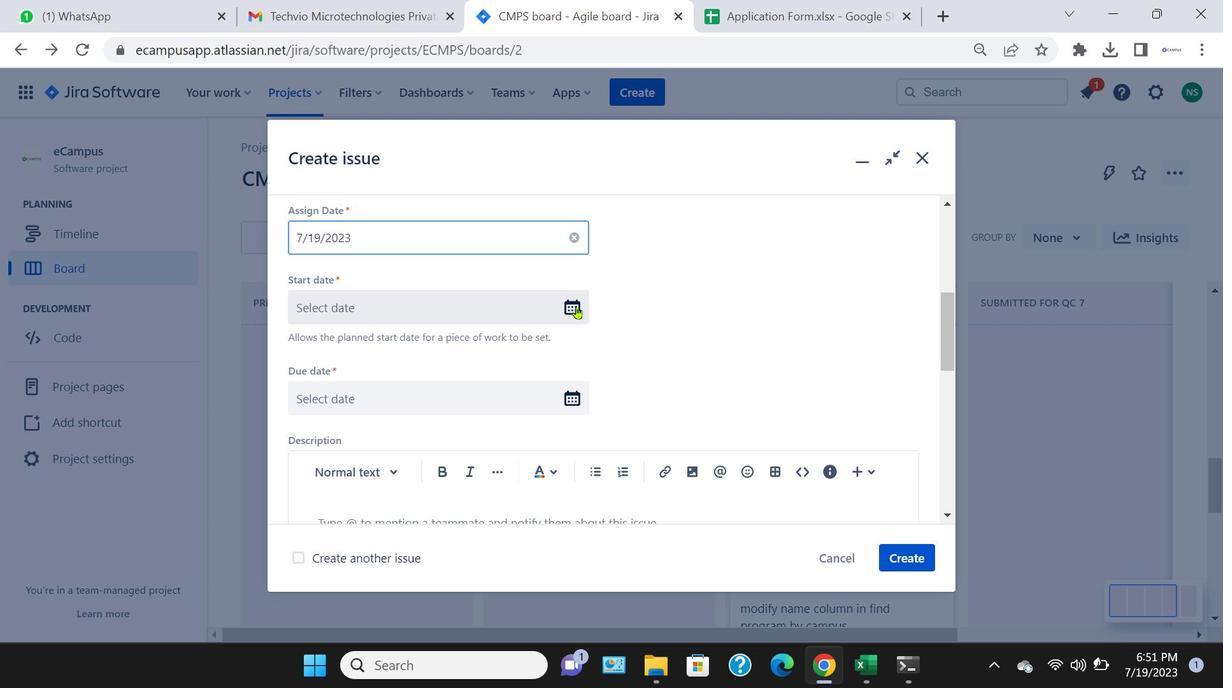 
Action: Mouse pressed left at (572, 240)
Screenshot: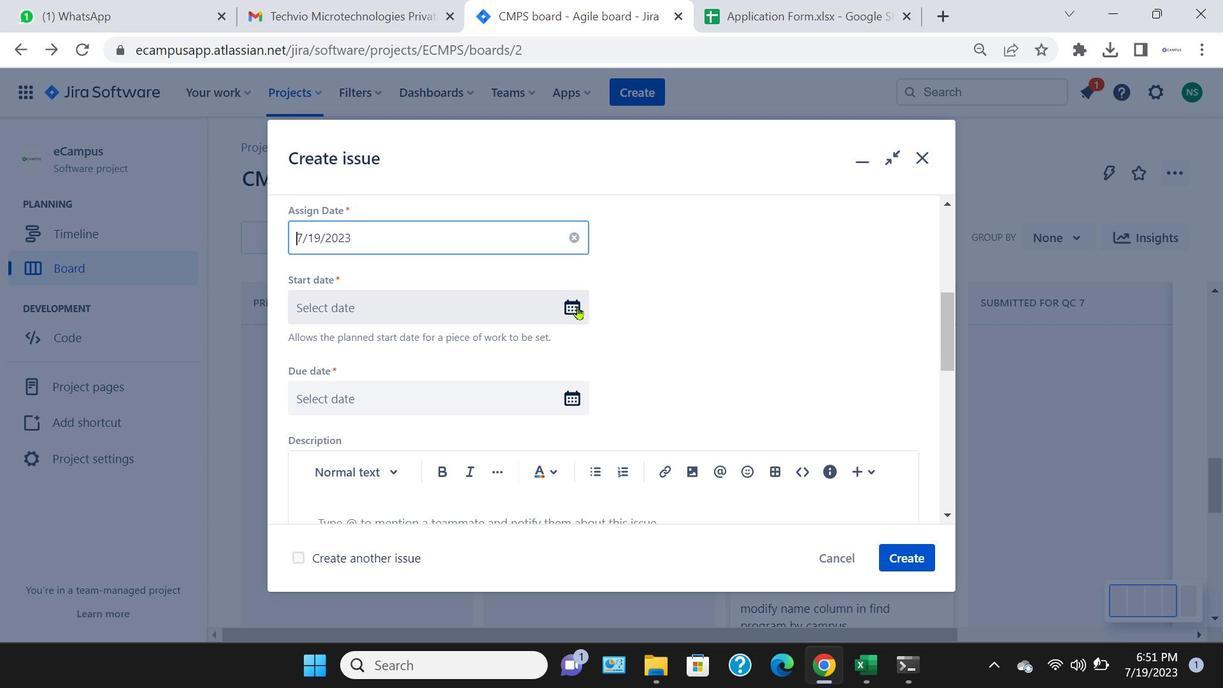 
Action: Mouse moved to (437, 426)
Screenshot: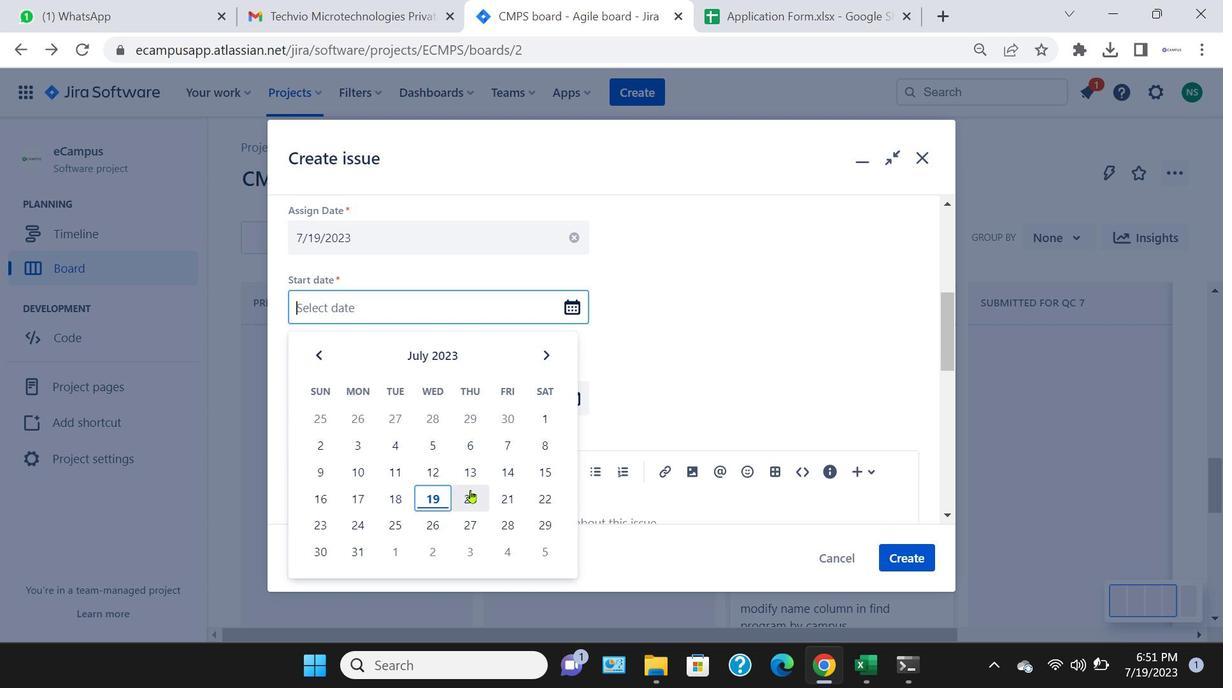 
Action: Mouse pressed left at (437, 426)
Screenshot: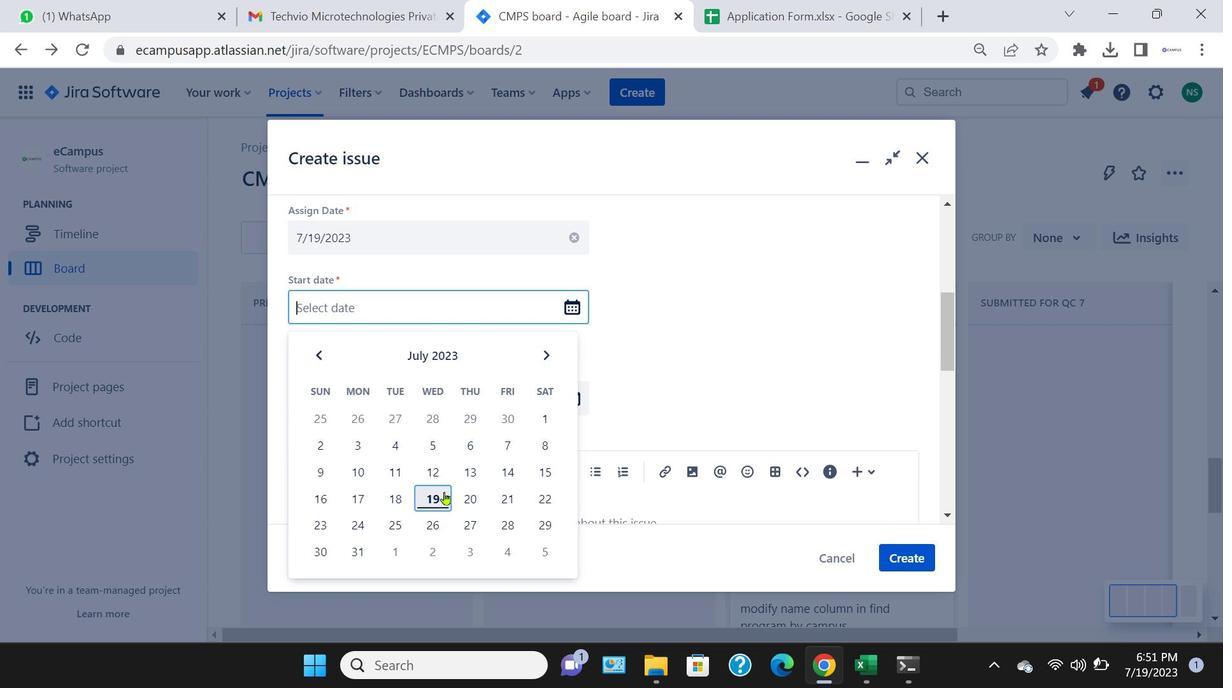 
Action: Mouse moved to (577, 306)
Screenshot: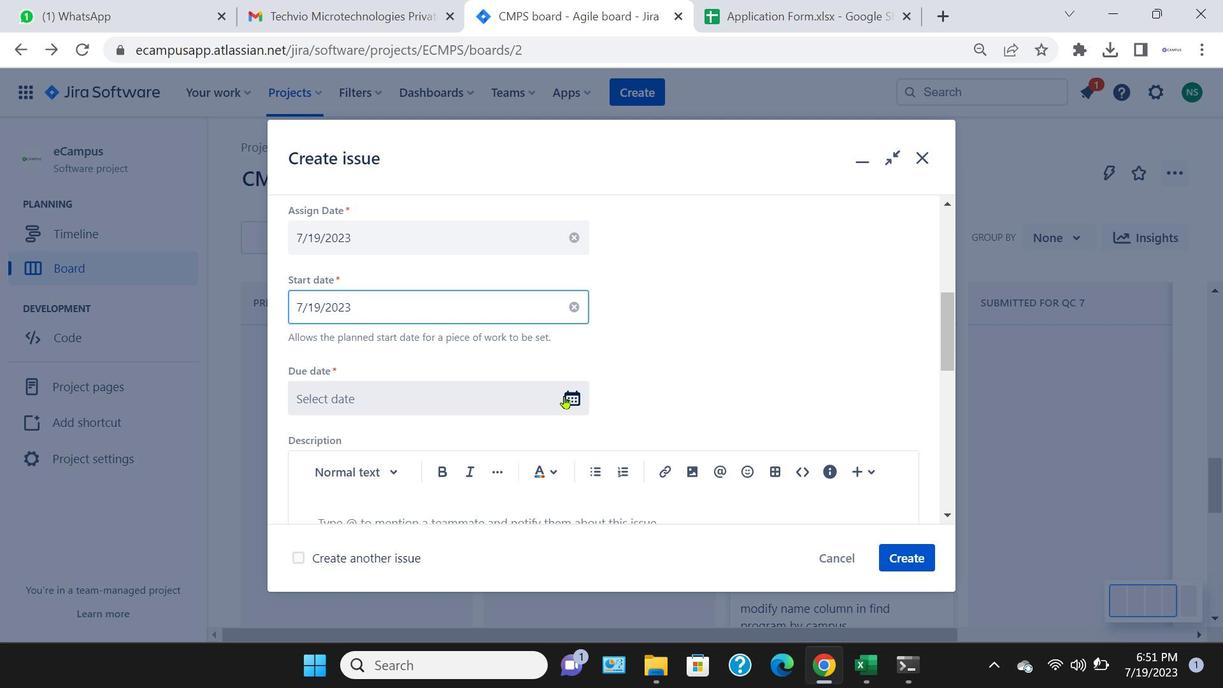 
Action: Mouse pressed left at (577, 306)
Screenshot: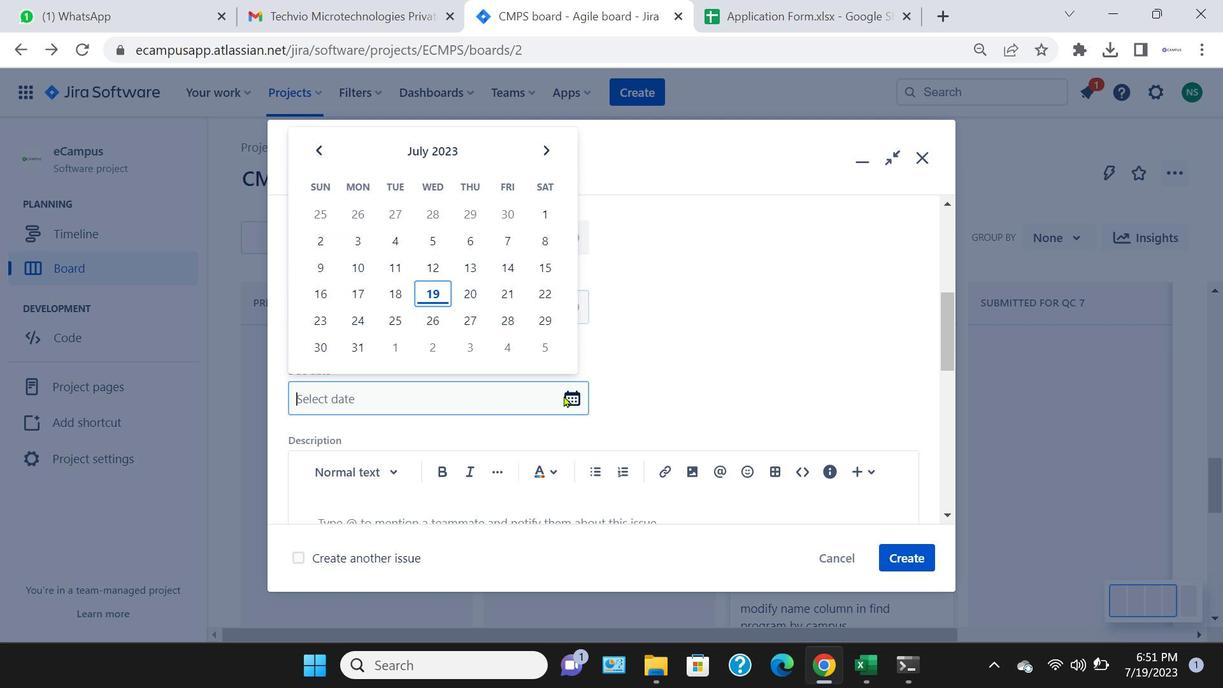 
Action: Mouse moved to (436, 491)
Screenshot: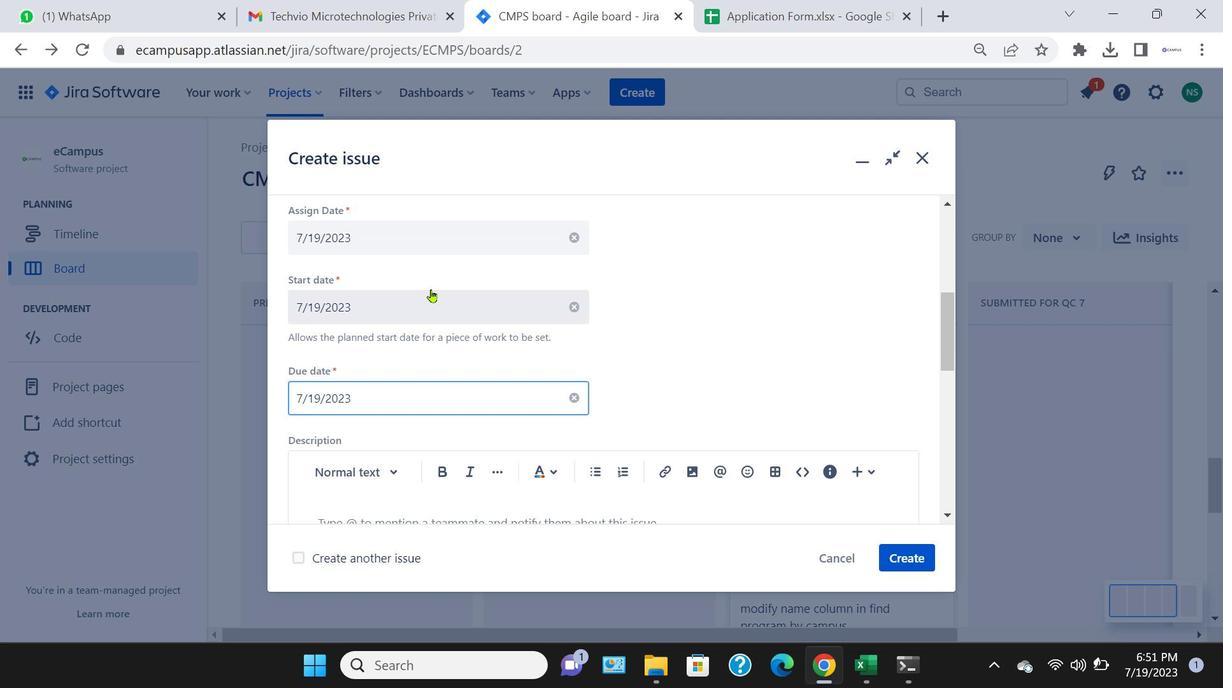 
Action: Mouse pressed left at (436, 491)
Screenshot: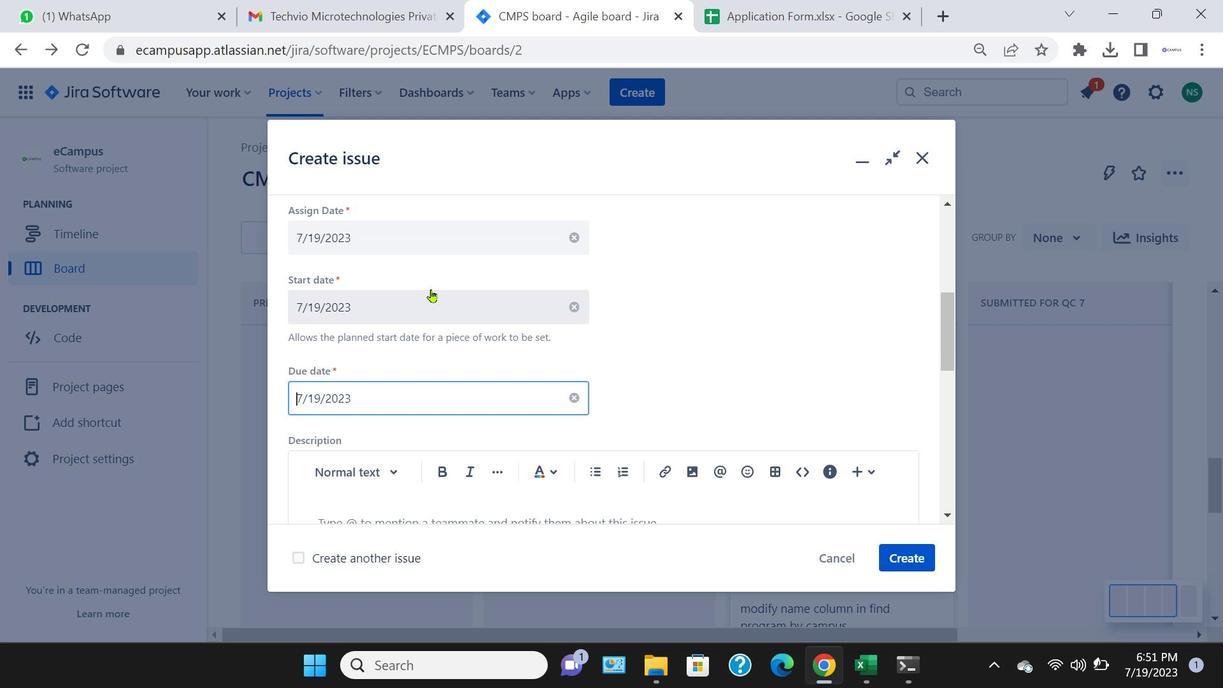 
Action: Mouse moved to (563, 395)
Screenshot: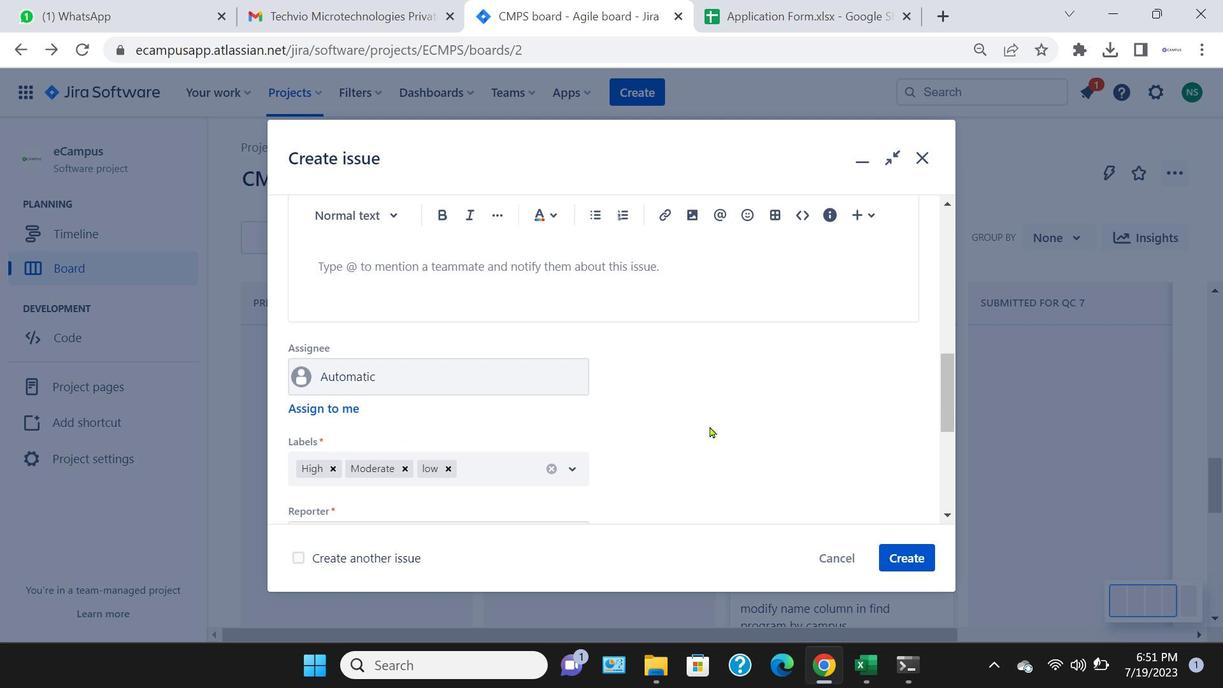 
Action: Mouse pressed left at (563, 395)
Screenshot: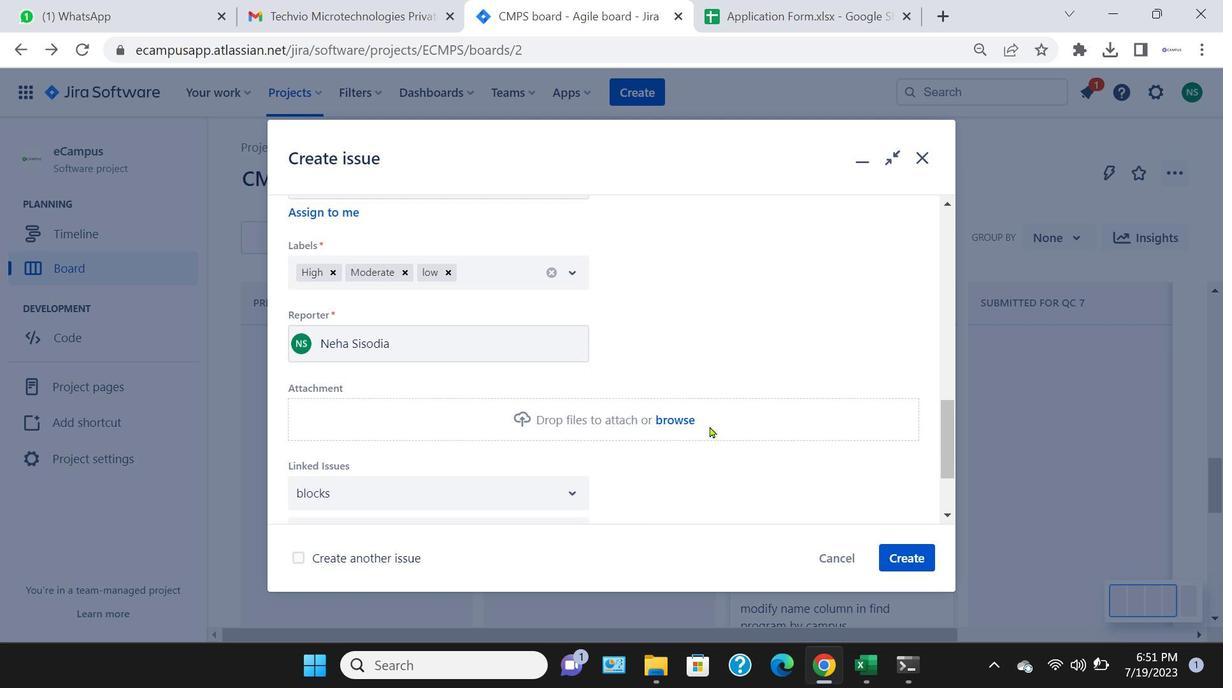 
Action: Mouse moved to (431, 289)
Screenshot: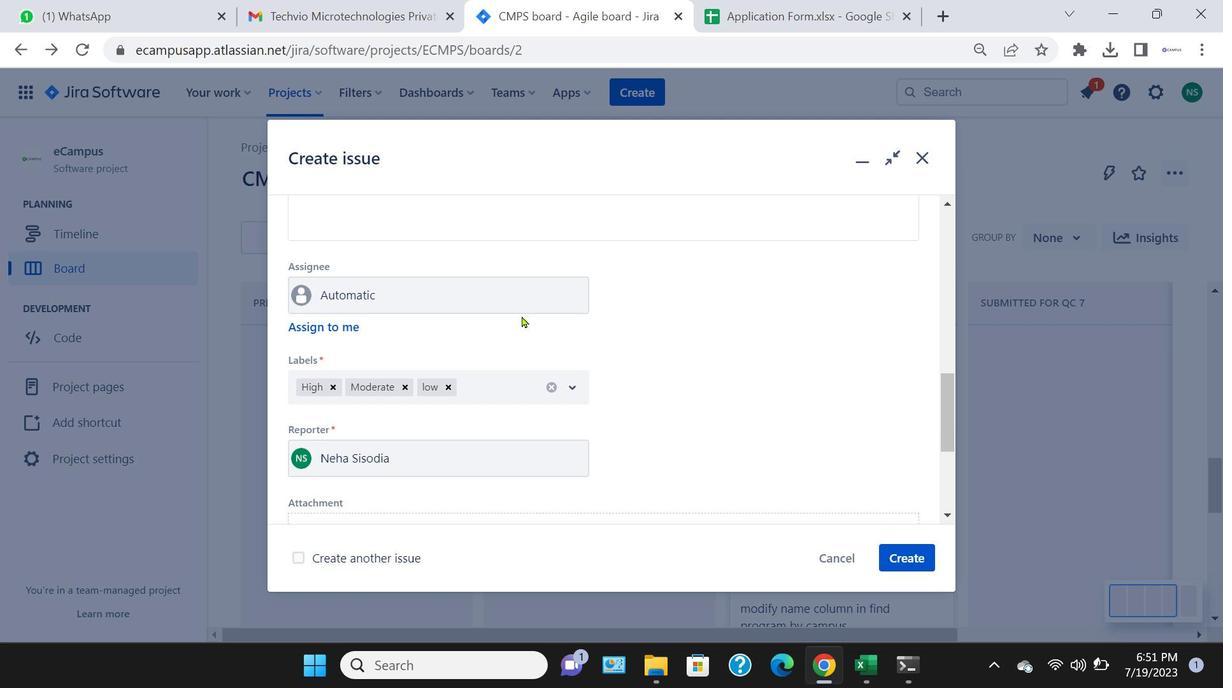 
Action: Mouse pressed left at (431, 289)
Screenshot: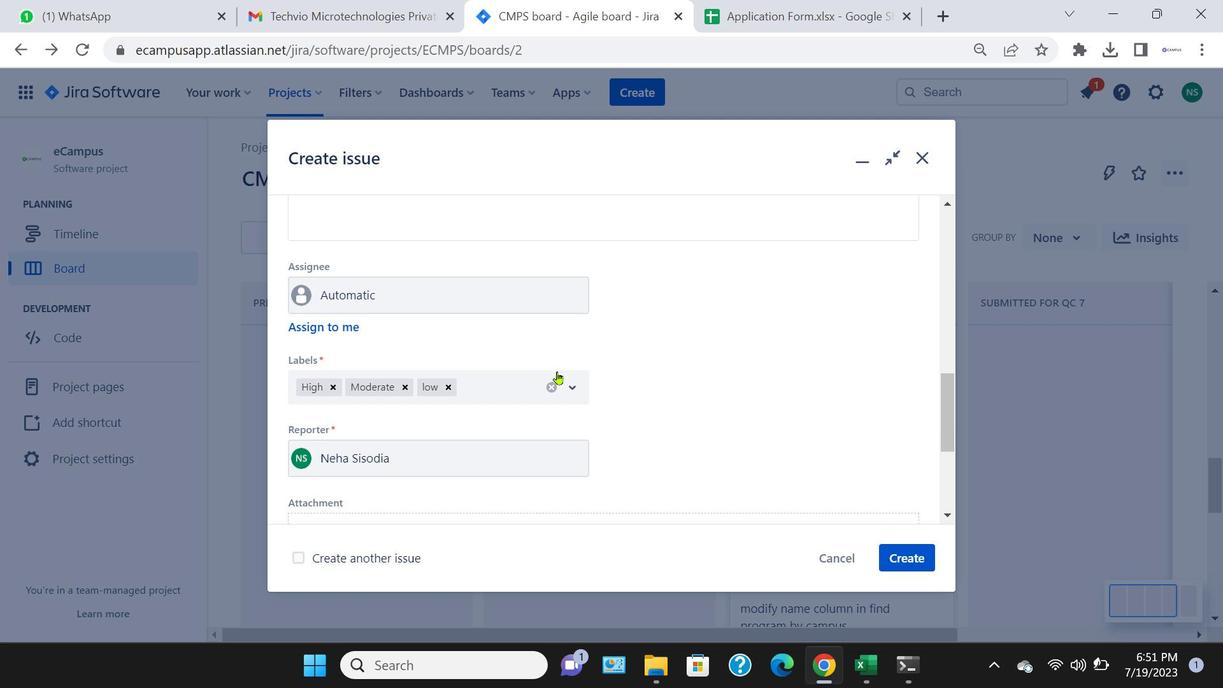 
Action: Mouse moved to (556, 385)
Screenshot: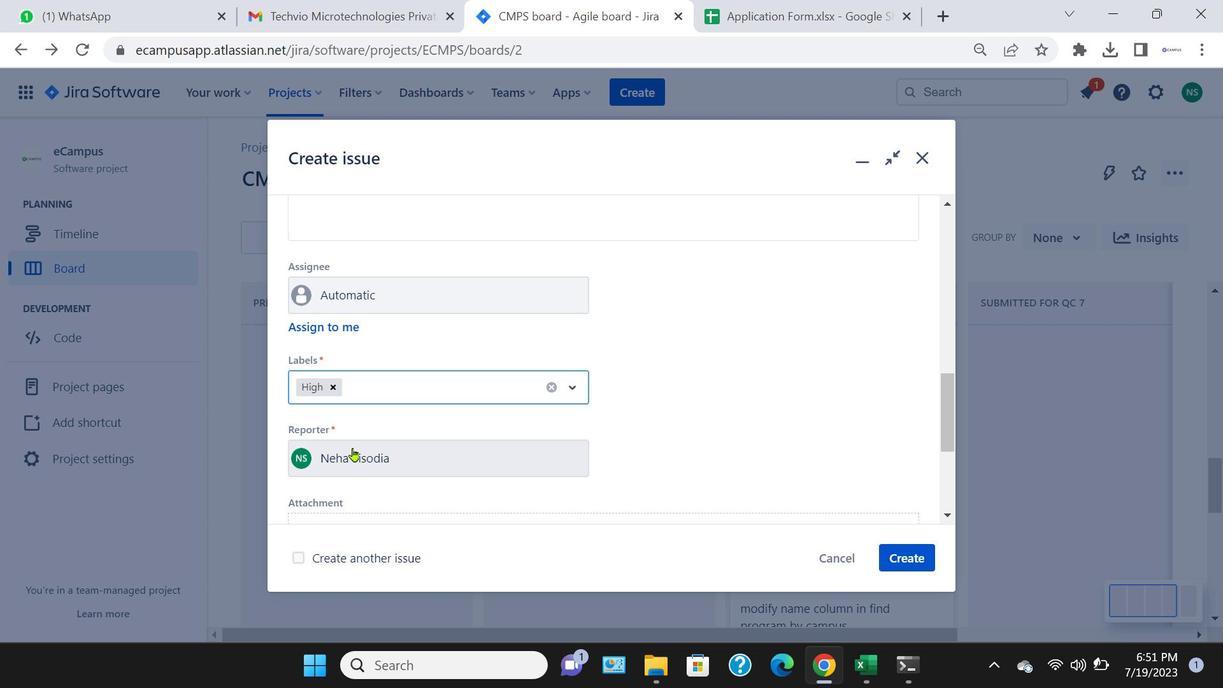 
Action: Mouse pressed left at (556, 385)
Screenshot: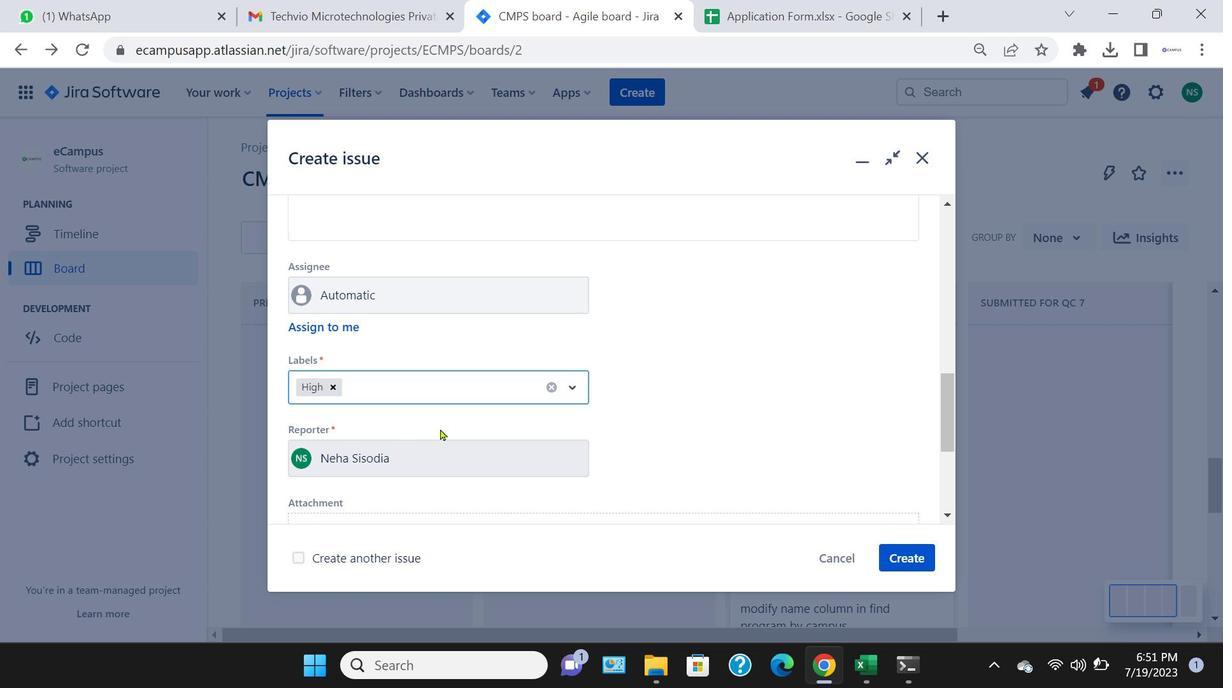 
Action: Mouse moved to (577, 385)
Screenshot: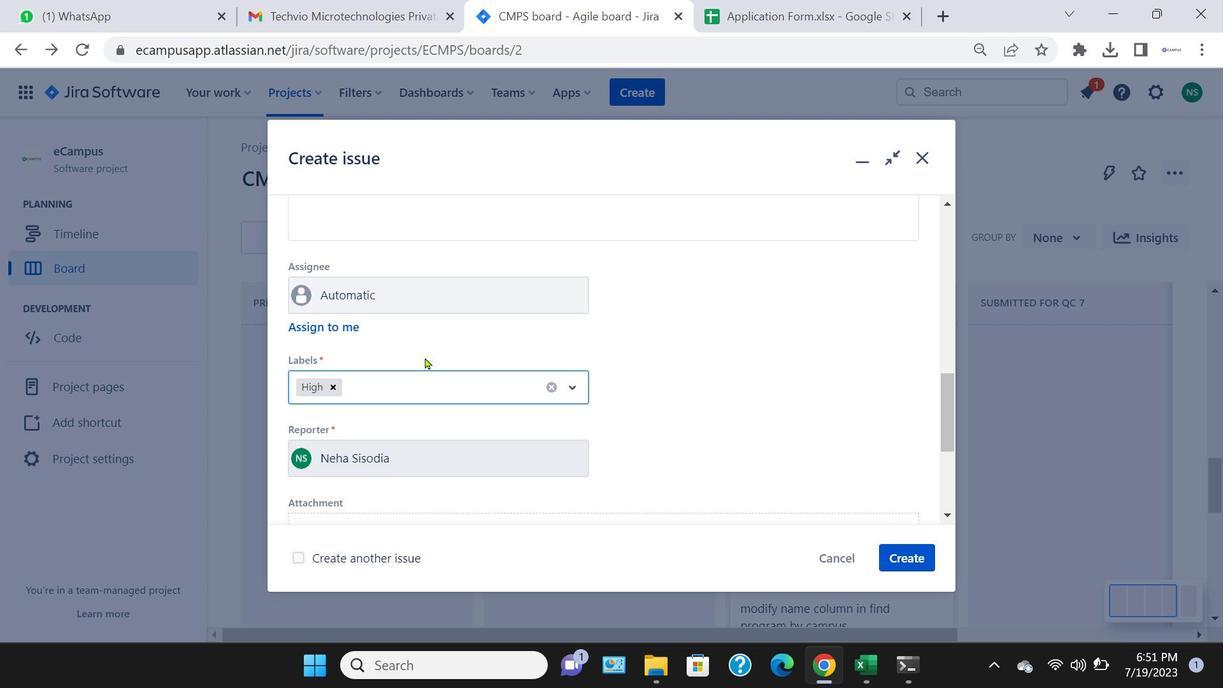 
Action: Mouse pressed left at (577, 385)
Screenshot: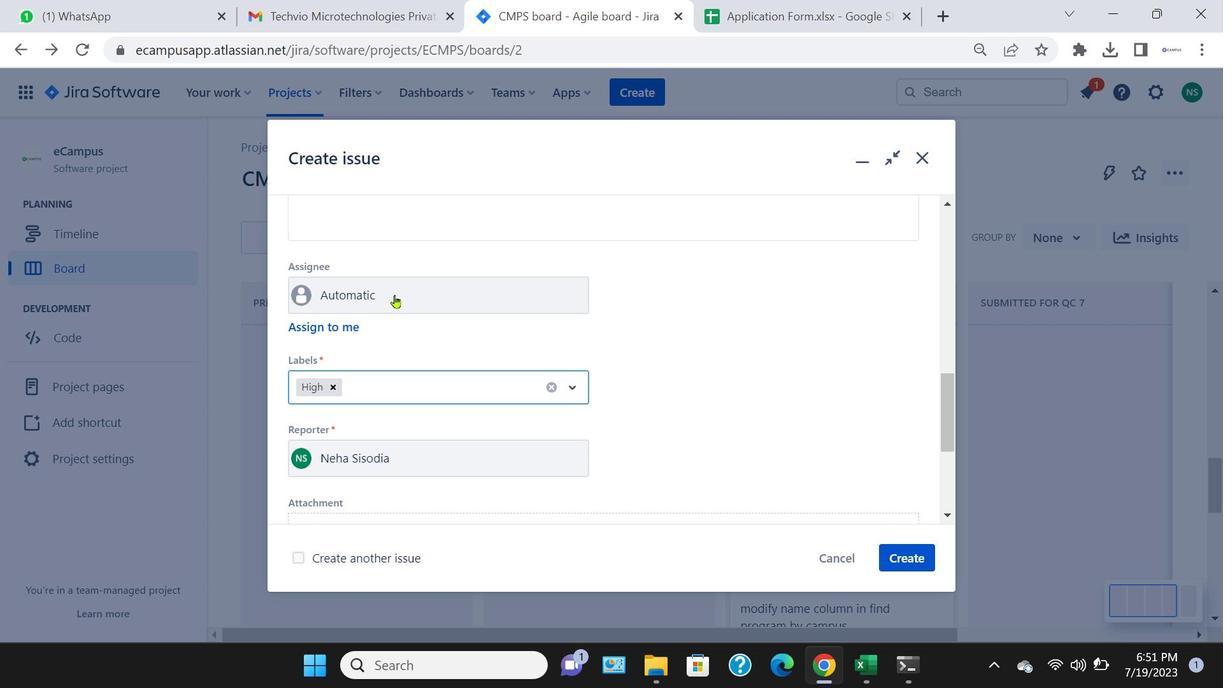 
Action: Mouse moved to (352, 447)
Screenshot: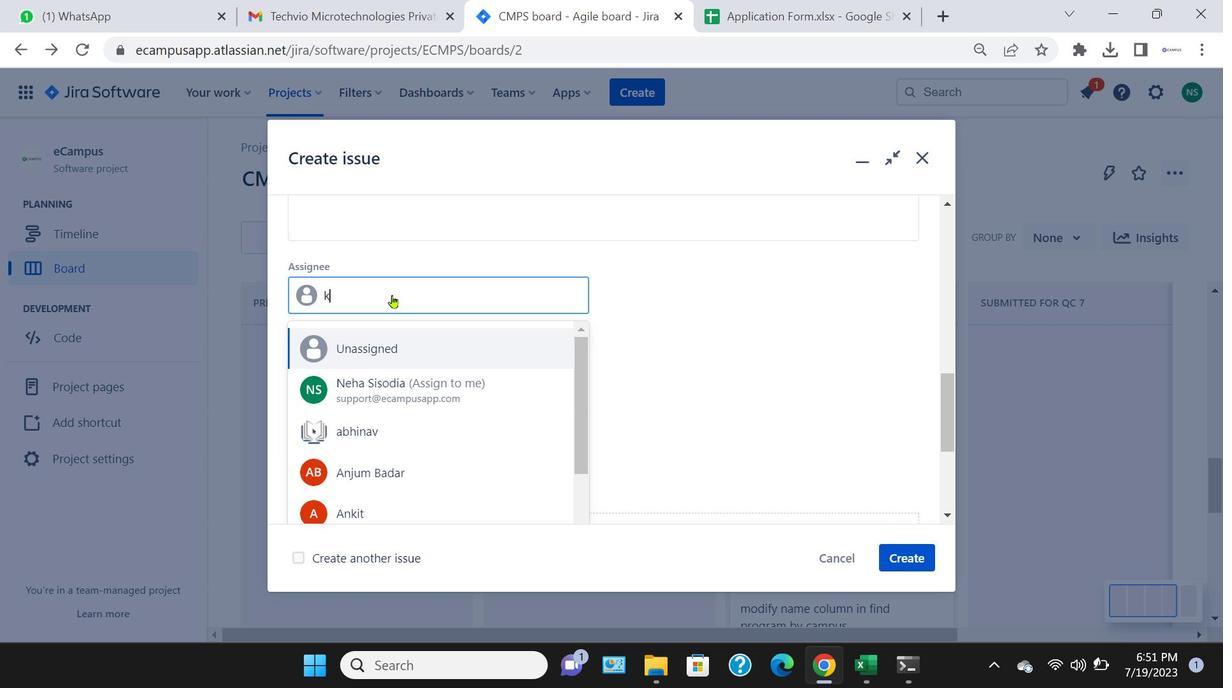
Action: Mouse pressed left at (352, 447)
Screenshot: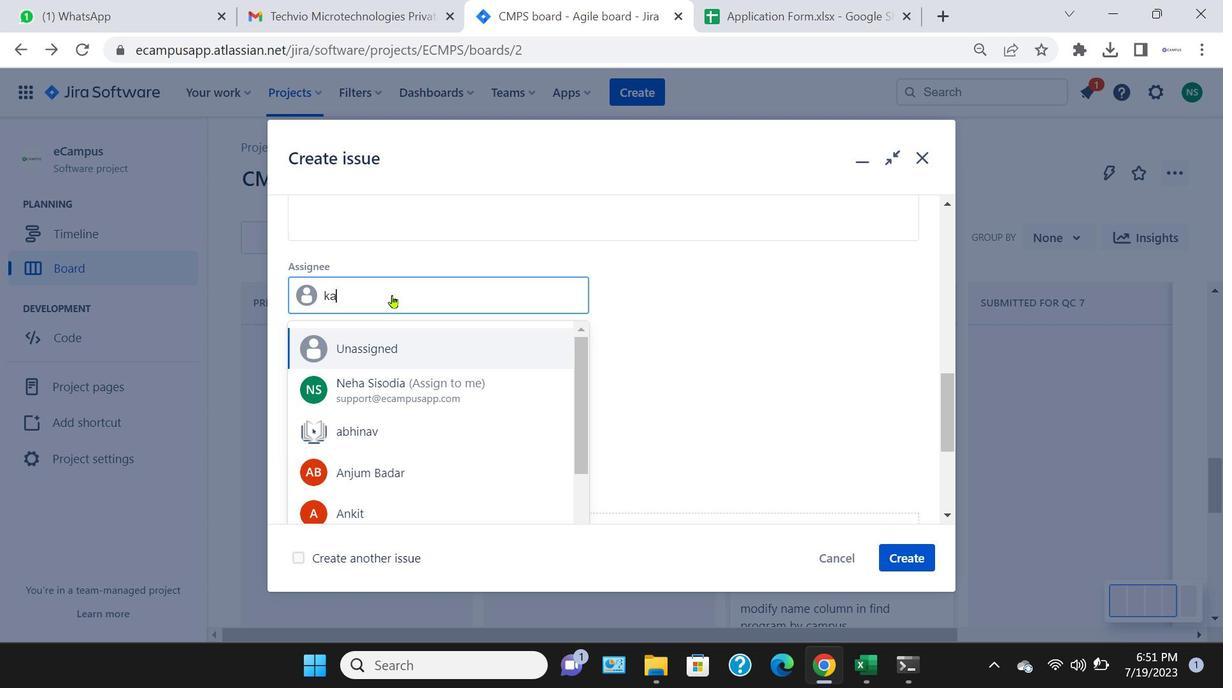 
Action: Mouse moved to (391, 295)
Screenshot: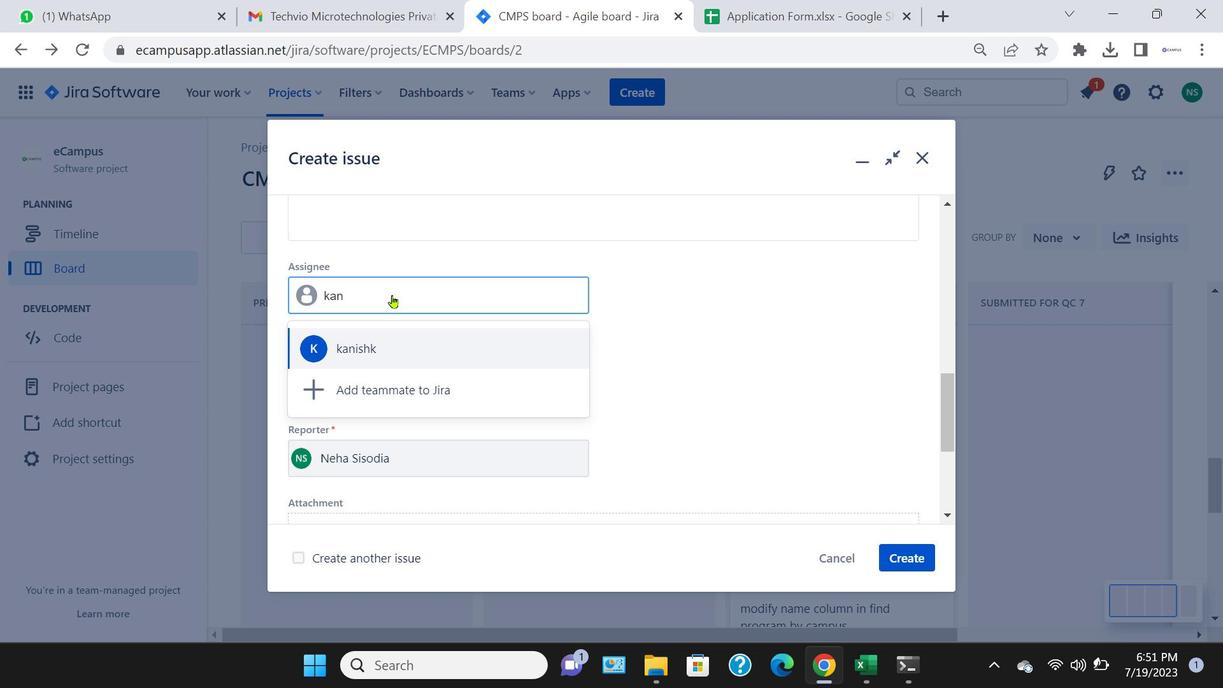 
Action: Mouse pressed left at (391, 295)
Screenshot: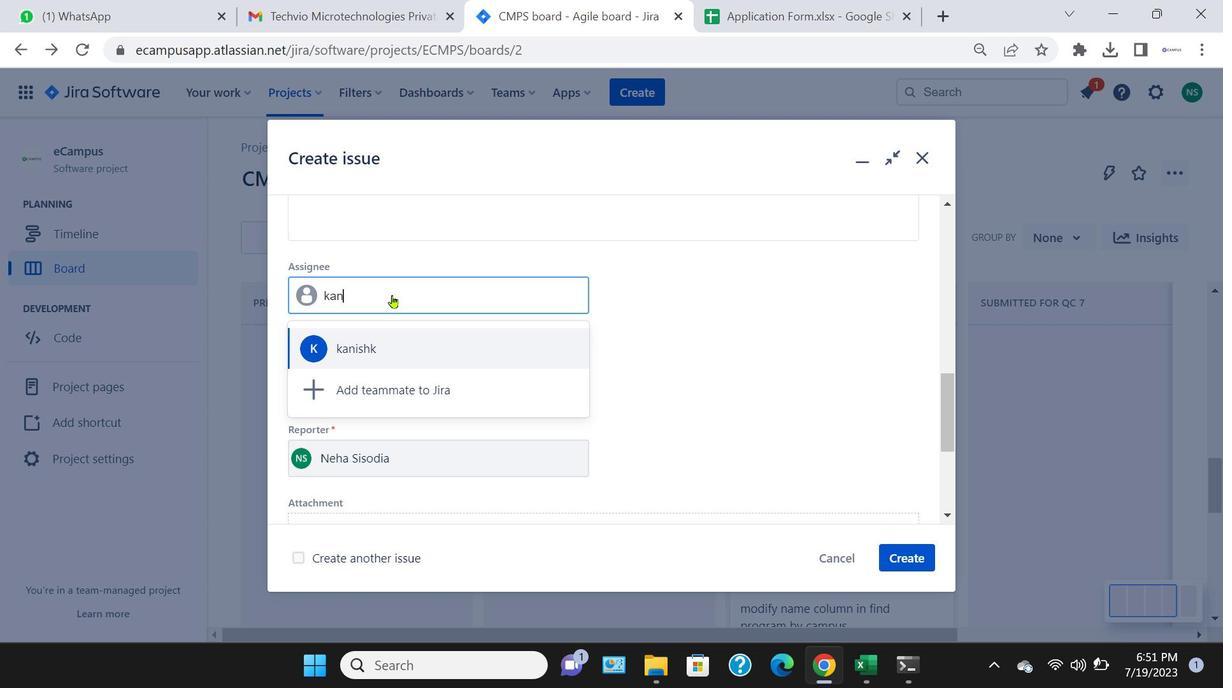 
Action: Key pressed kan
Screenshot: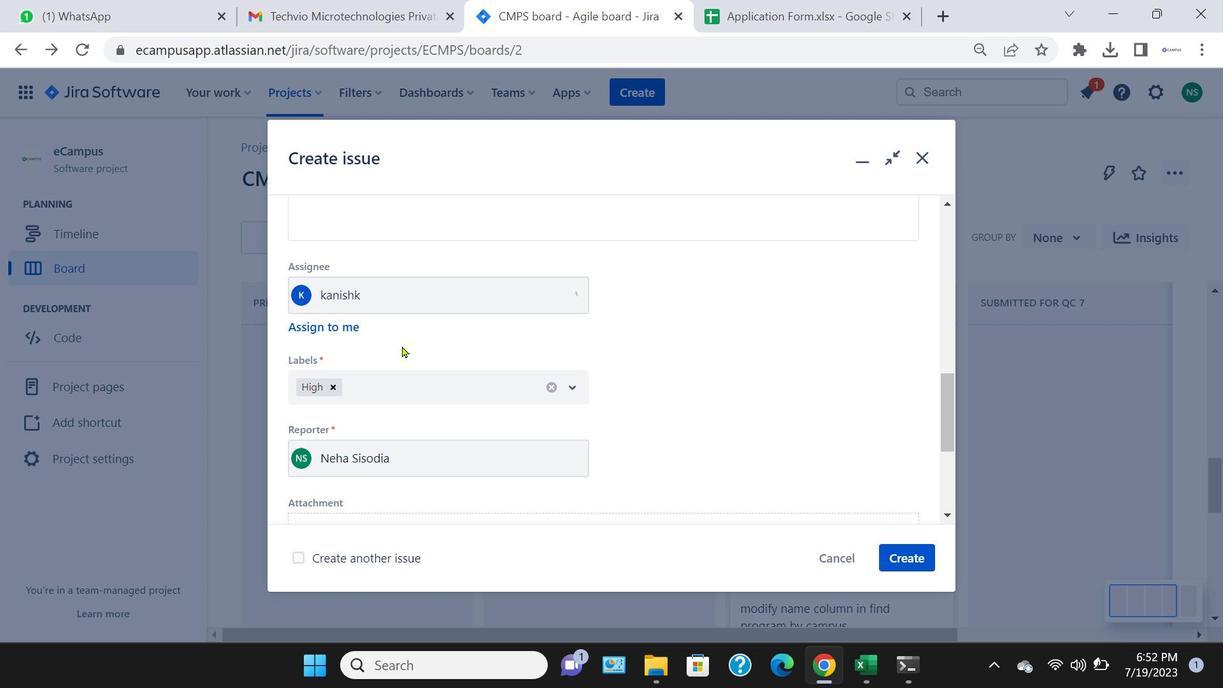 
Action: Mouse moved to (401, 345)
Screenshot: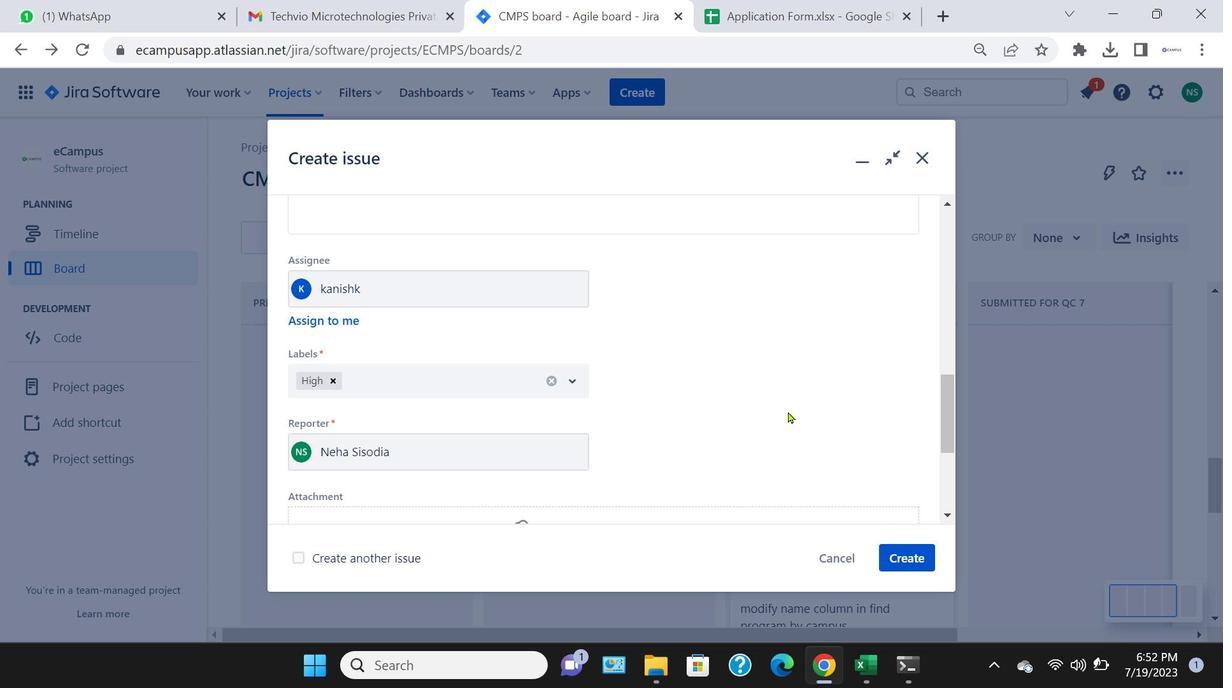 
Action: Mouse pressed left at (401, 345)
Screenshot: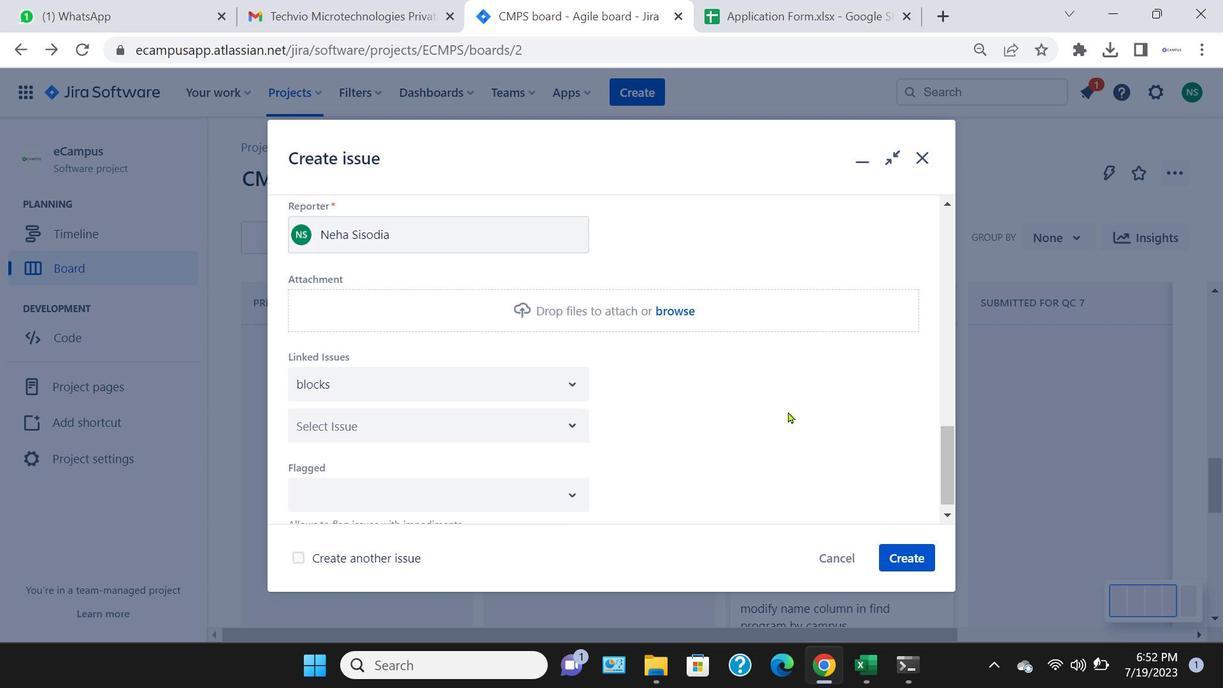 
Action: Mouse moved to (900, 563)
Screenshot: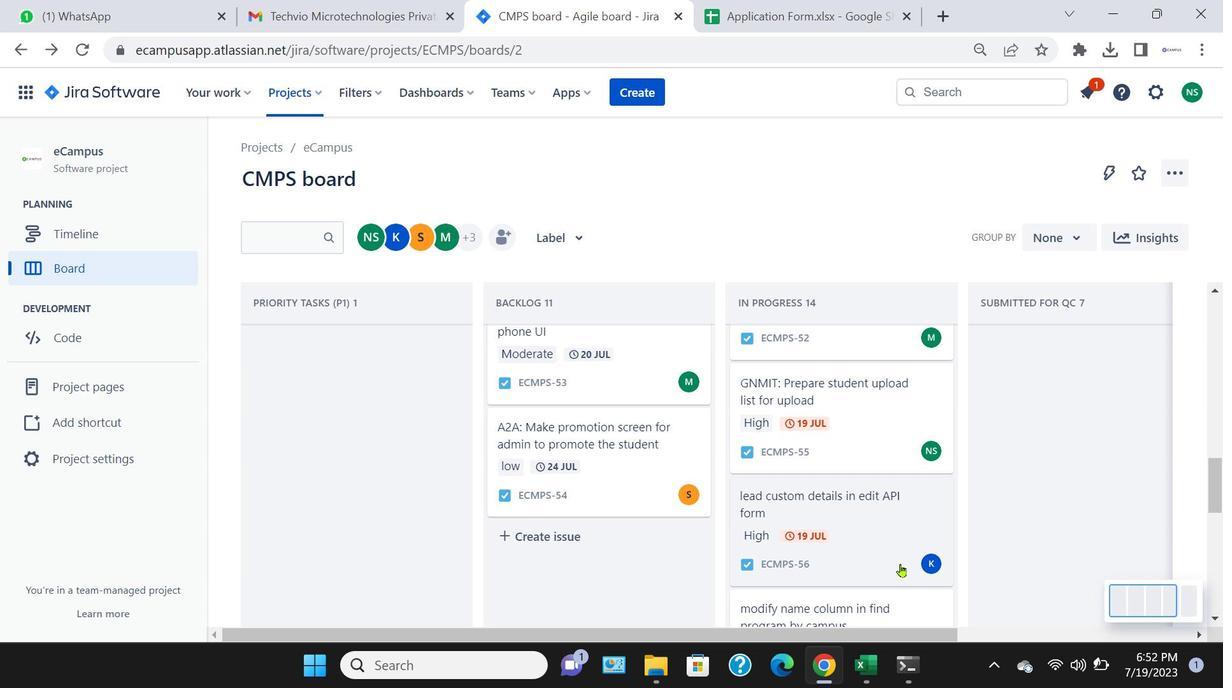 
Action: Mouse pressed left at (900, 563)
Screenshot: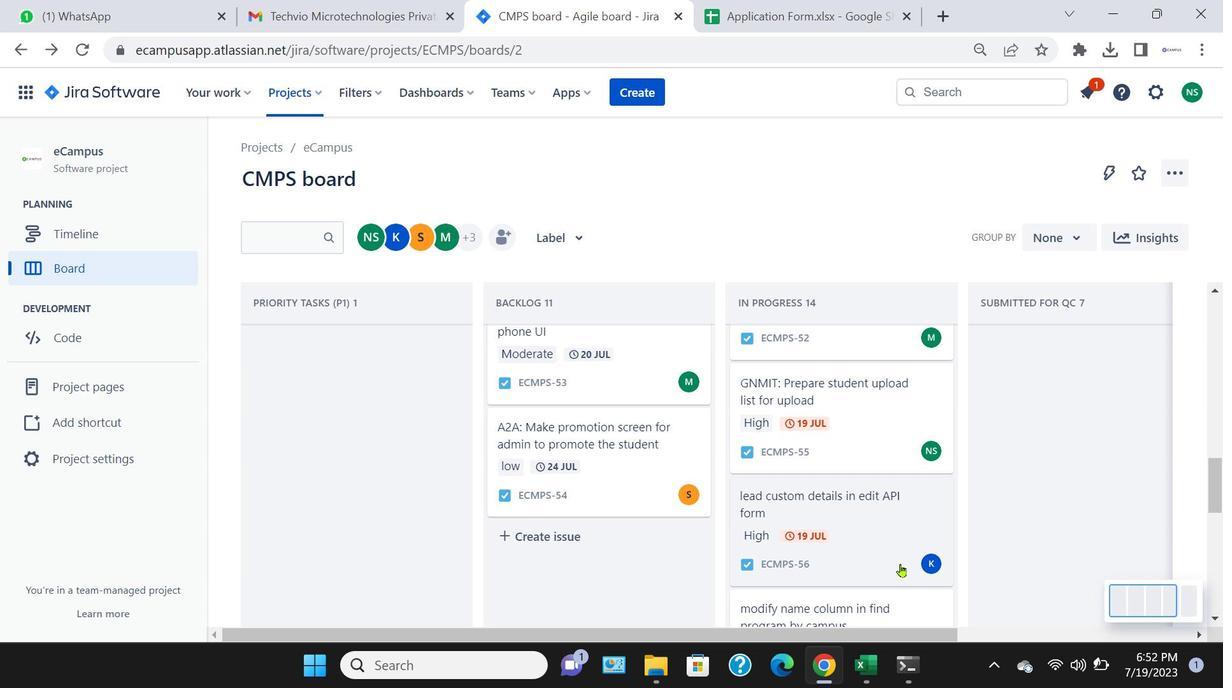 
Action: Mouse moved to (586, 532)
Screenshot: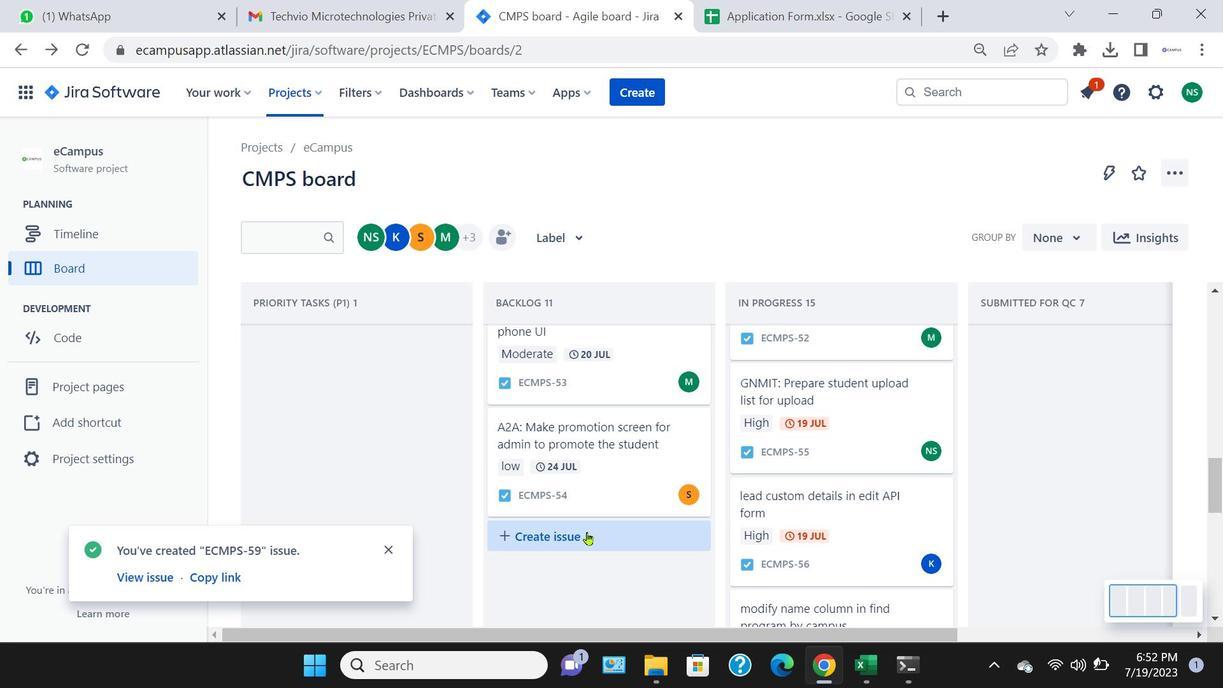 
Action: Mouse pressed left at (586, 532)
Screenshot: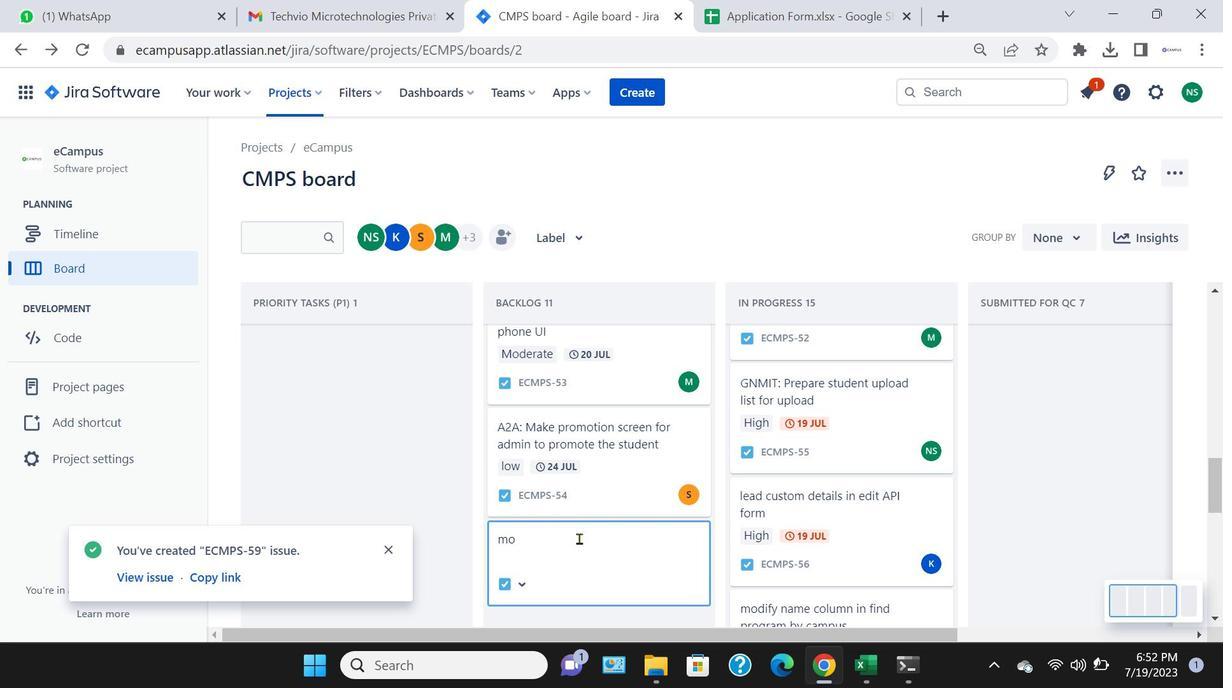 
Action: Mouse moved to (580, 538)
Screenshot: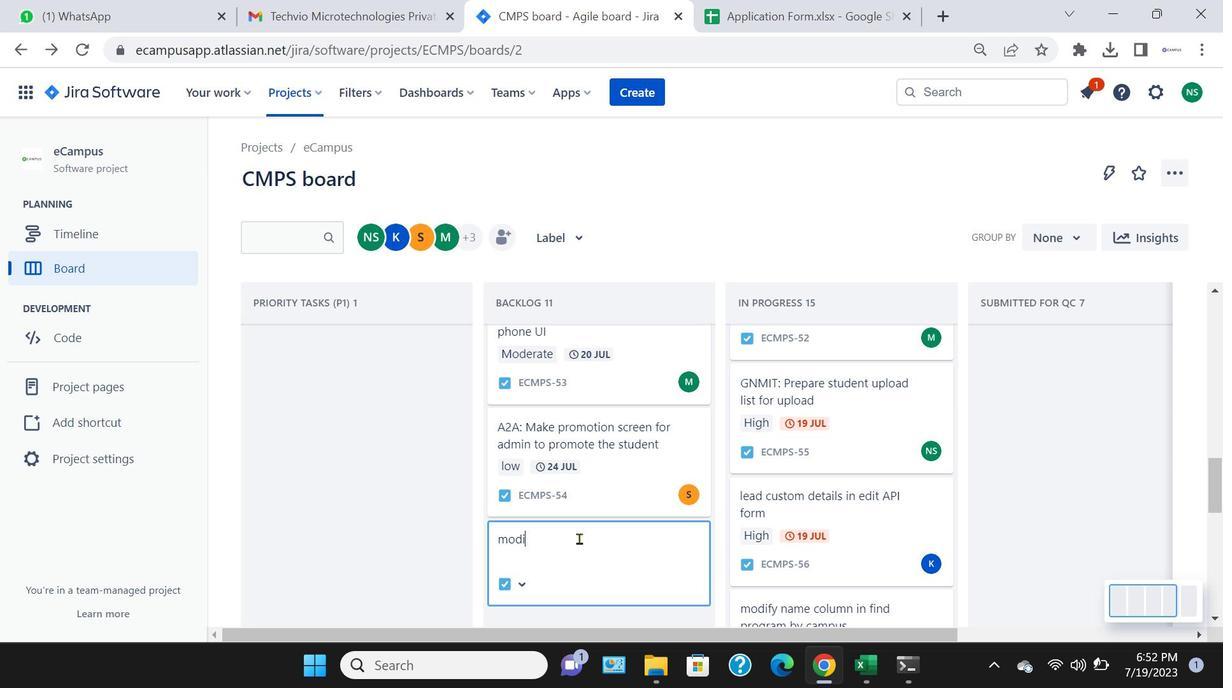 
Action: Mouse pressed left at (580, 538)
Screenshot: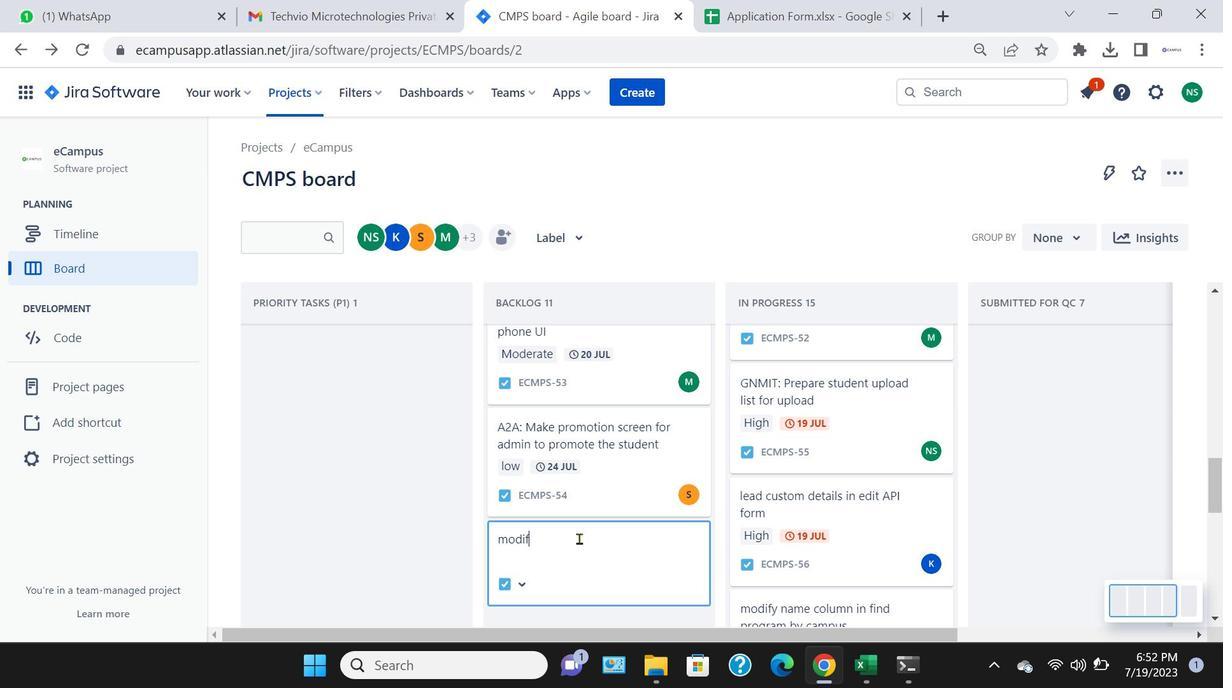 
Action: Key pressed modify<Key.space>name<Key.space>column<Key.space>in<Key.space>fetch<Key.space>program<Key.space>by<Key.space>admission<Key.space>type<Key.enter>
Screenshot: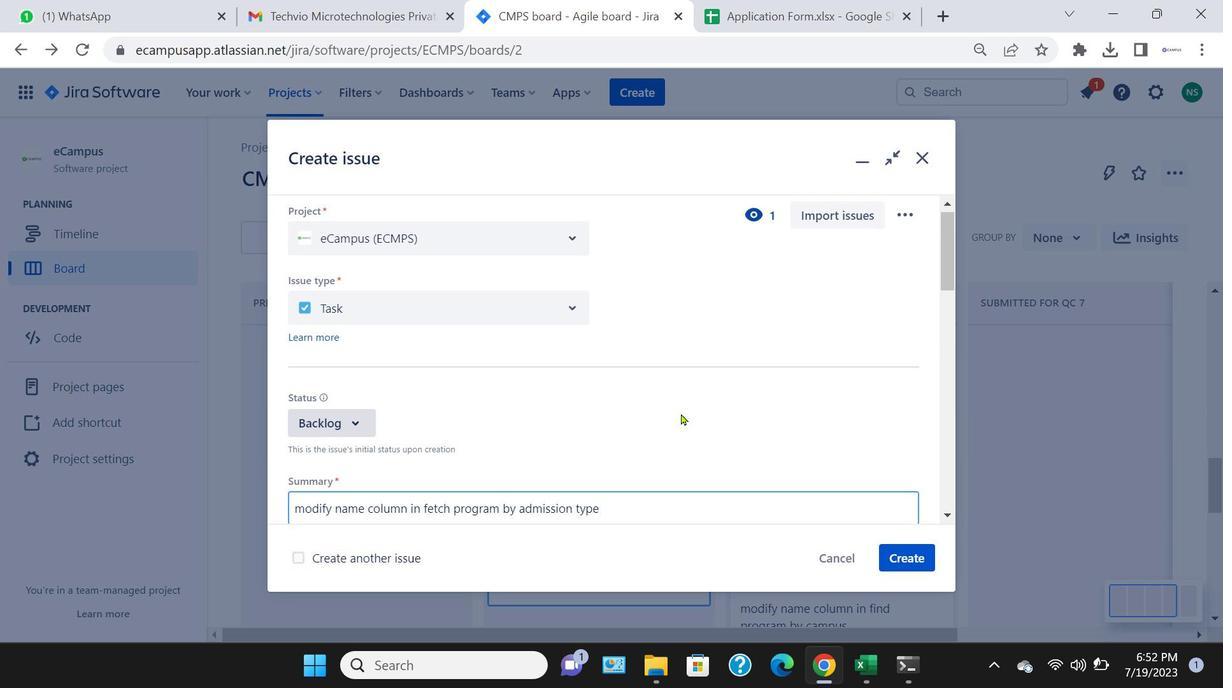 
Action: Mouse moved to (361, 226)
Screenshot: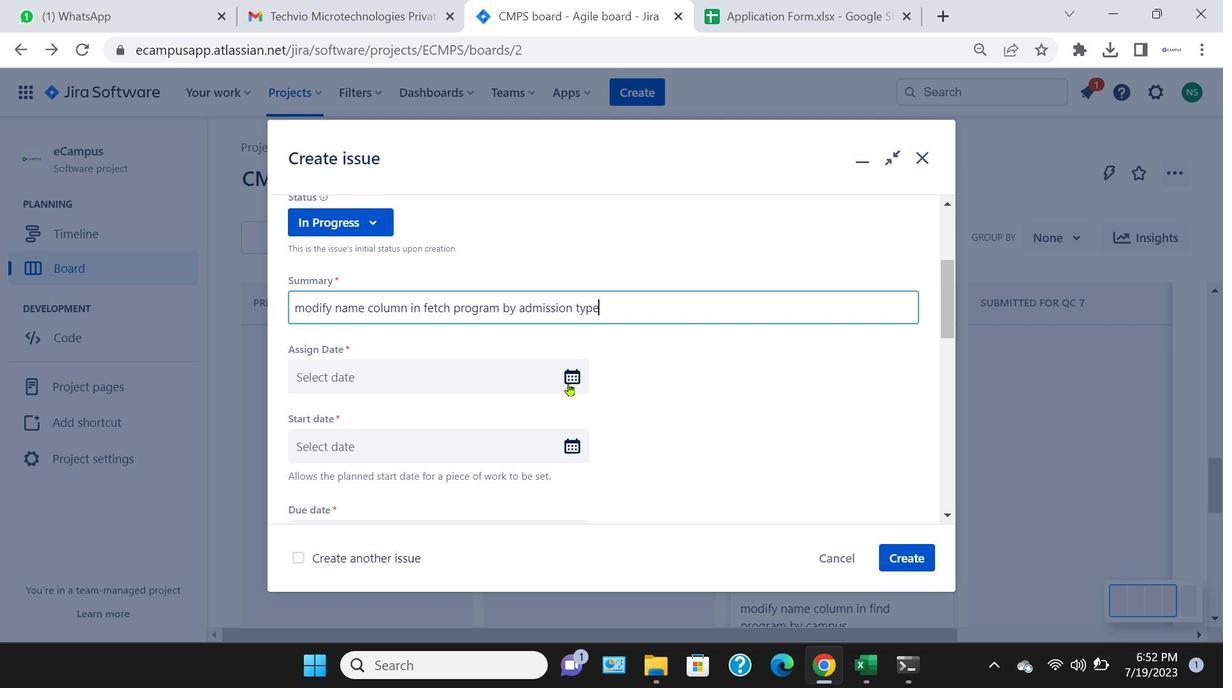
Action: Mouse pressed left at (361, 226)
Screenshot: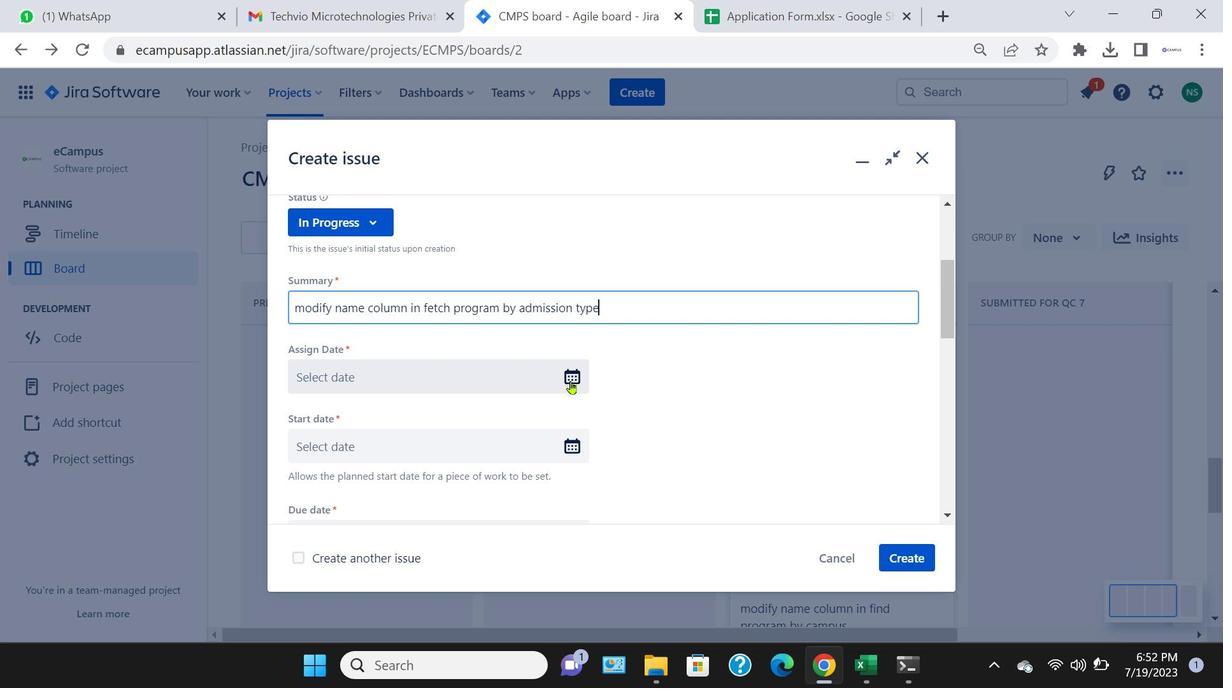 
Action: Mouse moved to (358, 261)
Screenshot: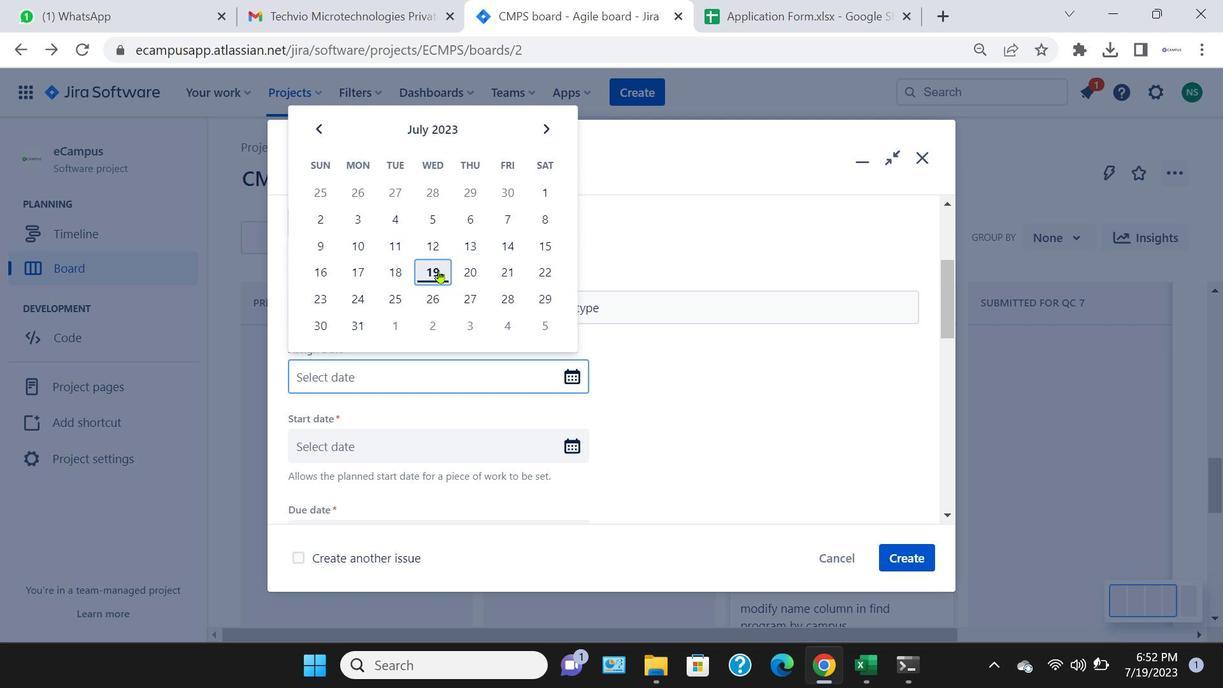 
Action: Mouse pressed left at (358, 261)
Screenshot: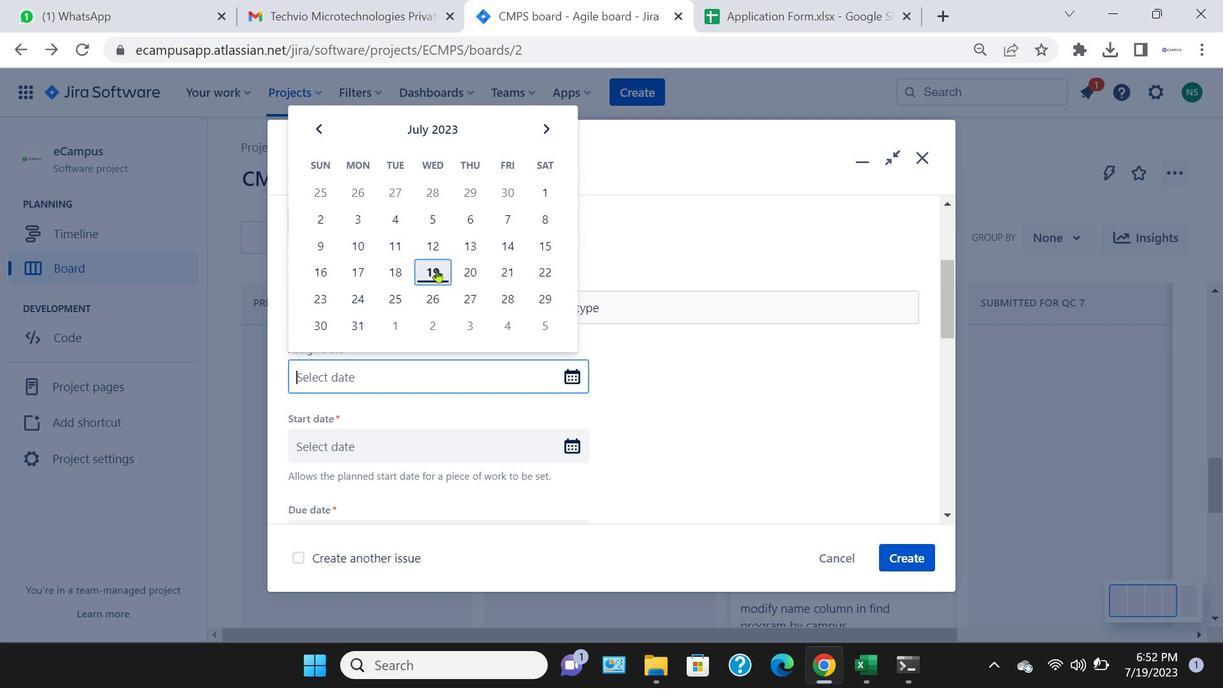 
Action: Mouse moved to (571, 380)
Screenshot: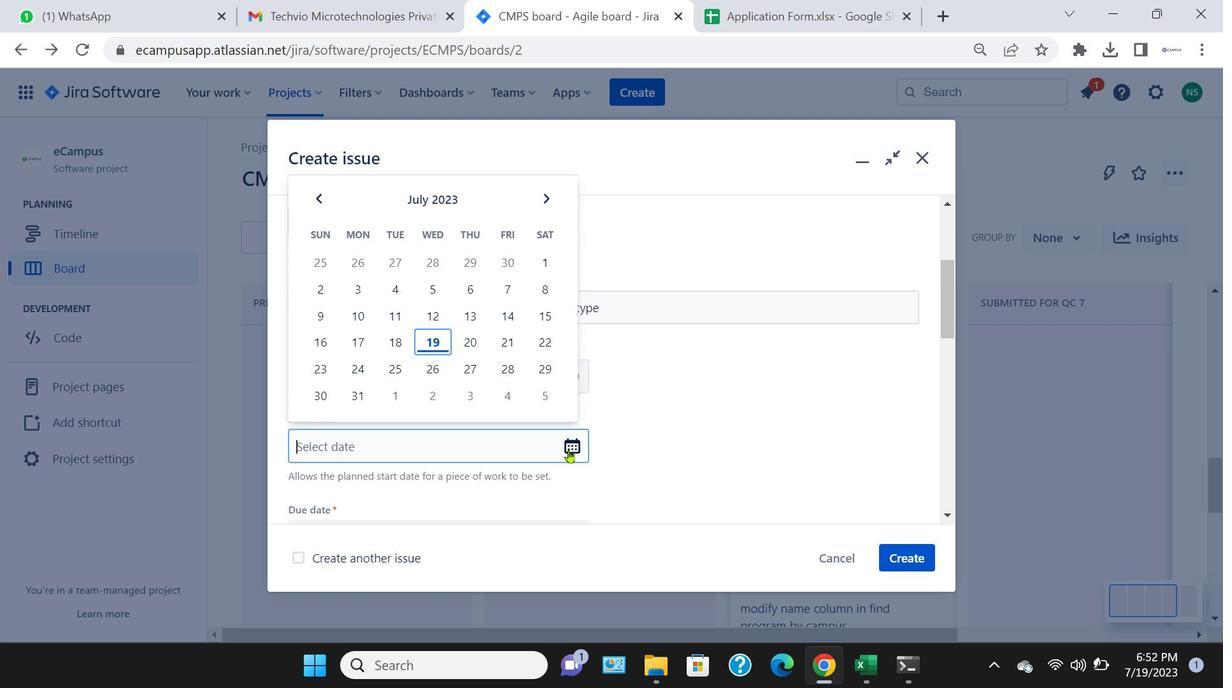 
Action: Mouse pressed left at (571, 380)
Screenshot: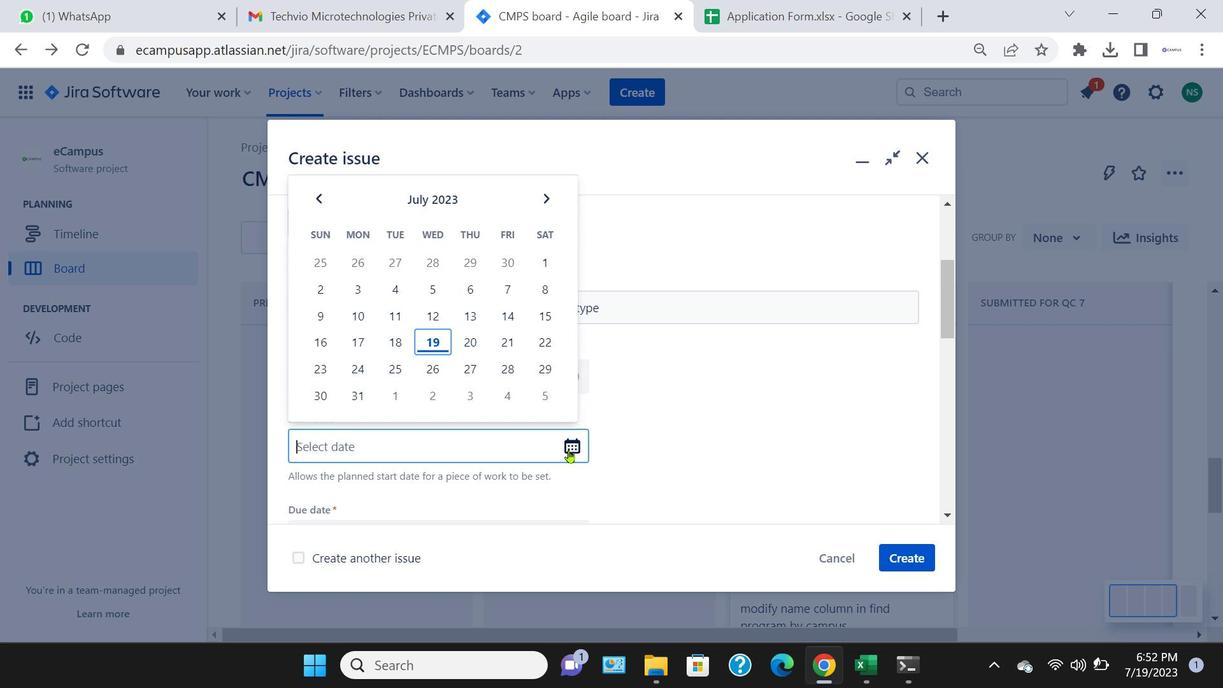 
Action: Mouse moved to (437, 269)
Screenshot: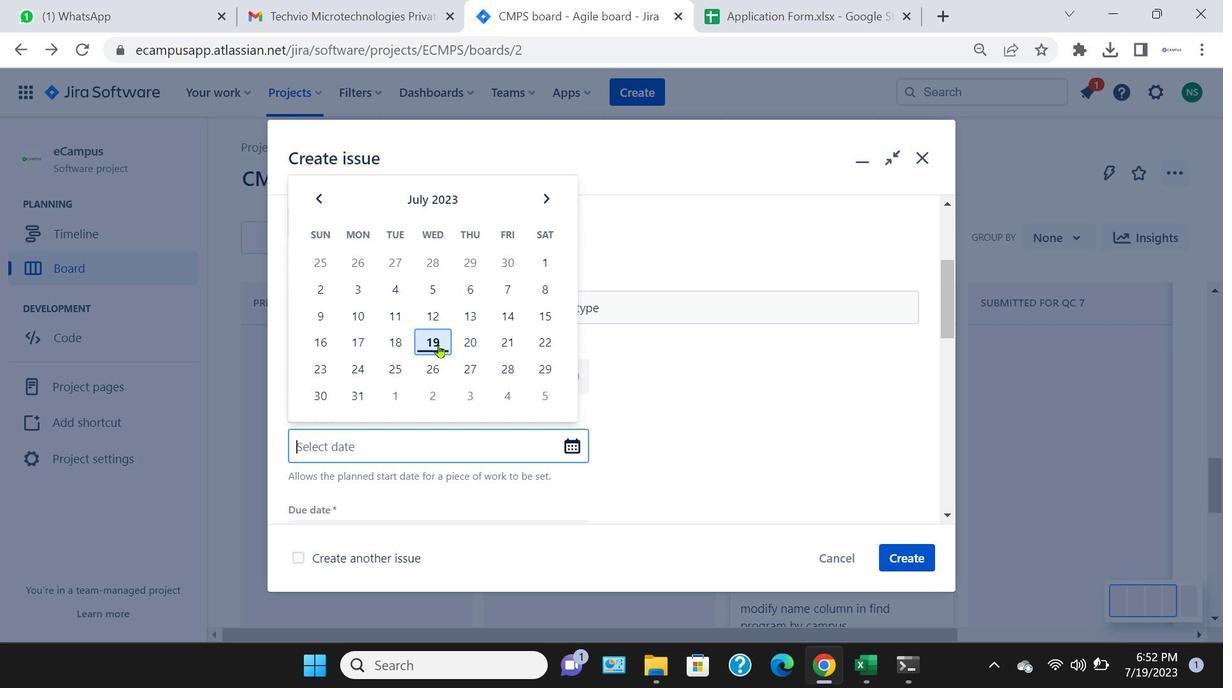 
Action: Mouse pressed left at (437, 269)
Screenshot: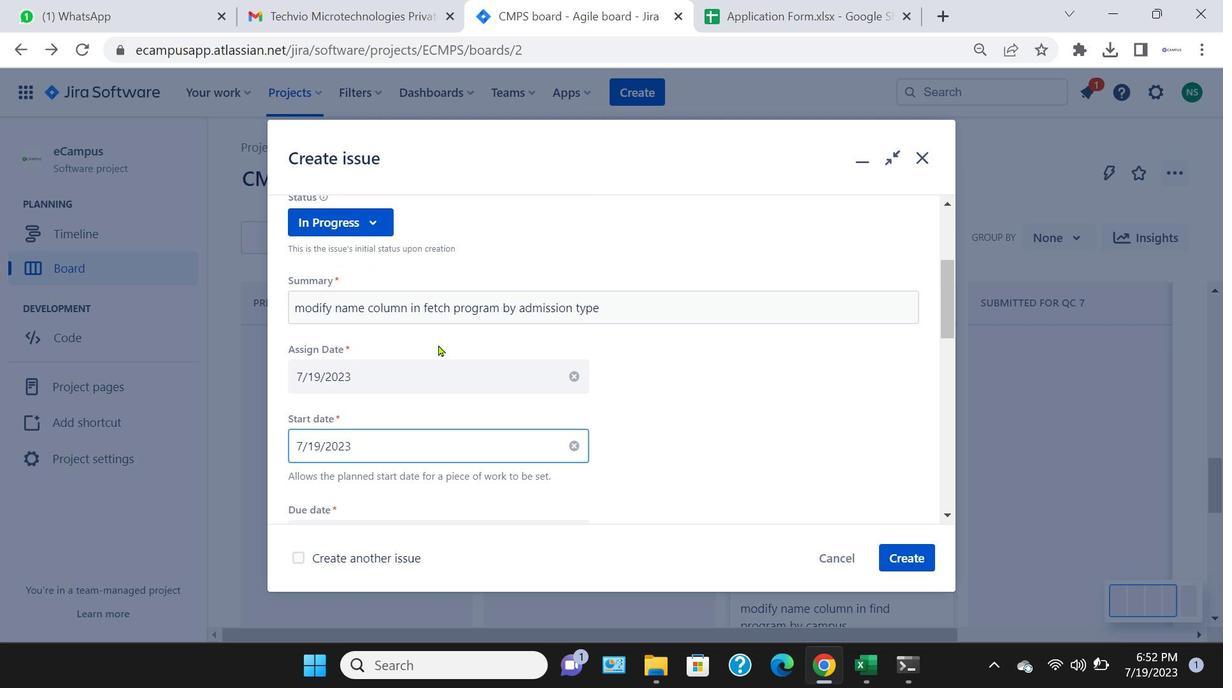 
Action: Mouse moved to (568, 450)
Screenshot: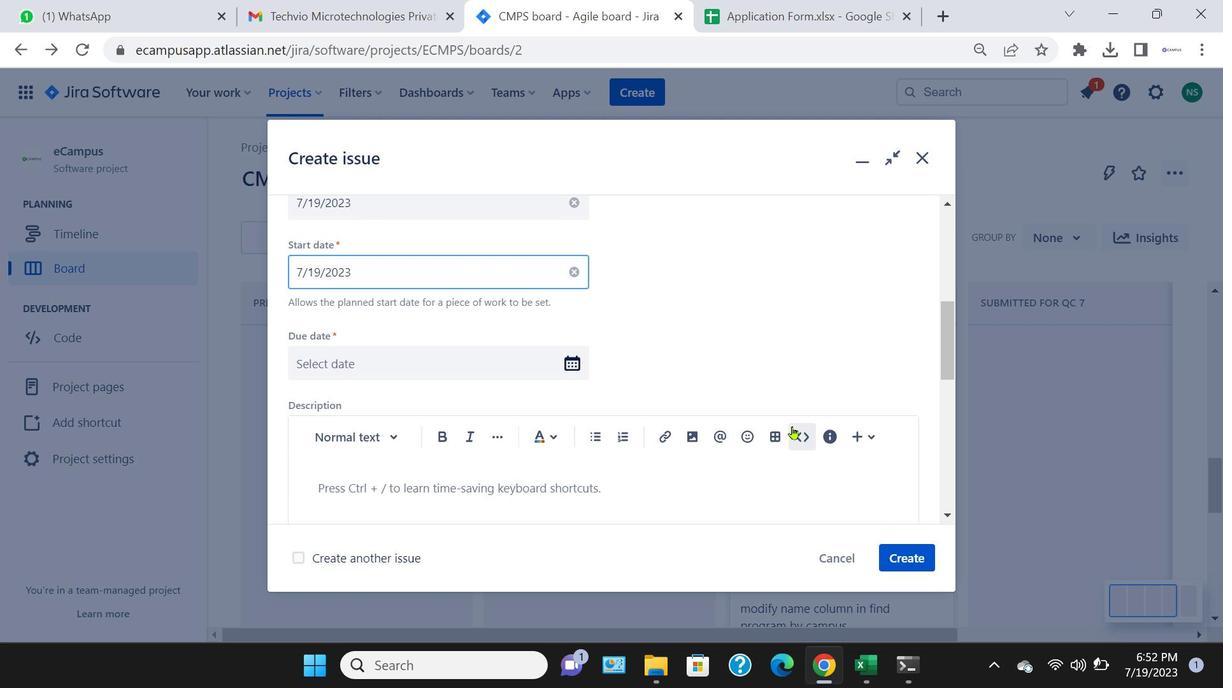 
Action: Mouse pressed left at (568, 450)
Screenshot: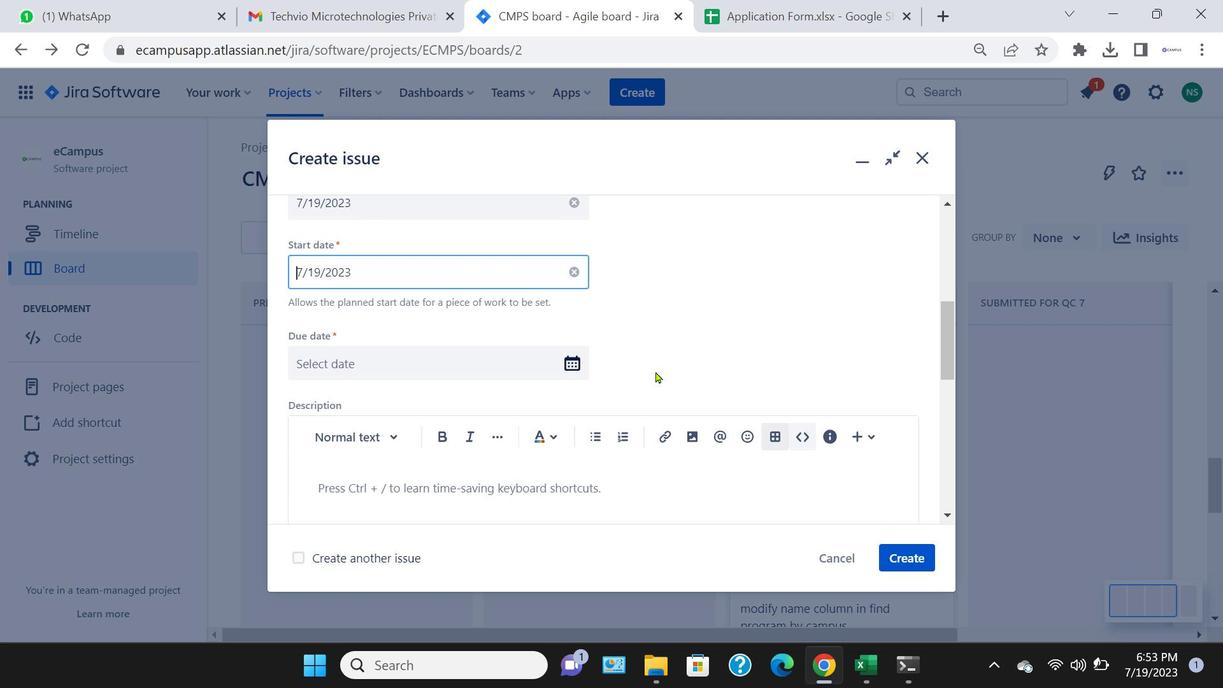 
Action: Mouse moved to (438, 344)
Screenshot: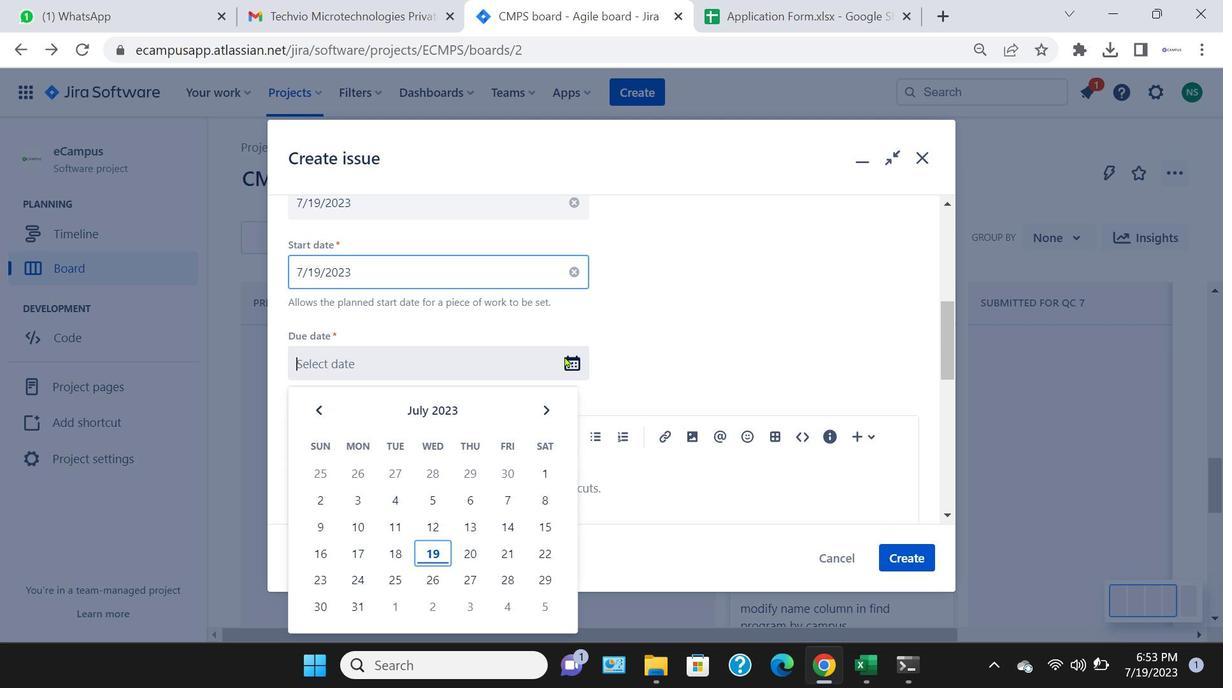 
Action: Mouse pressed left at (438, 344)
Screenshot: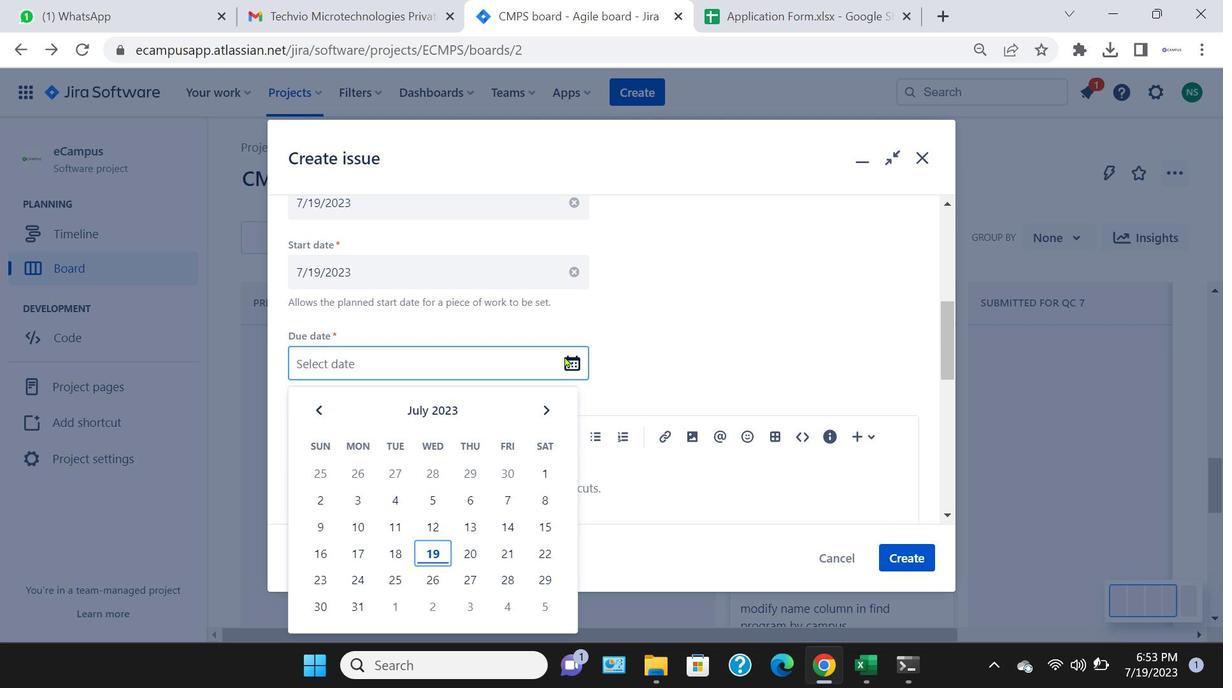 
Action: Mouse moved to (564, 356)
Screenshot: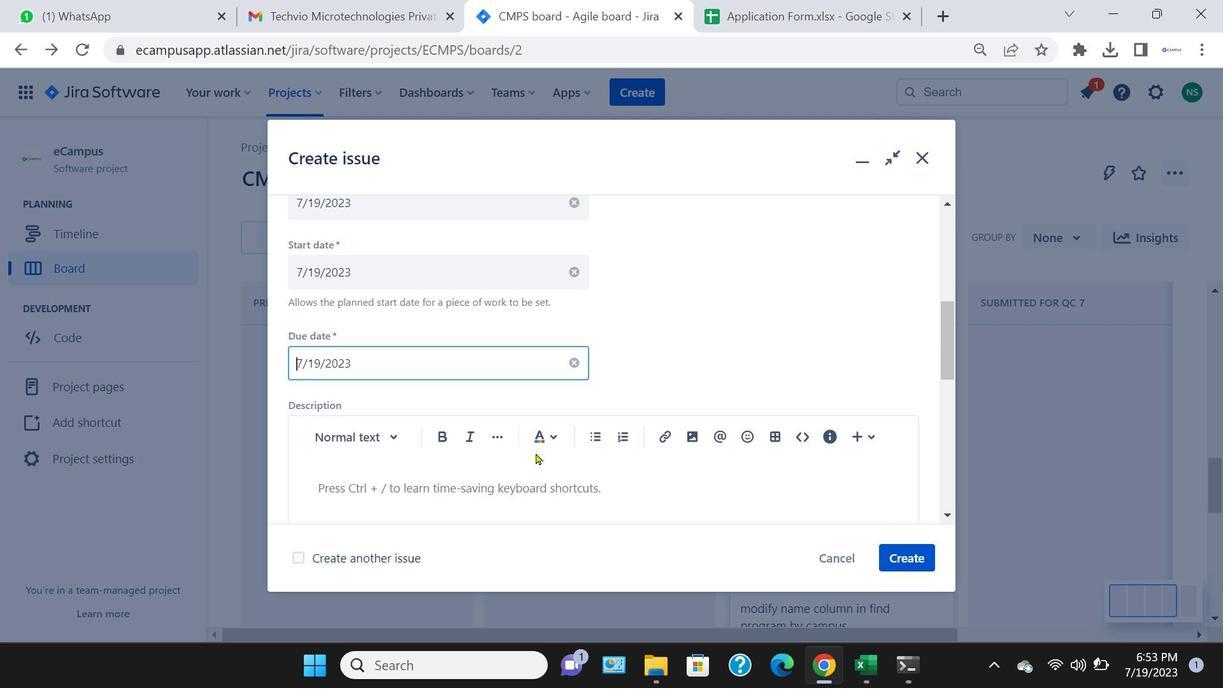 
Action: Mouse pressed left at (564, 356)
Screenshot: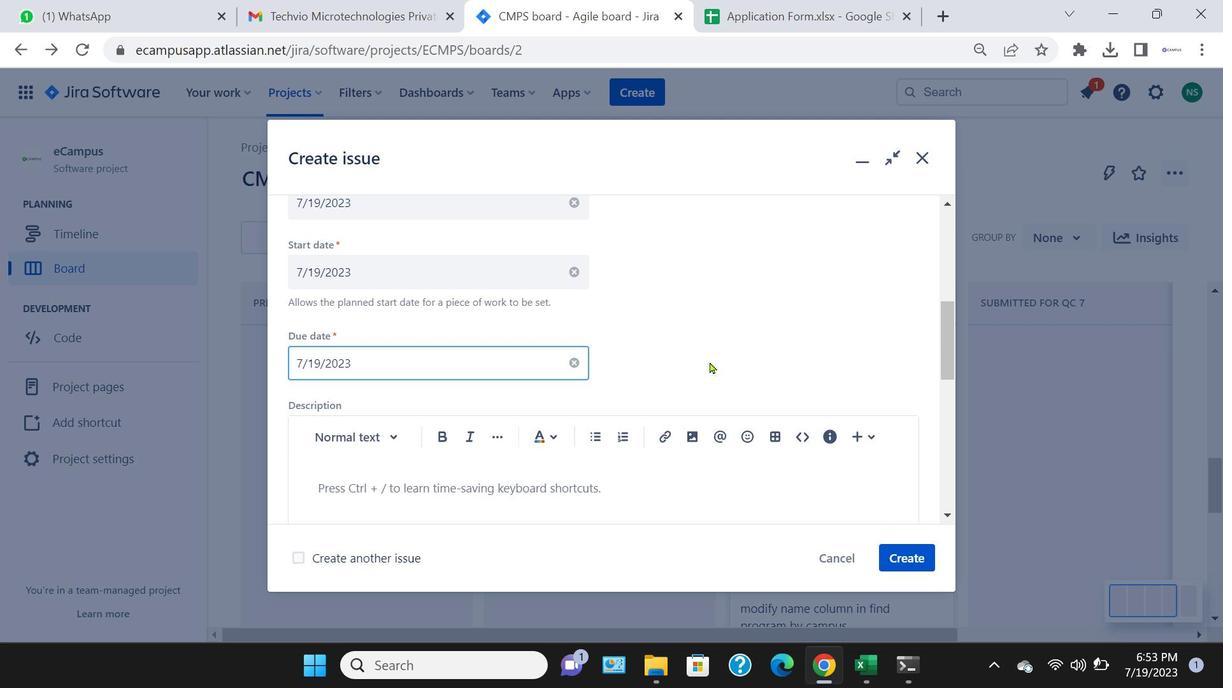 
Action: Mouse moved to (435, 552)
Screenshot: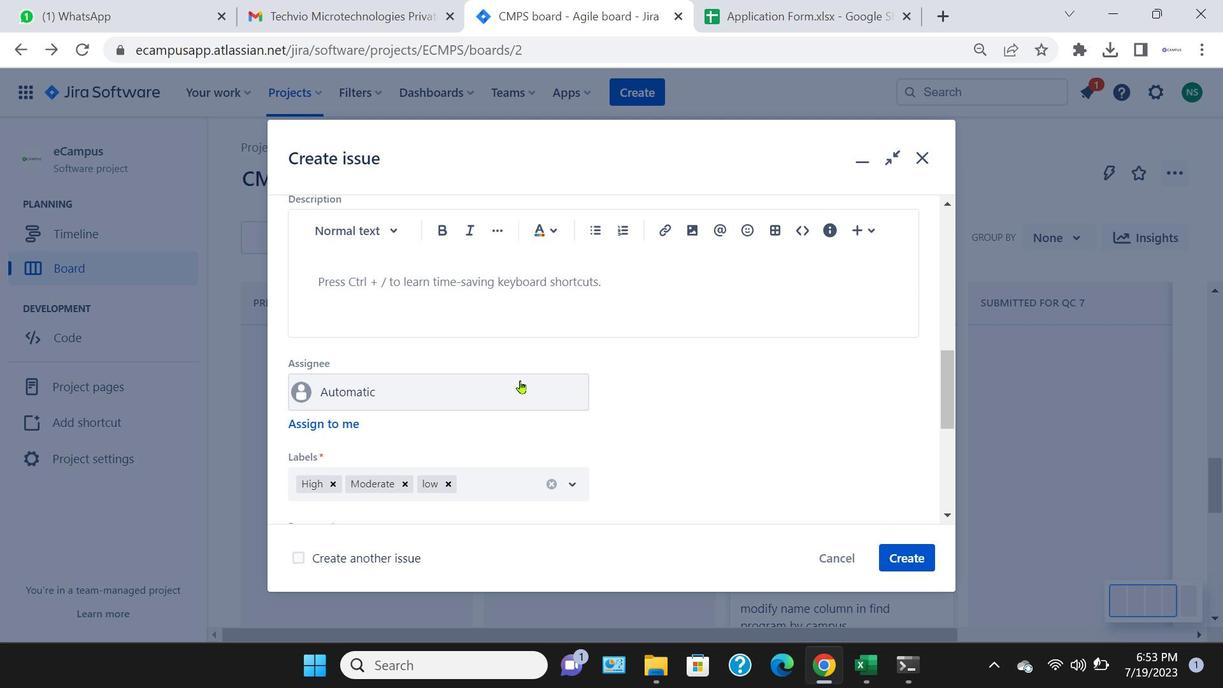 
Action: Mouse pressed left at (435, 552)
Screenshot: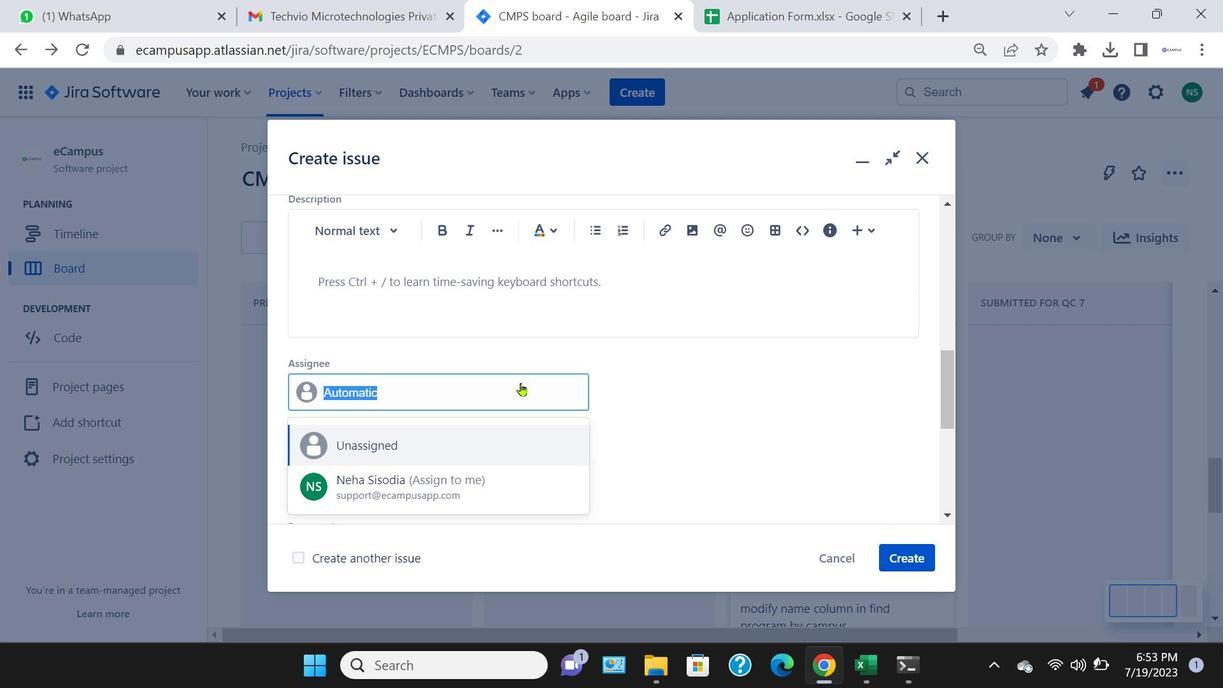 
Action: Mouse moved to (521, 383)
Screenshot: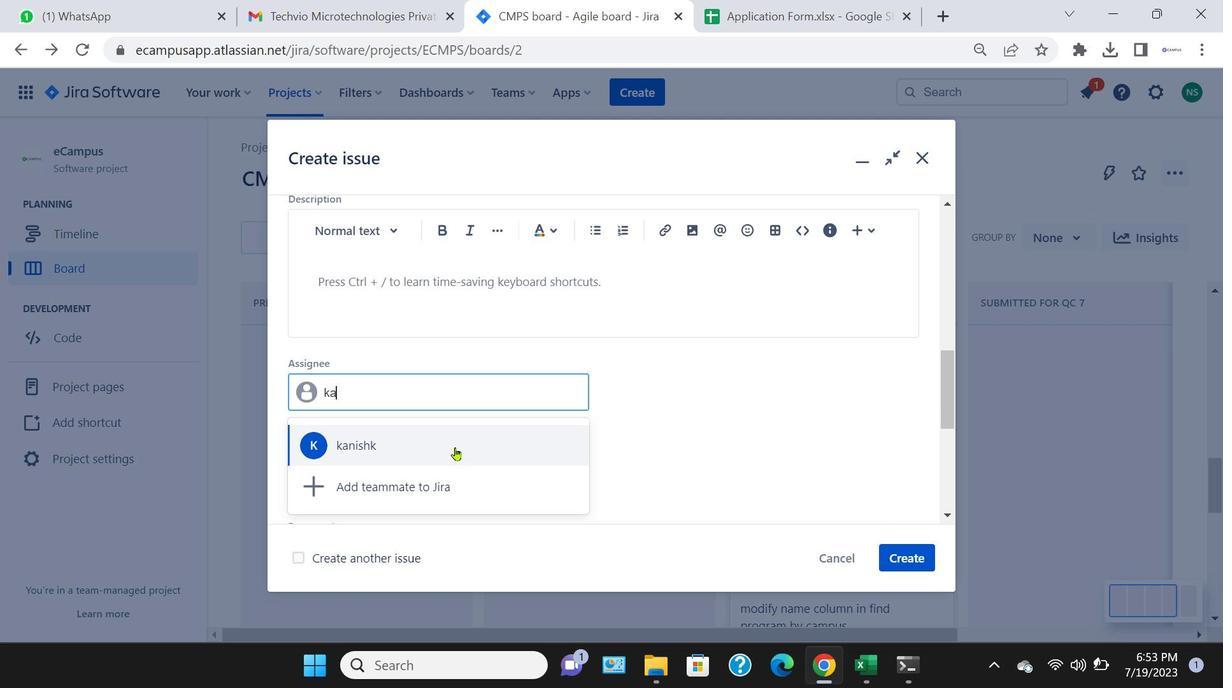 
Action: Mouse pressed left at (521, 383)
Screenshot: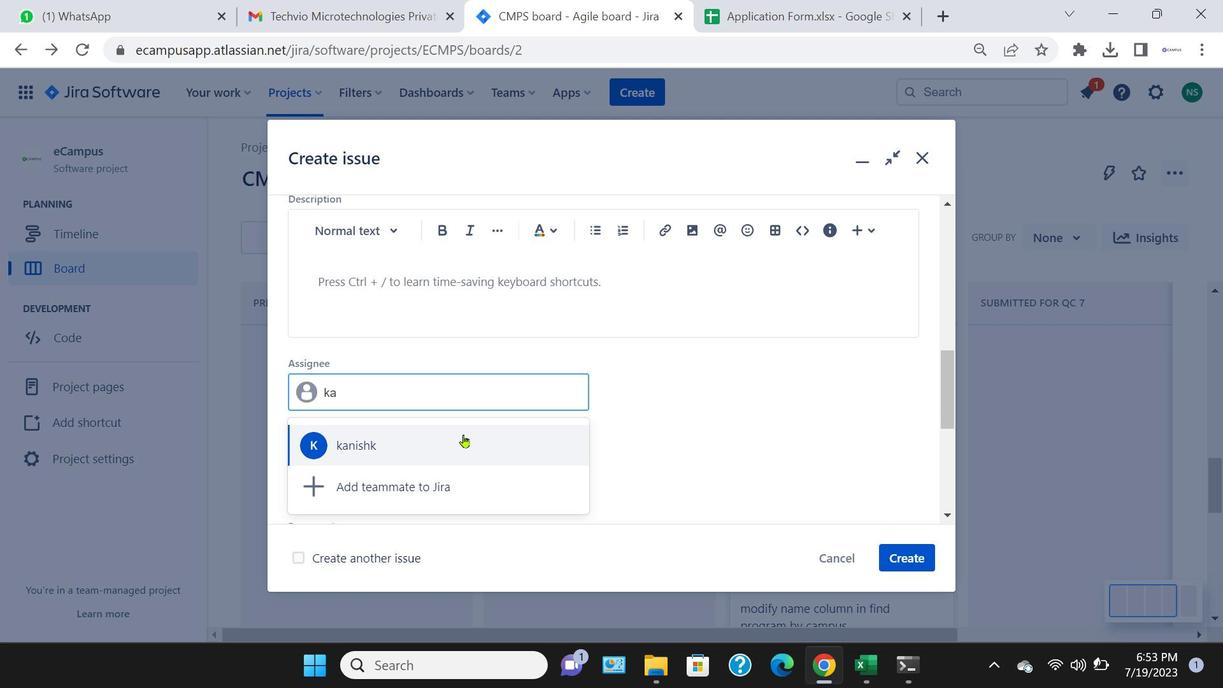 
Action: Key pressed ka
Screenshot: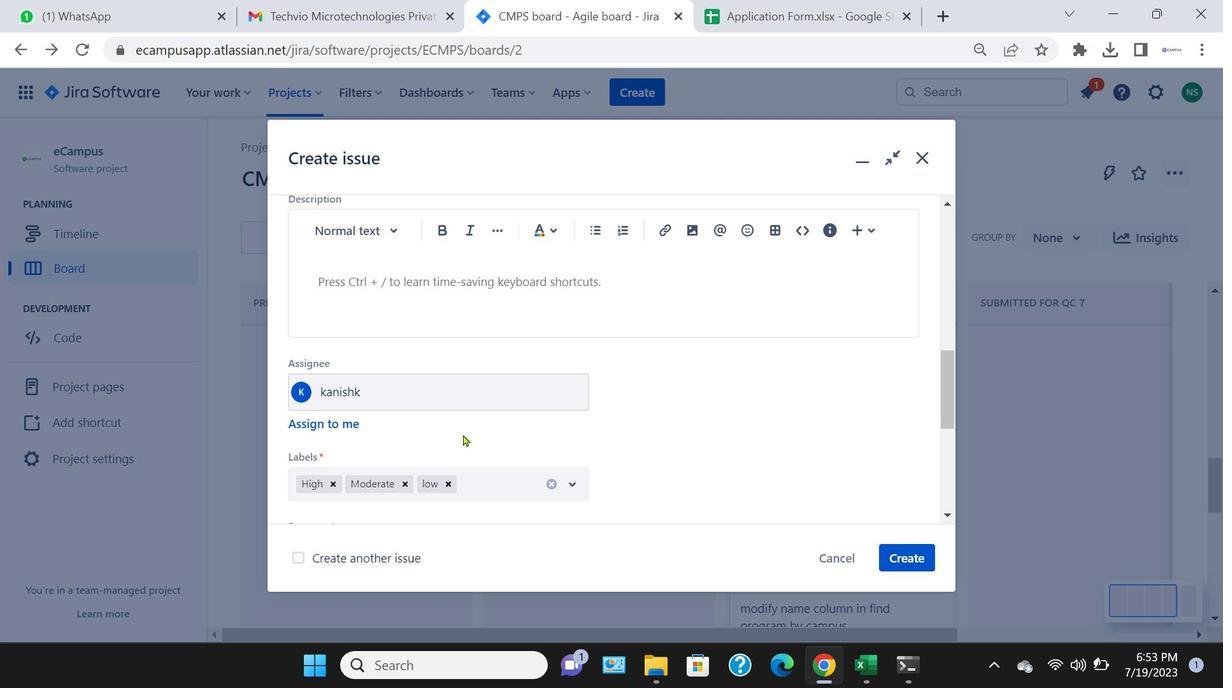 
Action: Mouse moved to (463, 434)
Screenshot: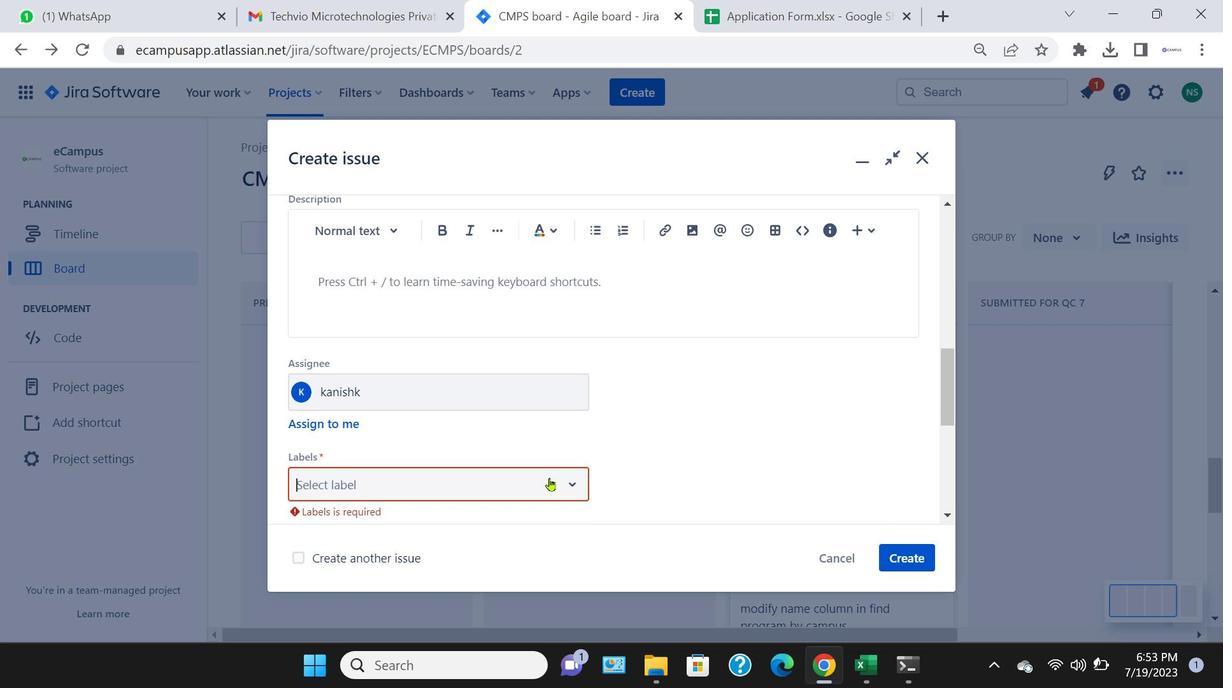 
Action: Mouse pressed left at (463, 434)
Screenshot: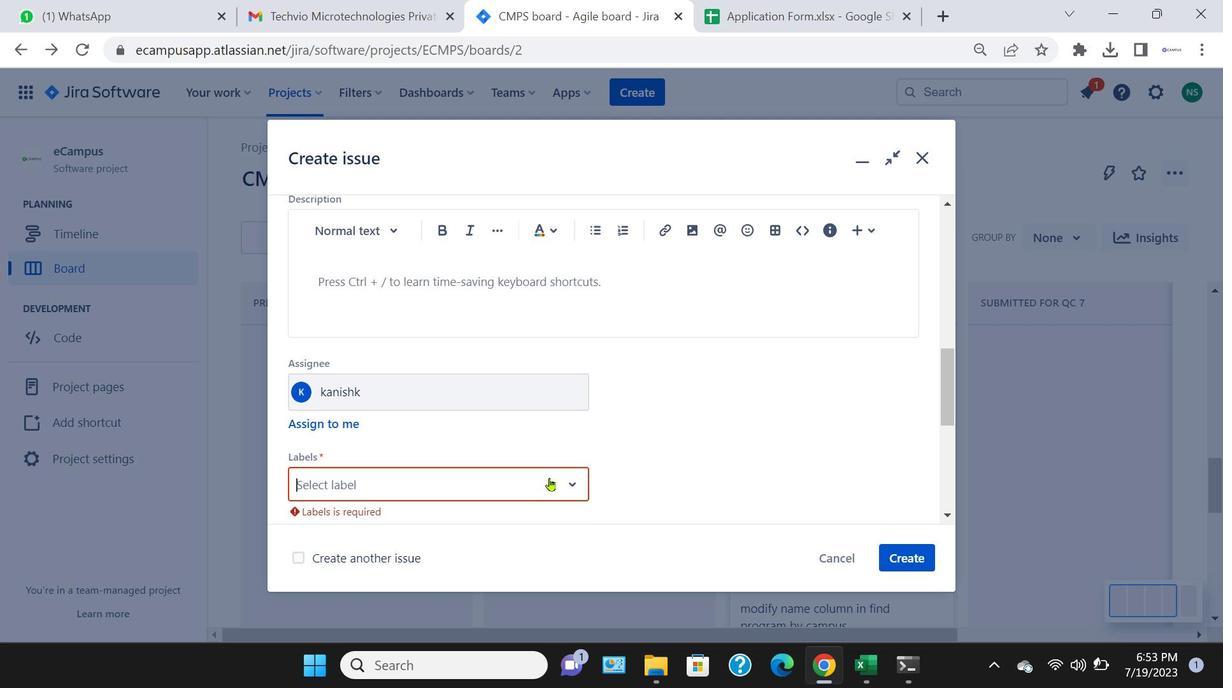 
Action: Mouse moved to (549, 477)
Screenshot: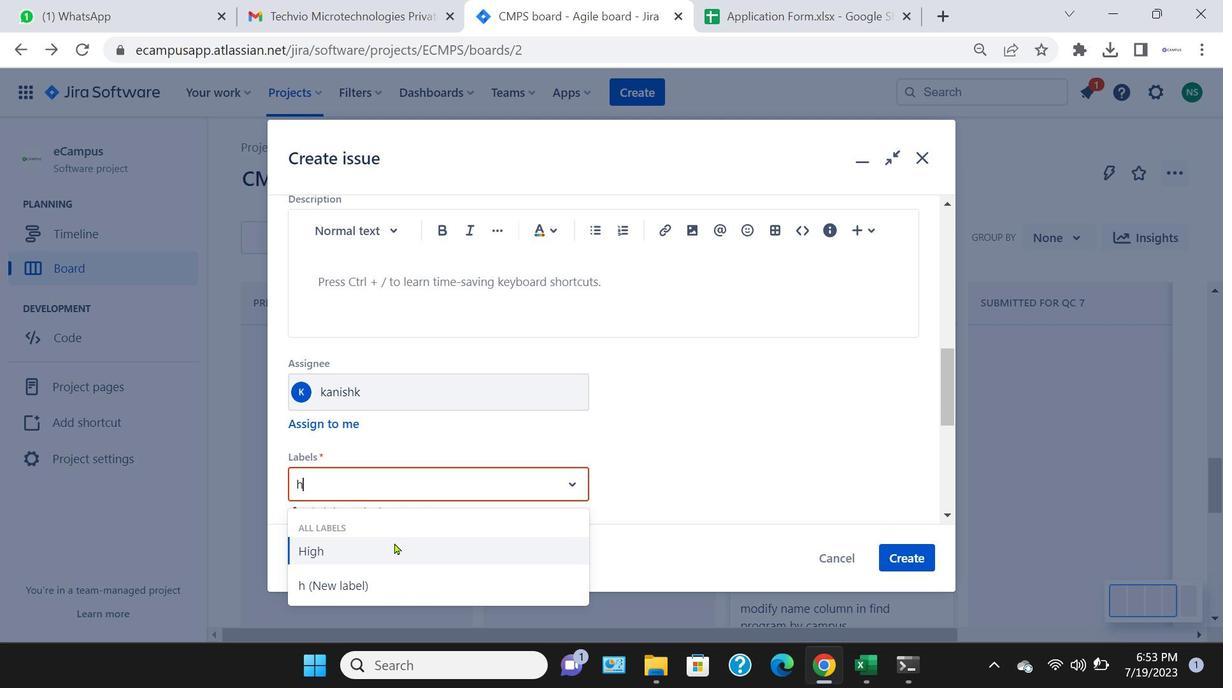 
Action: Mouse pressed left at (549, 477)
Screenshot: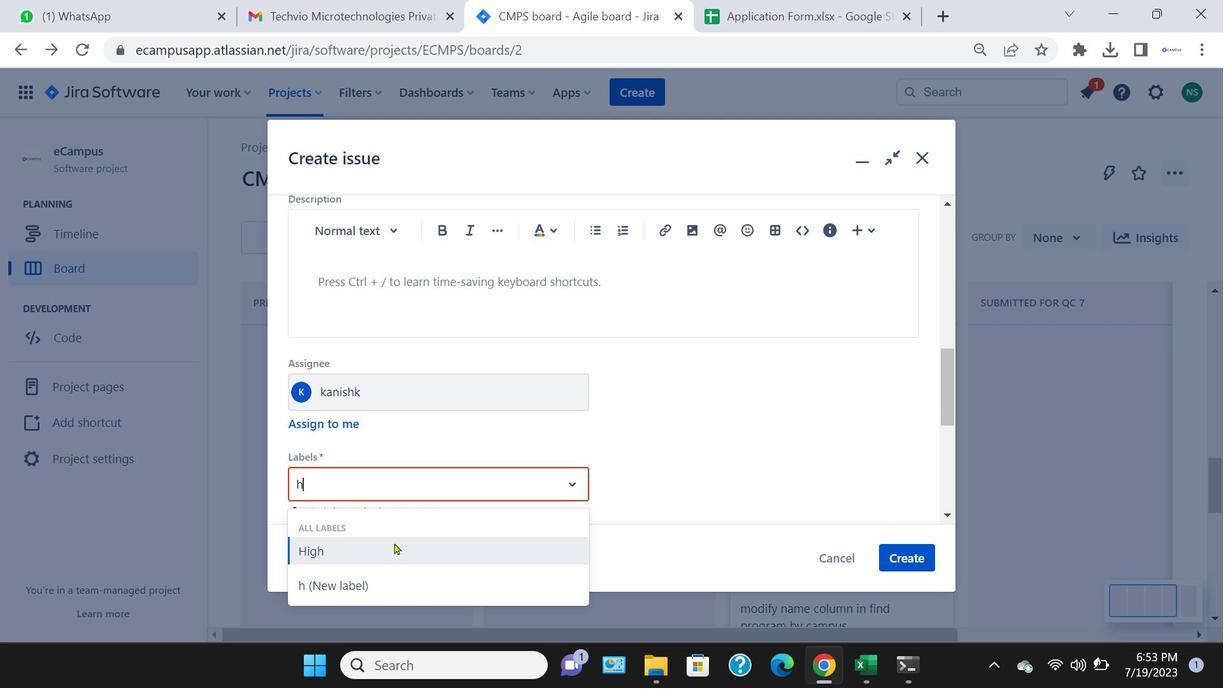
Action: Mouse moved to (475, 473)
Screenshot: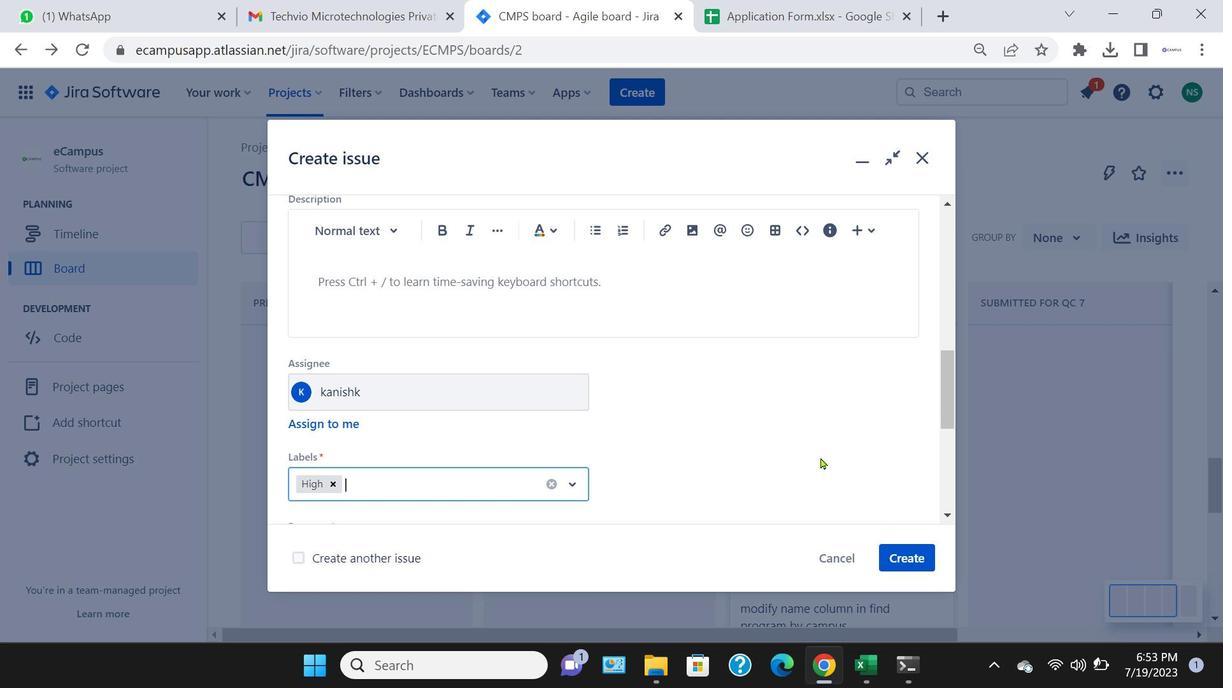 
Action: Mouse pressed left at (475, 473)
Screenshot: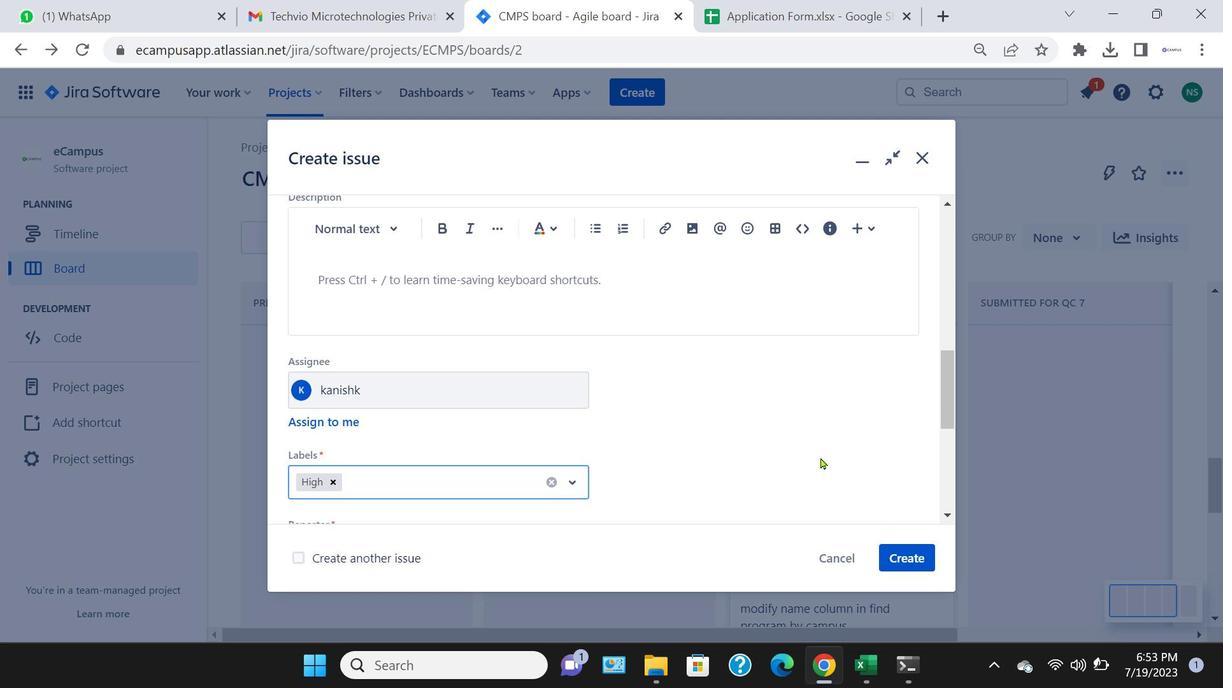 
Action: Key pressed h
Screenshot: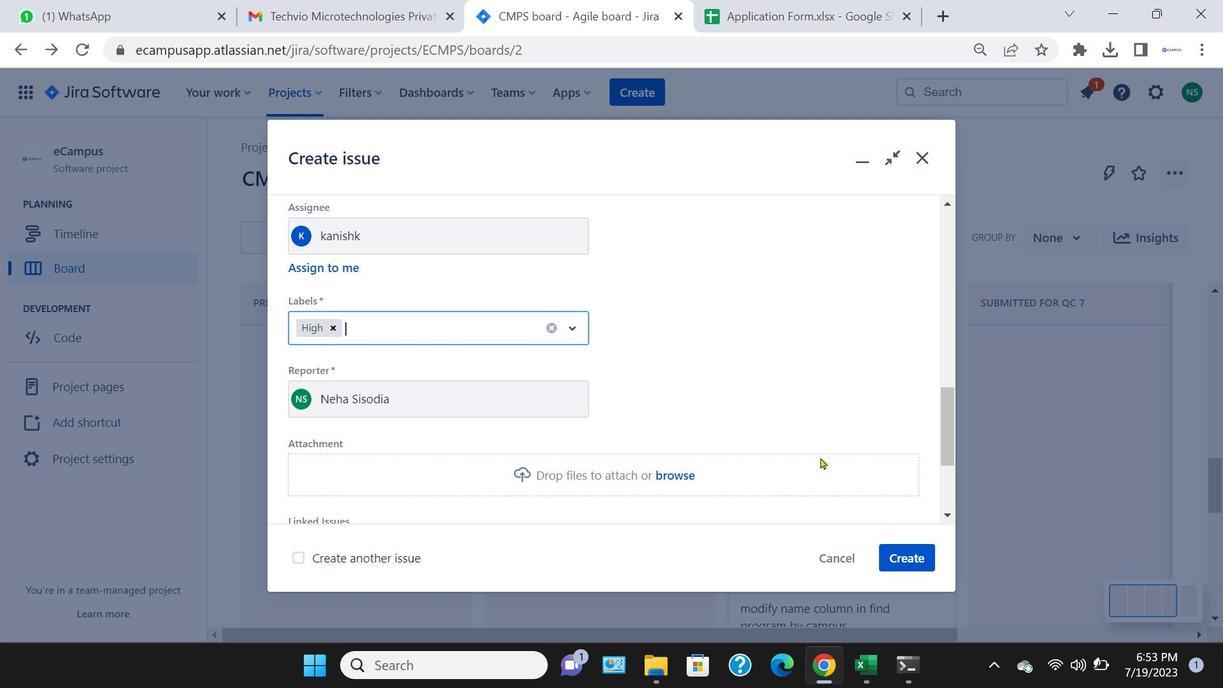 
Action: Mouse moved to (394, 542)
Screenshot: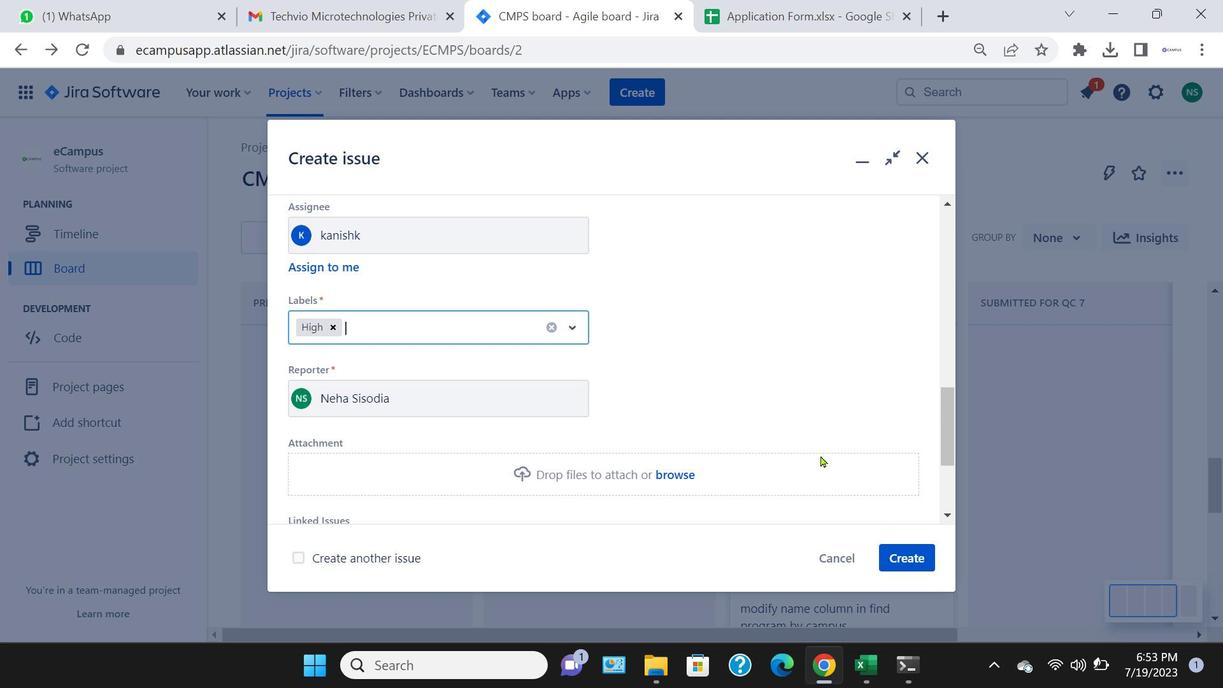 
Action: Mouse pressed left at (394, 542)
Screenshot: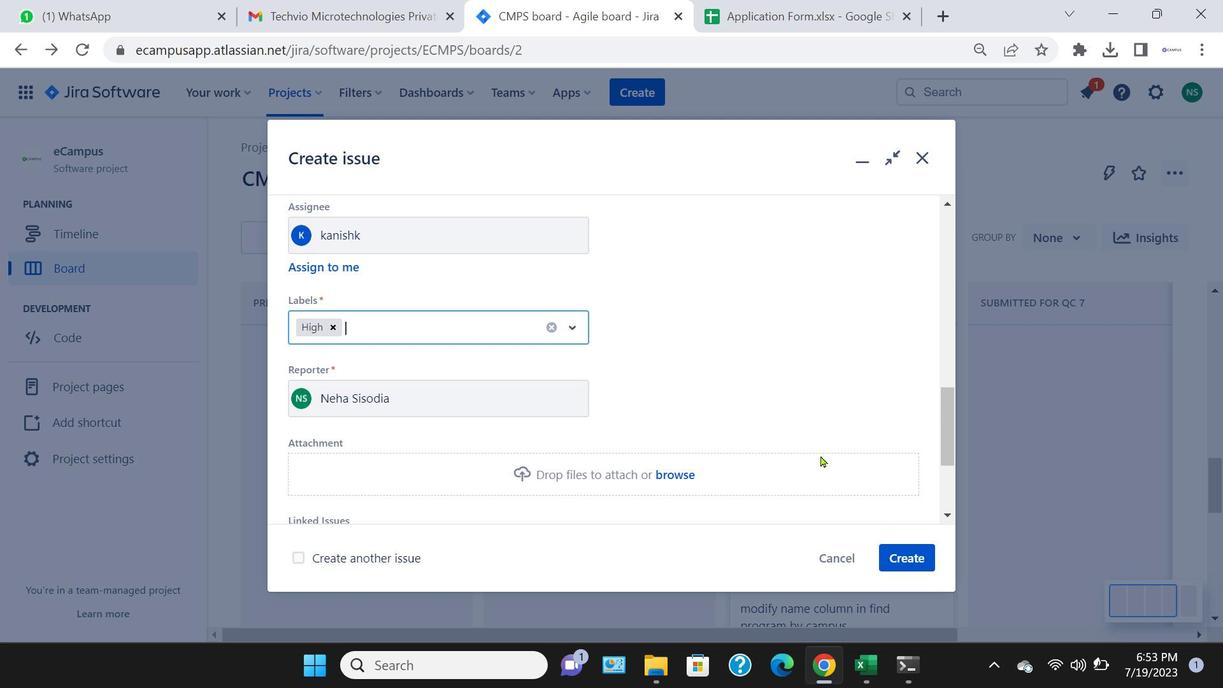 
Action: Mouse moved to (905, 547)
Screenshot: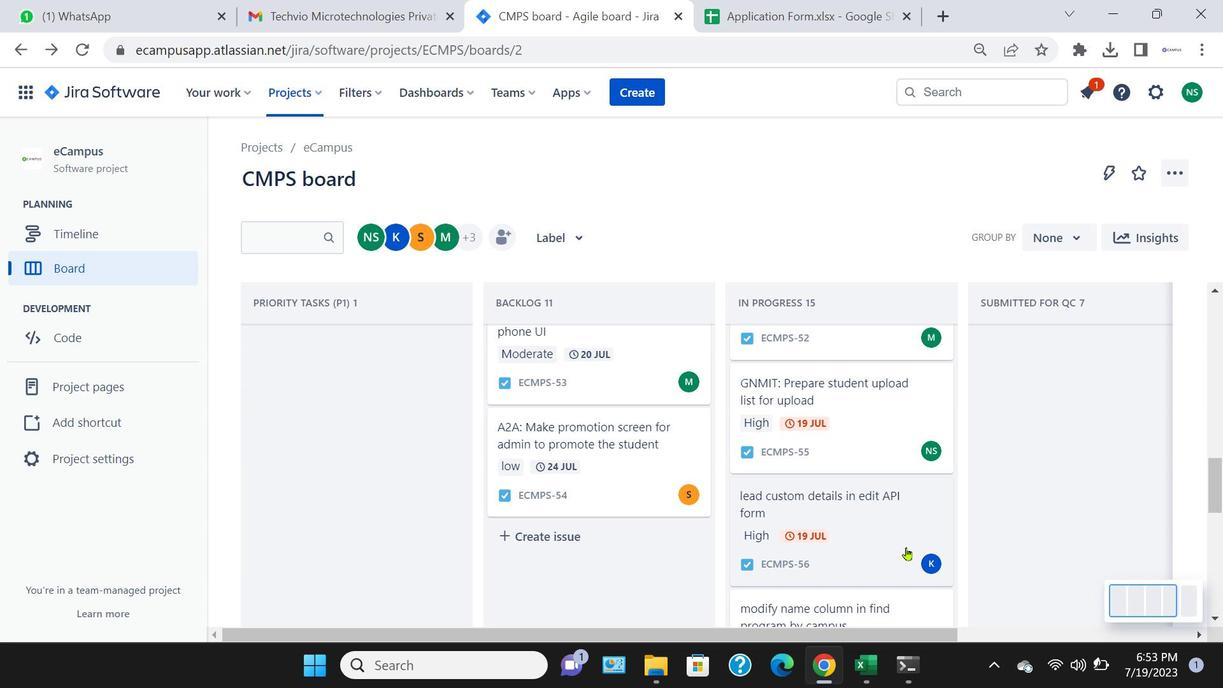 
Action: Mouse pressed left at (905, 547)
Screenshot: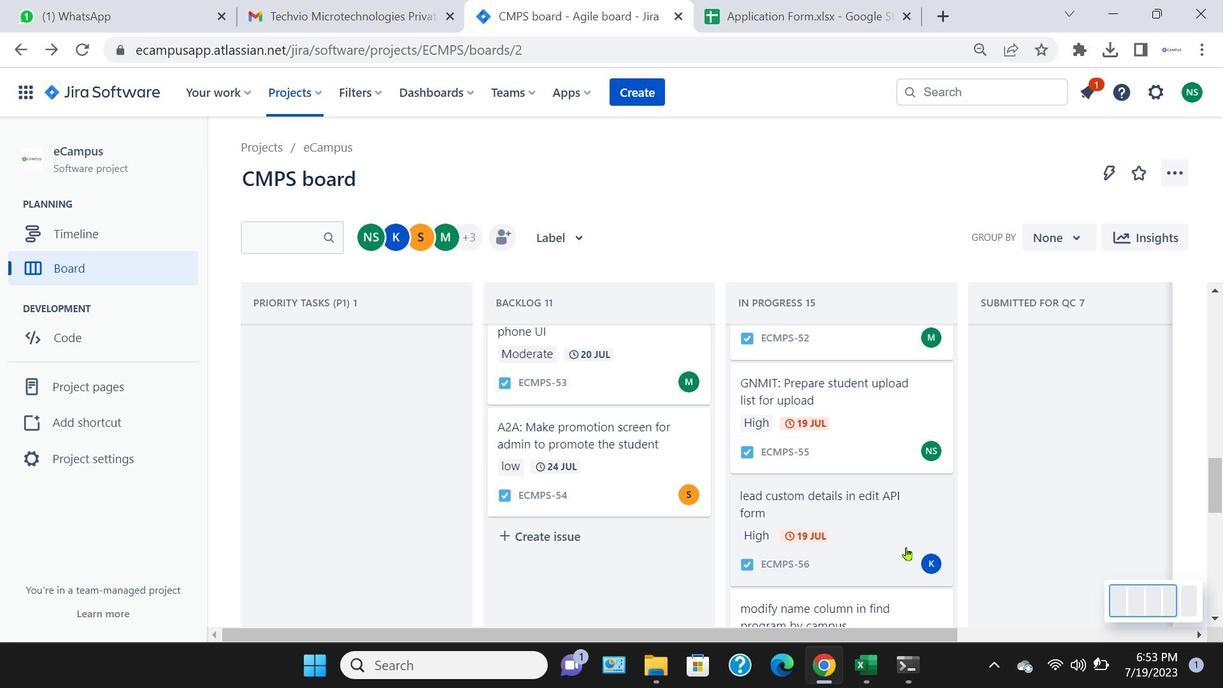 
Action: Mouse moved to (928, 408)
Screenshot: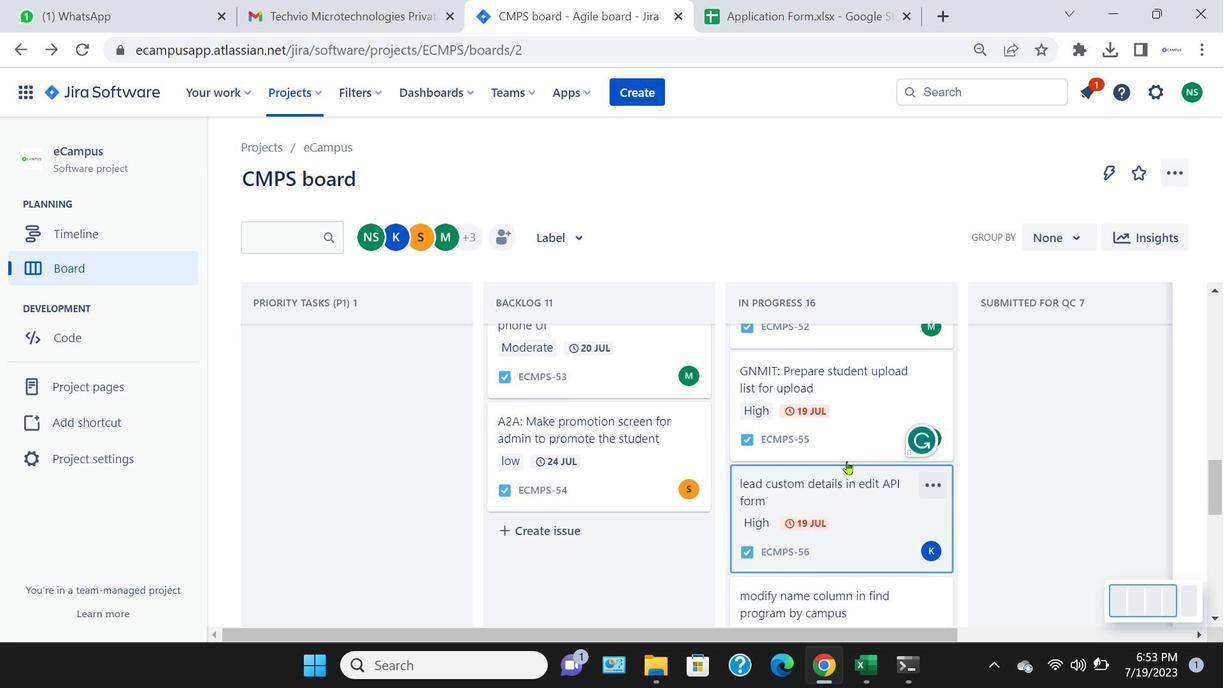 
Action: Mouse pressed left at (928, 408)
Screenshot: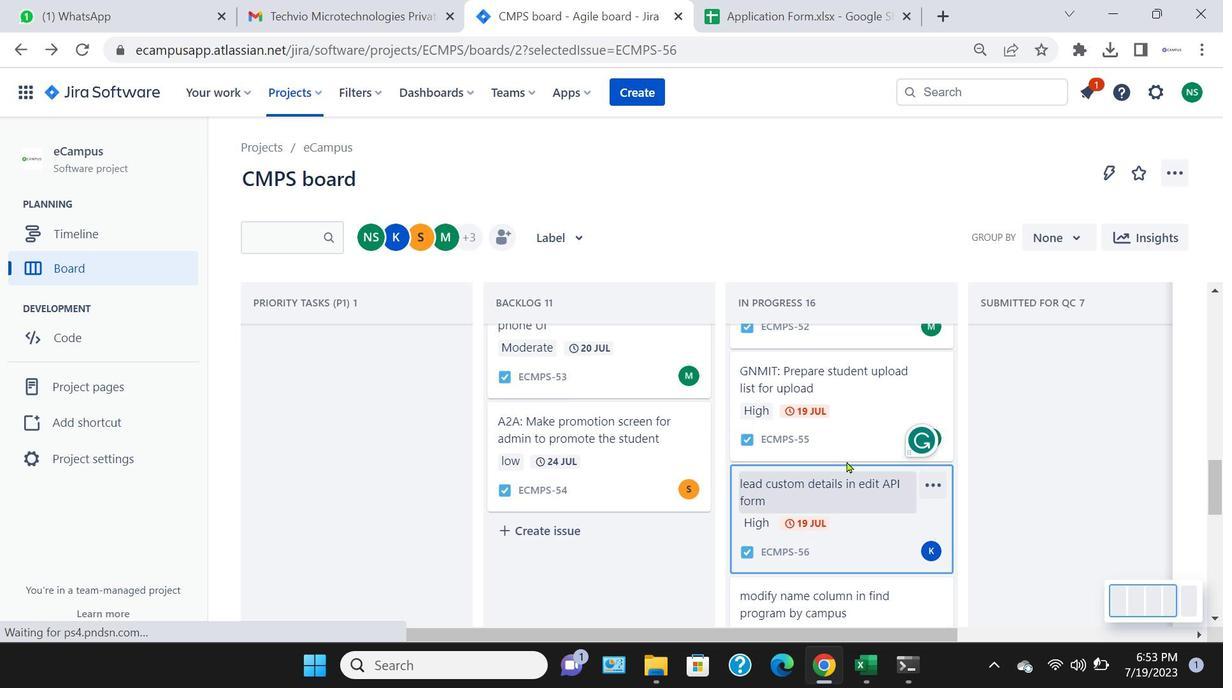 
Action: Mouse moved to (854, 417)
Screenshot: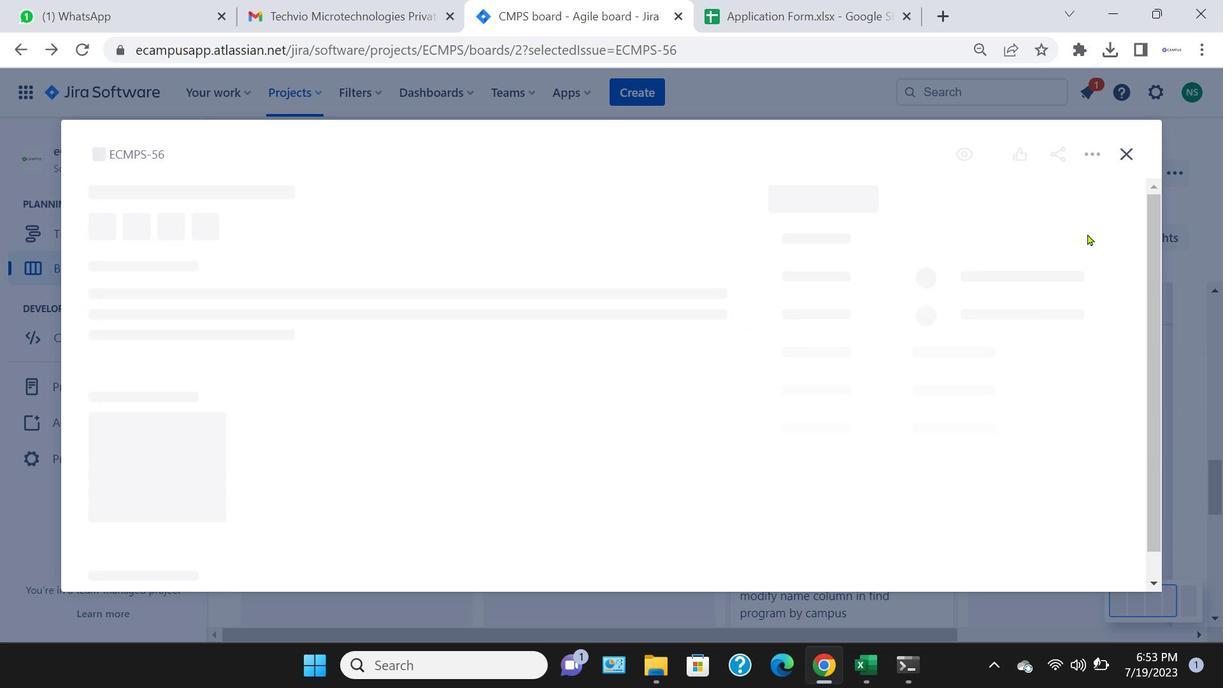 
Action: Mouse pressed left at (854, 417)
Screenshot: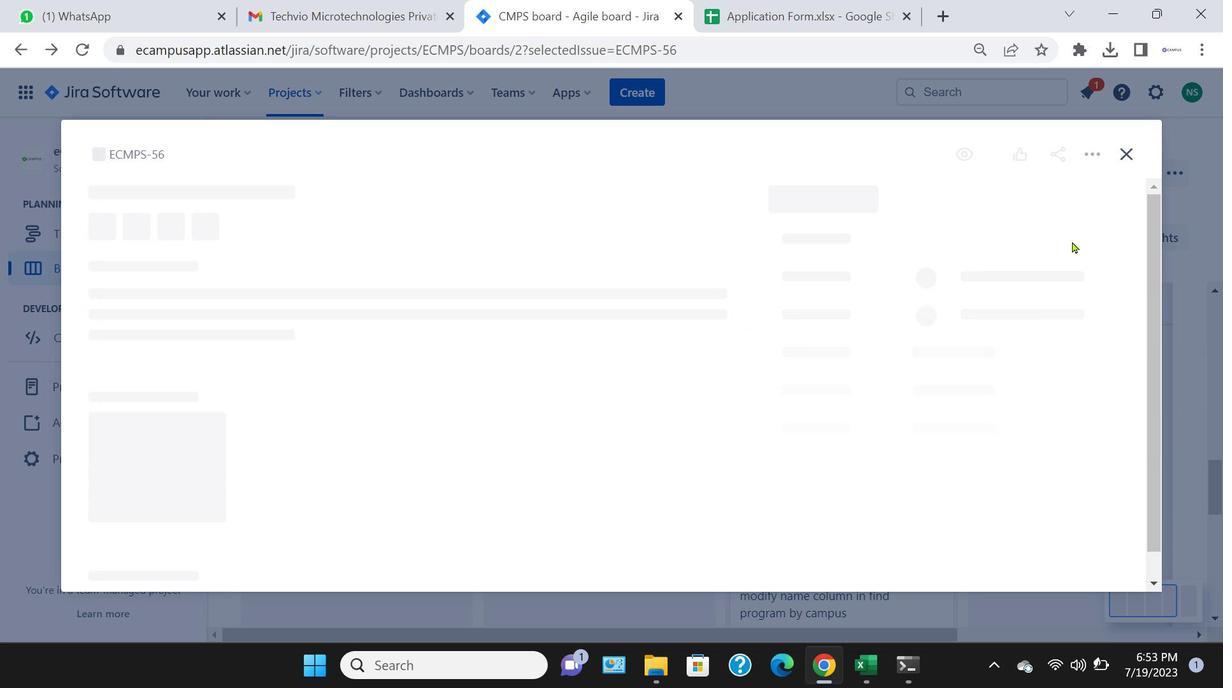 
Action: Mouse moved to (846, 461)
Screenshot: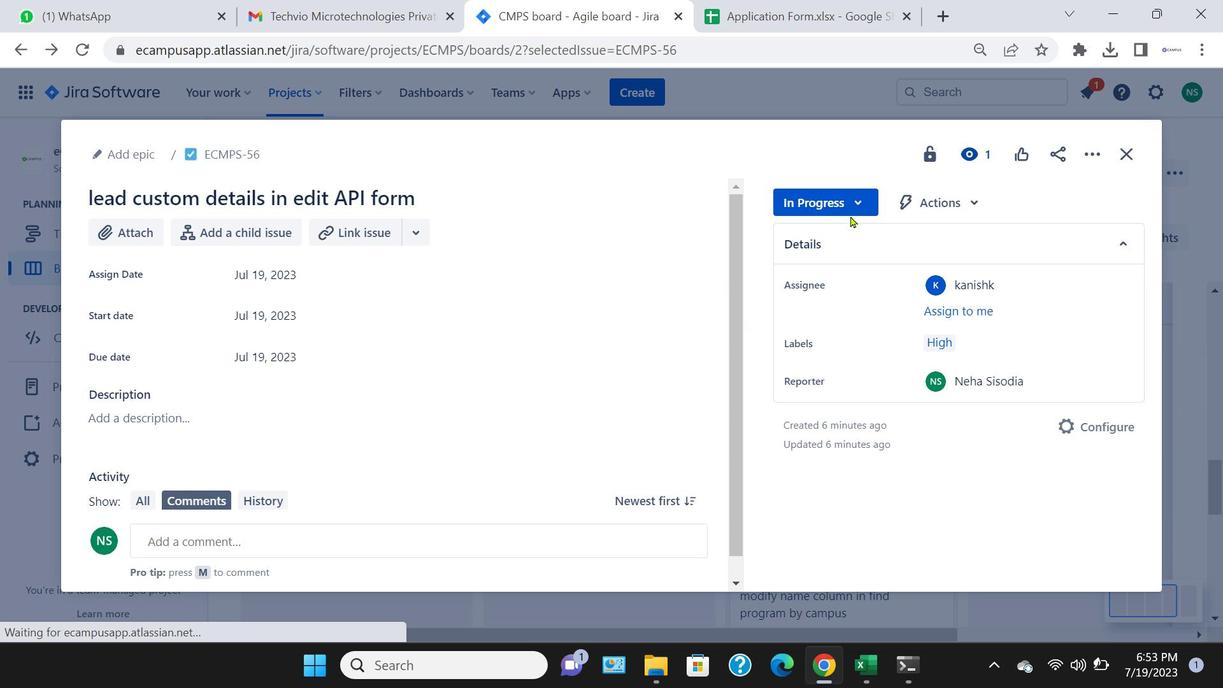 
Action: Mouse pressed left at (846, 461)
Screenshot: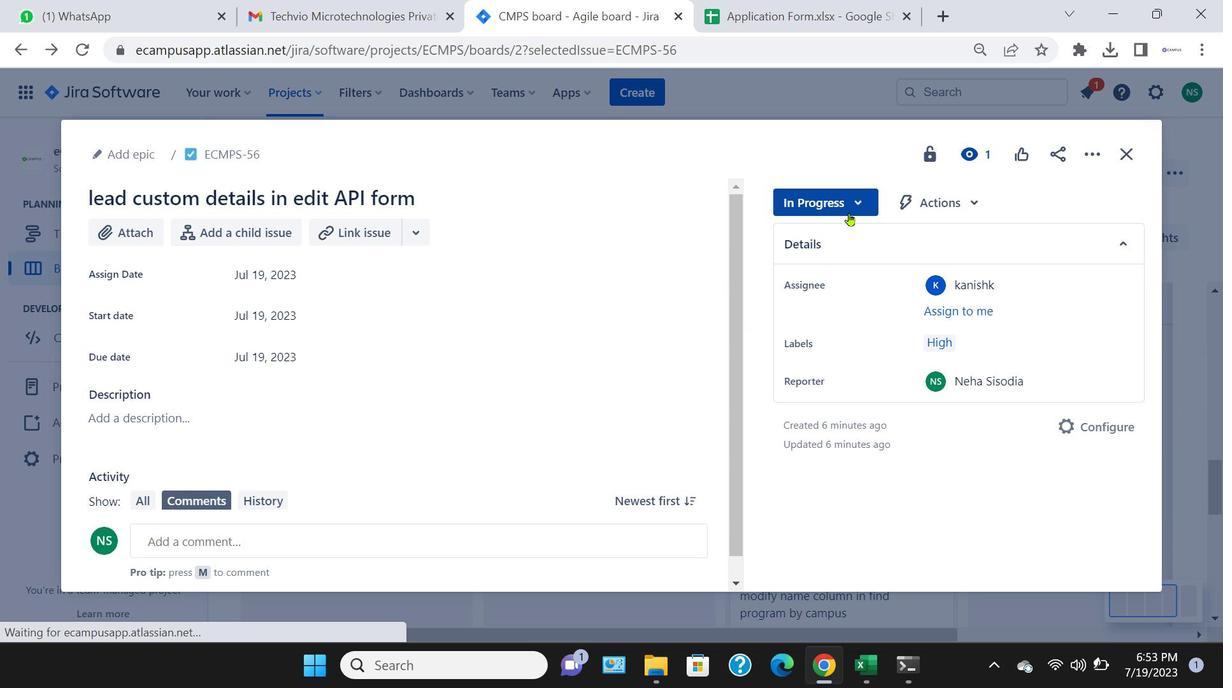 
Action: Mouse moved to (861, 209)
Screenshot: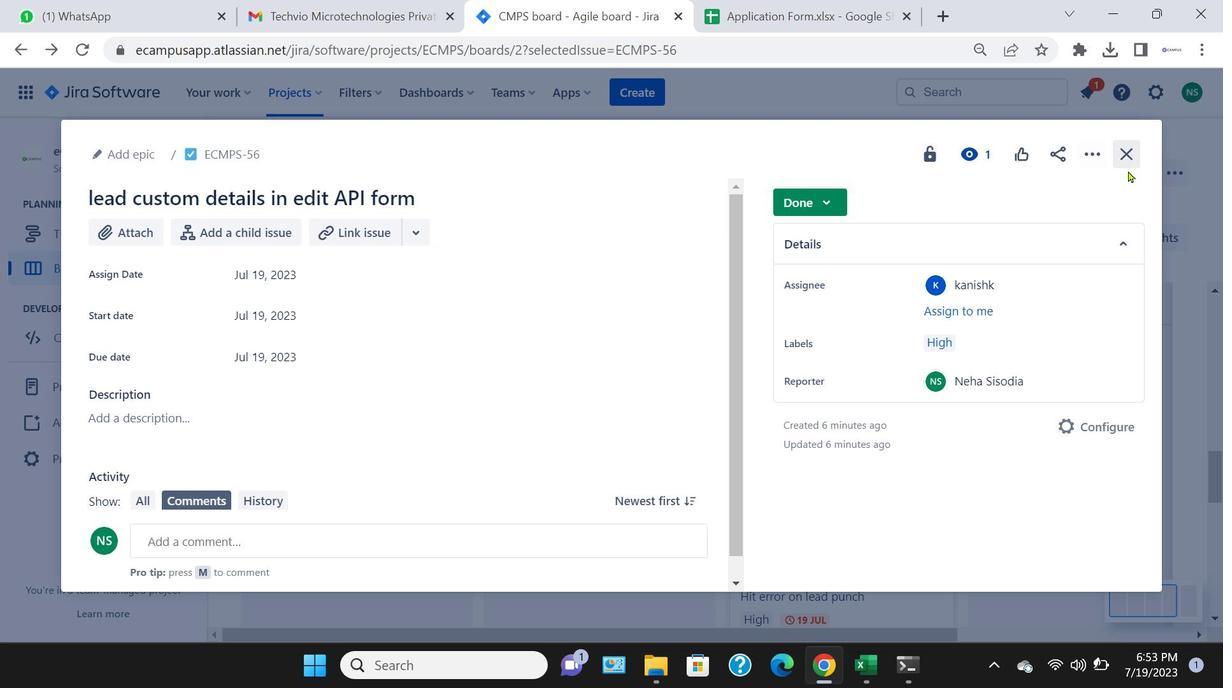 
Action: Mouse pressed left at (861, 209)
Screenshot: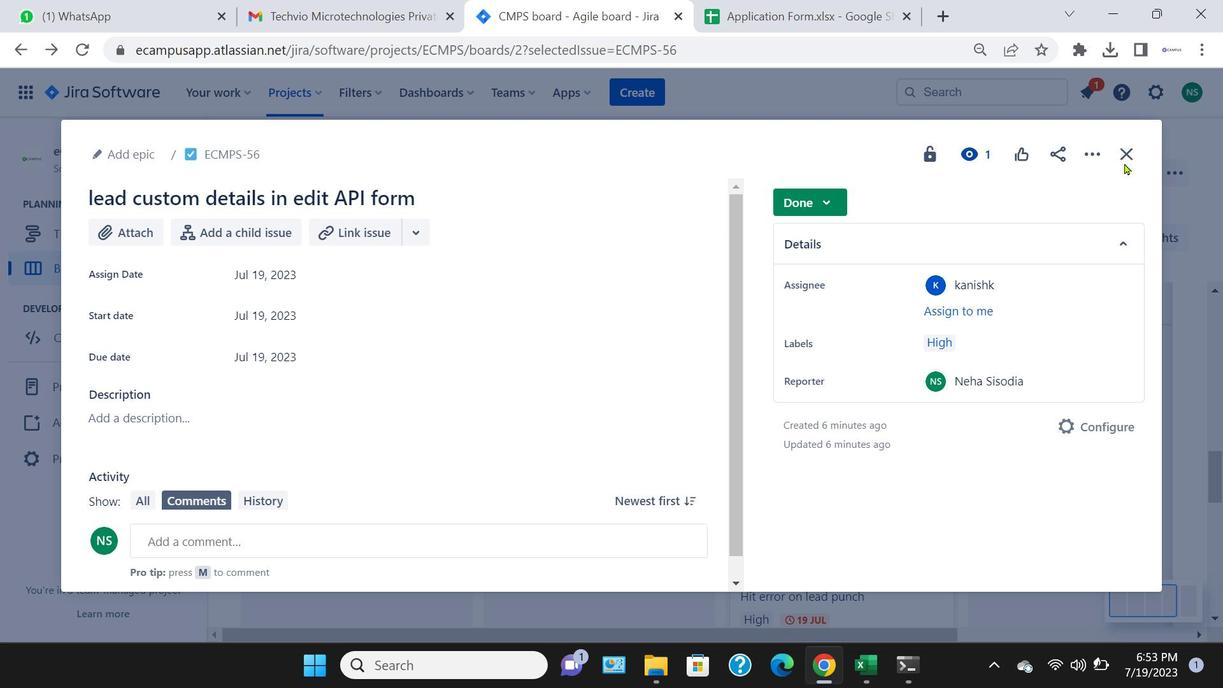 
Action: Mouse moved to (823, 306)
Screenshot: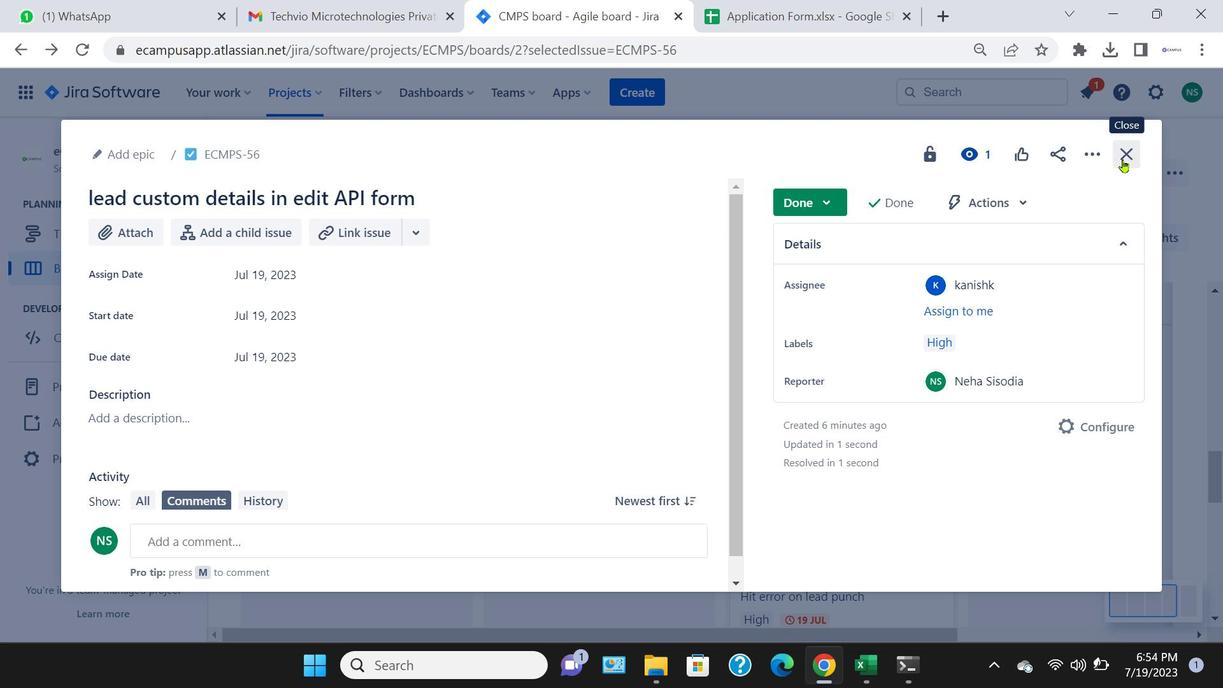
Action: Mouse pressed left at (823, 306)
Screenshot: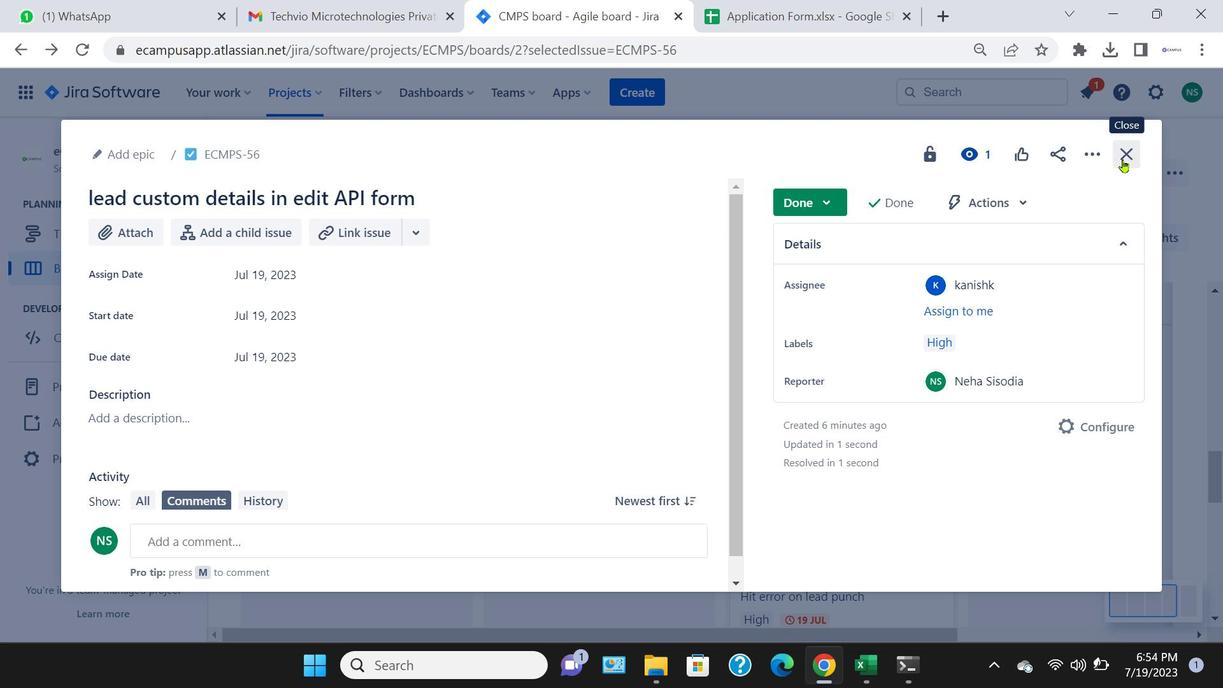 
Action: Mouse moved to (1122, 159)
Screenshot: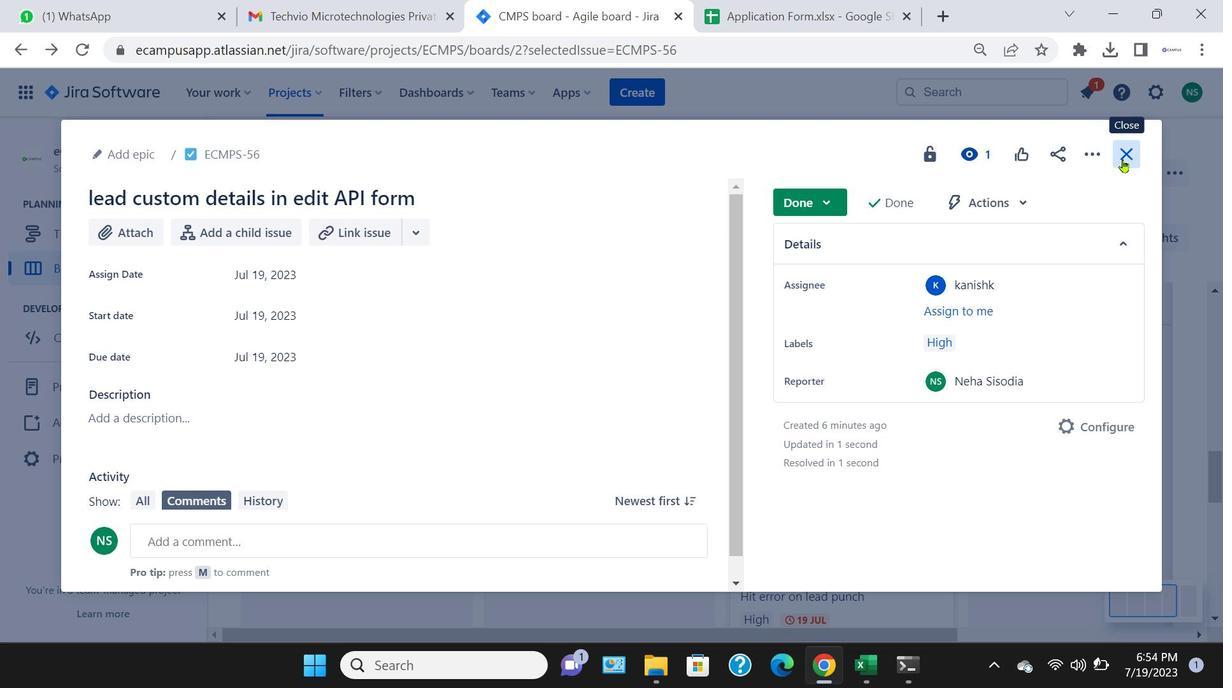 
Action: Mouse pressed left at (1122, 159)
Screenshot: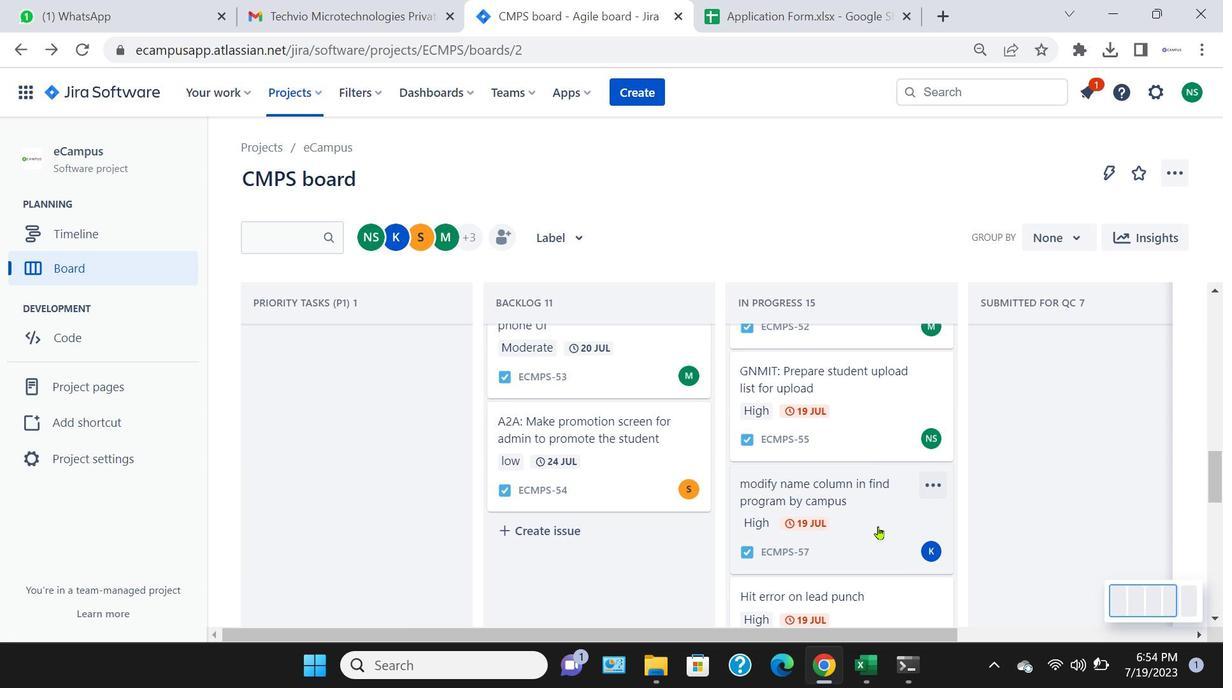
Action: Mouse moved to (863, 496)
Screenshot: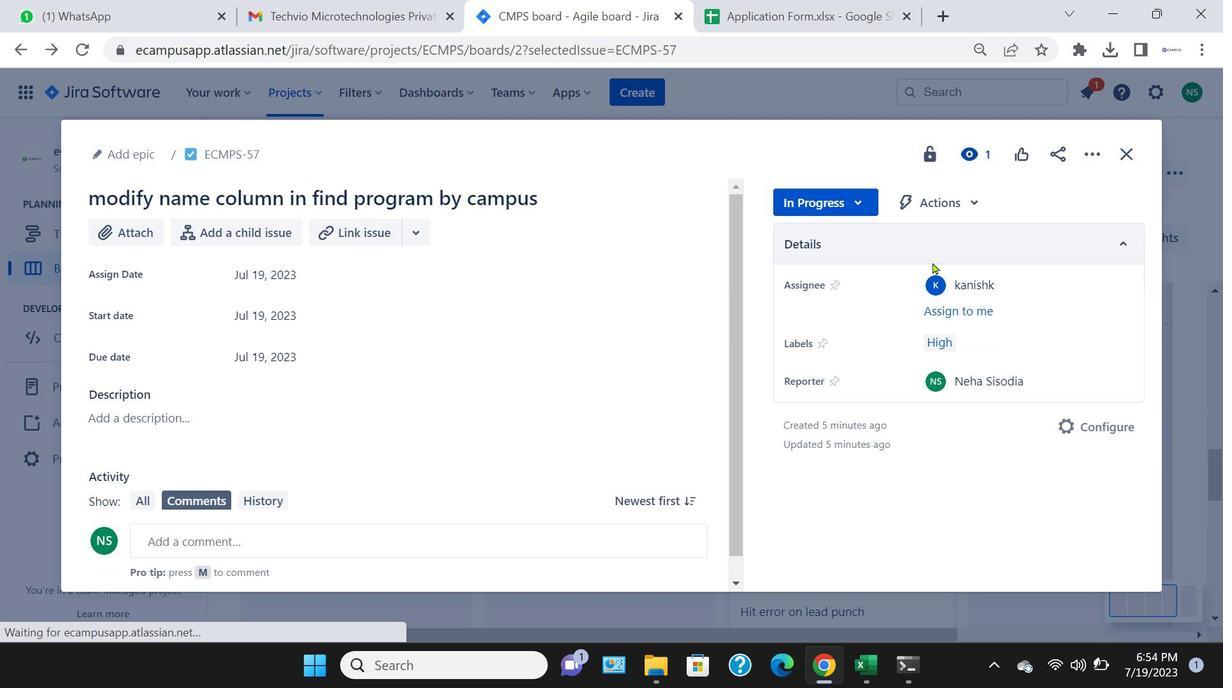 
Action: Mouse pressed left at (863, 496)
Screenshot: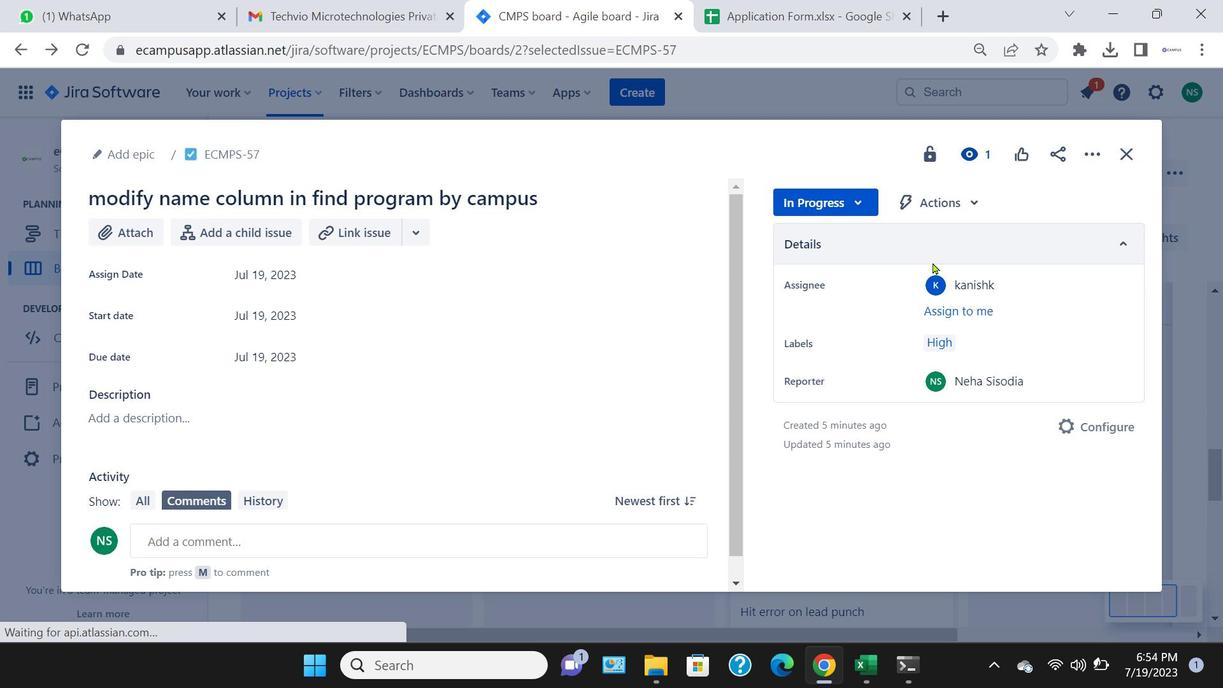 
Action: Mouse moved to (856, 548)
Screenshot: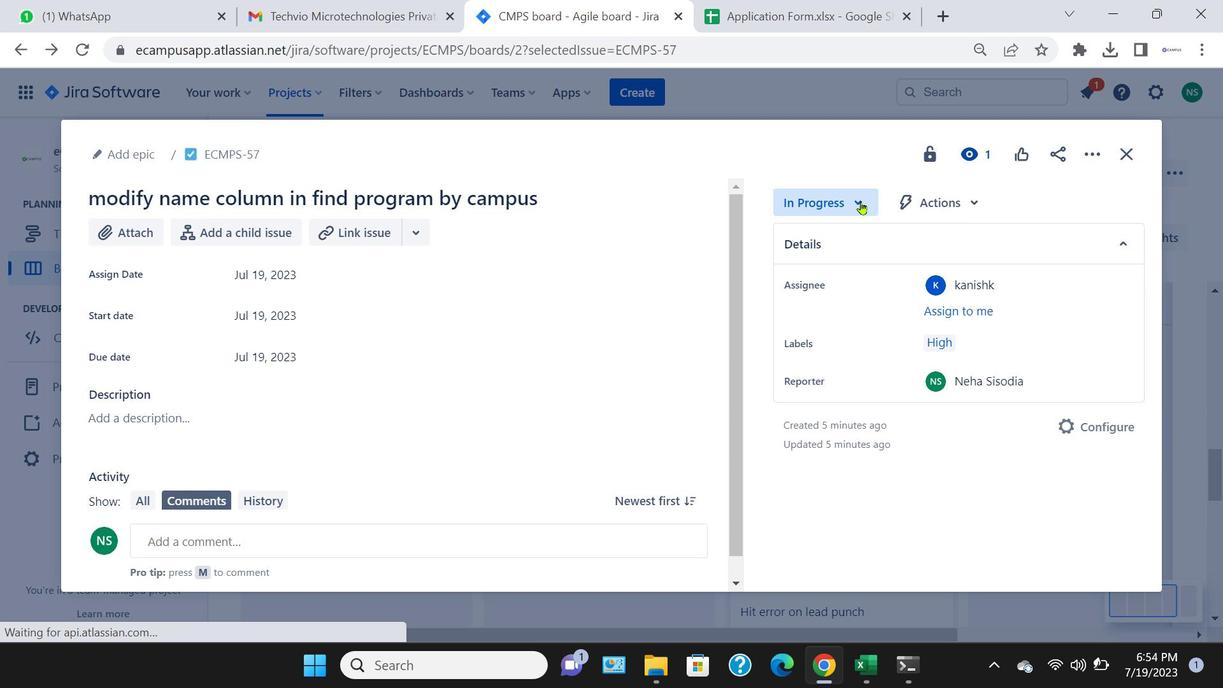 
Action: Mouse pressed left at (856, 548)
Screenshot: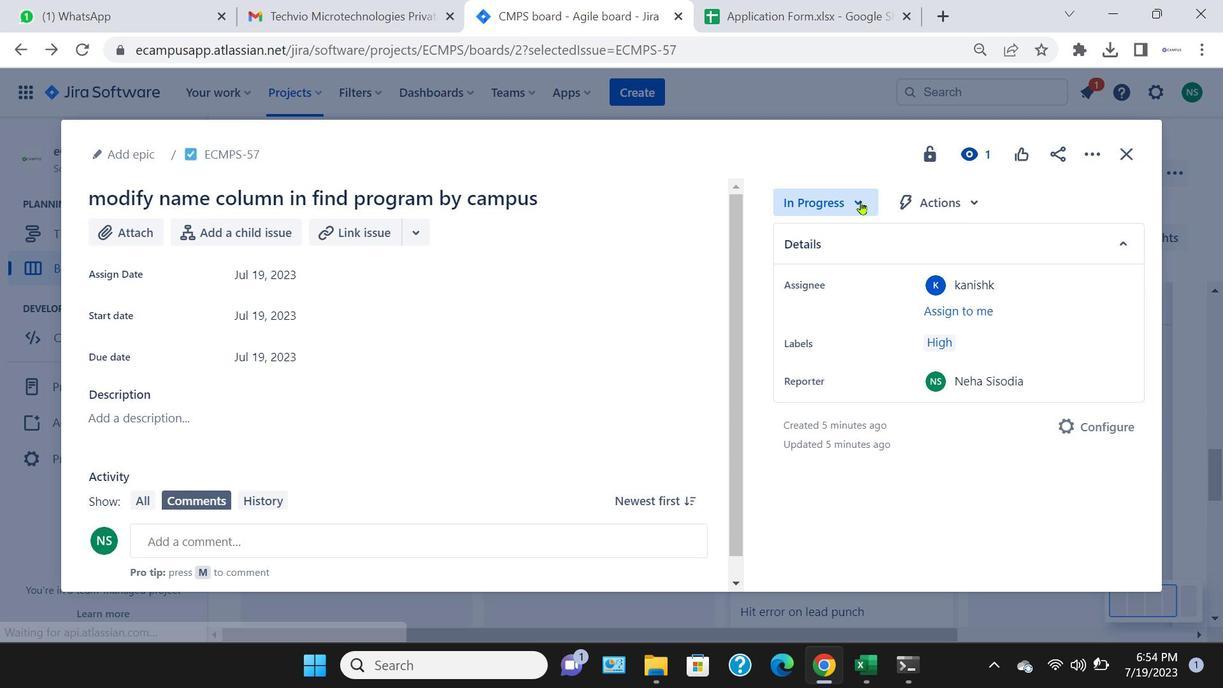 
Action: Mouse moved to (861, 201)
Screenshot: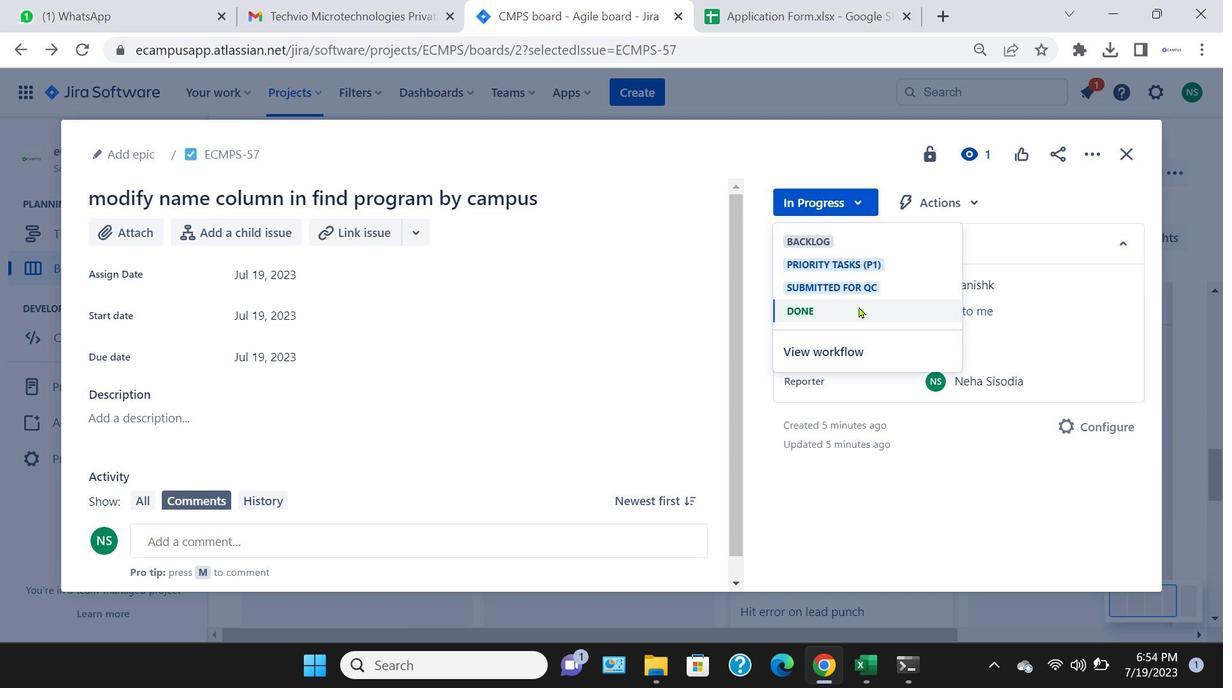 
Action: Mouse pressed left at (861, 201)
Screenshot: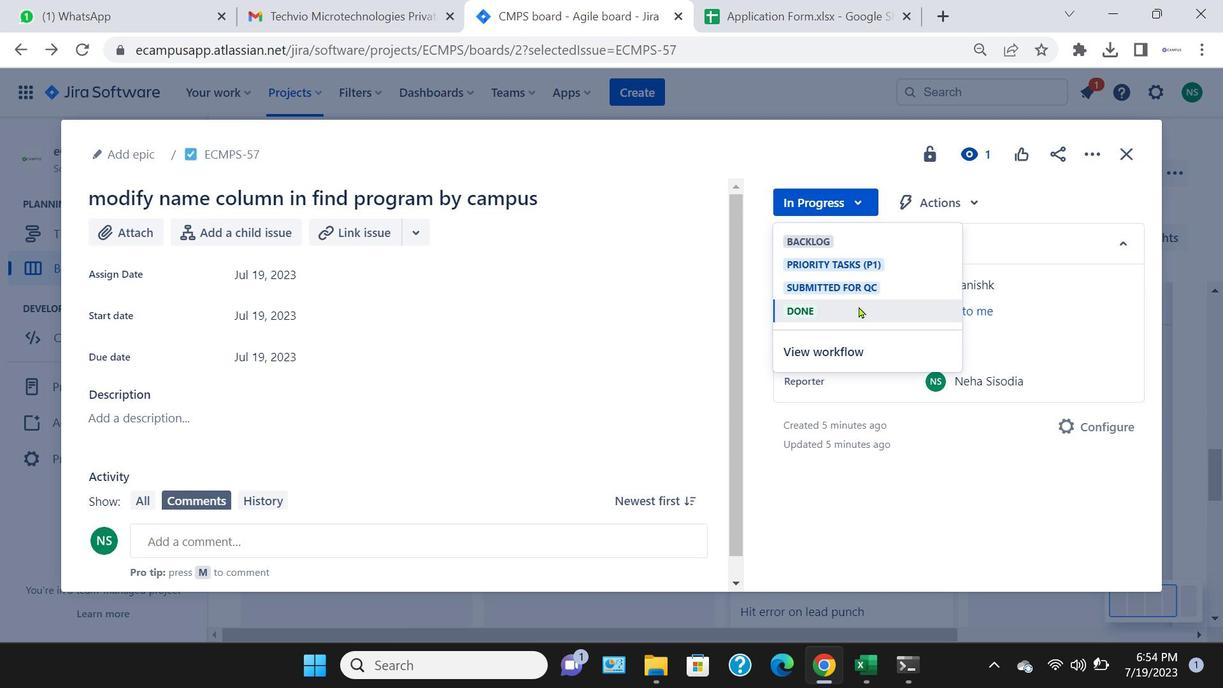 
Action: Mouse moved to (859, 306)
Screenshot: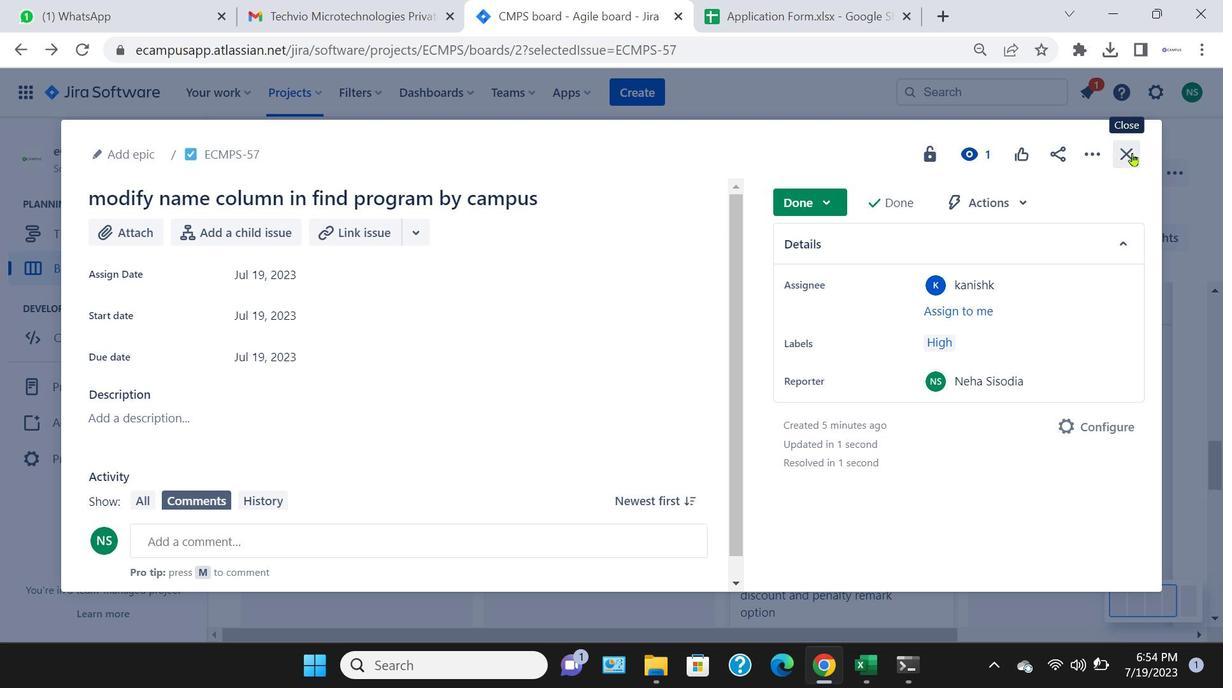 
Action: Mouse pressed left at (859, 306)
Screenshot: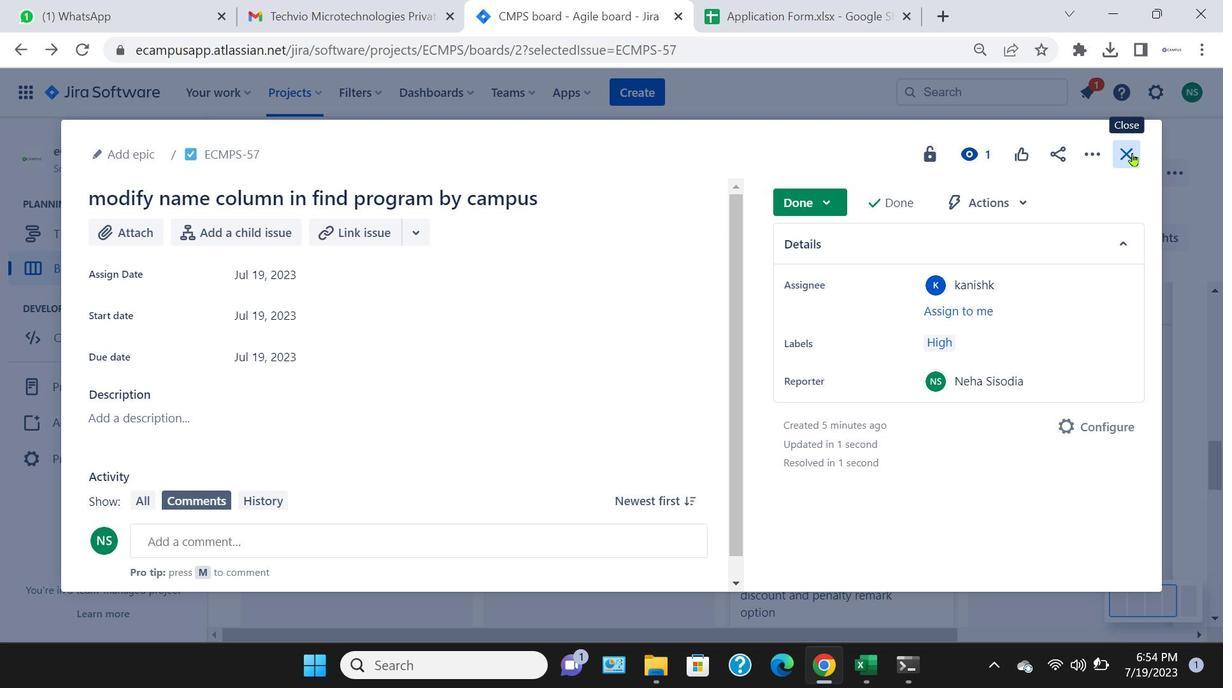 
Action: Mouse moved to (1132, 152)
Screenshot: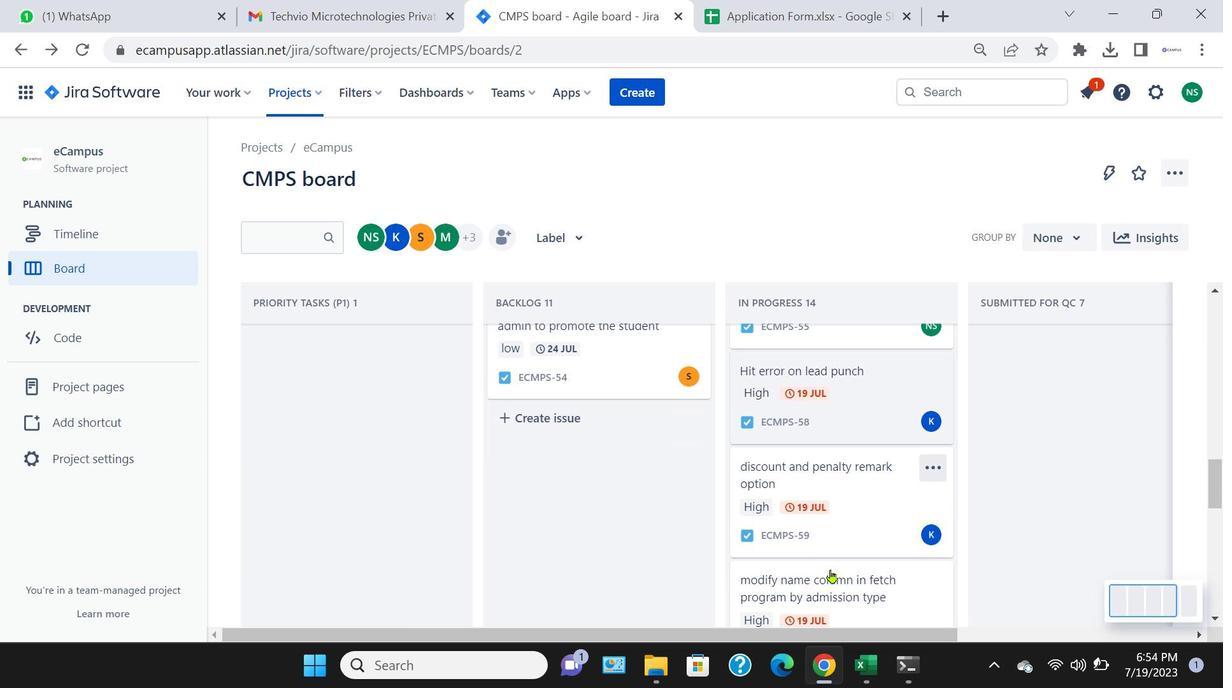 
Action: Mouse pressed left at (1132, 152)
Screenshot: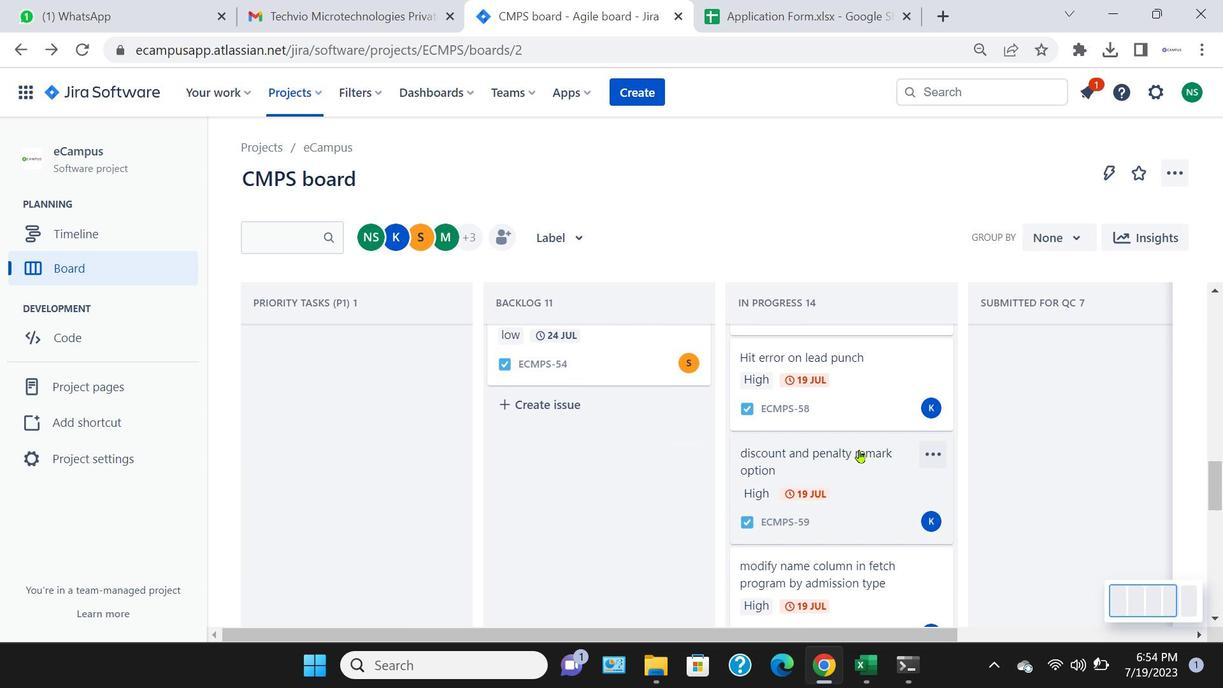 
Action: Mouse moved to (882, 486)
Screenshot: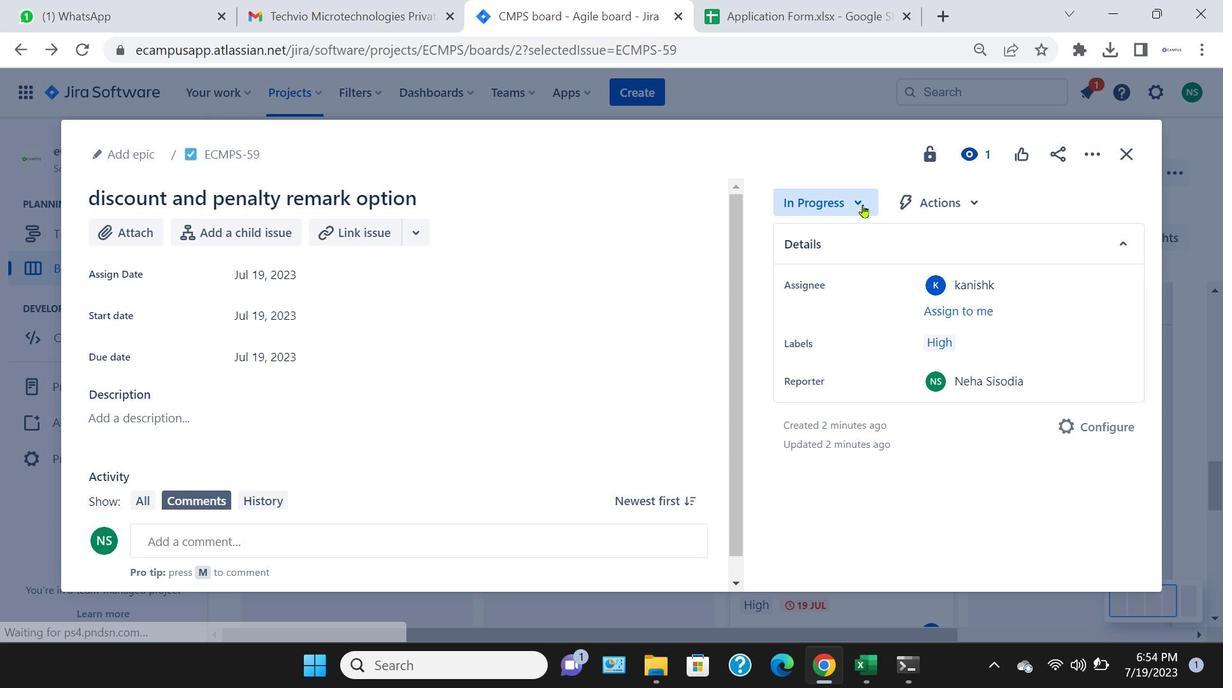 
Action: Mouse pressed left at (882, 486)
Screenshot: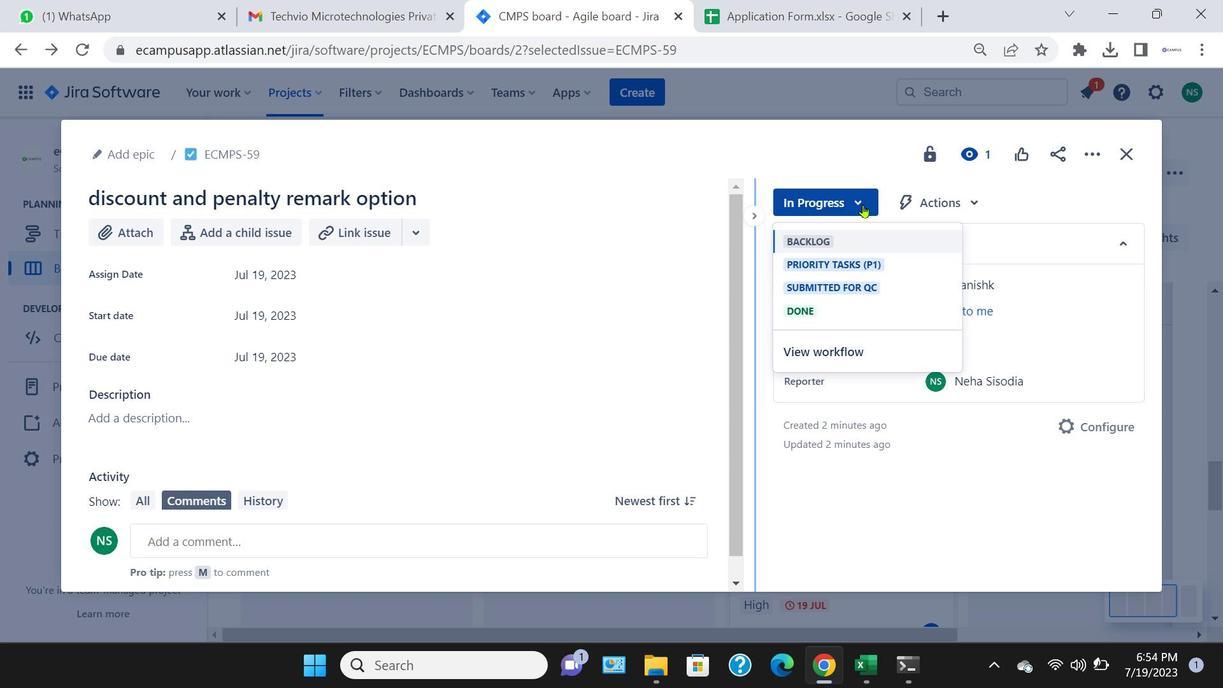 
Action: Mouse moved to (863, 204)
Screenshot: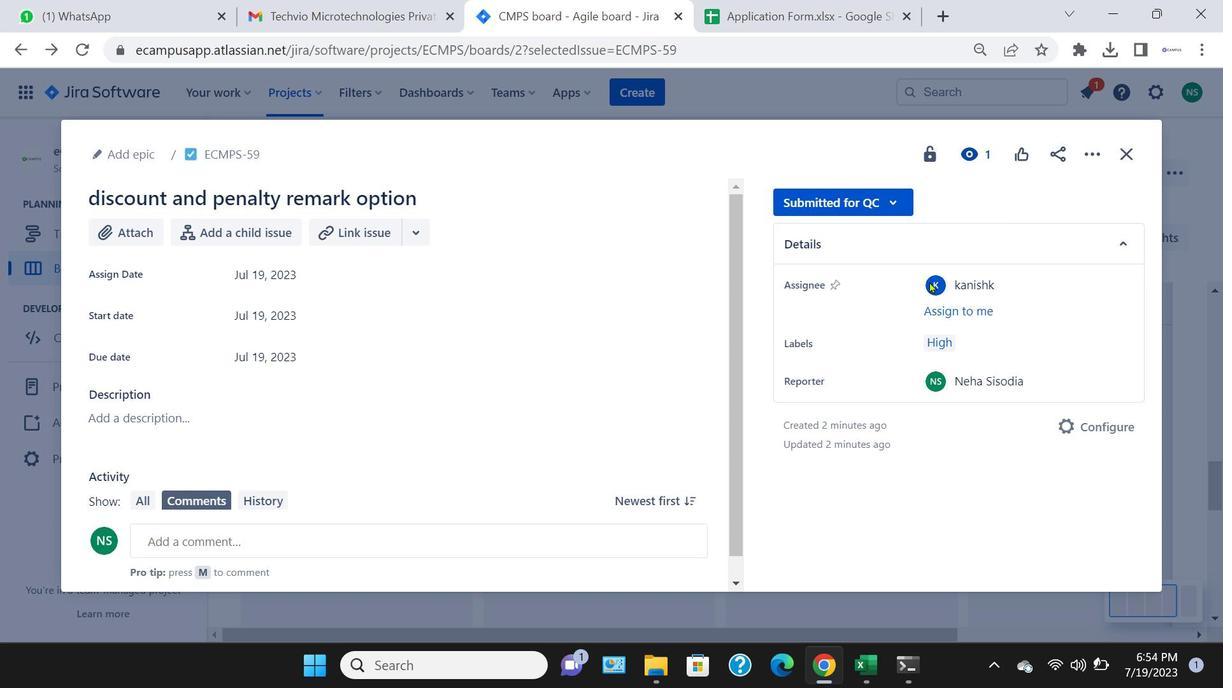 
Action: Mouse pressed left at (863, 204)
Screenshot: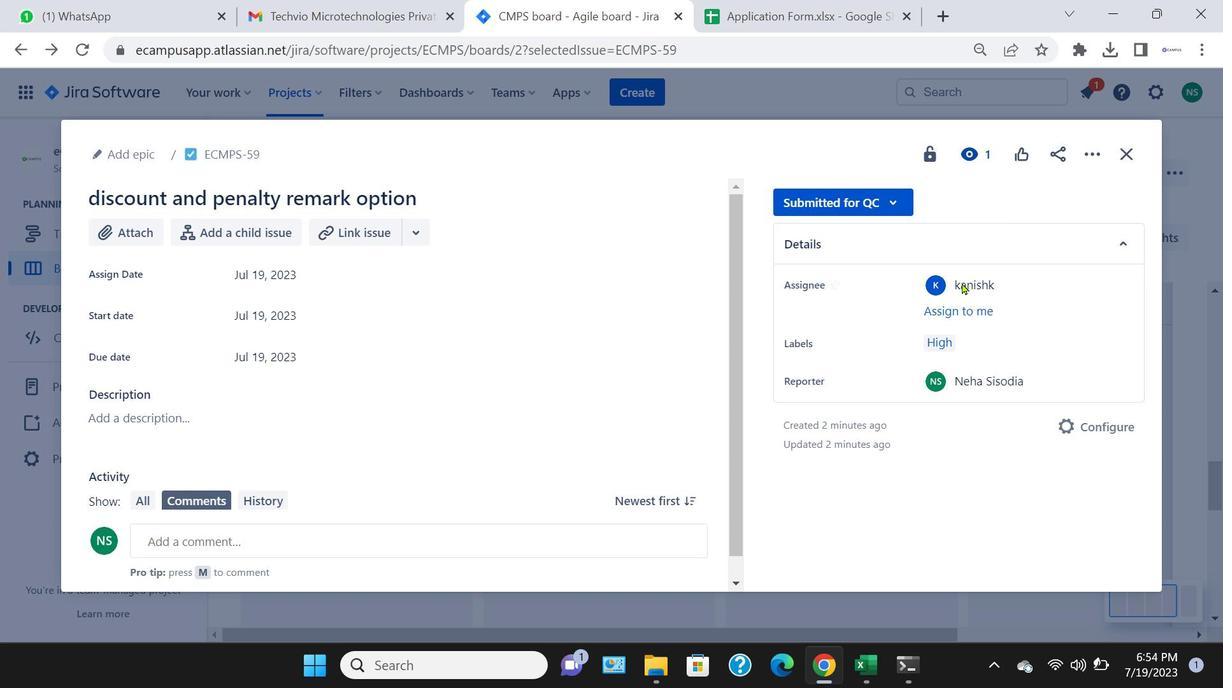 
Action: Mouse moved to (856, 287)
